 Task: Play online Dominion games in medium mode.
Action: Mouse moved to (520, 310)
Screenshot: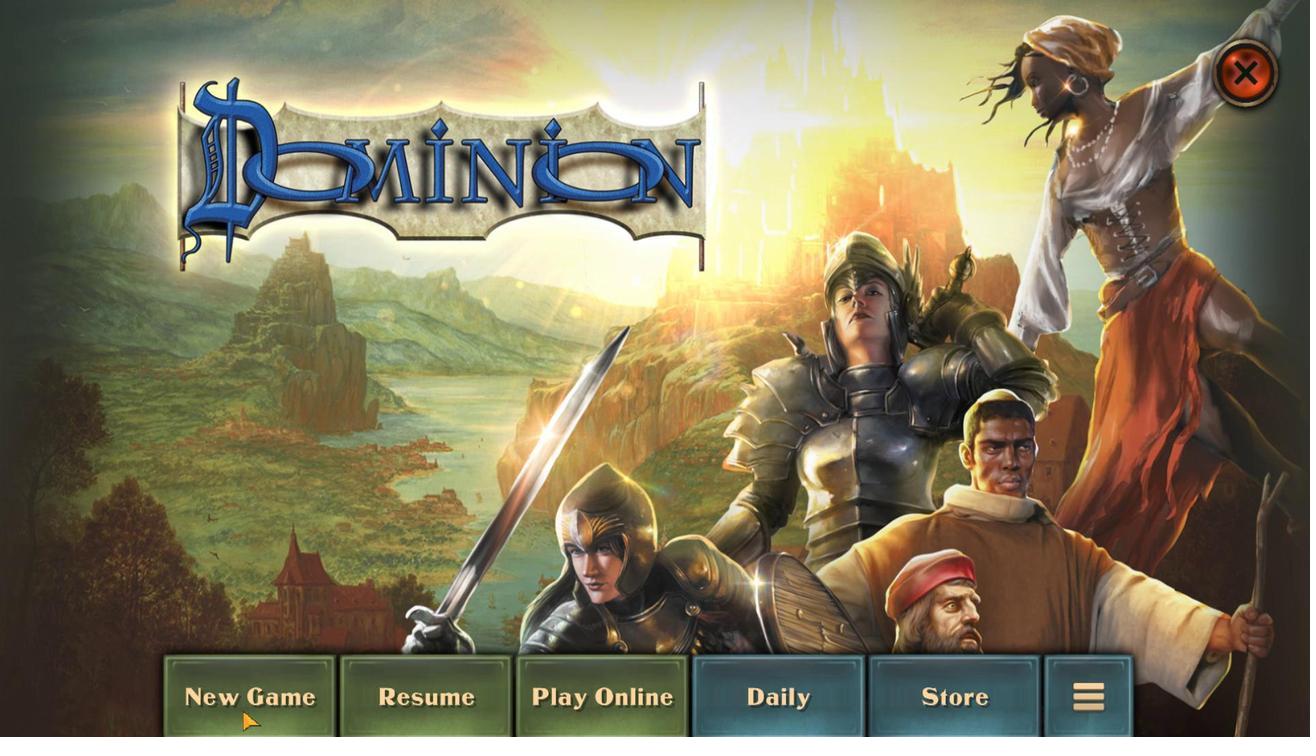 
Action: Mouse pressed left at (520, 310)
Screenshot: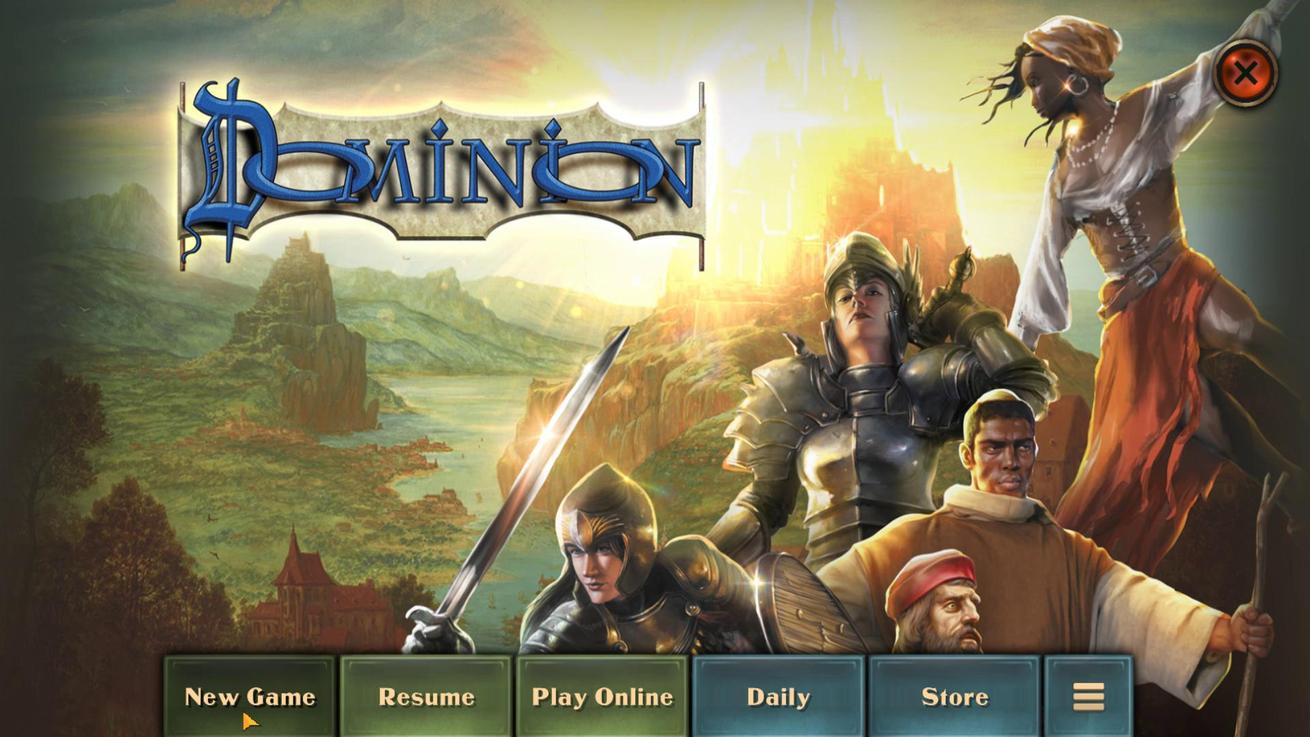 
Action: Mouse moved to (641, 518)
Screenshot: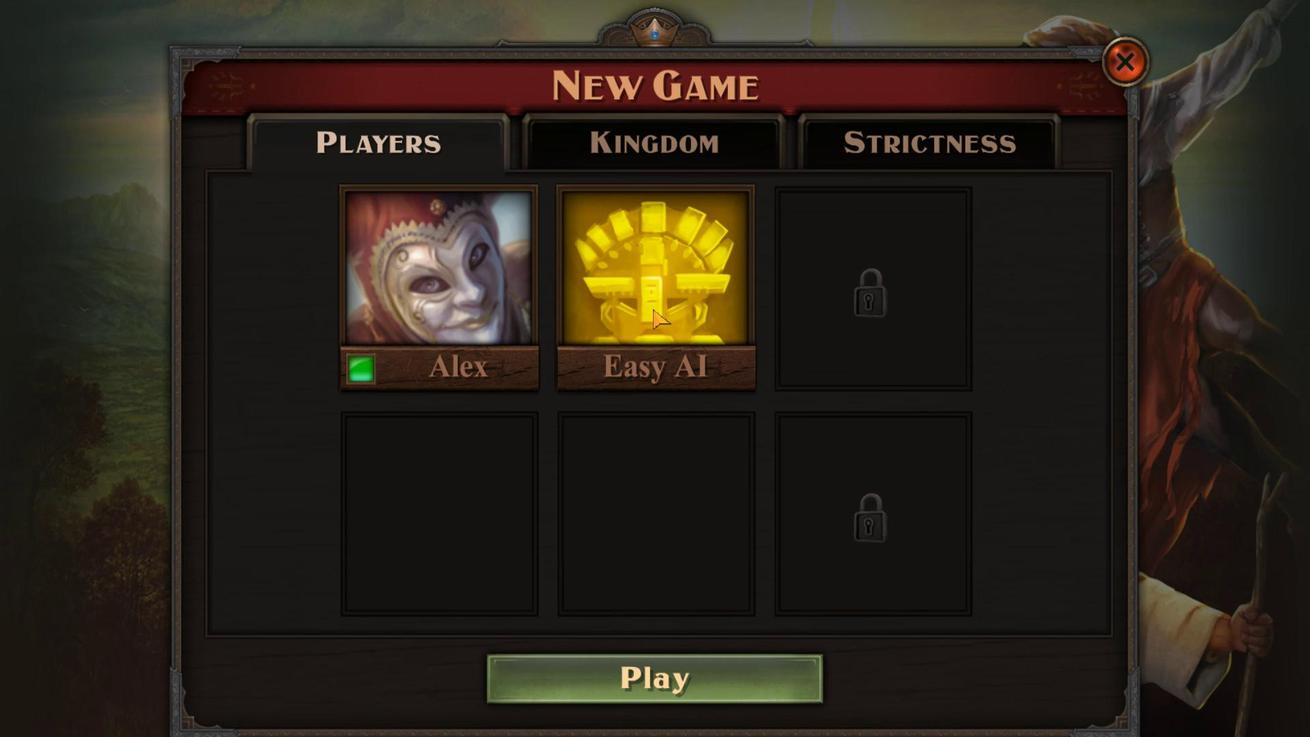 
Action: Mouse pressed left at (641, 518)
Screenshot: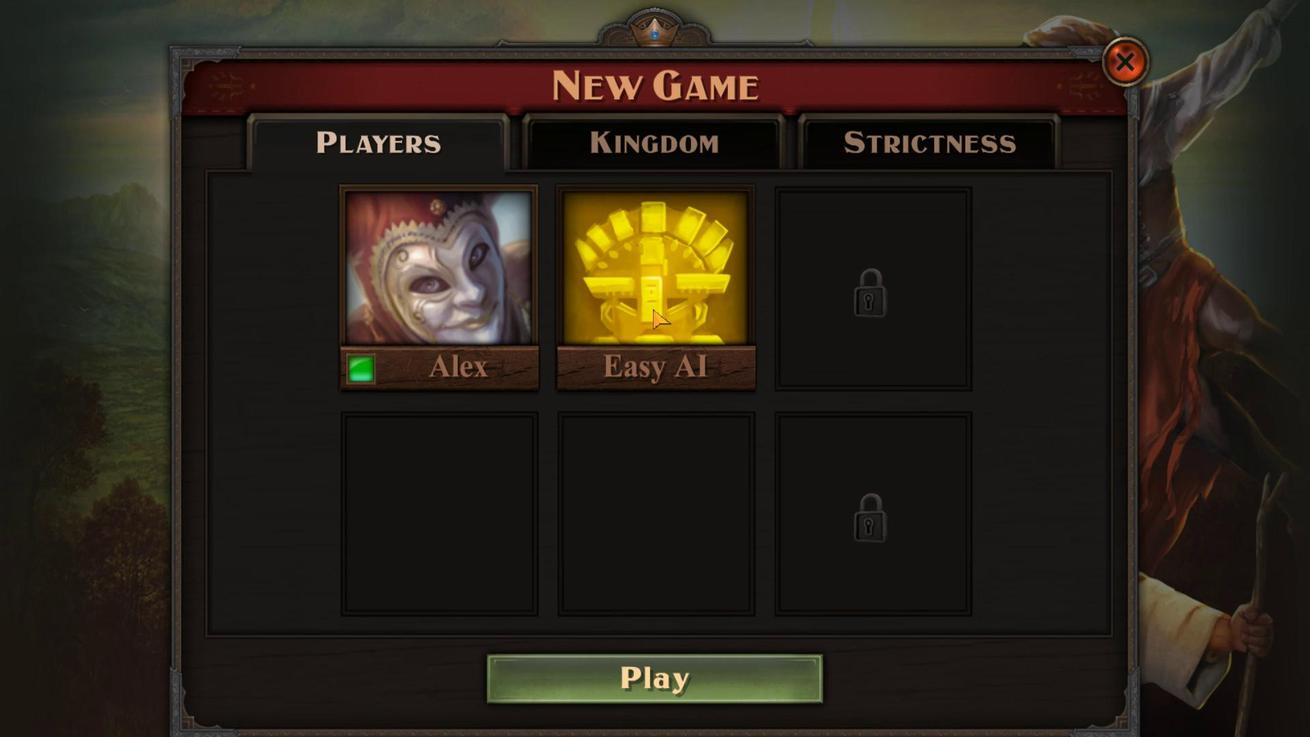 
Action: Mouse moved to (538, 415)
Screenshot: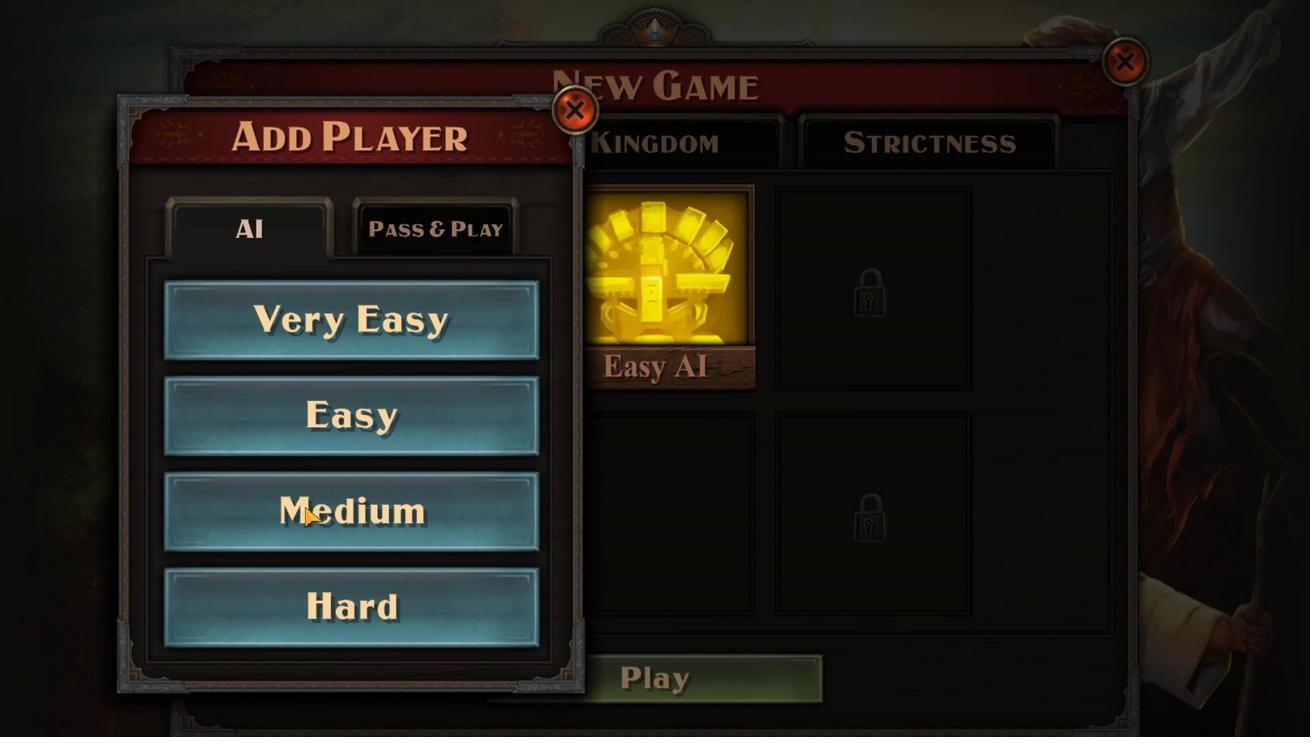 
Action: Mouse pressed left at (538, 415)
Screenshot: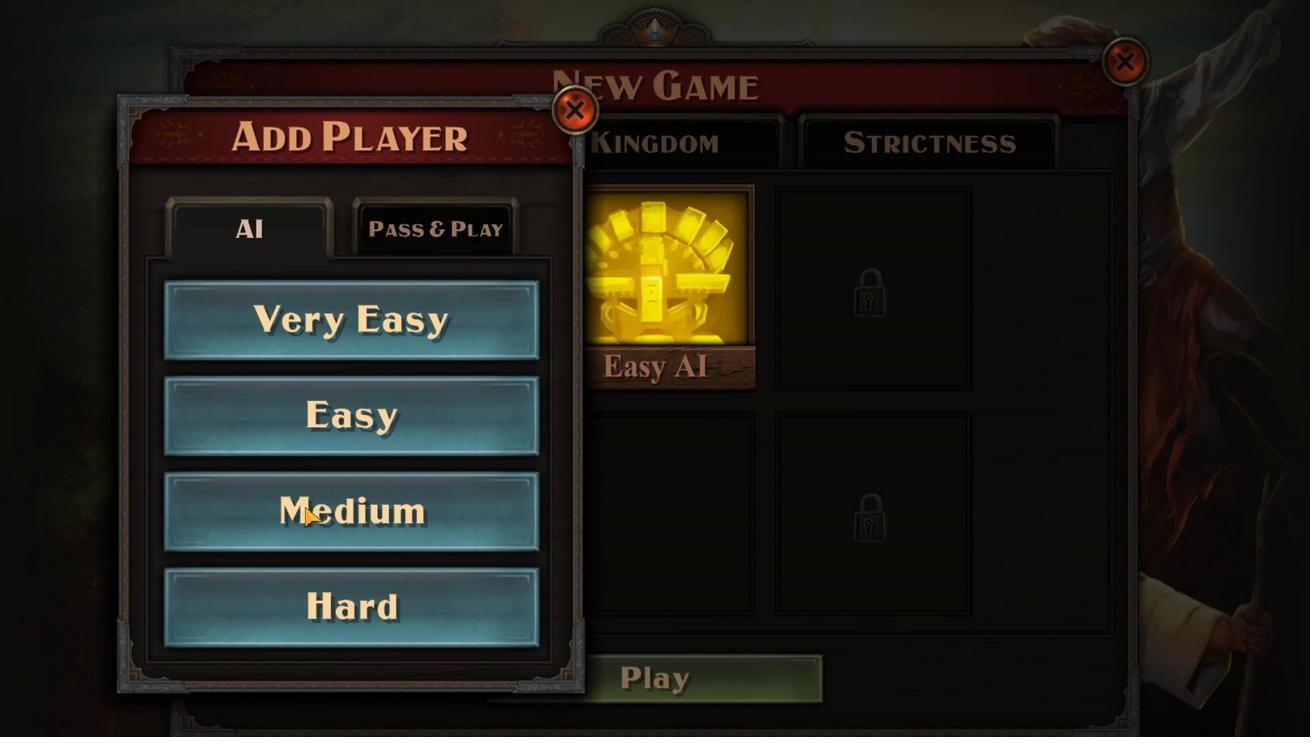
Action: Mouse moved to (631, 325)
Screenshot: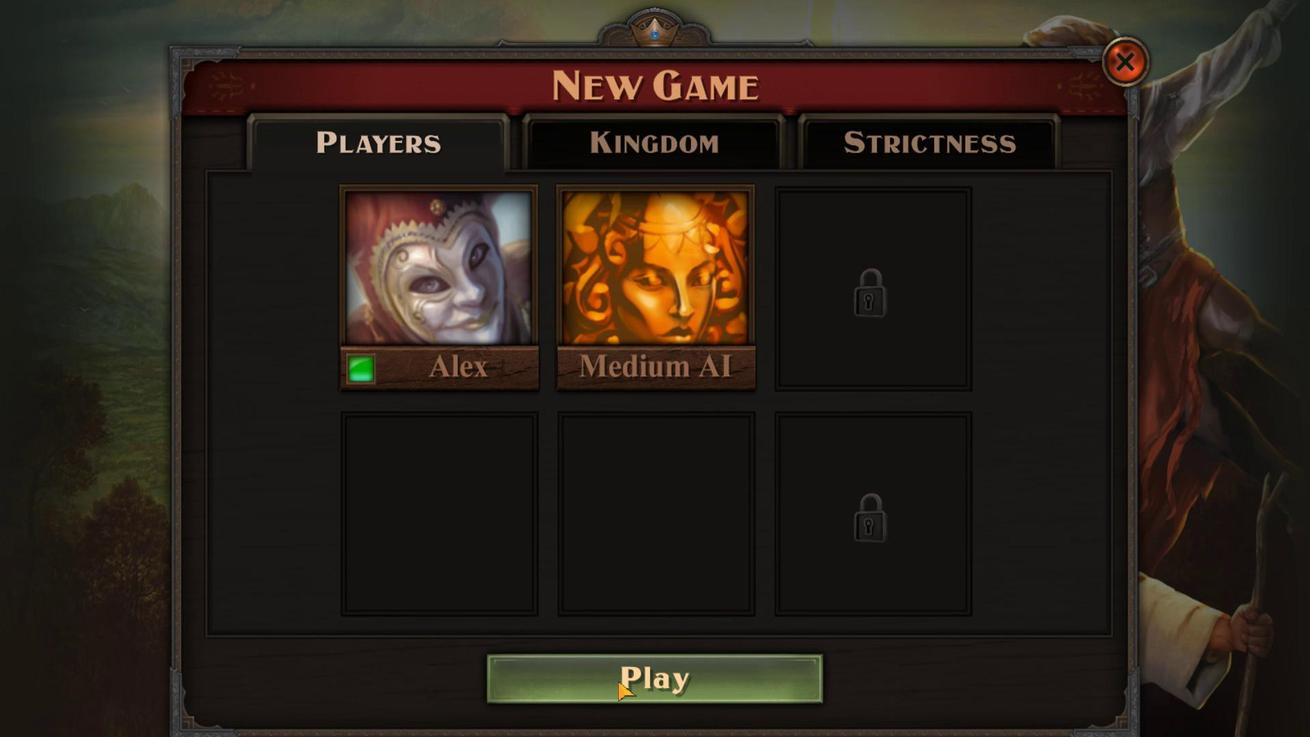 
Action: Mouse pressed left at (631, 325)
Screenshot: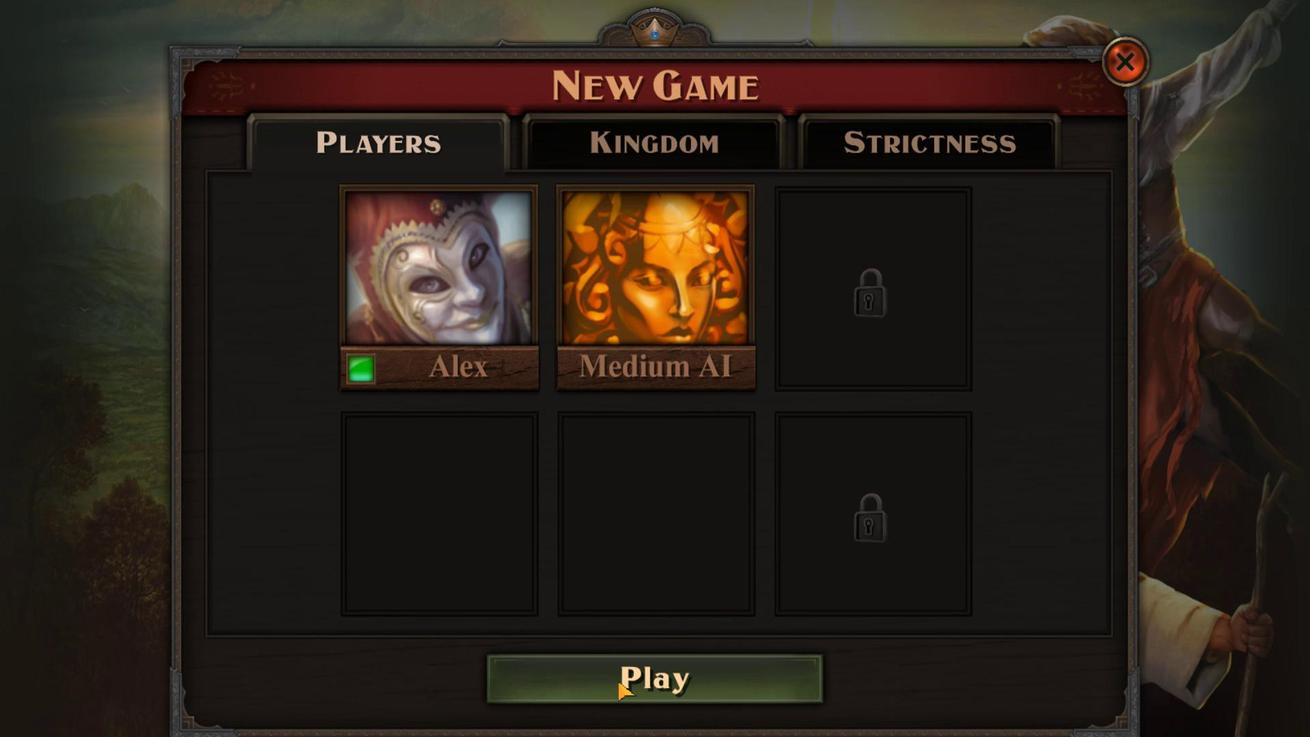 
Action: Mouse moved to (597, 336)
Screenshot: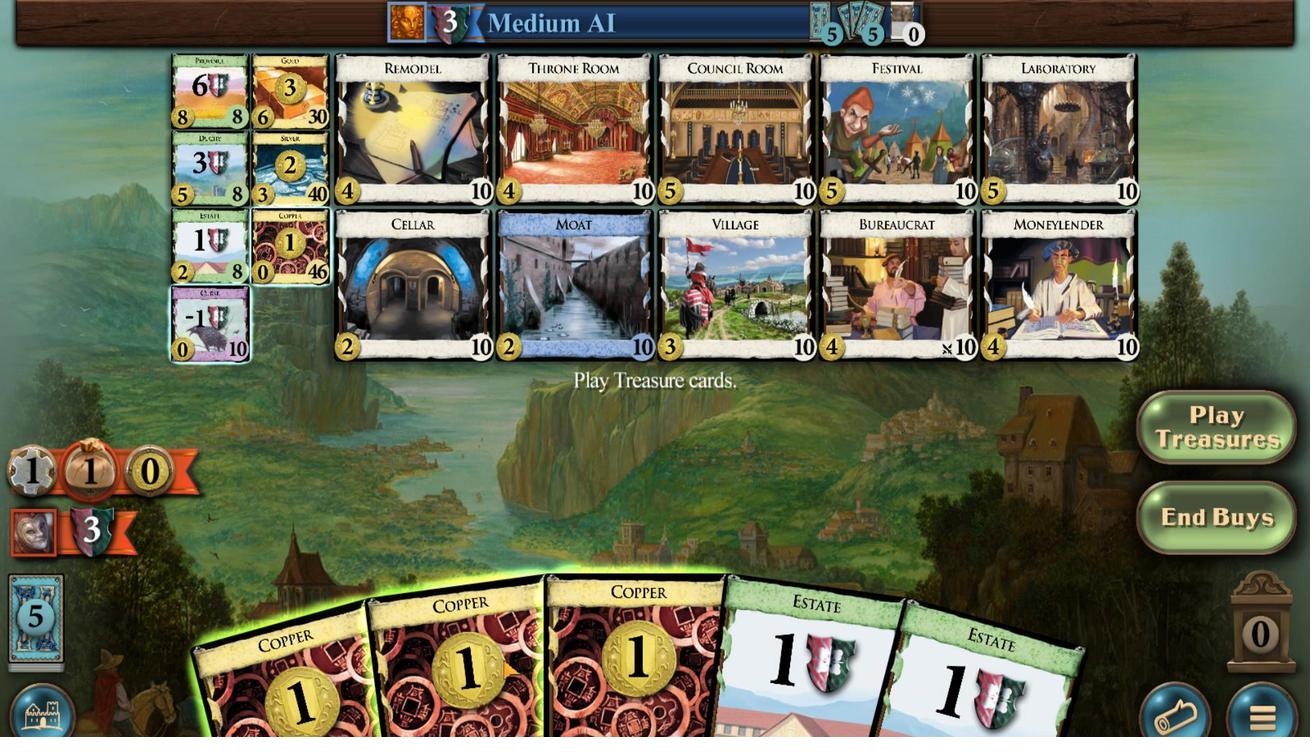 
Action: Mouse scrolled (597, 337) with delta (0, 0)
Screenshot: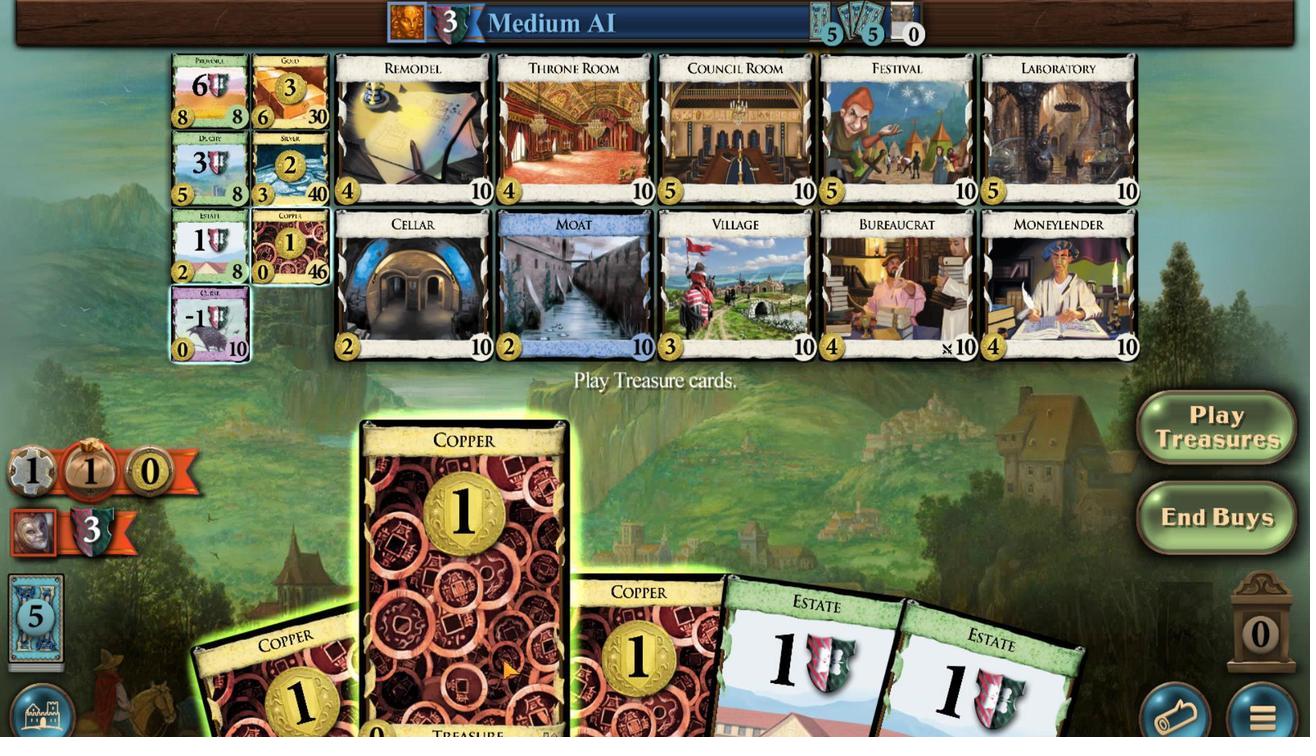 
Action: Mouse scrolled (597, 337) with delta (0, 0)
Screenshot: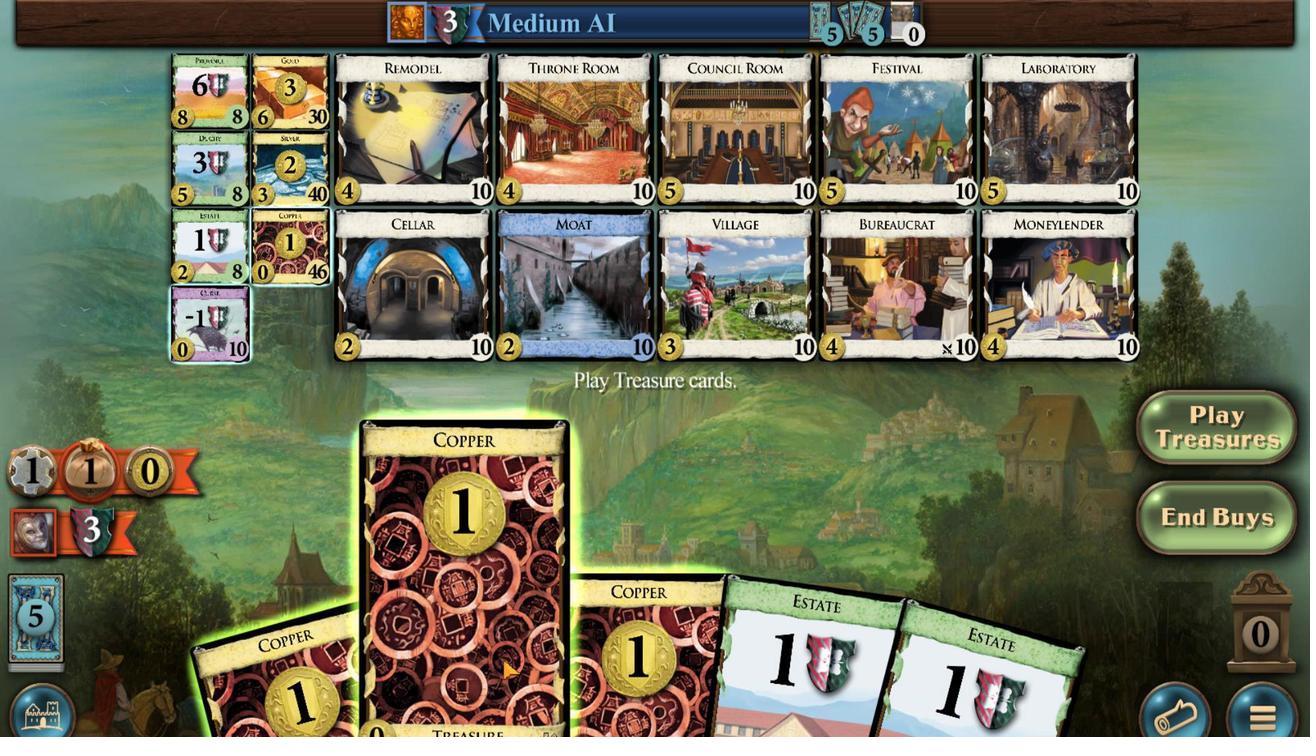 
Action: Mouse scrolled (597, 337) with delta (0, 0)
Screenshot: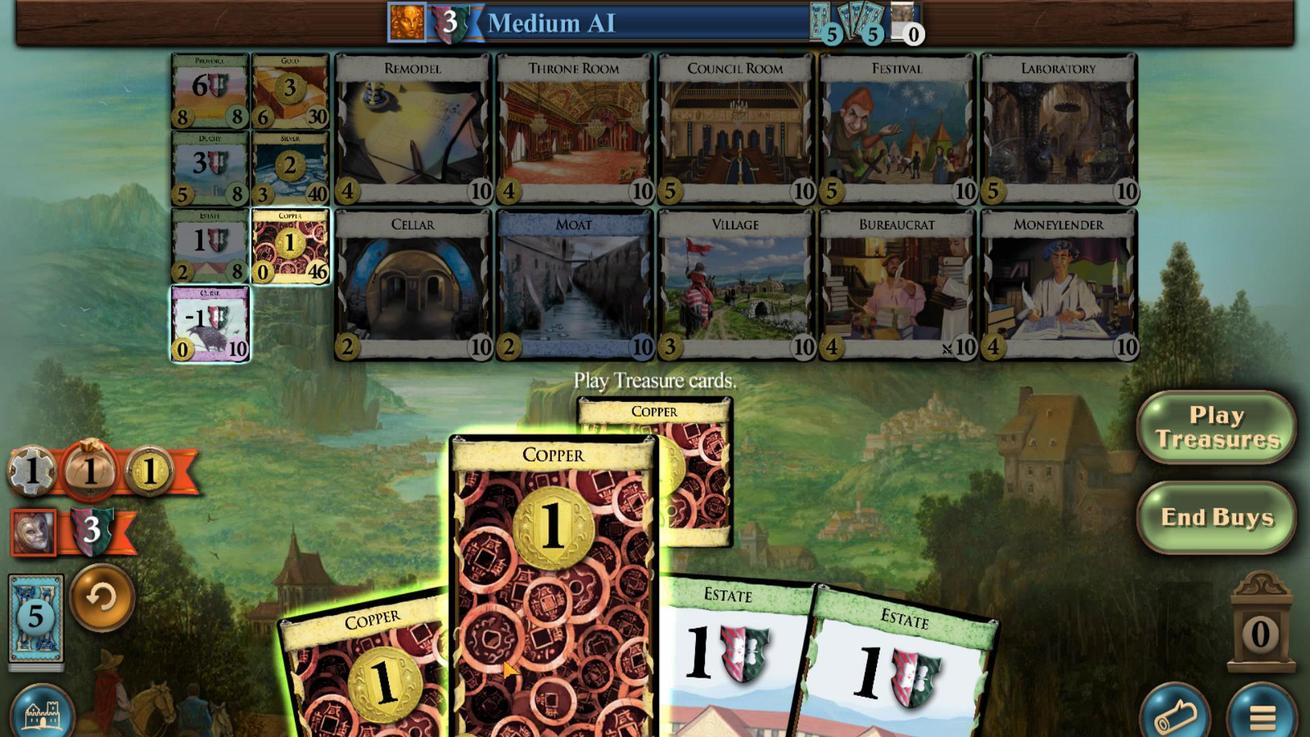 
Action: Mouse scrolled (597, 337) with delta (0, 0)
Screenshot: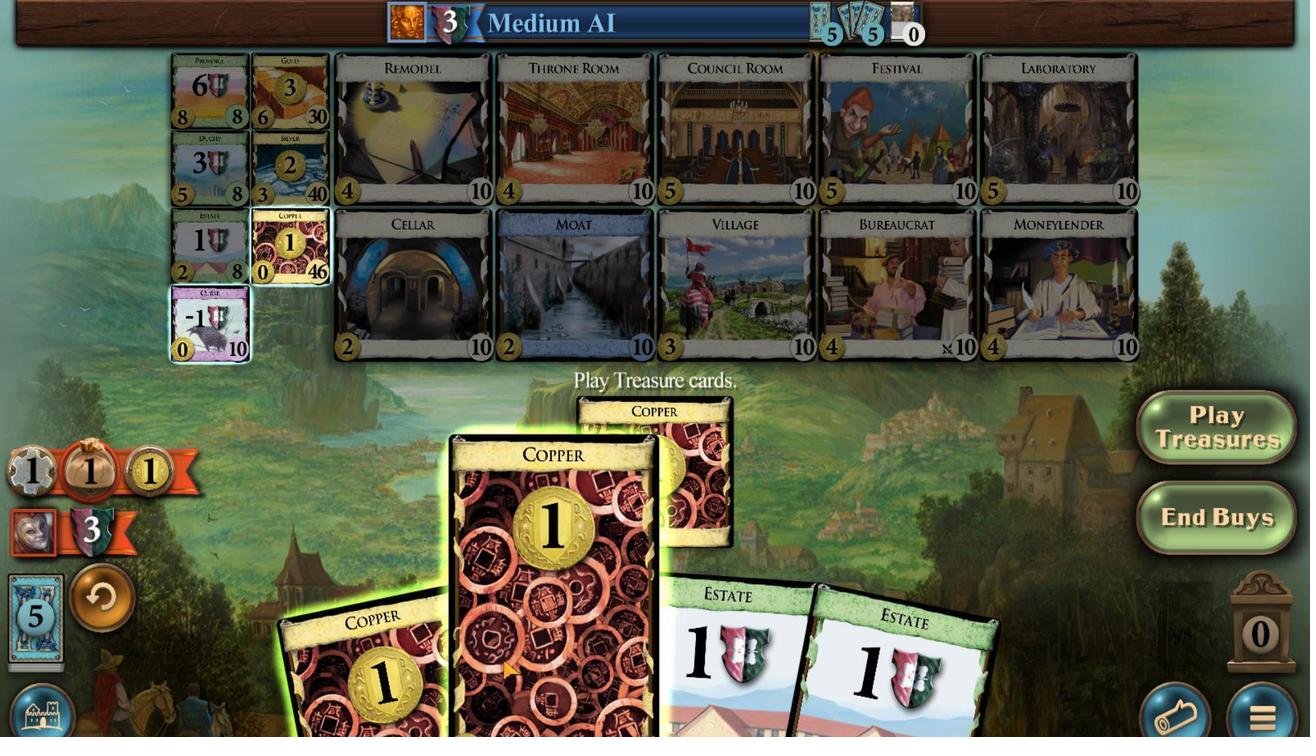 
Action: Mouse moved to (581, 342)
Screenshot: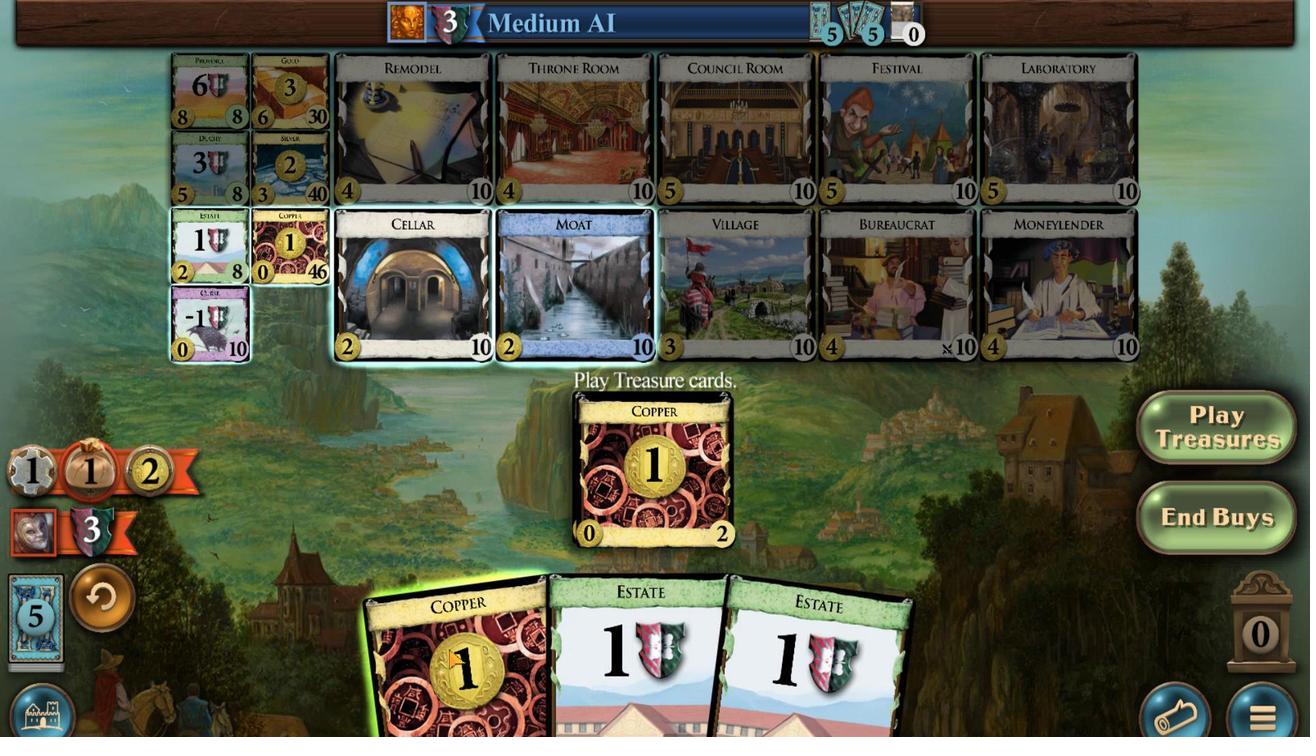 
Action: Mouse scrolled (581, 342) with delta (0, 0)
Screenshot: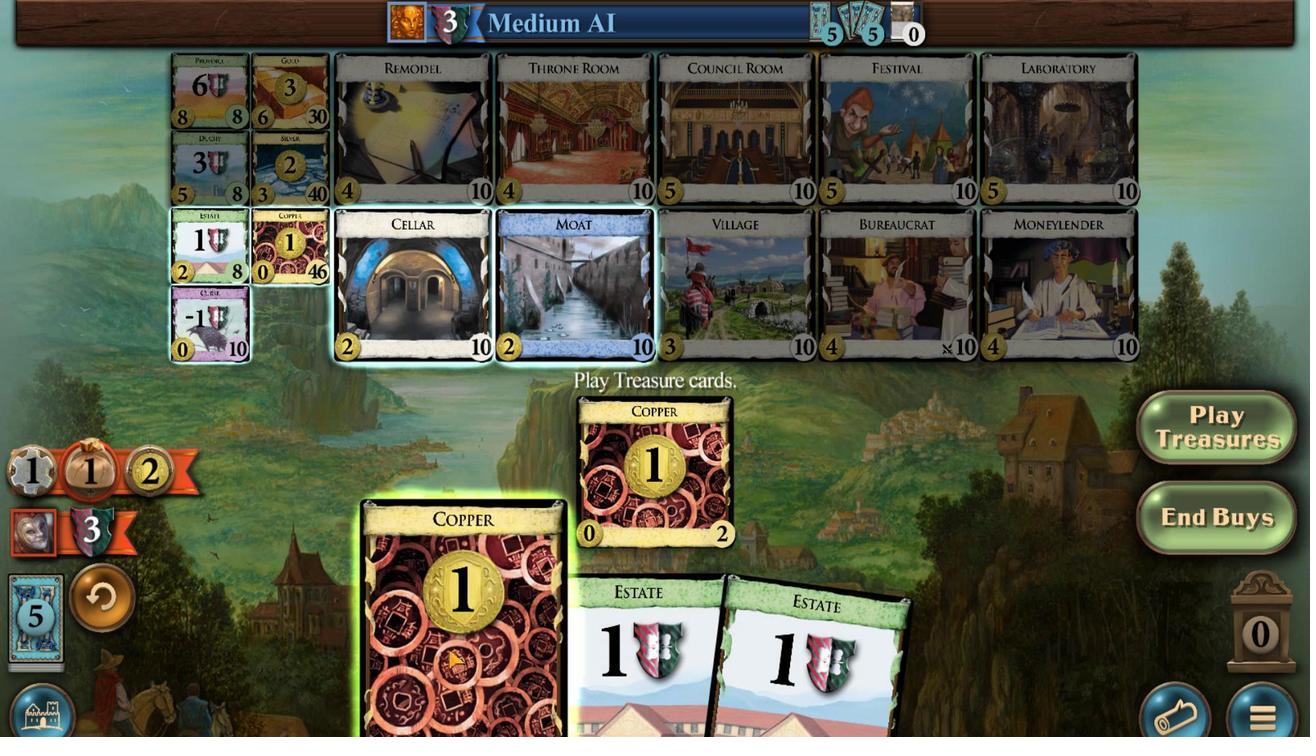 
Action: Mouse scrolled (581, 342) with delta (0, 0)
Screenshot: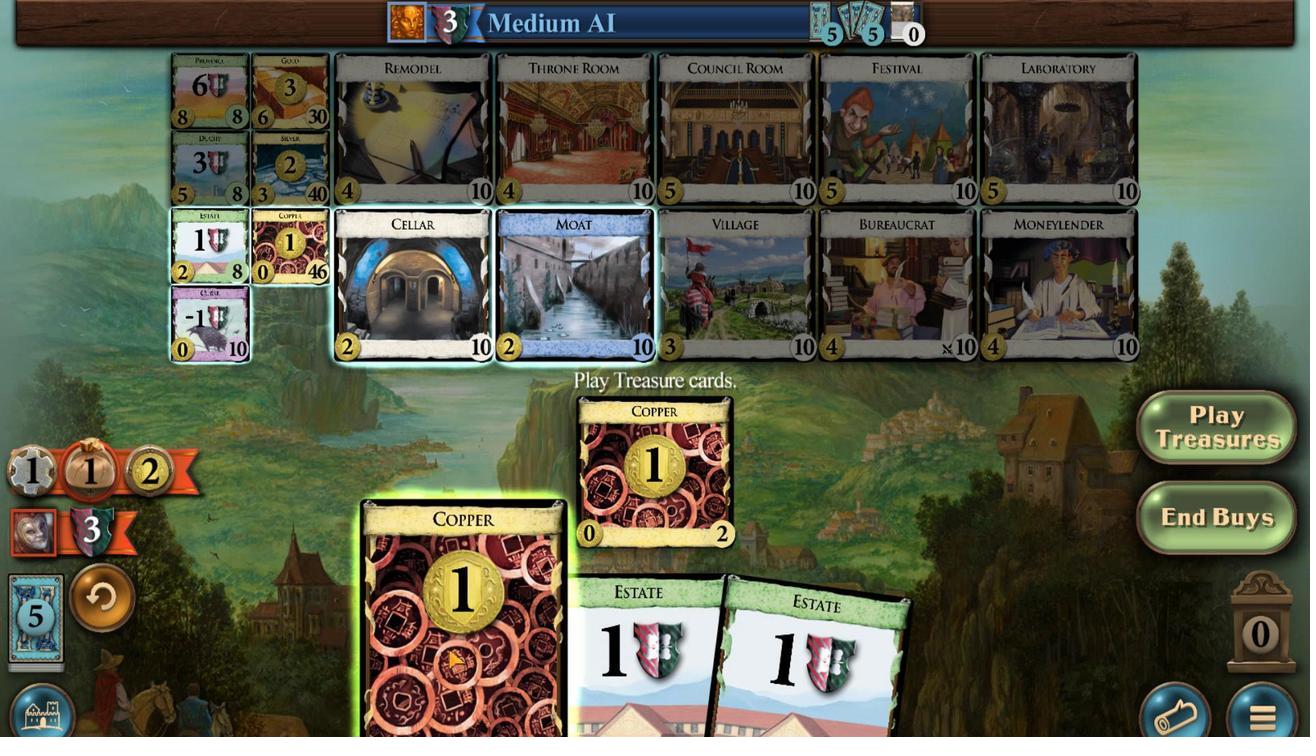 
Action: Mouse scrolled (581, 342) with delta (0, 0)
Screenshot: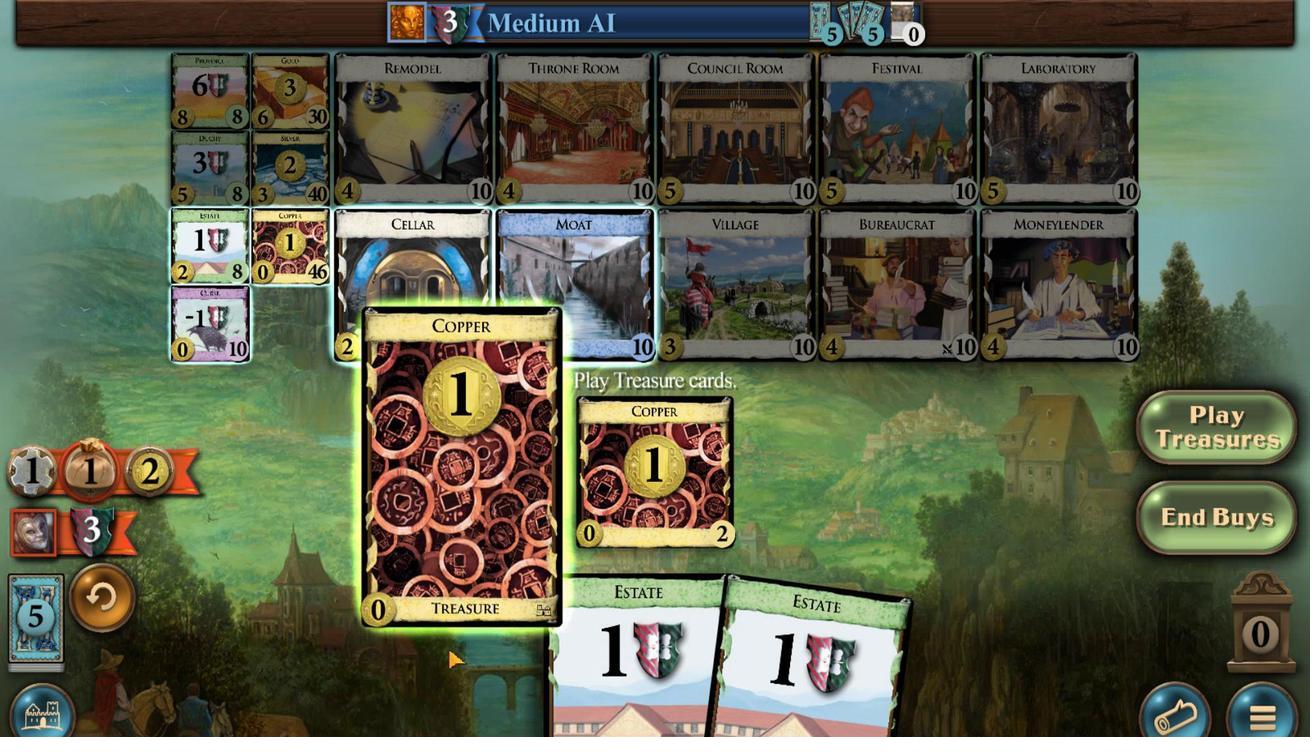 
Action: Mouse moved to (529, 601)
Screenshot: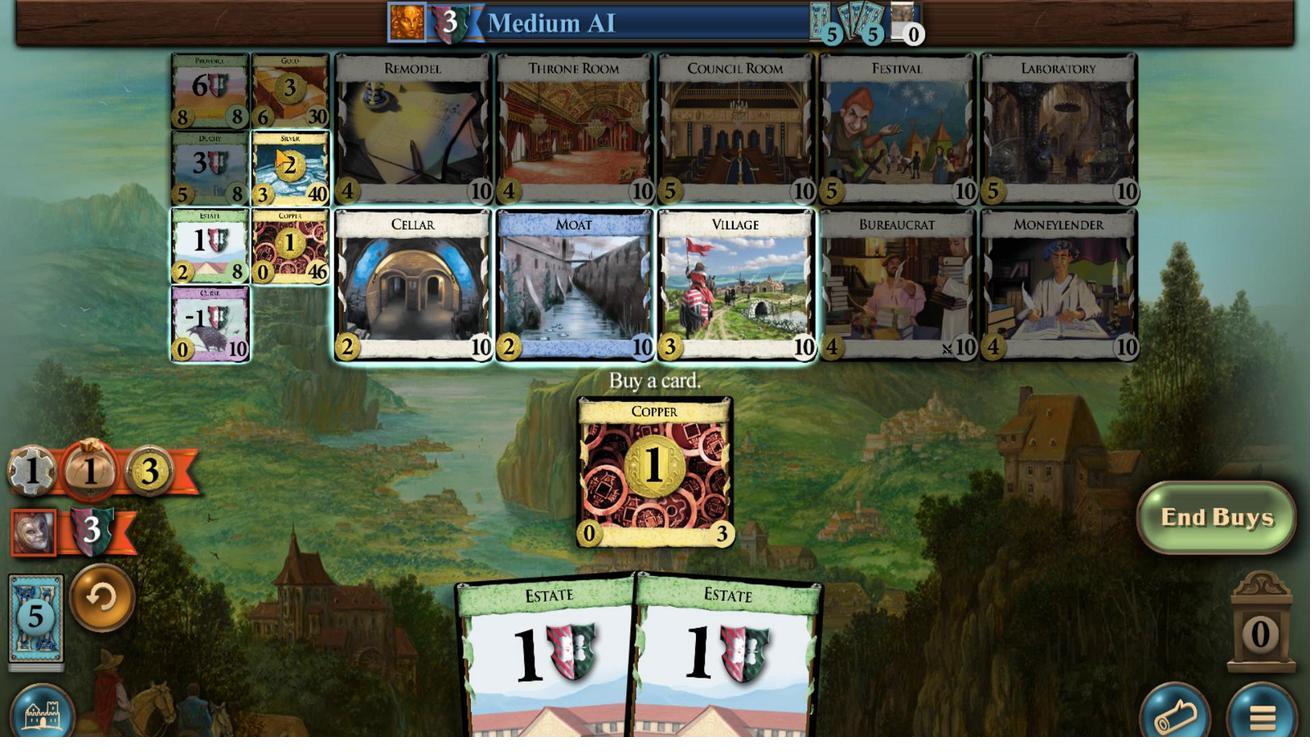 
Action: Mouse pressed left at (529, 601)
Screenshot: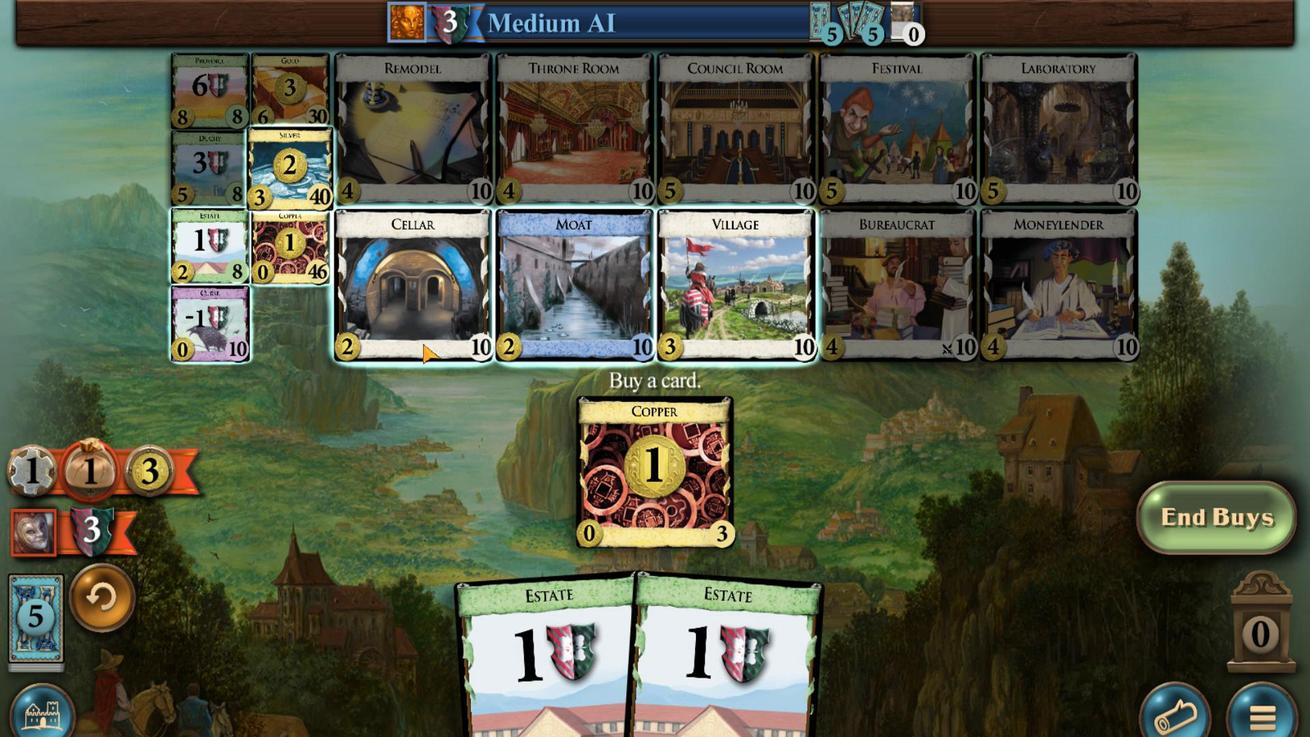 
Action: Mouse moved to (631, 343)
Screenshot: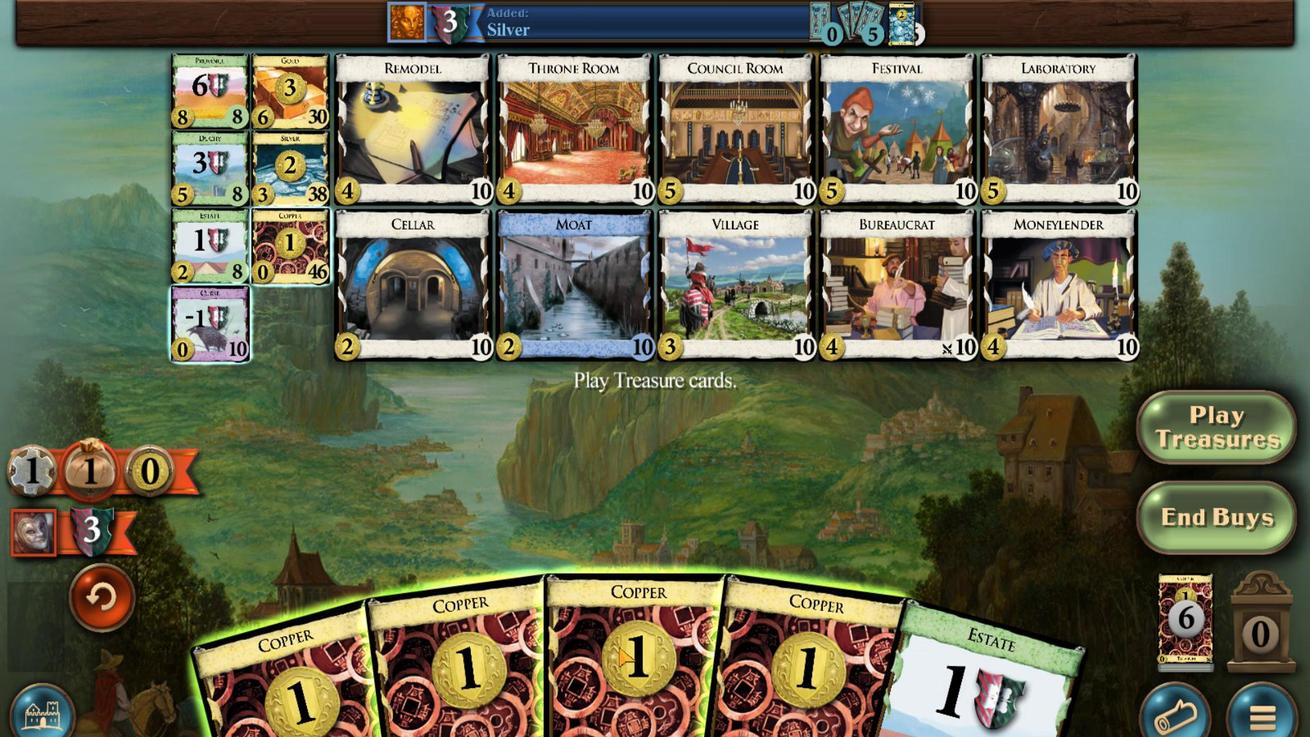 
Action: Mouse scrolled (631, 343) with delta (0, 0)
Screenshot: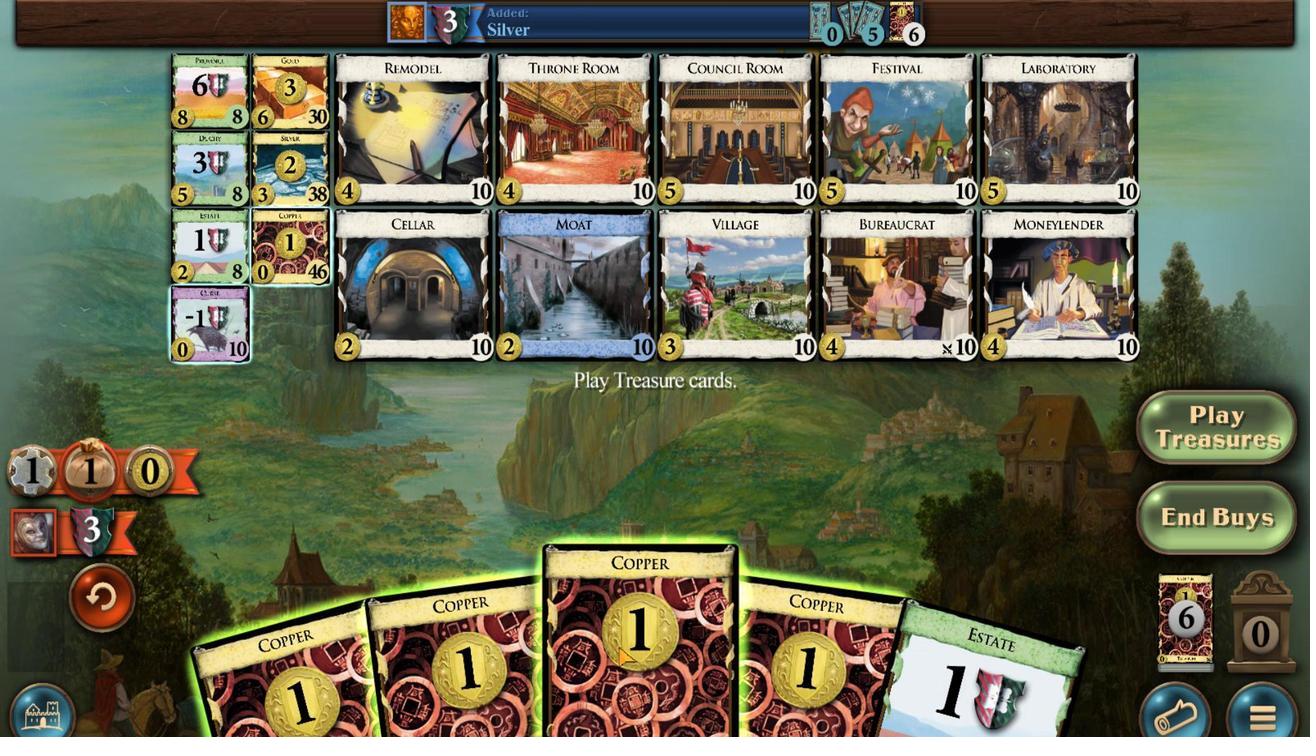 
Action: Mouse moved to (601, 346)
Screenshot: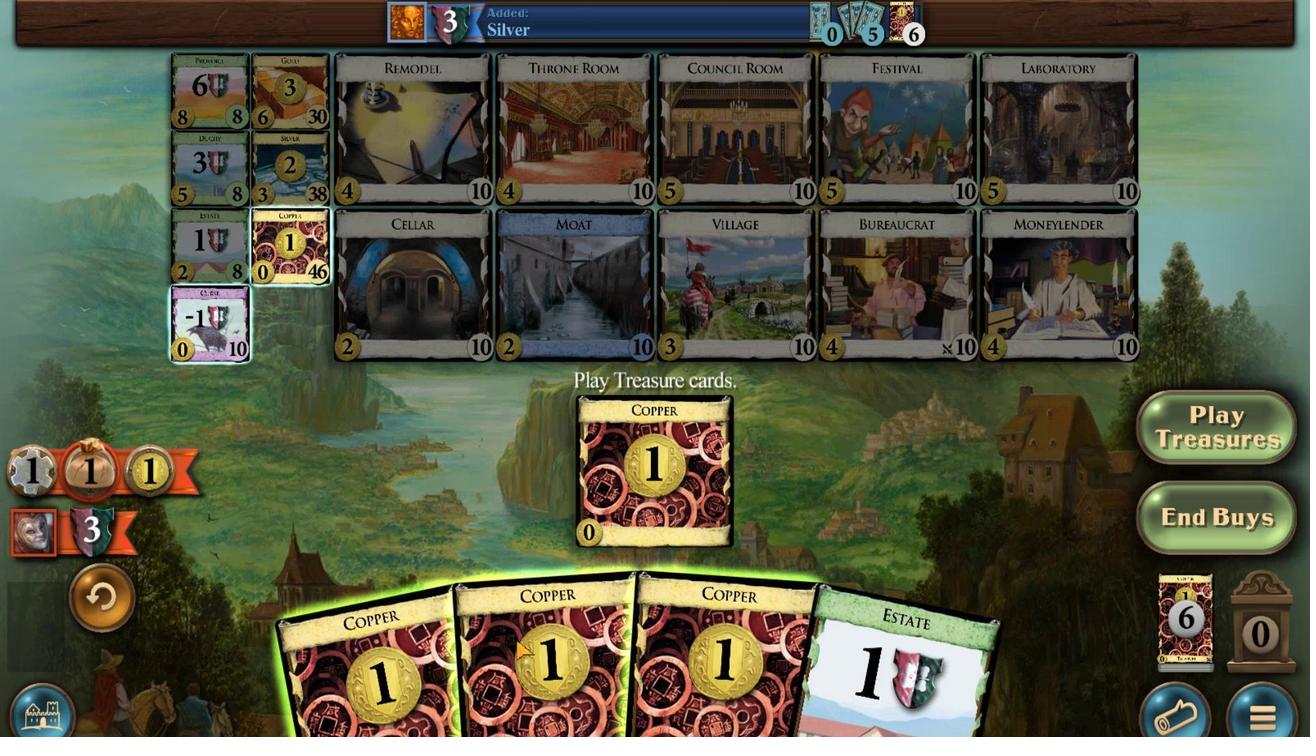 
Action: Mouse scrolled (601, 347) with delta (0, 0)
Screenshot: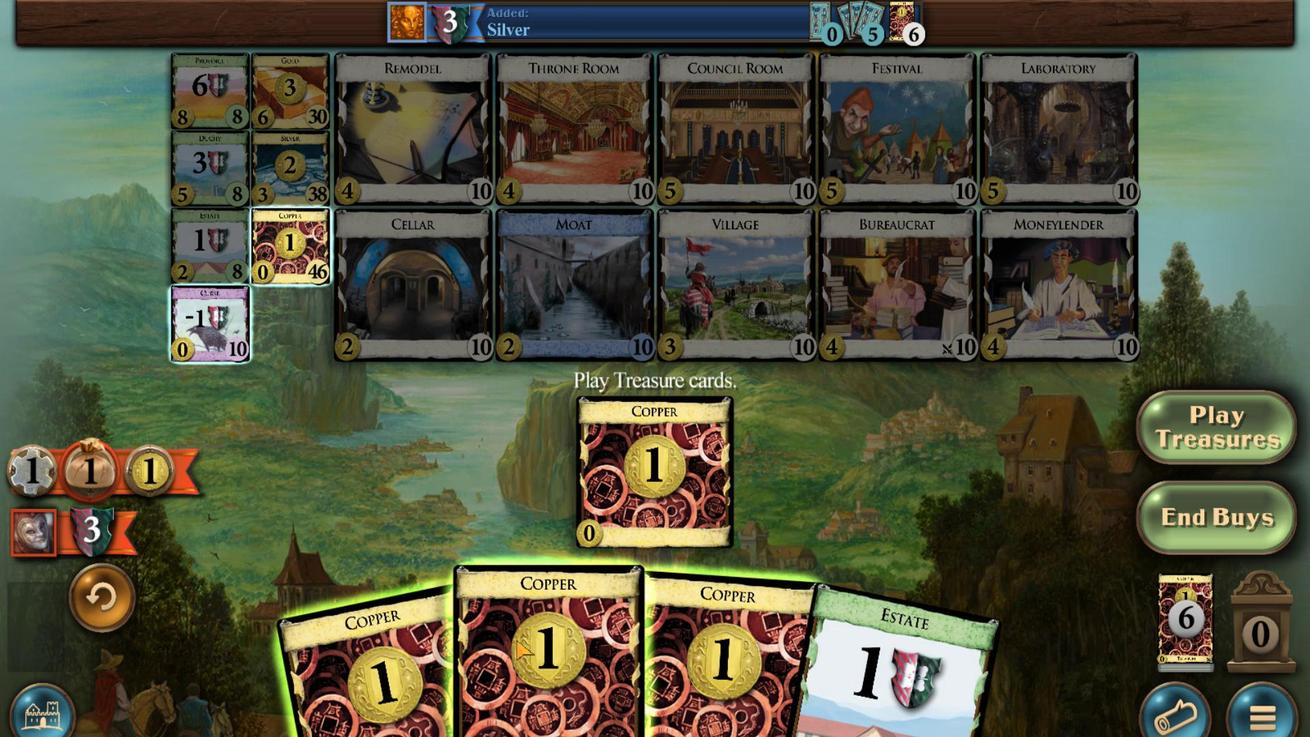 
Action: Mouse scrolled (601, 347) with delta (0, 0)
Screenshot: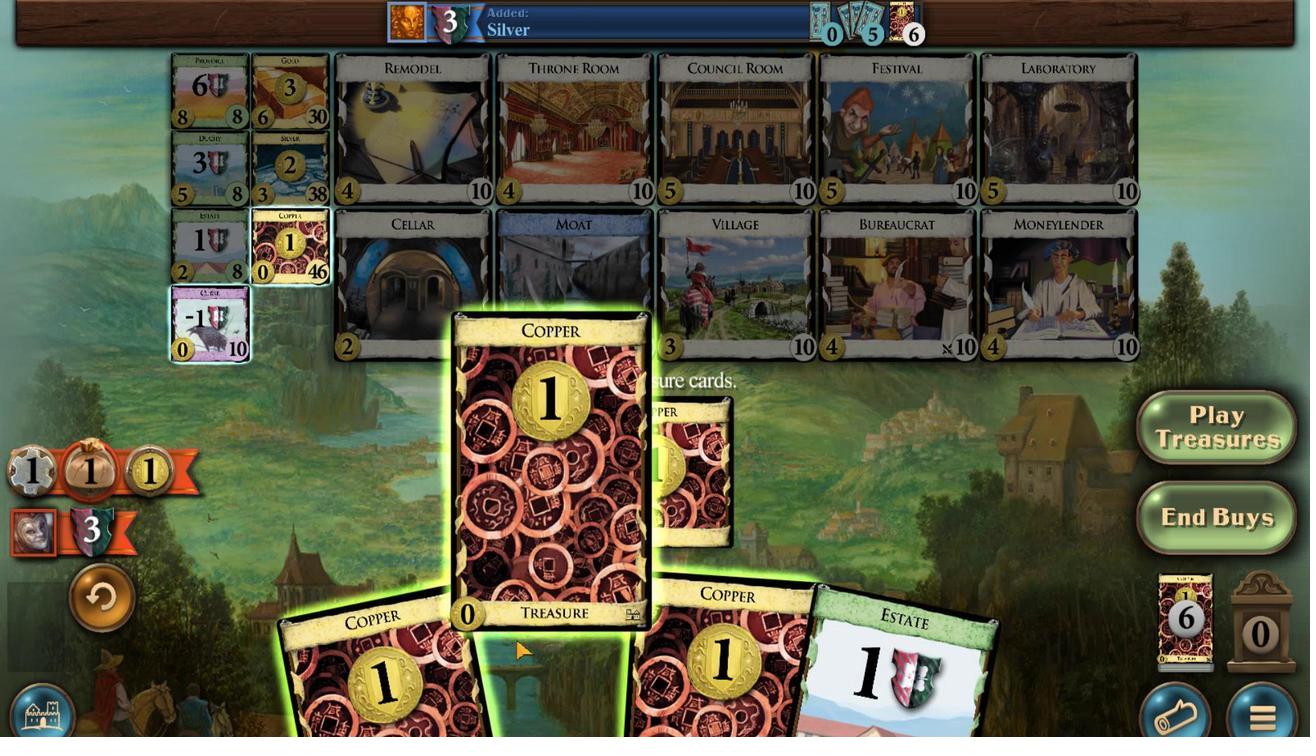 
Action: Mouse scrolled (601, 347) with delta (0, 0)
Screenshot: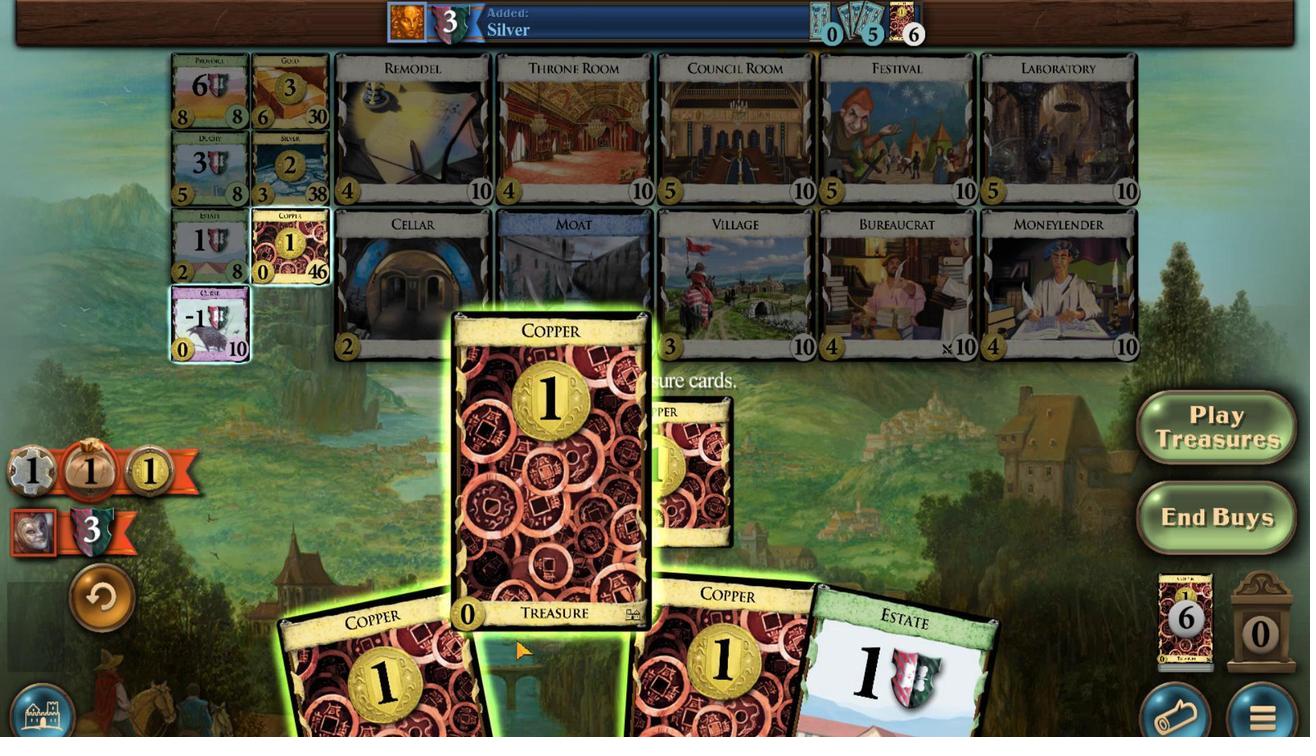 
Action: Mouse moved to (584, 346)
Screenshot: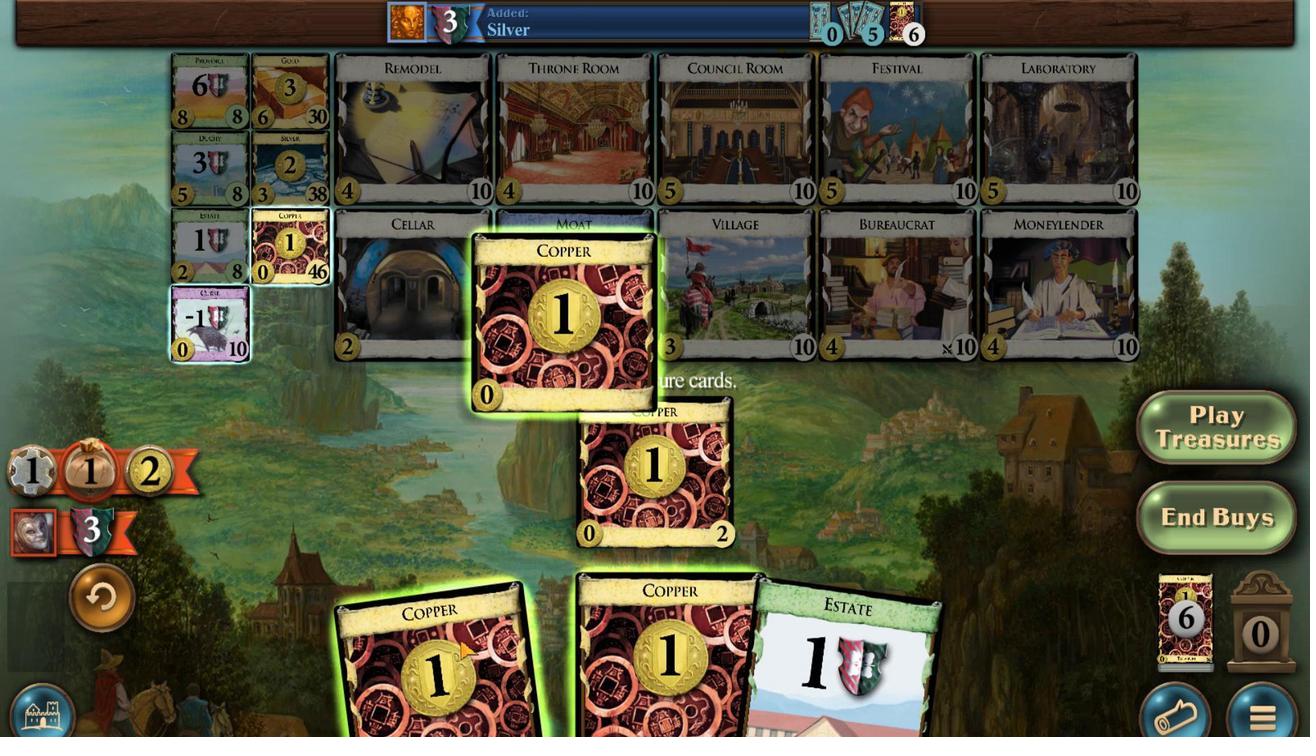 
Action: Mouse scrolled (584, 347) with delta (0, 0)
Screenshot: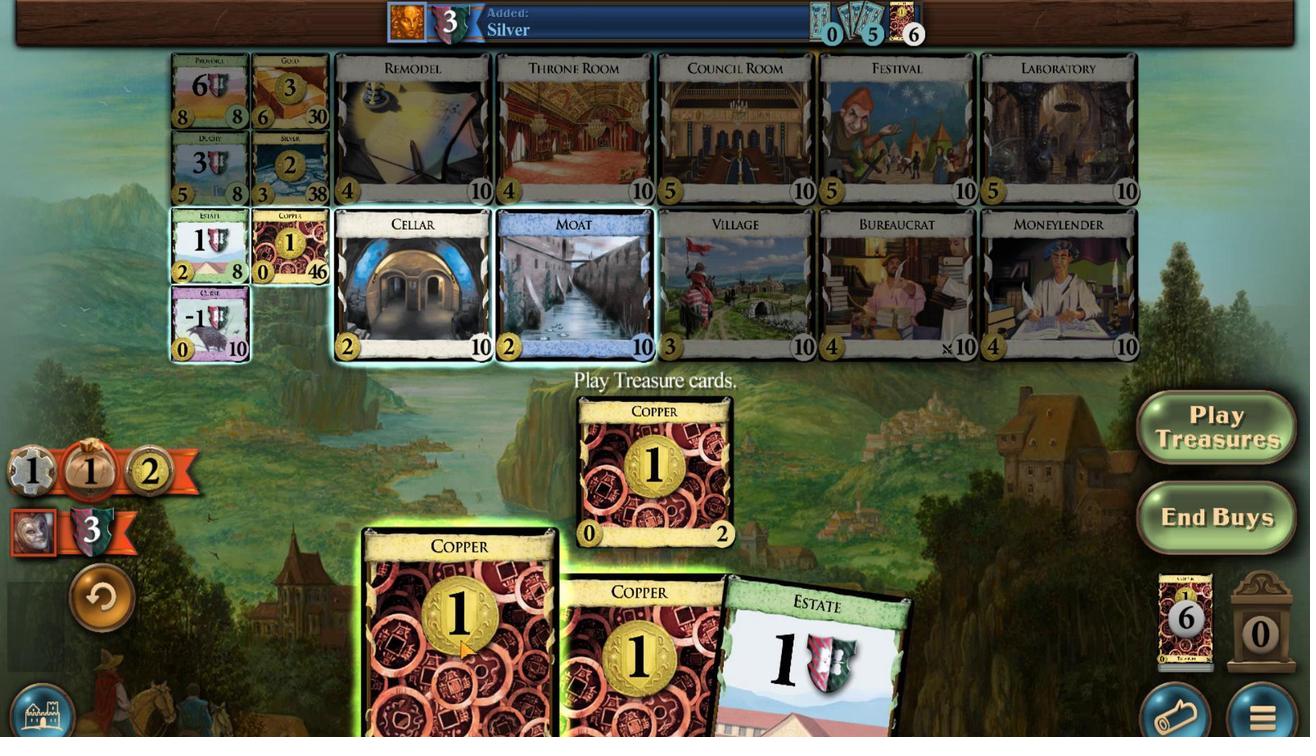 
Action: Mouse scrolled (584, 347) with delta (0, 0)
Screenshot: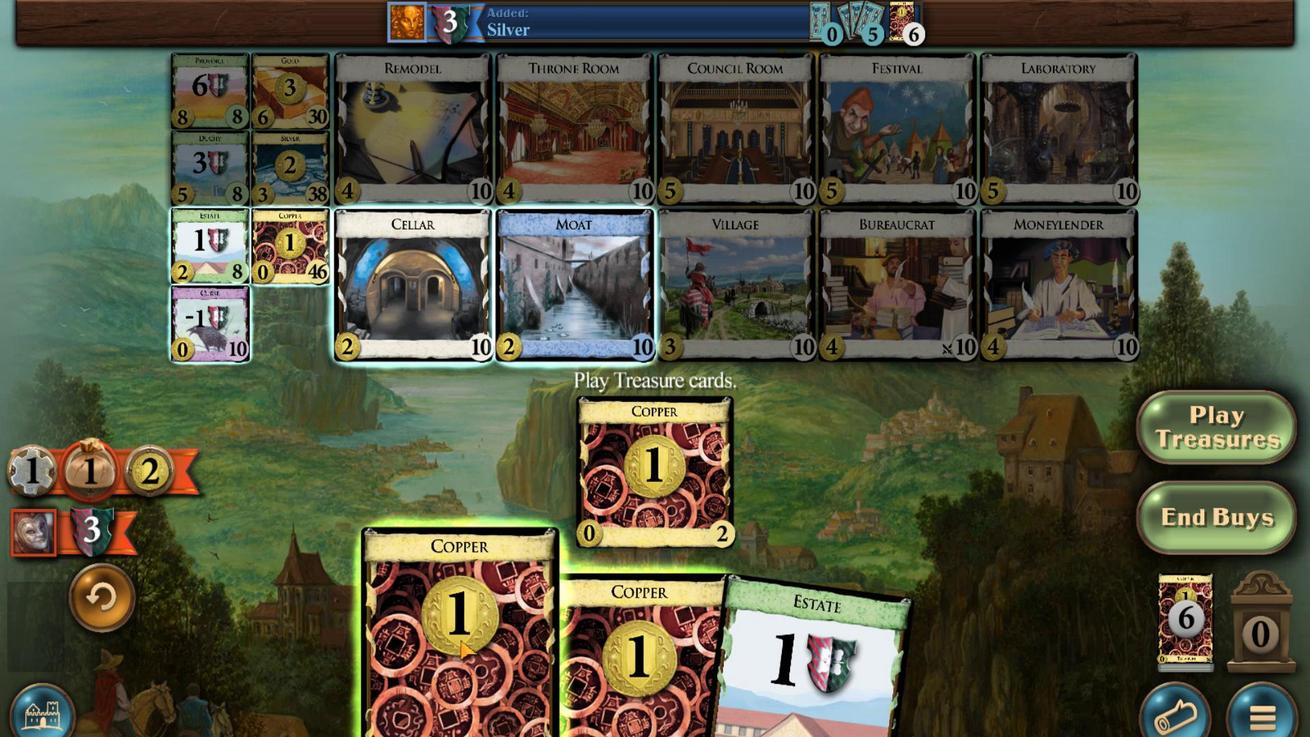 
Action: Mouse scrolled (584, 347) with delta (0, 0)
Screenshot: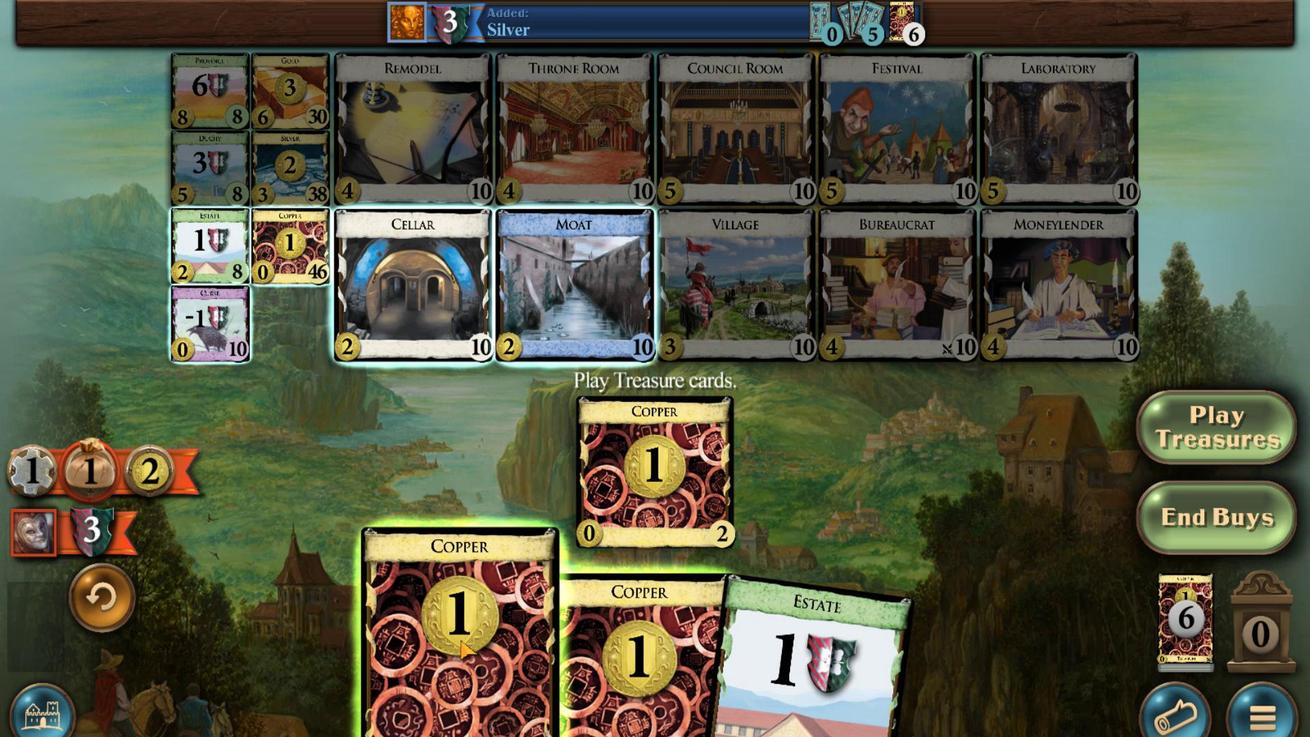 
Action: Mouse moved to (624, 349)
Screenshot: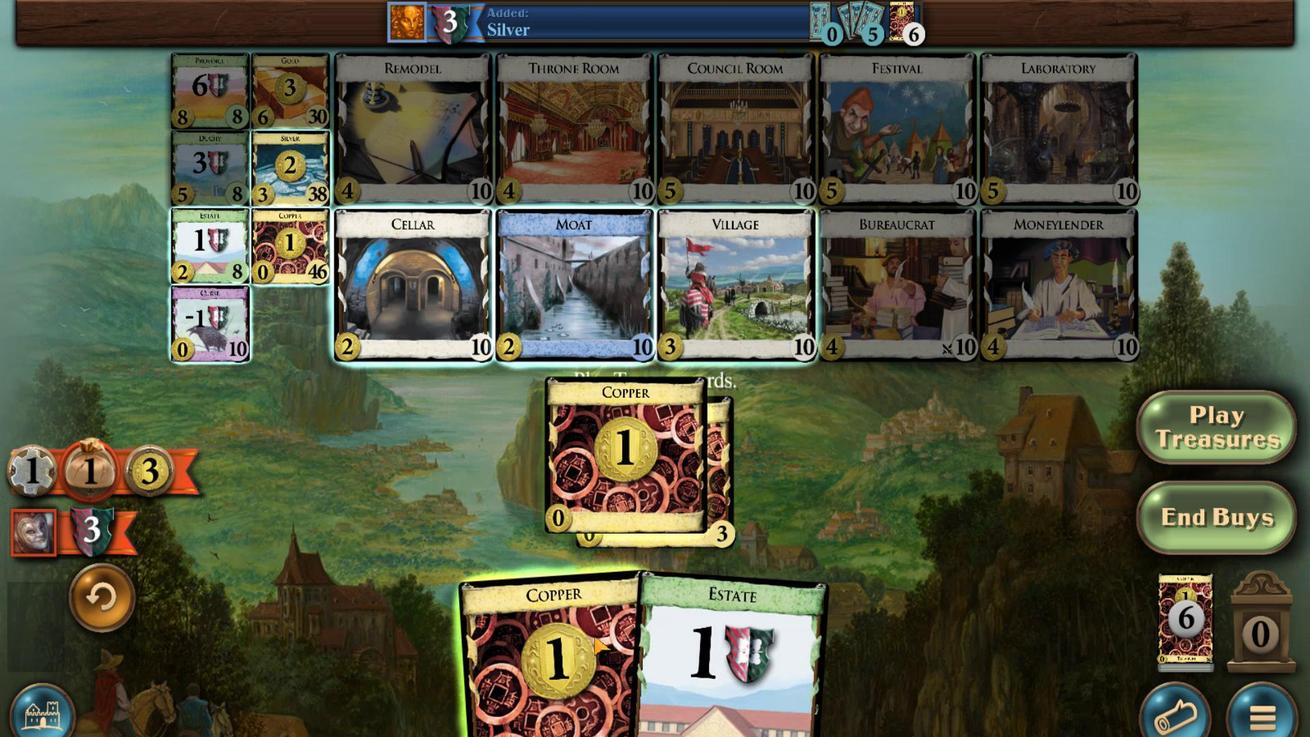 
Action: Mouse scrolled (624, 349) with delta (0, 0)
Screenshot: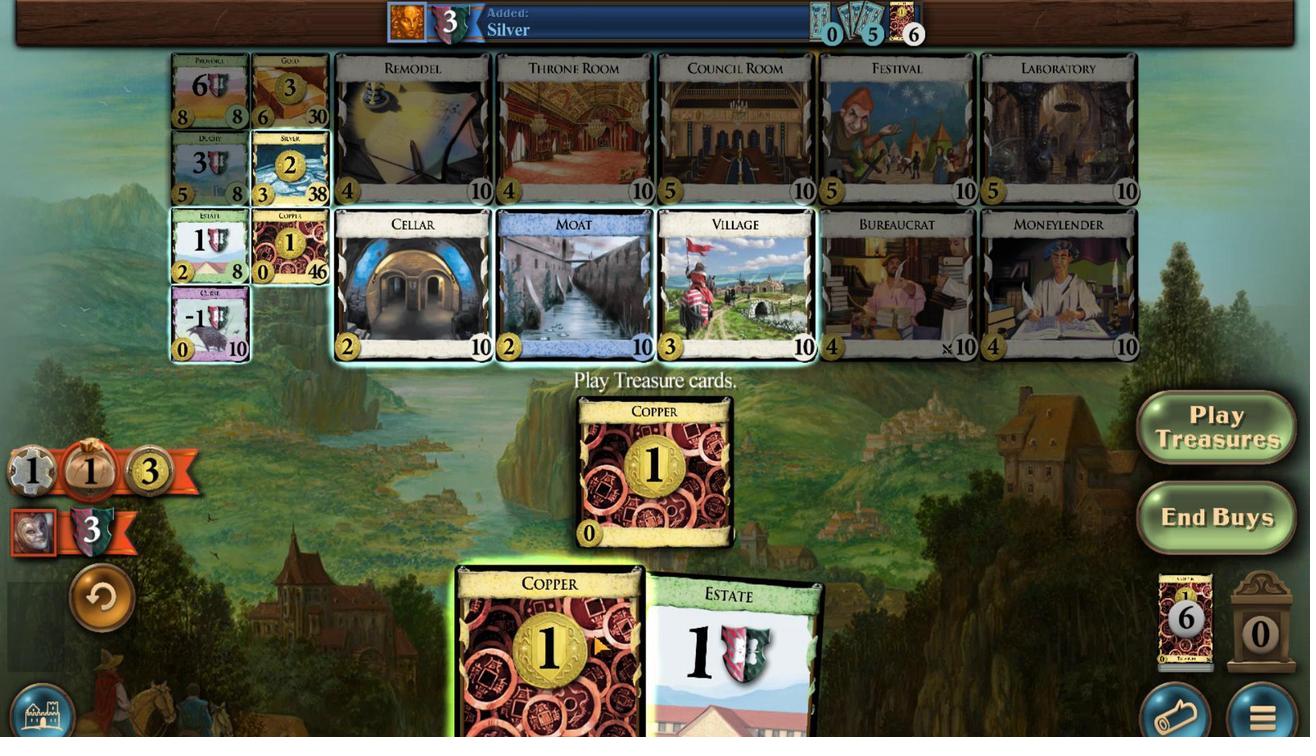 
Action: Mouse scrolled (624, 349) with delta (0, 0)
Screenshot: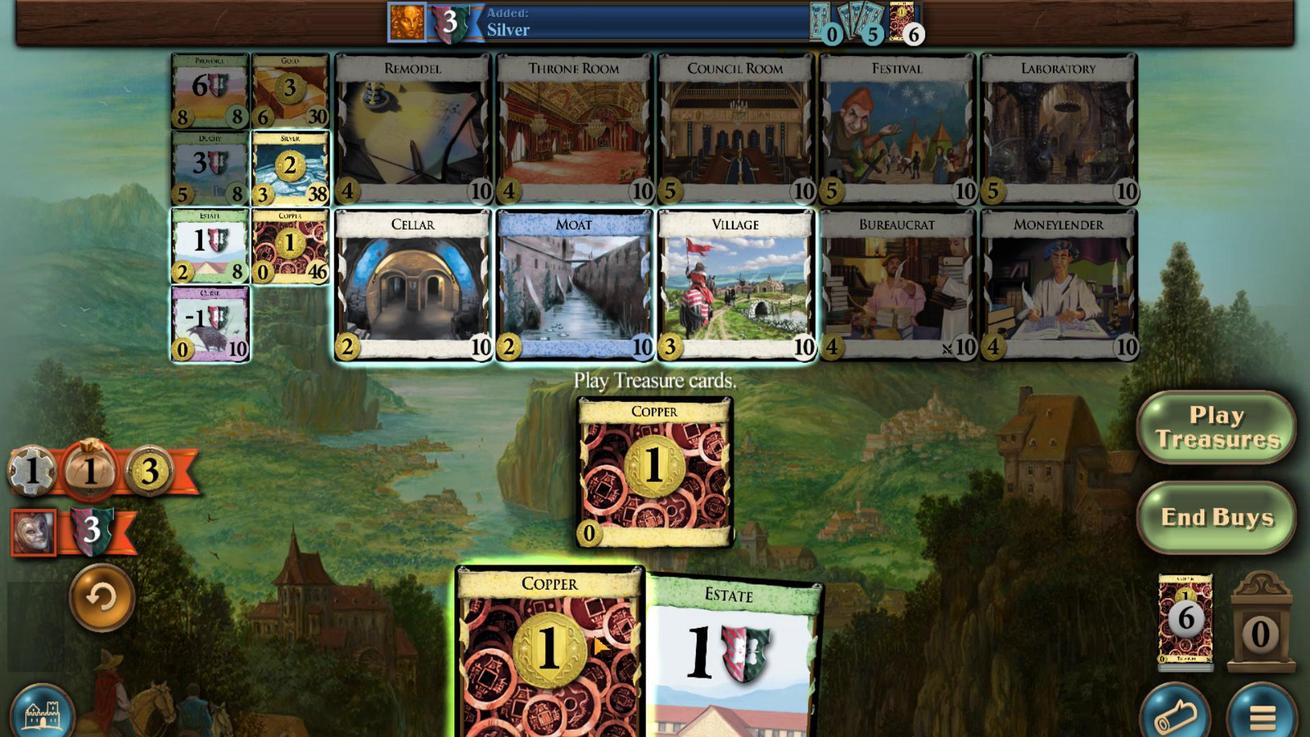 
Action: Mouse scrolled (624, 349) with delta (0, 0)
Screenshot: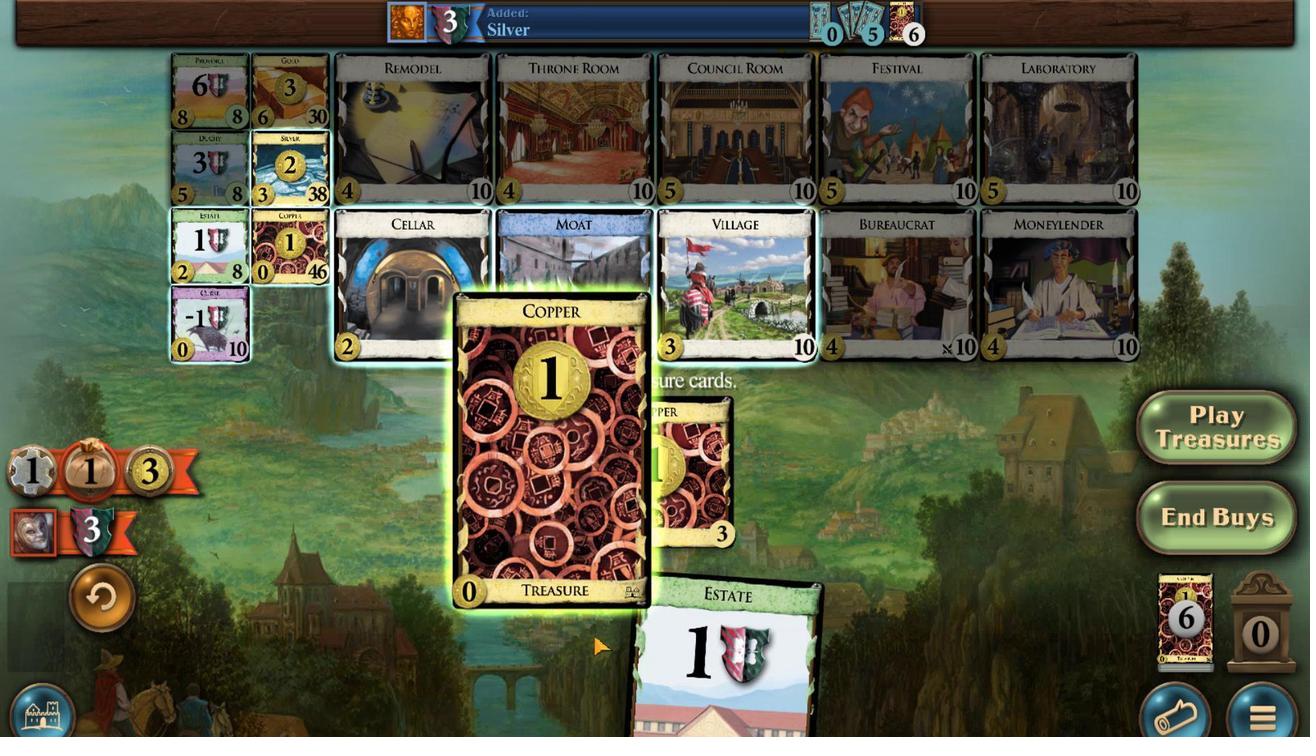 
Action: Mouse moved to (527, 556)
Screenshot: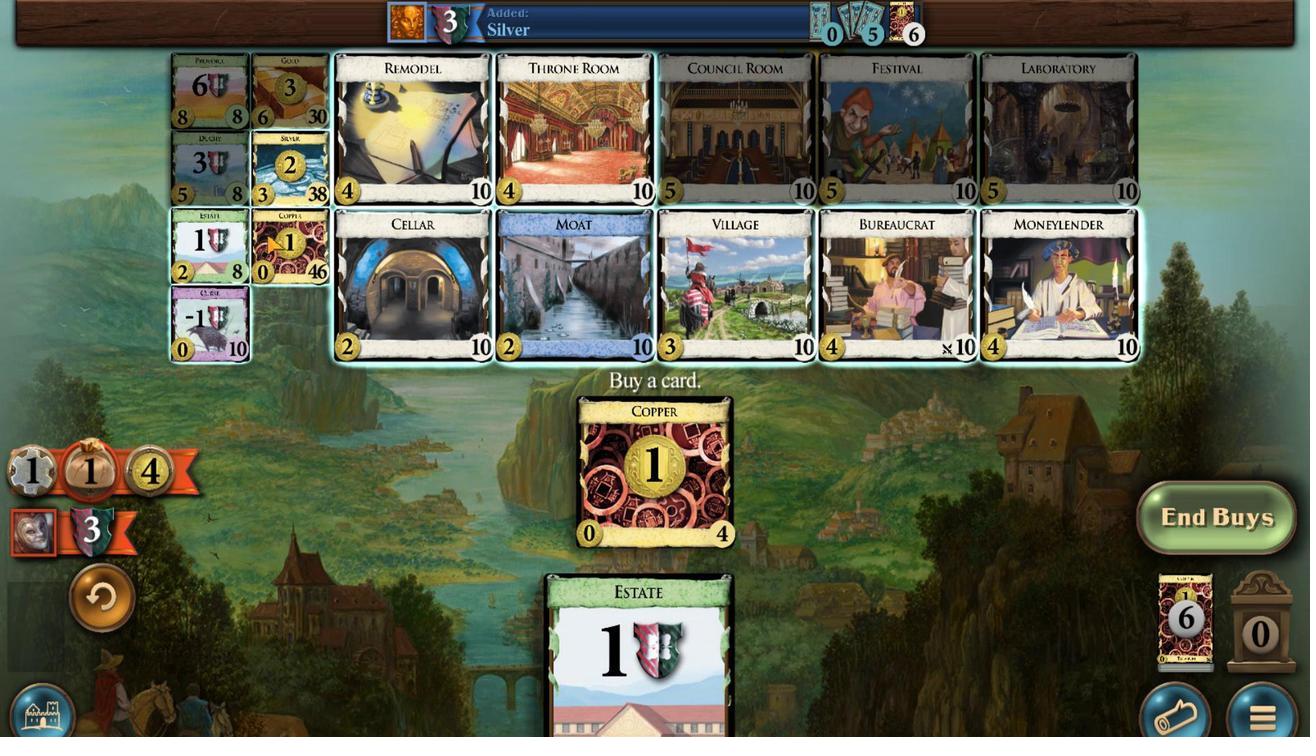 
Action: Mouse pressed left at (527, 556)
Screenshot: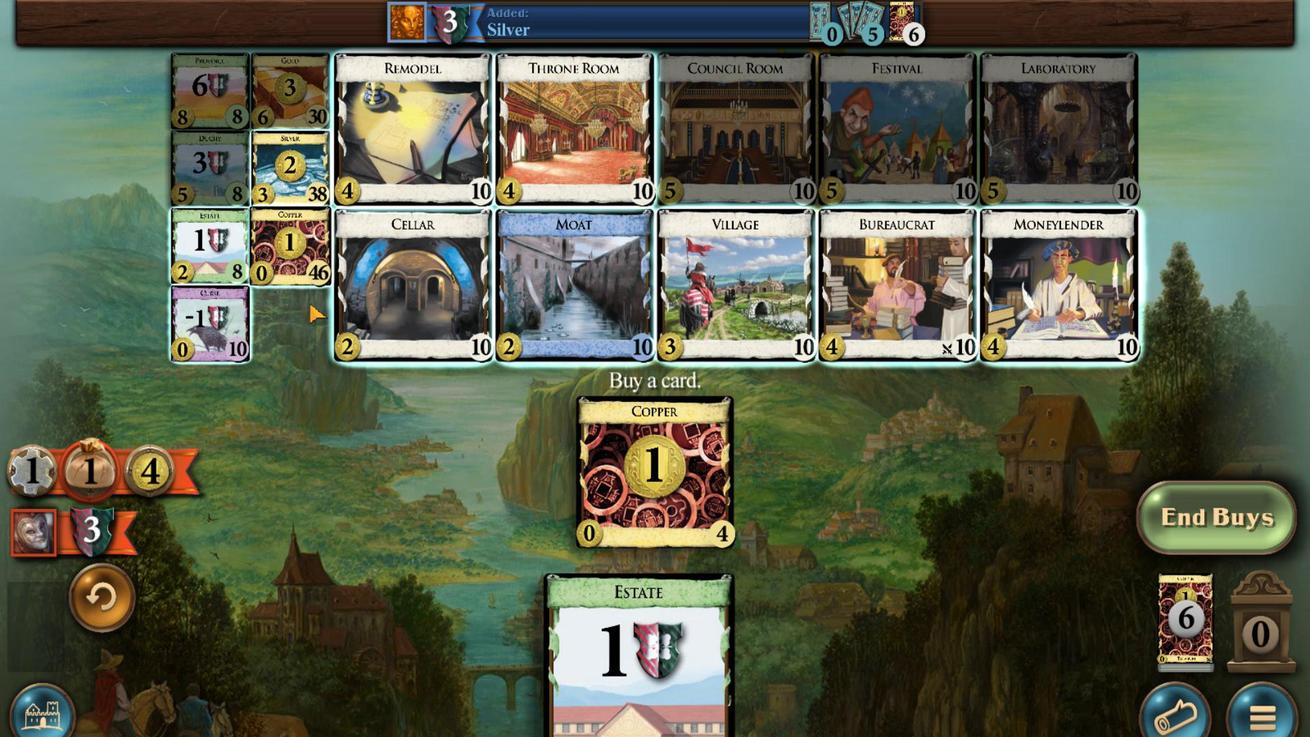 
Action: Mouse moved to (583, 352)
Screenshot: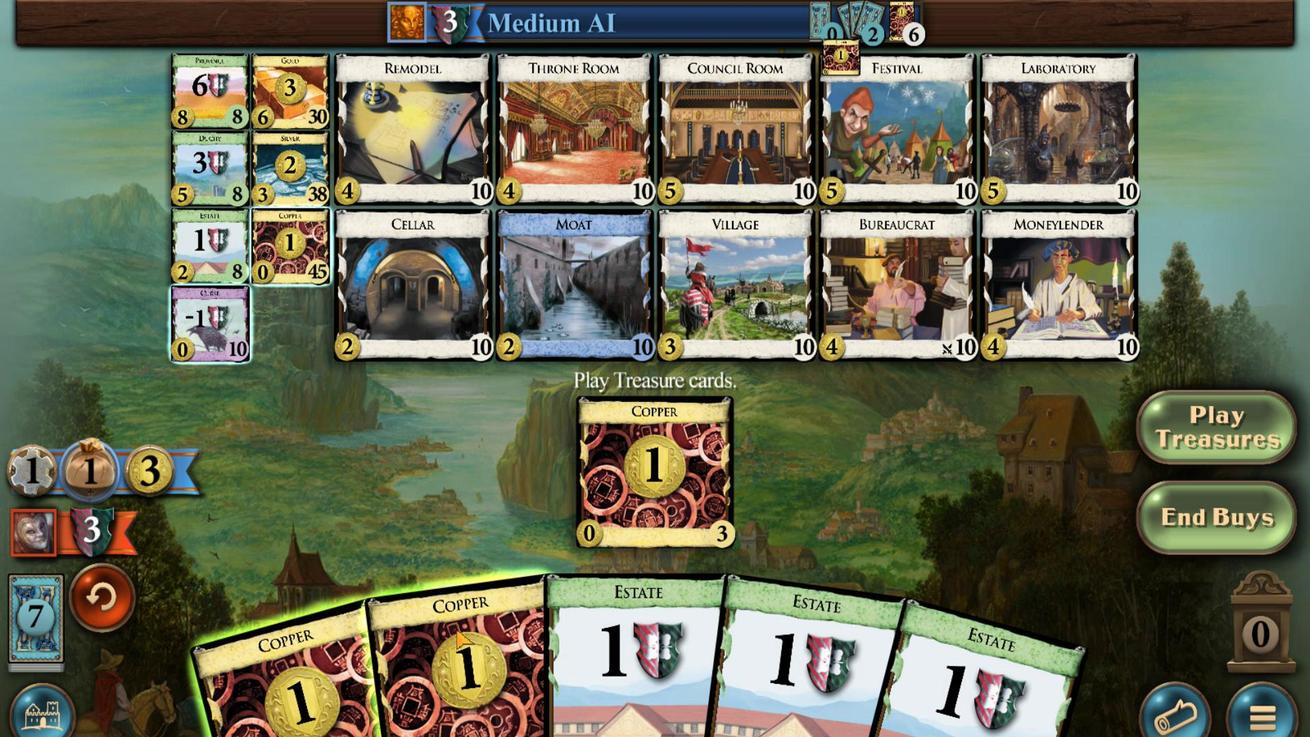 
Action: Mouse scrolled (583, 353) with delta (0, 0)
Screenshot: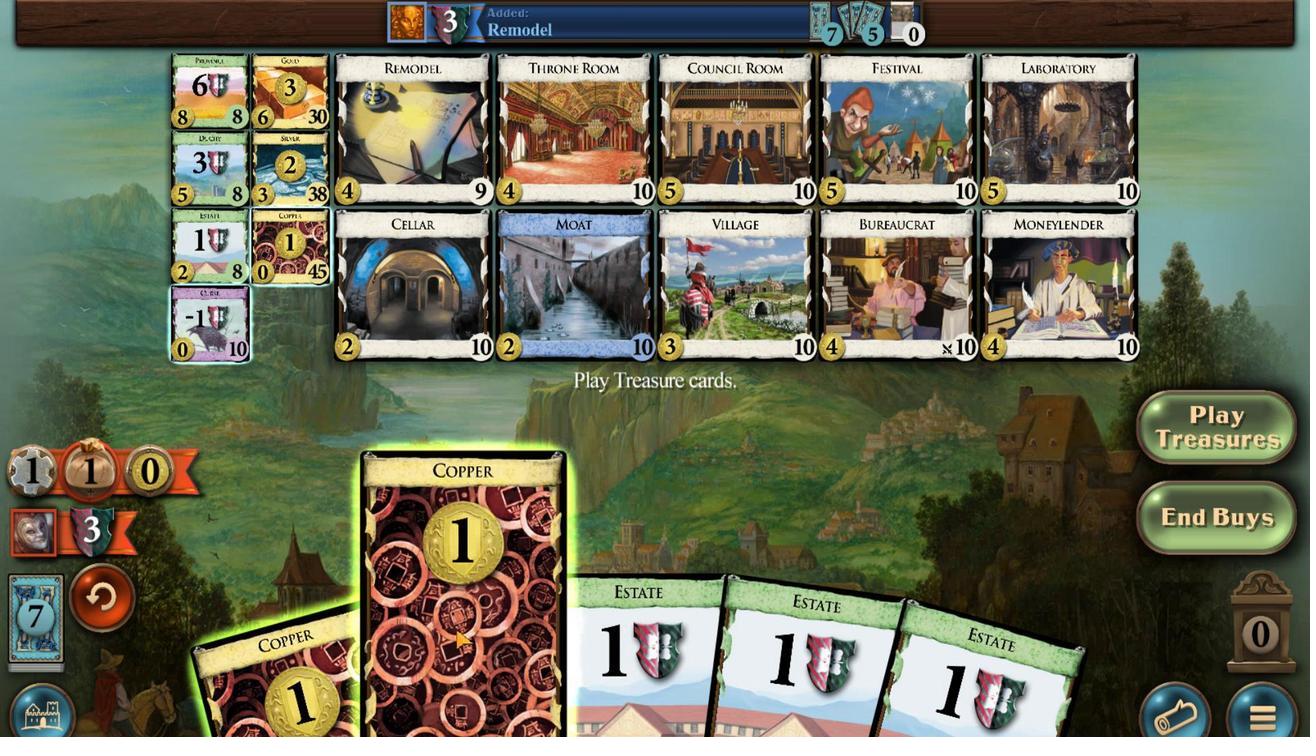 
Action: Mouse scrolled (583, 353) with delta (0, 0)
Screenshot: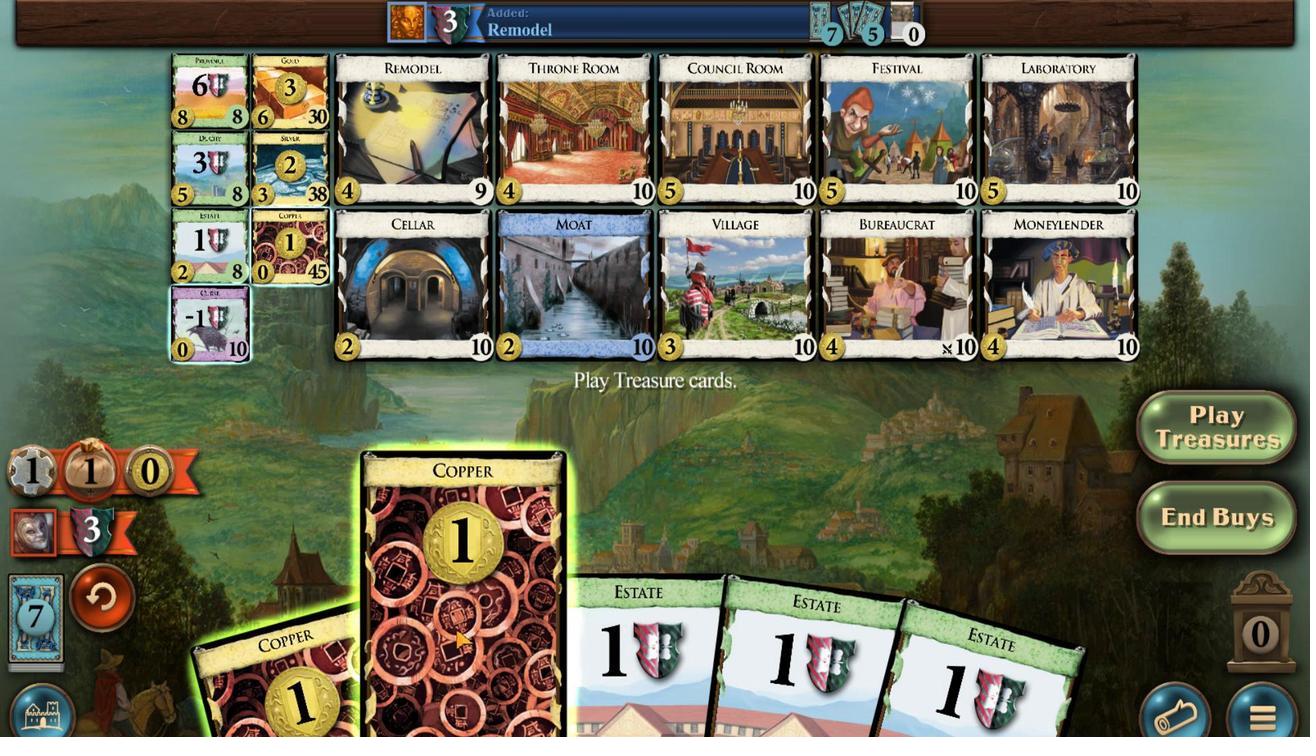 
Action: Mouse moved to (563, 359)
Screenshot: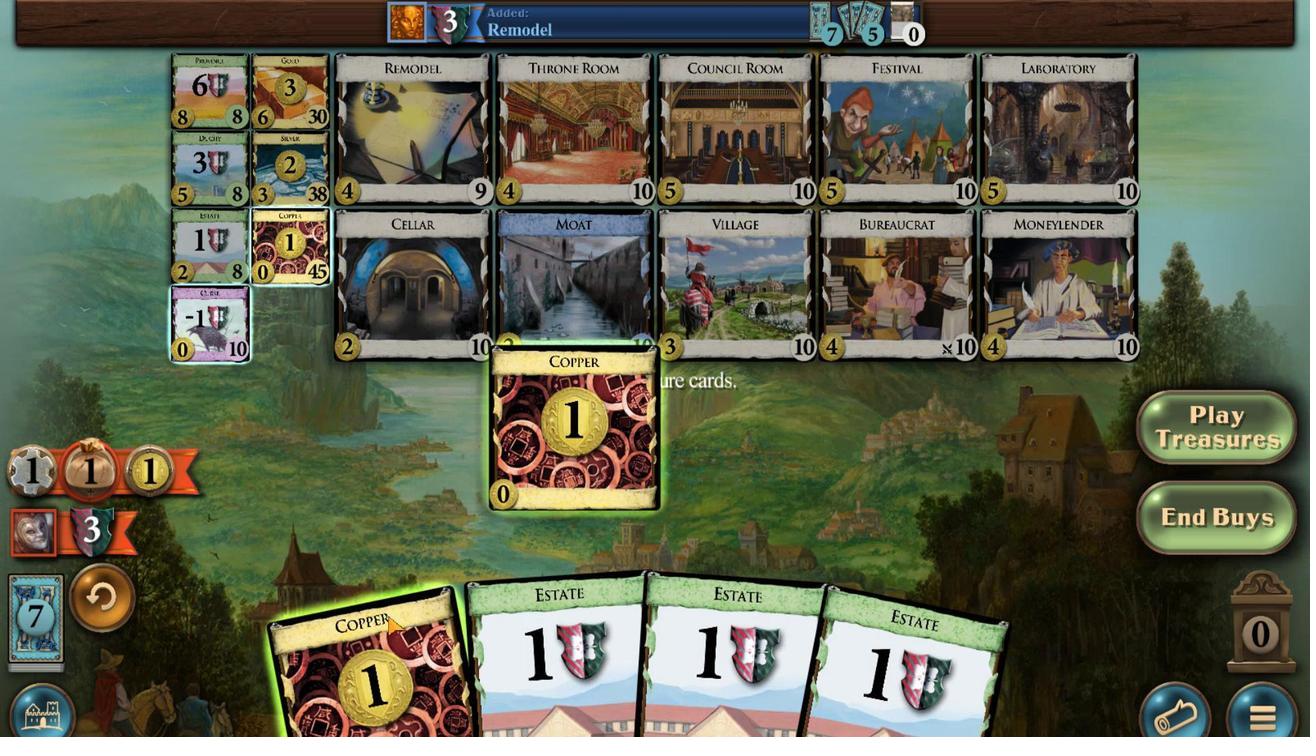 
Action: Mouse scrolled (563, 359) with delta (0, 0)
Screenshot: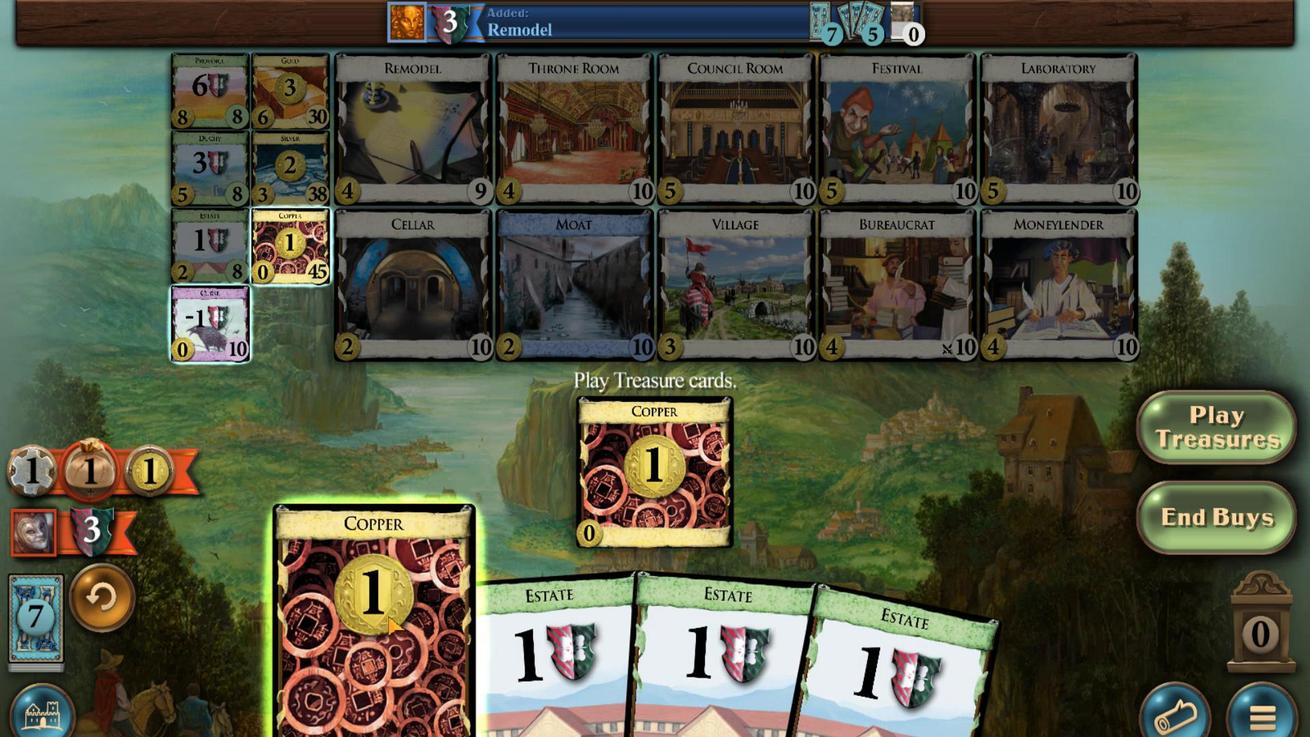 
Action: Mouse scrolled (563, 359) with delta (0, 0)
Screenshot: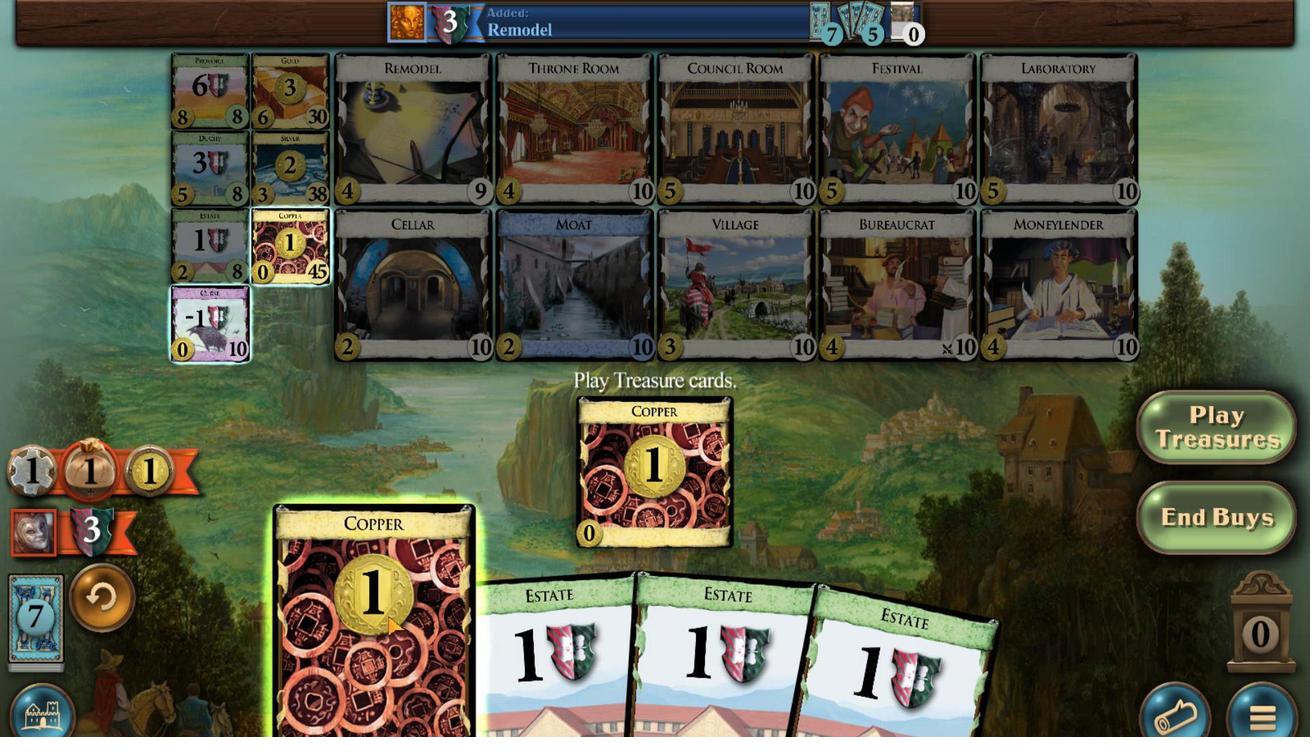 
Action: Mouse scrolled (563, 359) with delta (0, 0)
Screenshot: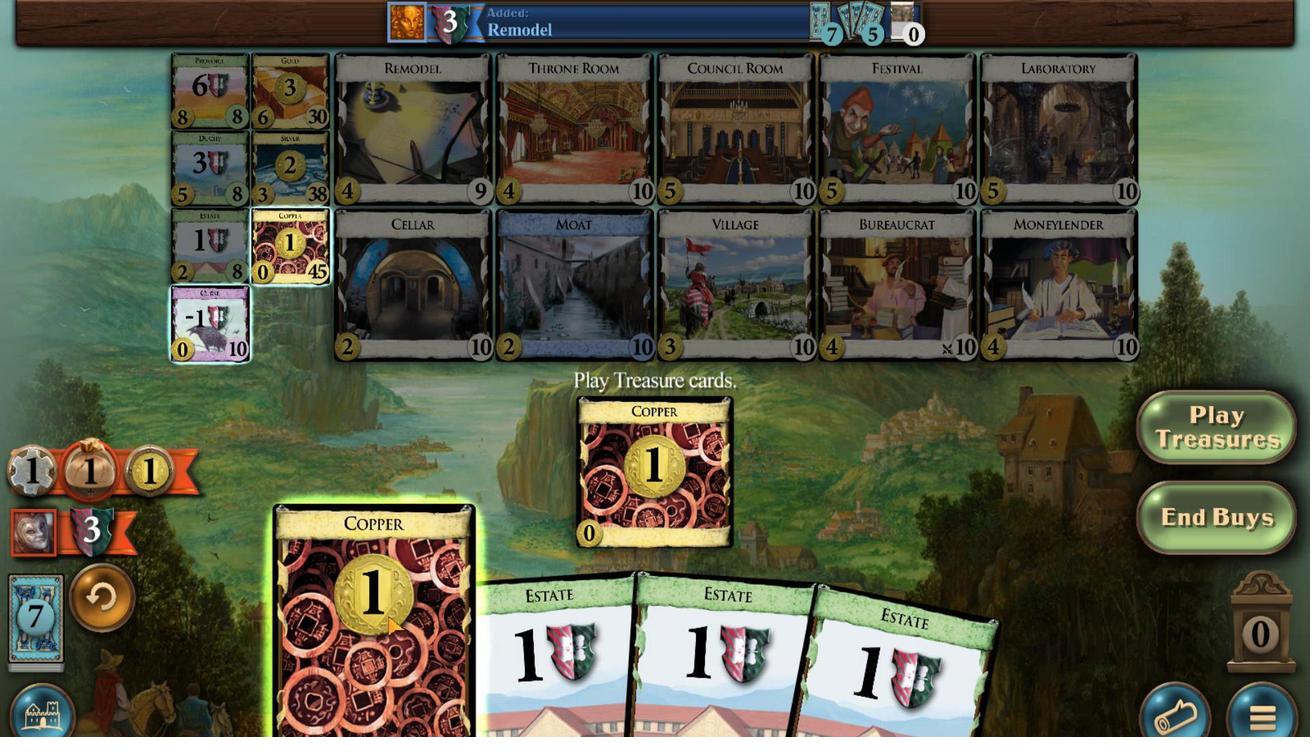 
Action: Mouse moved to (534, 555)
Screenshot: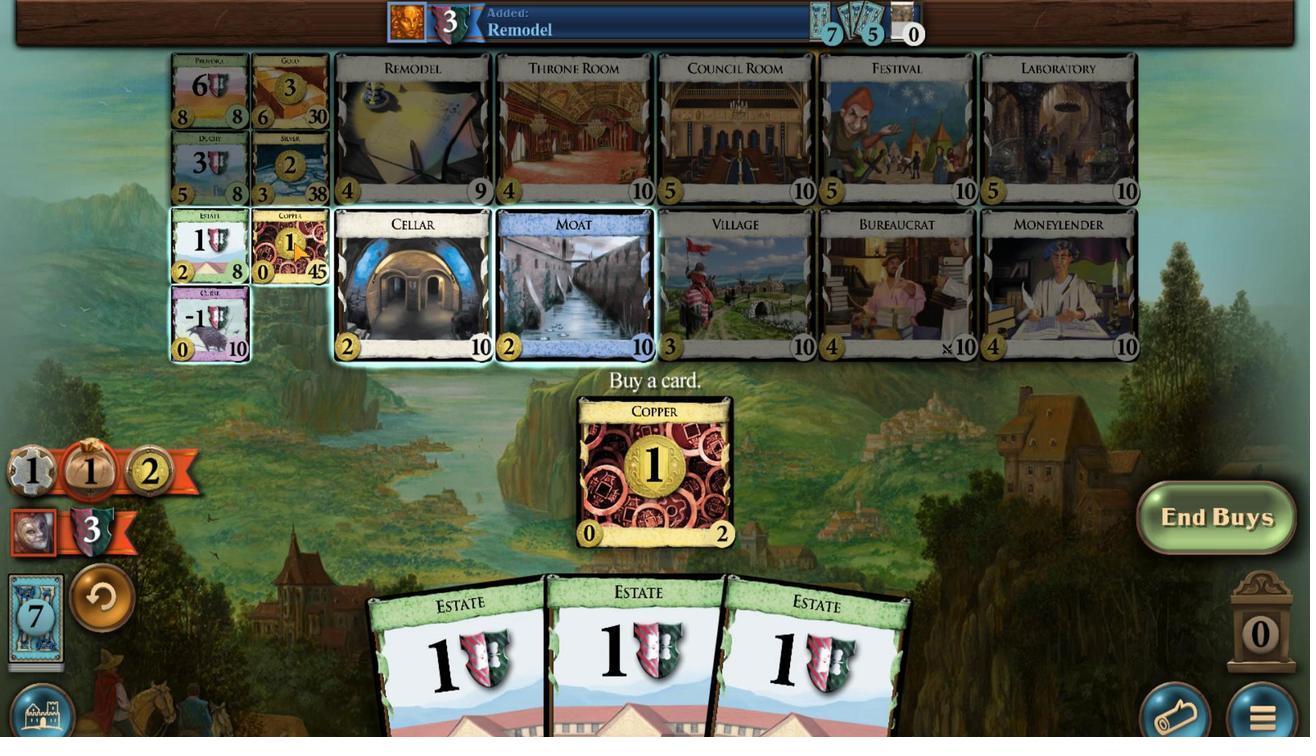 
Action: Mouse pressed left at (534, 555)
Screenshot: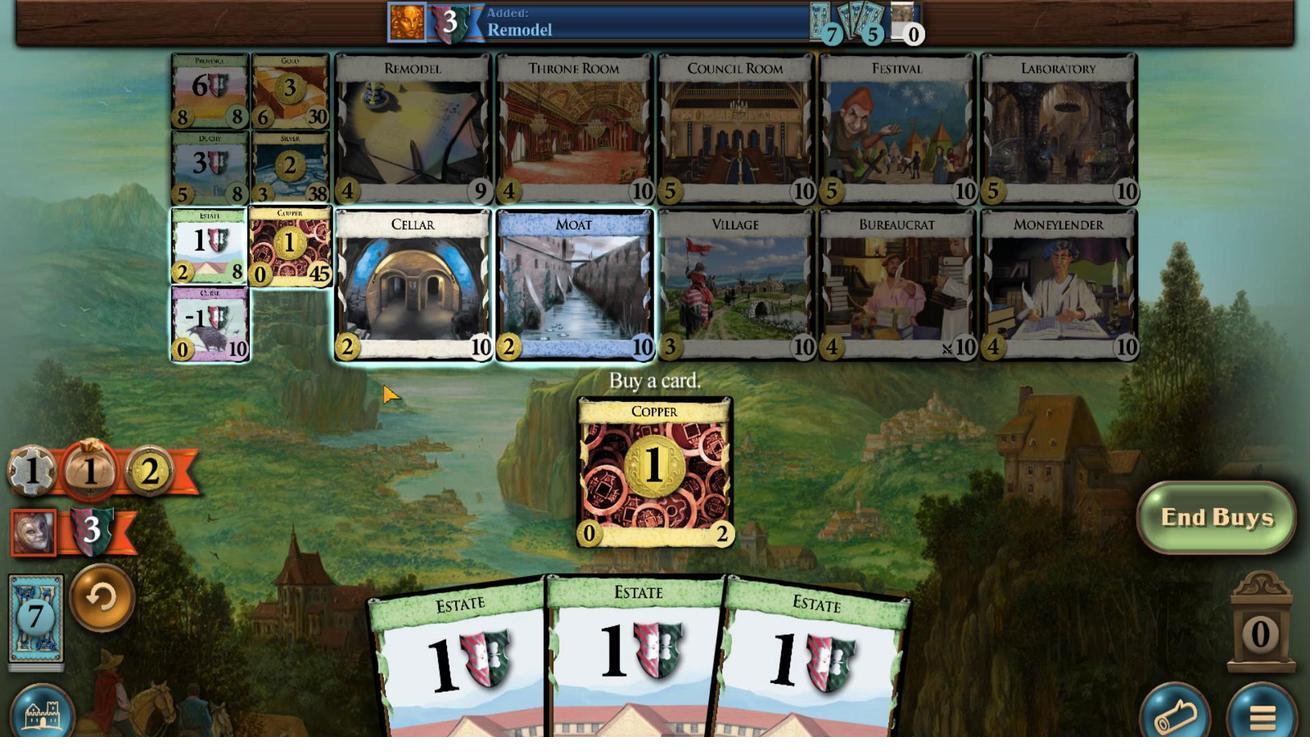 
Action: Mouse moved to (535, 321)
Screenshot: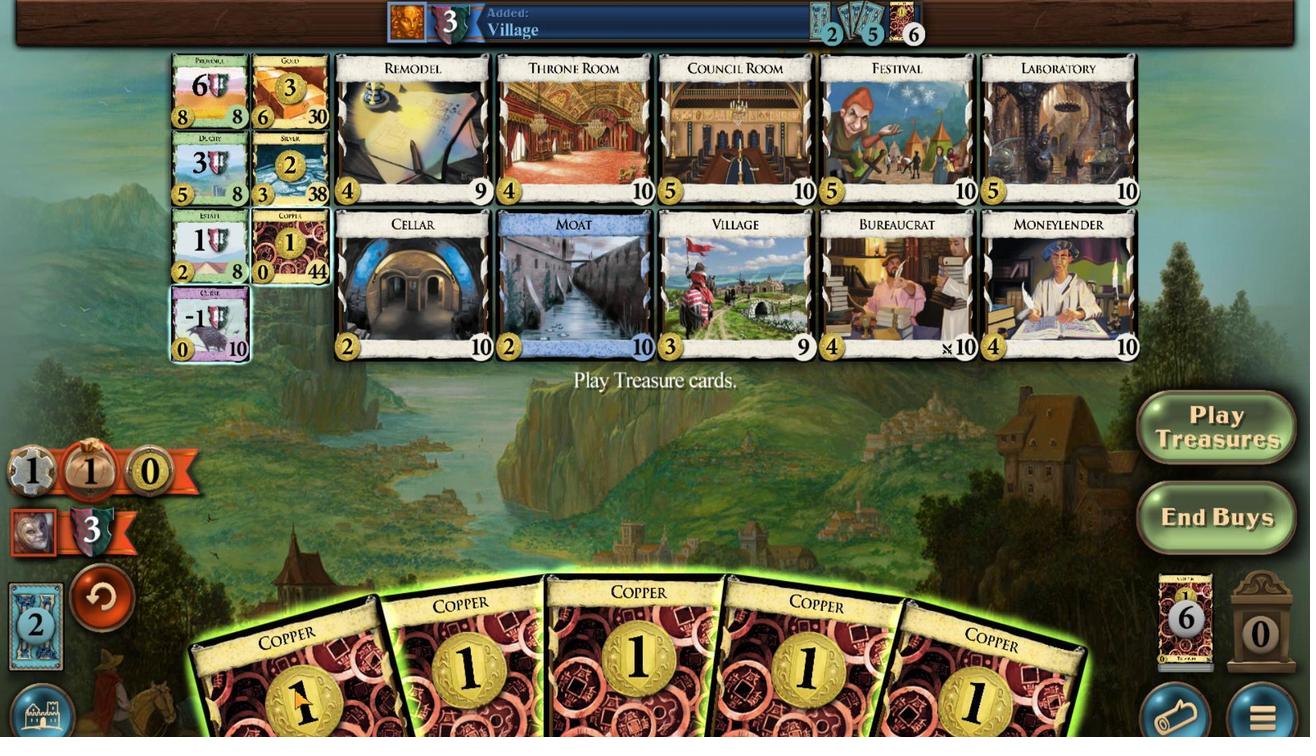 
Action: Mouse scrolled (535, 321) with delta (0, 0)
Screenshot: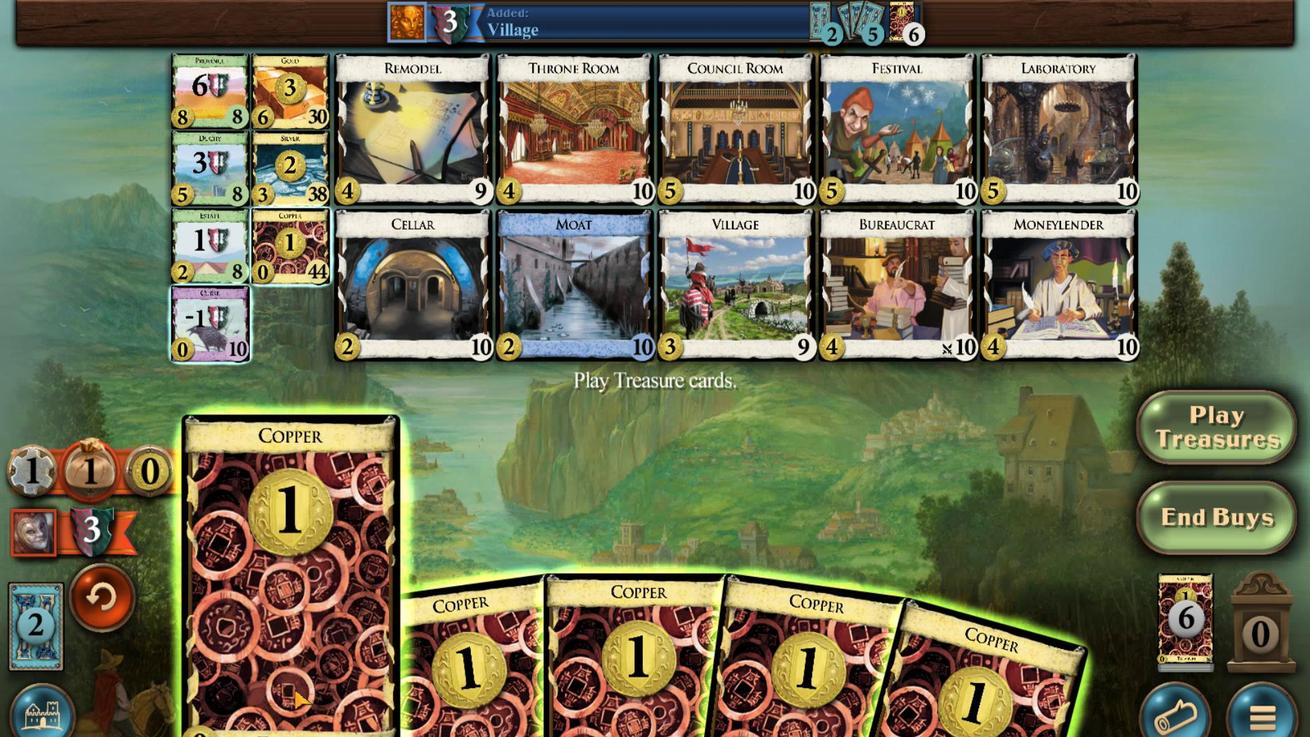 
Action: Mouse scrolled (535, 321) with delta (0, 0)
Screenshot: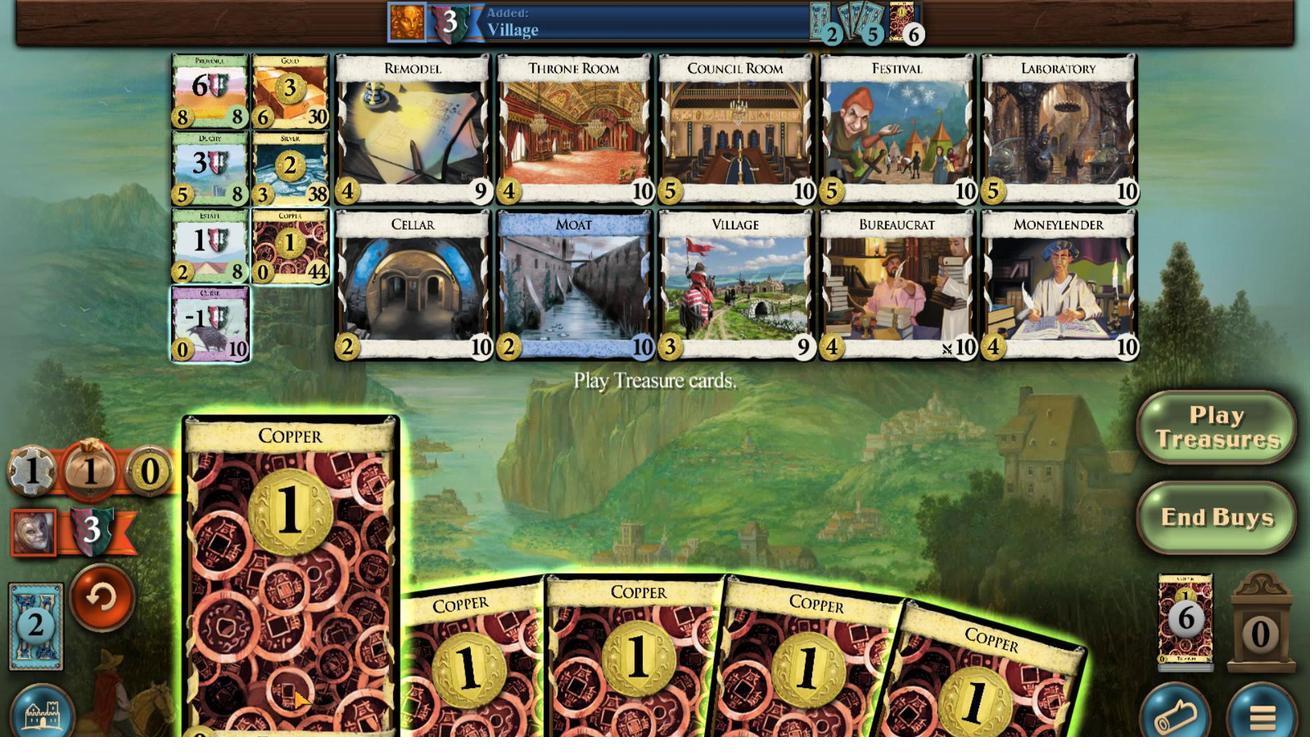 
Action: Mouse scrolled (535, 321) with delta (0, 0)
Screenshot: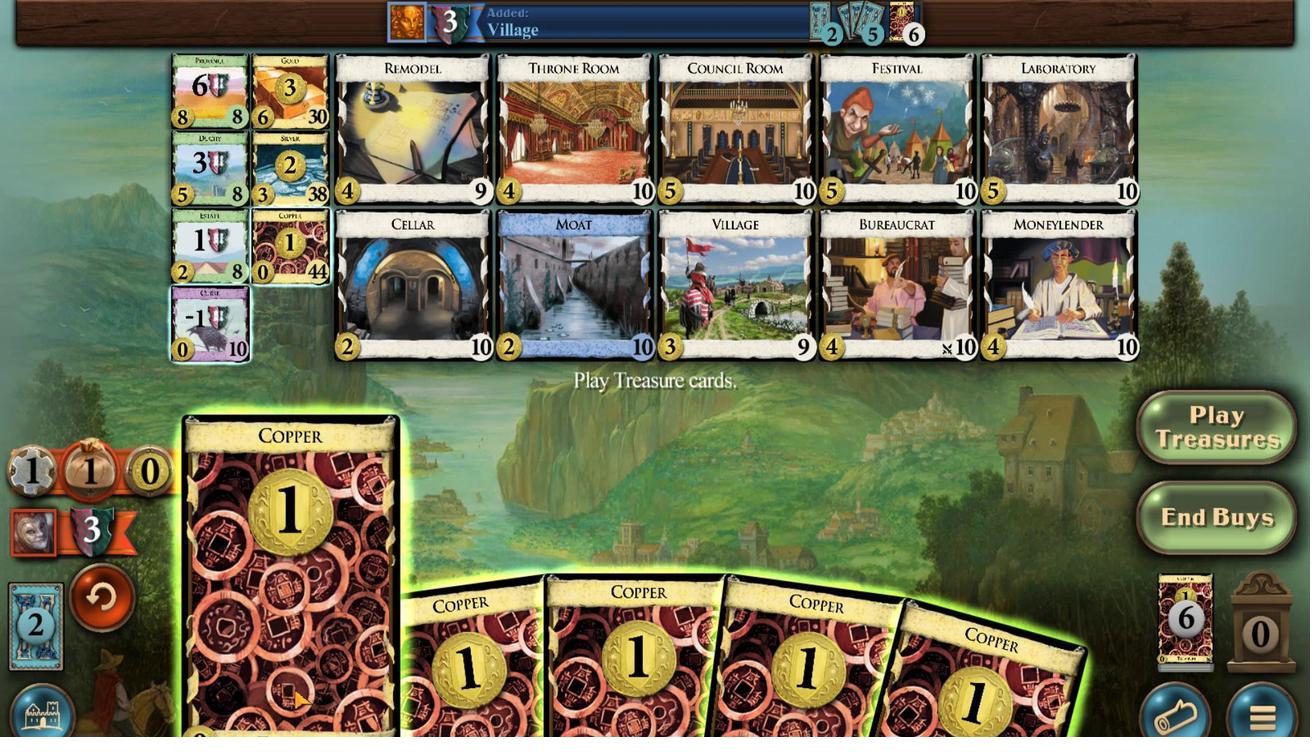 
Action: Mouse moved to (554, 333)
Screenshot: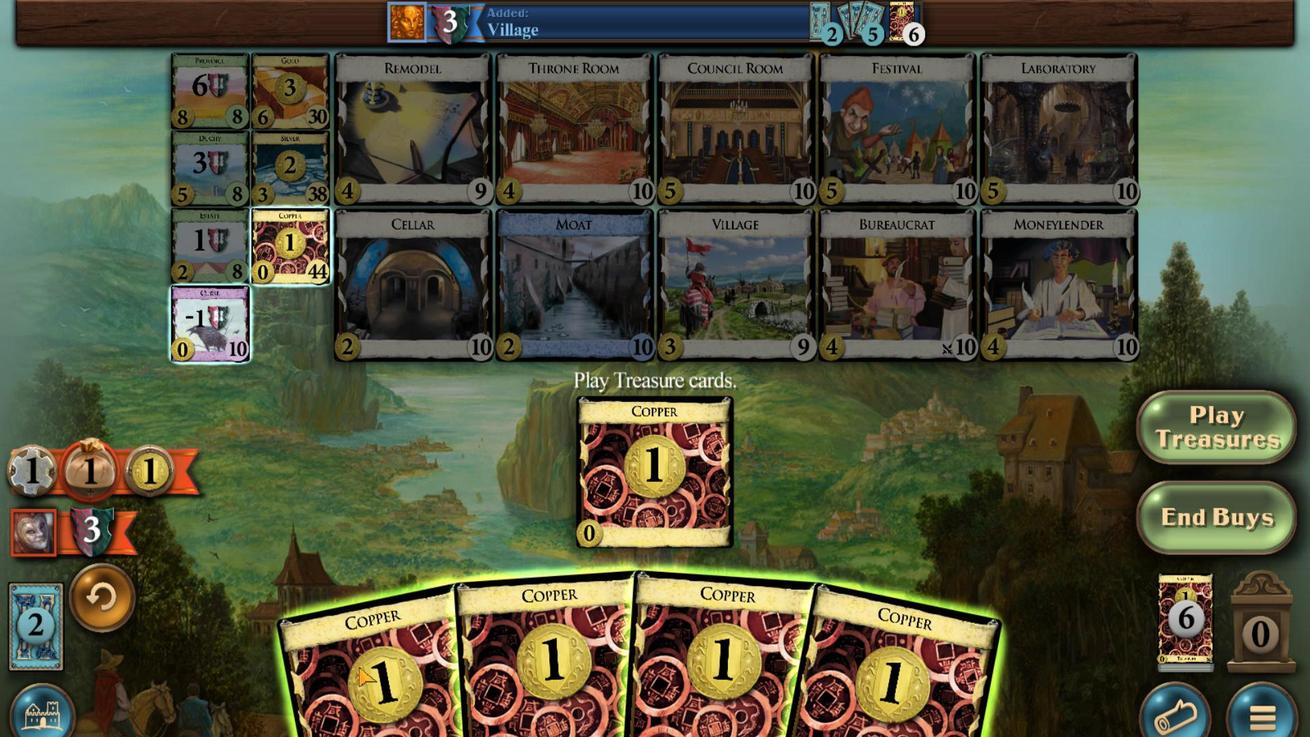 
Action: Mouse scrolled (554, 333) with delta (0, 0)
Screenshot: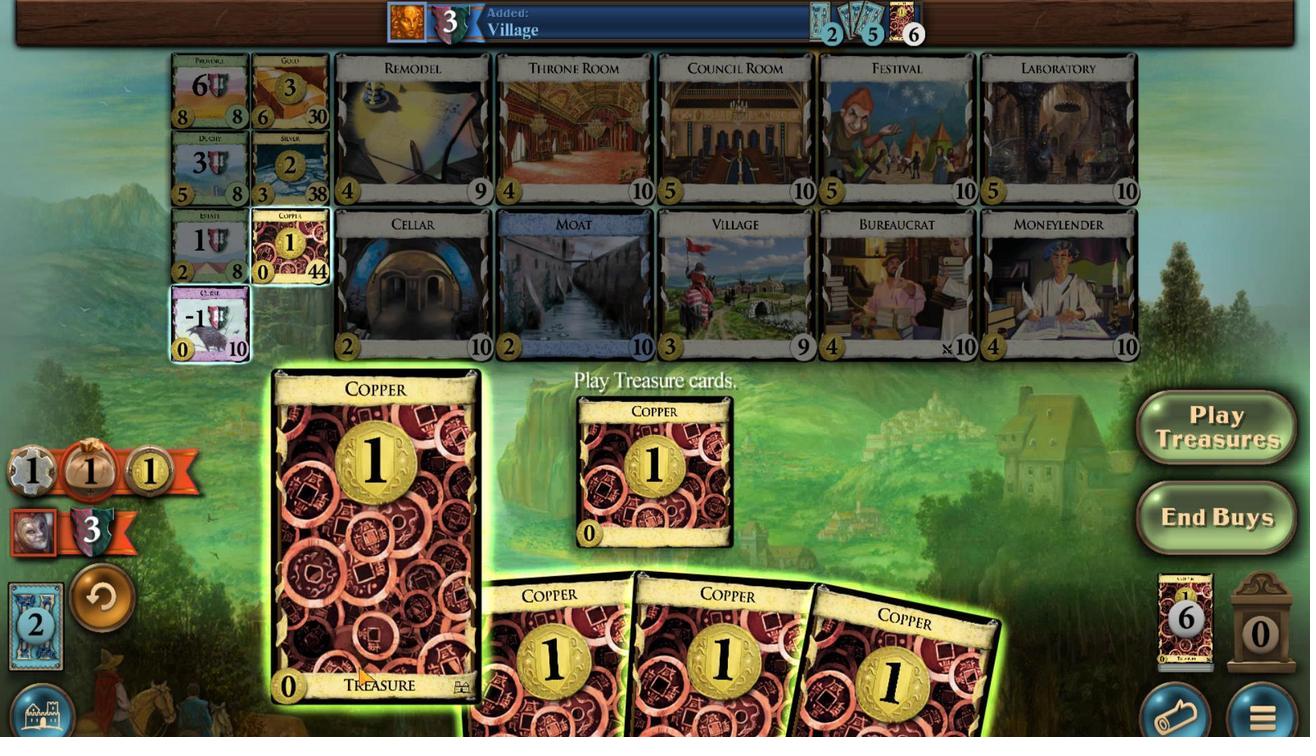 
Action: Mouse scrolled (554, 333) with delta (0, 0)
Screenshot: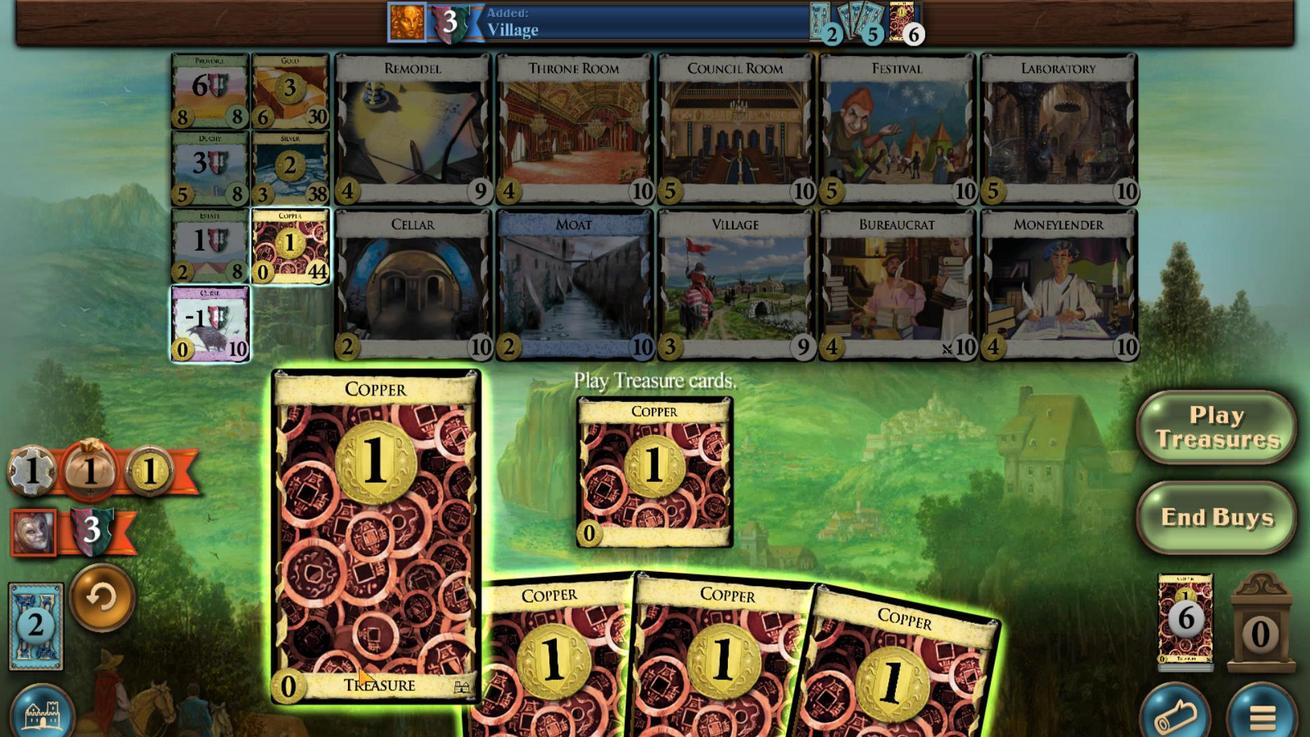 
Action: Mouse scrolled (554, 333) with delta (0, 0)
Screenshot: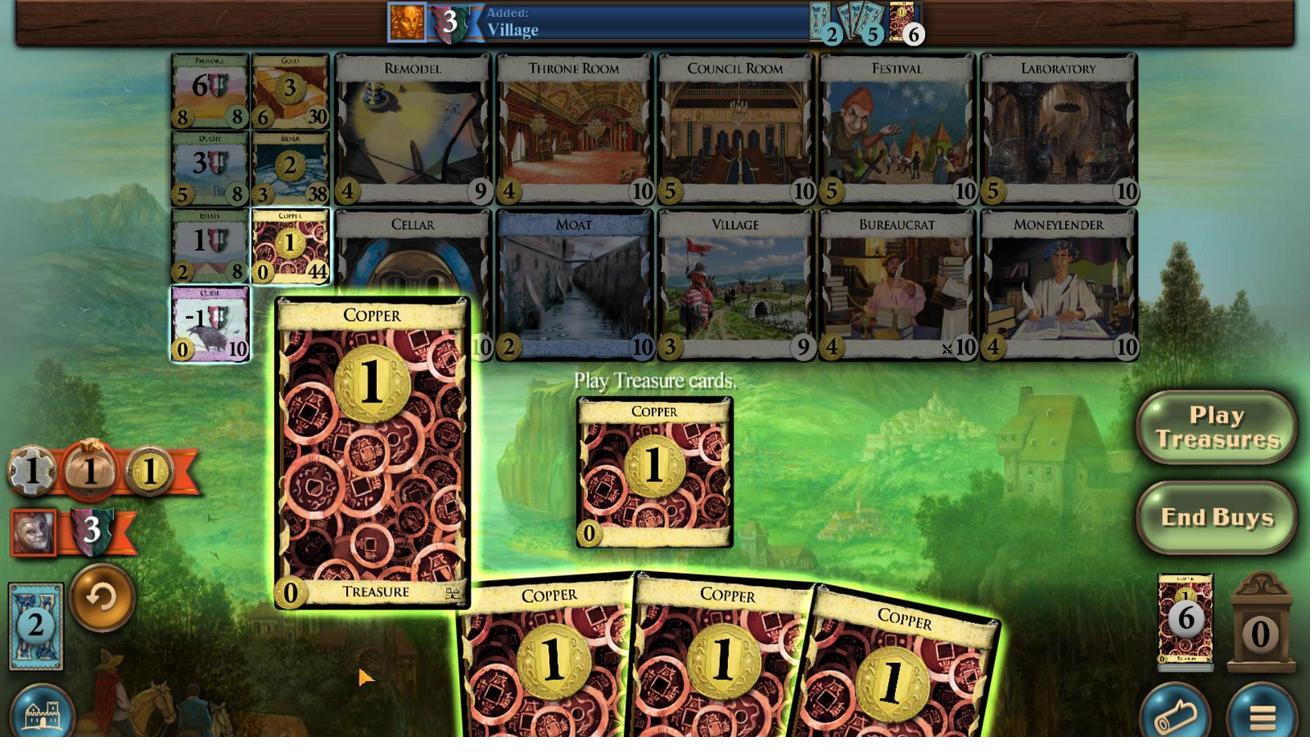 
Action: Mouse moved to (569, 340)
Screenshot: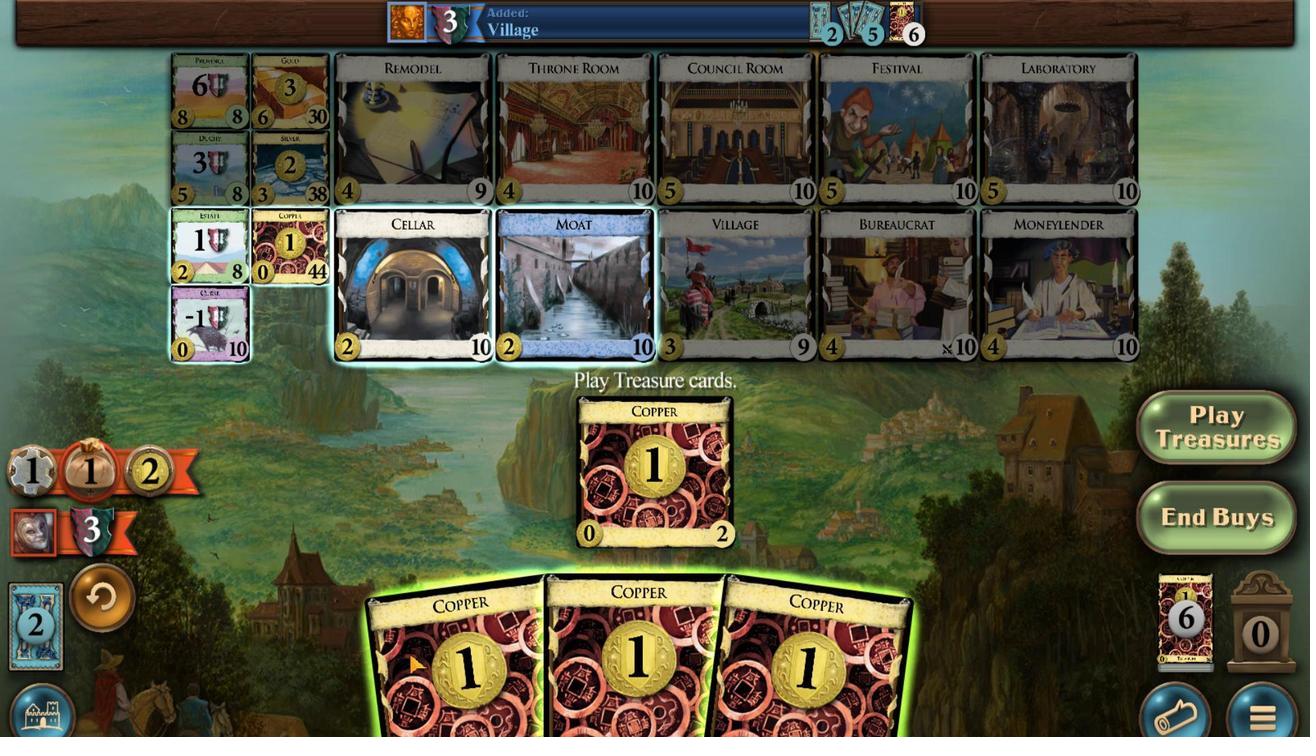 
Action: Mouse scrolled (569, 340) with delta (0, 0)
Screenshot: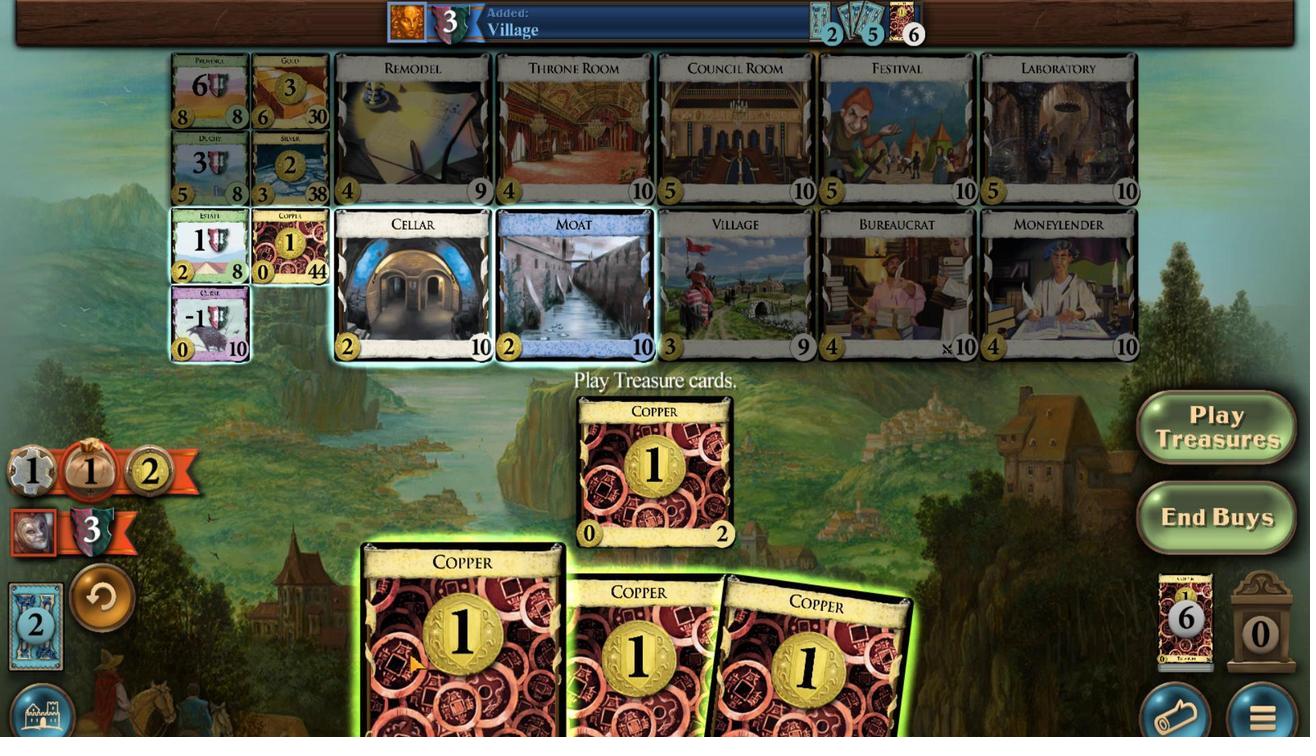 
Action: Mouse scrolled (569, 340) with delta (0, 0)
Screenshot: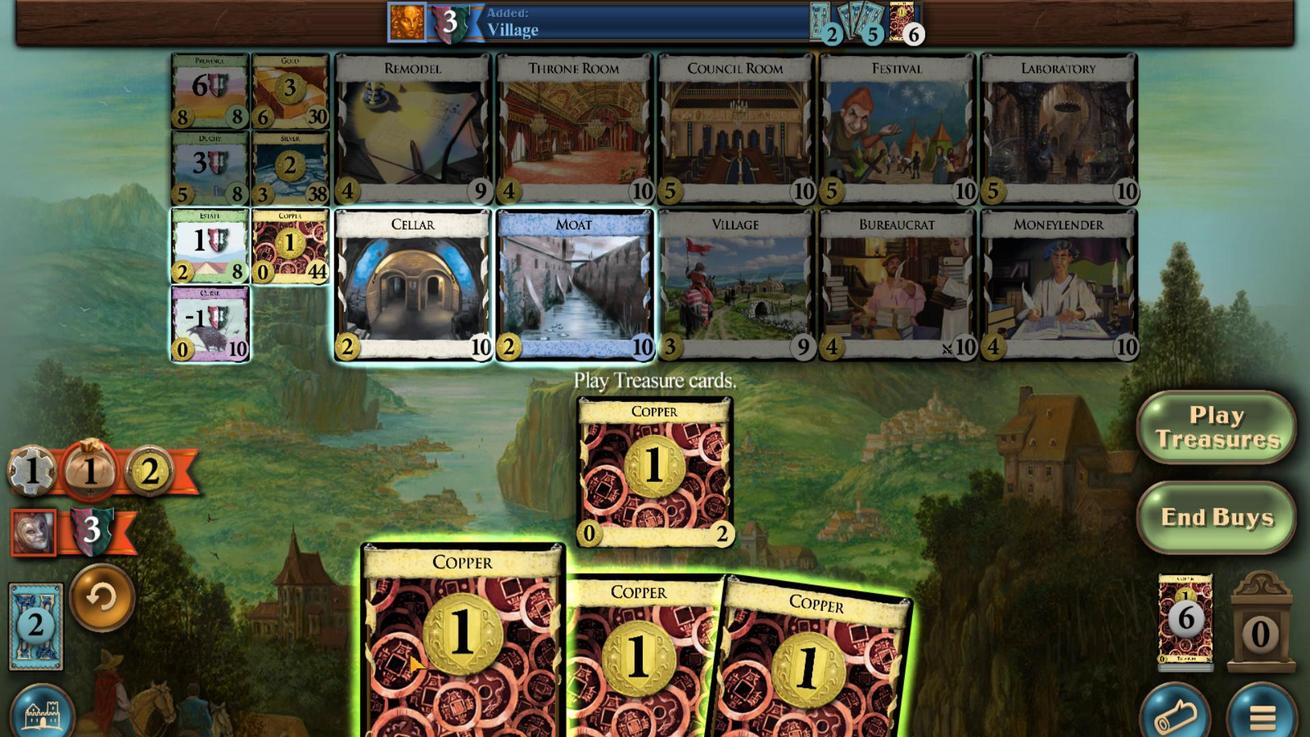 
Action: Mouse moved to (611, 337)
Screenshot: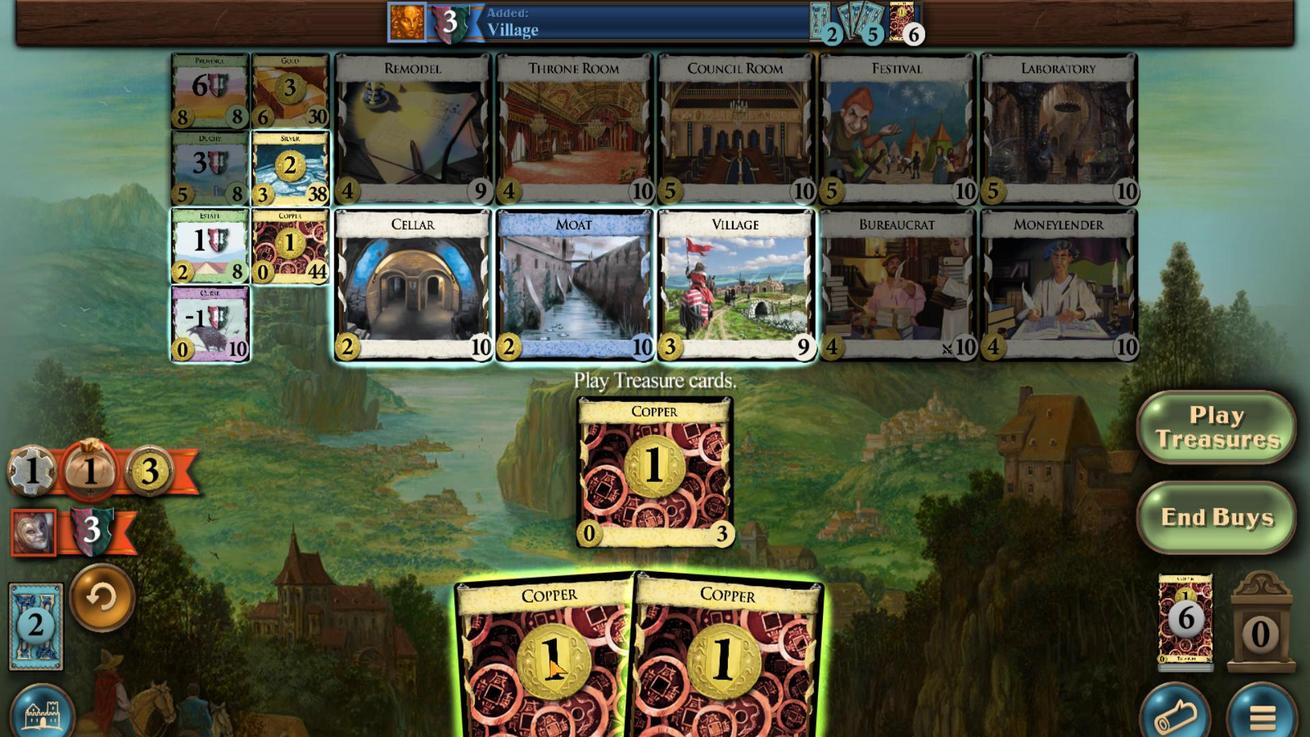
Action: Mouse scrolled (611, 337) with delta (0, 0)
Screenshot: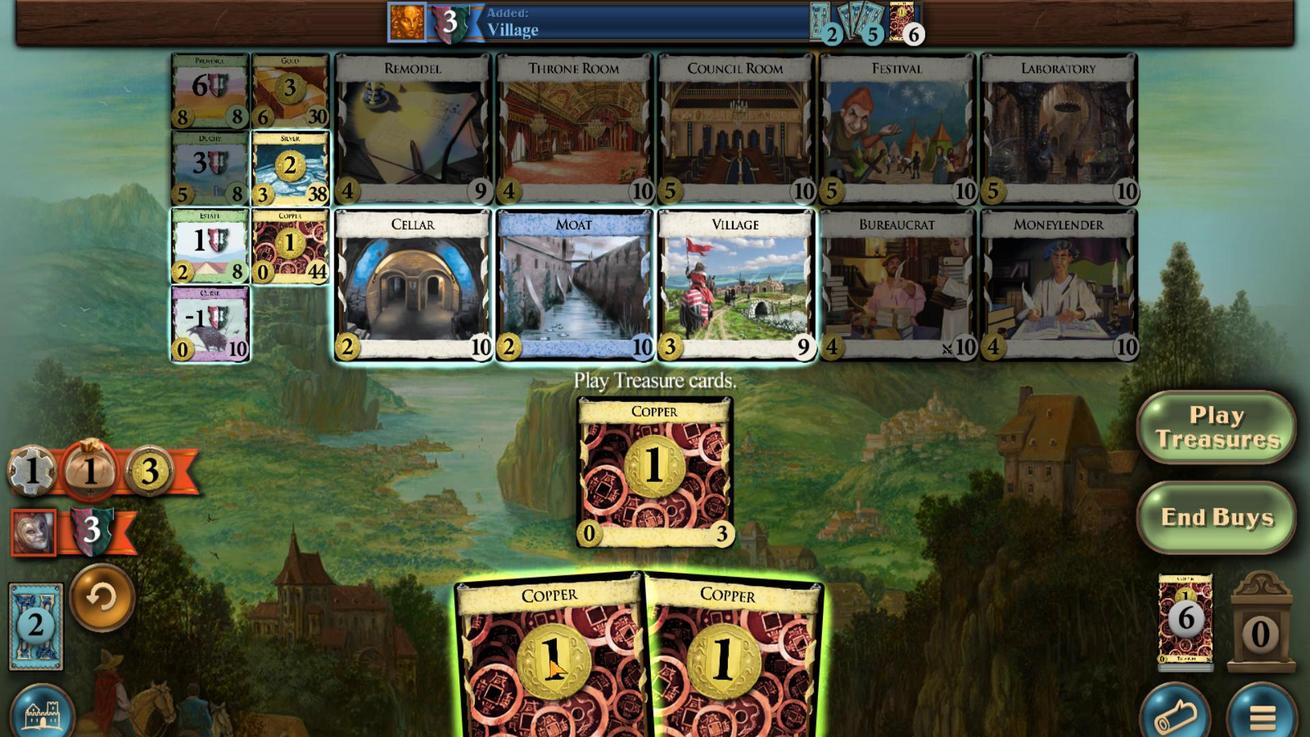 
Action: Mouse scrolled (611, 337) with delta (0, 0)
Screenshot: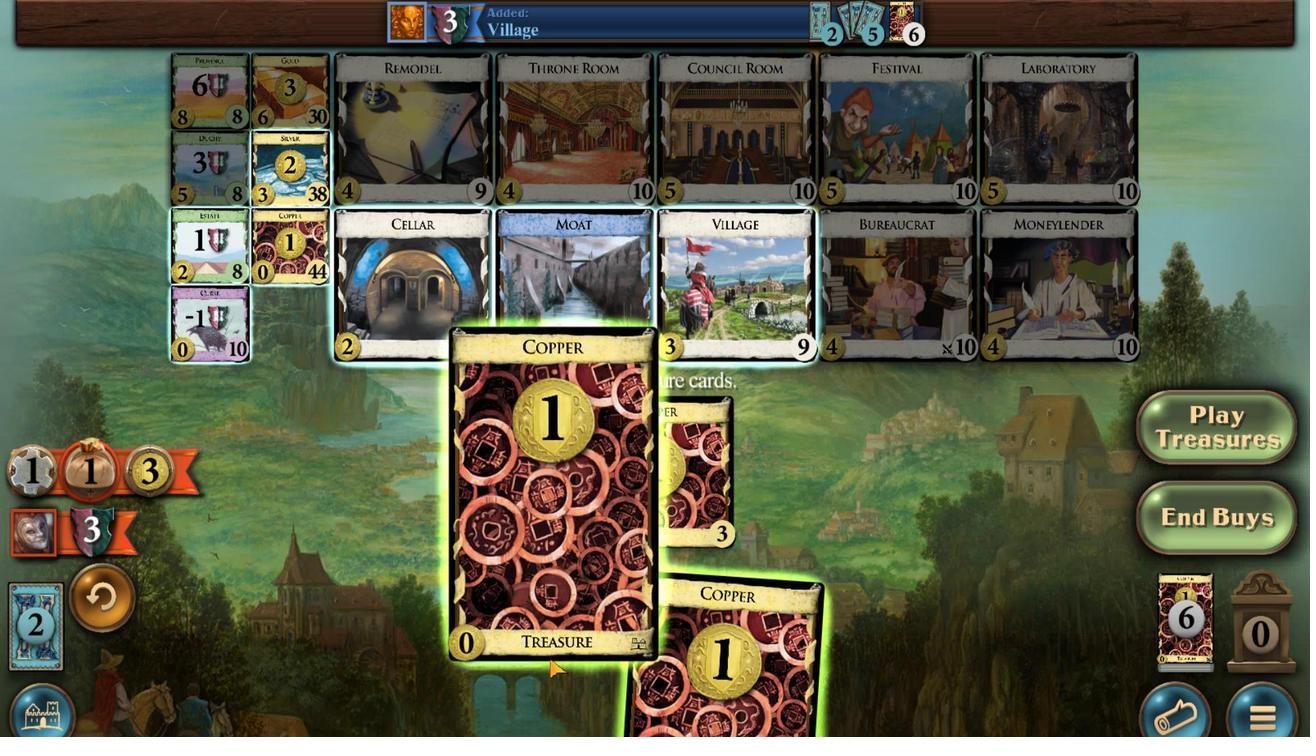 
Action: Mouse moved to (637, 340)
Screenshot: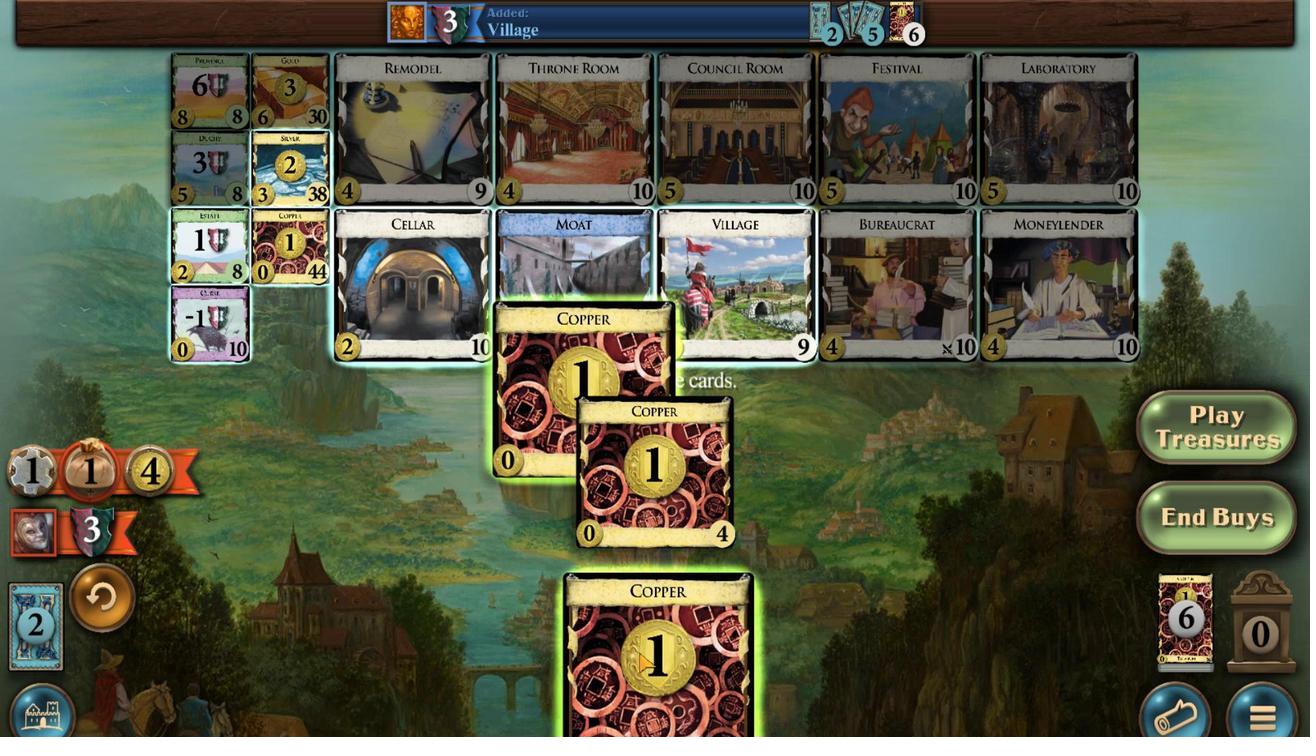 
Action: Mouse scrolled (637, 340) with delta (0, 0)
Screenshot: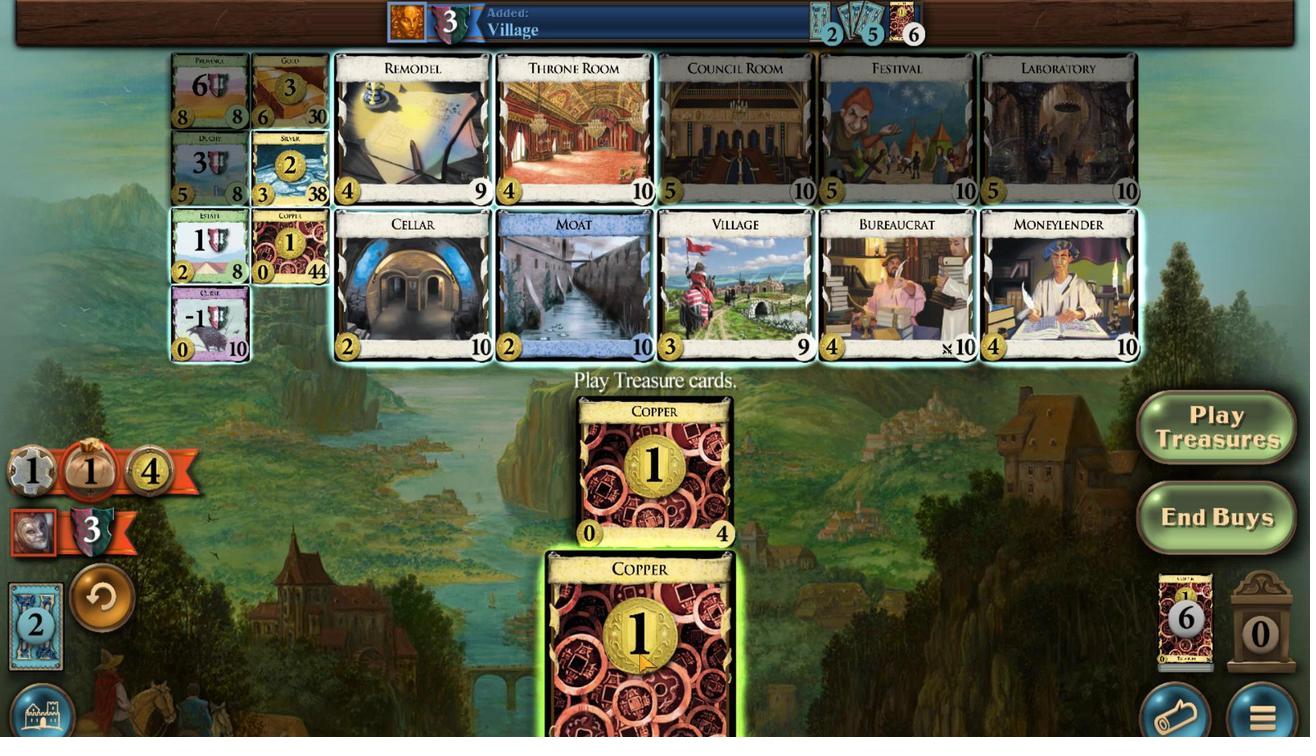 
Action: Mouse scrolled (637, 340) with delta (0, 0)
Screenshot: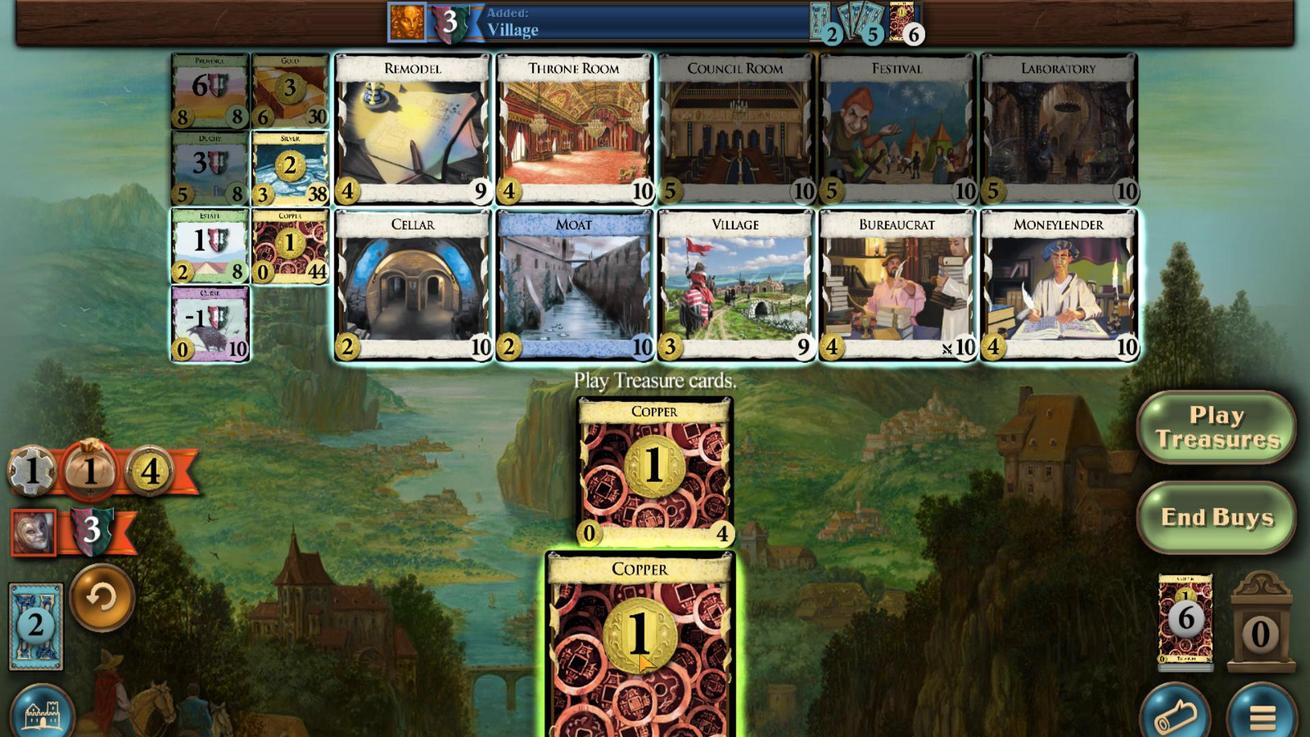 
Action: Mouse scrolled (637, 340) with delta (0, 0)
Screenshot: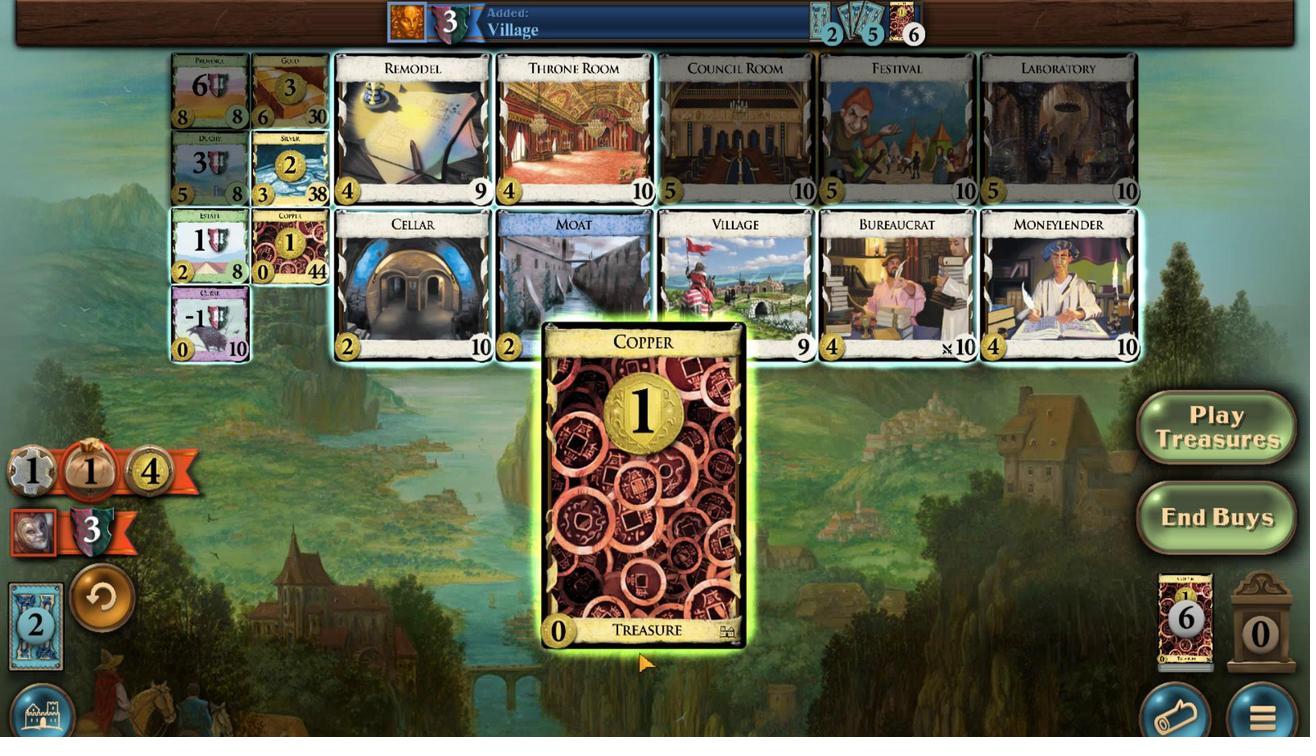 
Action: Mouse moved to (531, 593)
Screenshot: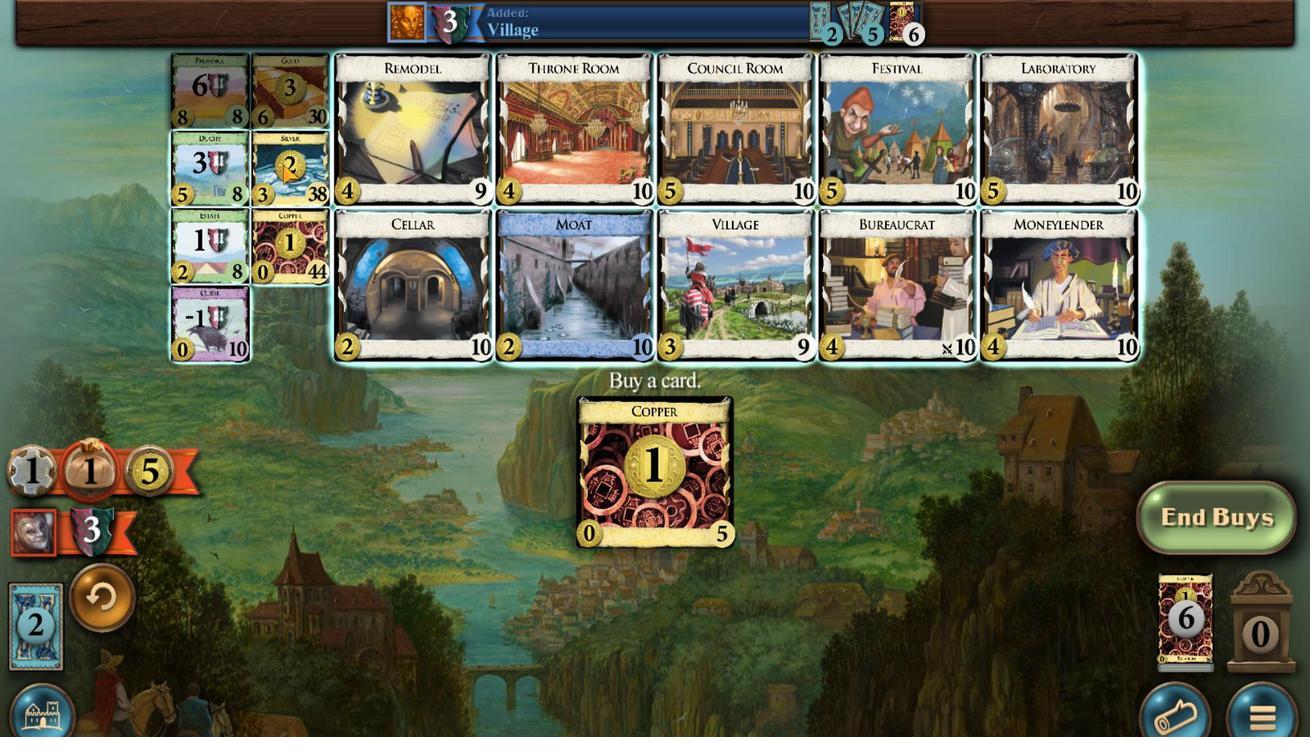 
Action: Mouse pressed left at (531, 593)
Screenshot: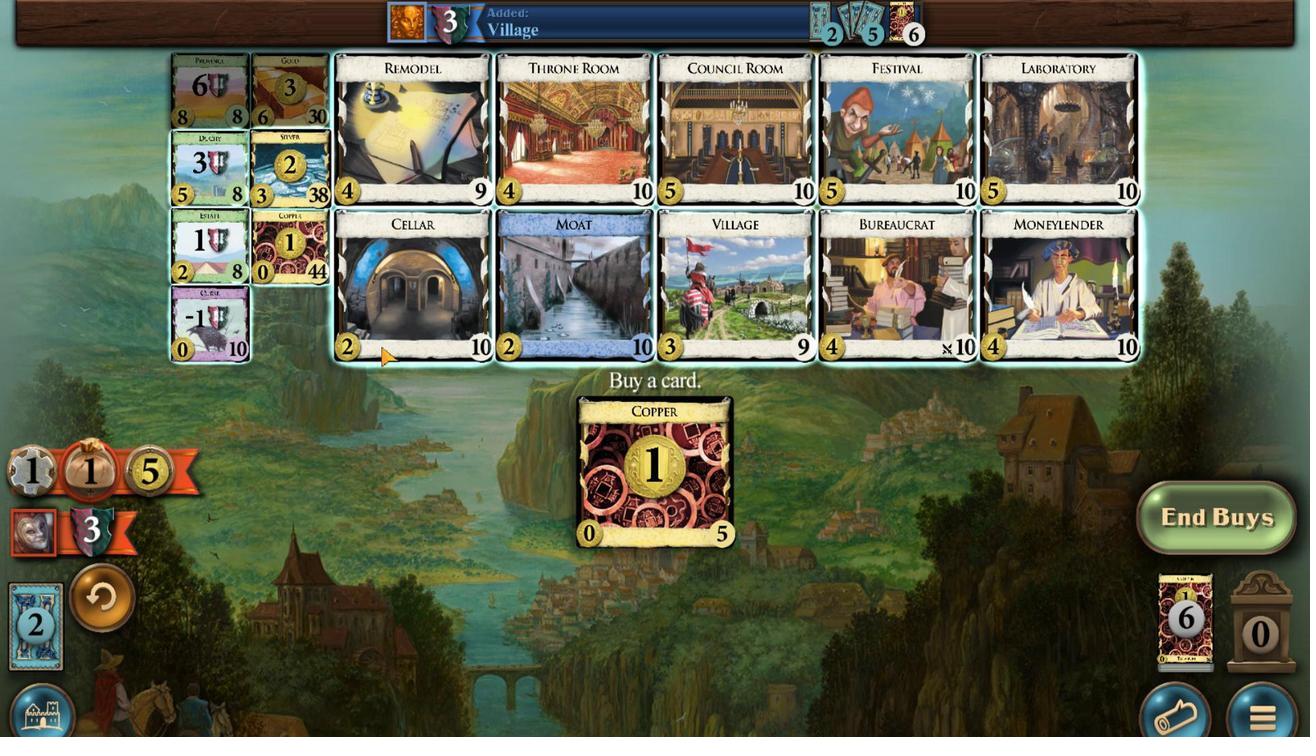 
Action: Mouse moved to (551, 342)
Screenshot: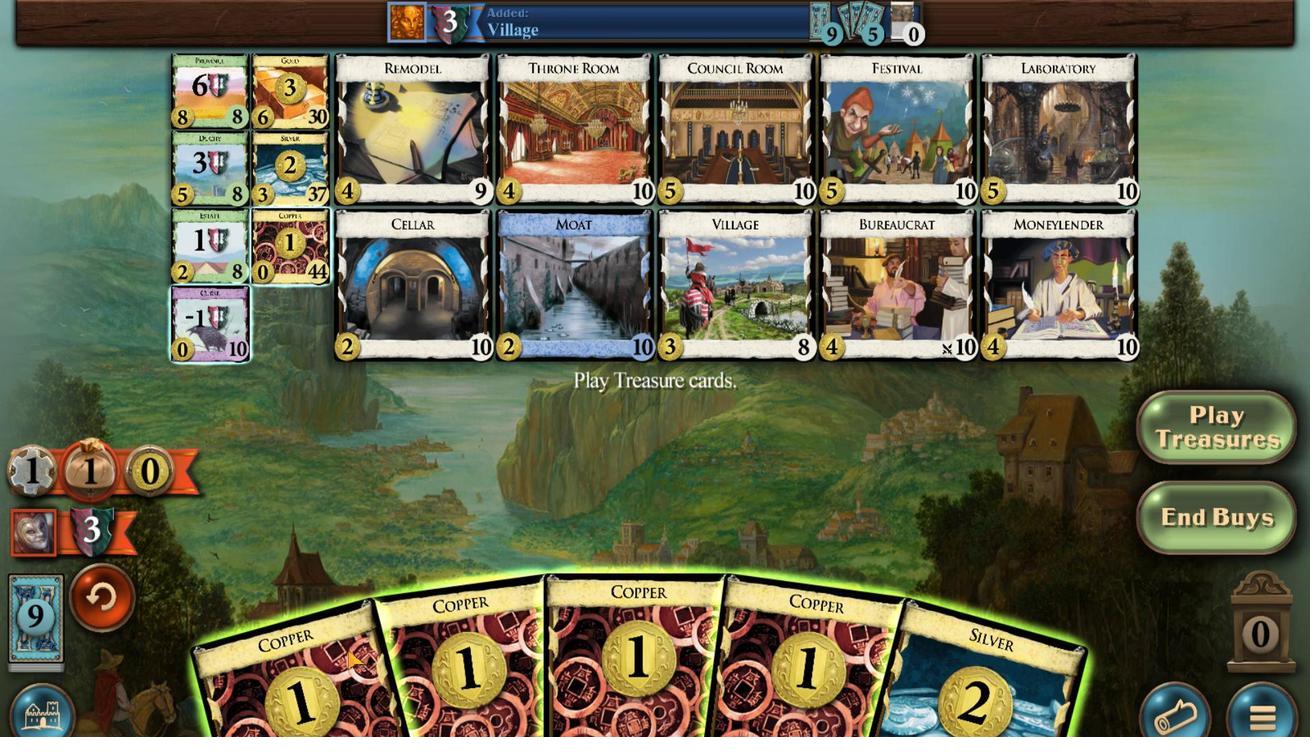 
Action: Mouse scrolled (551, 342) with delta (0, 0)
Screenshot: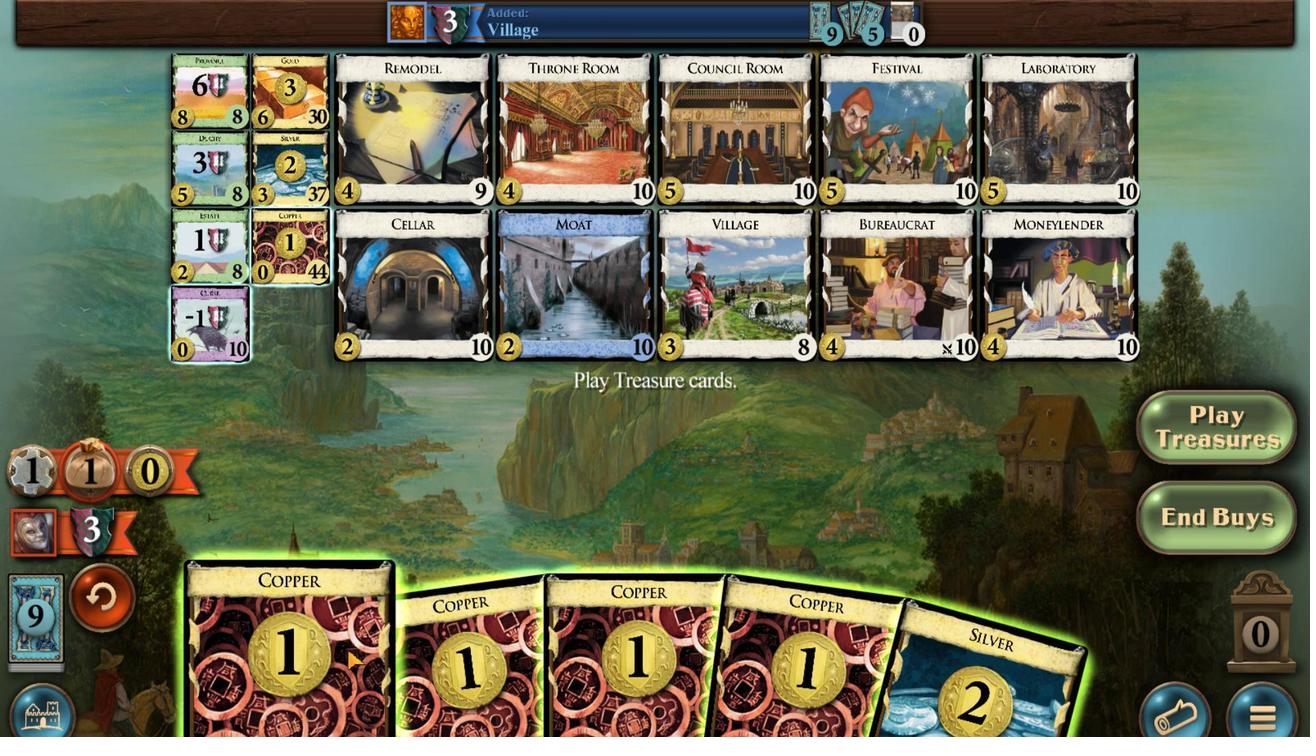 
Action: Mouse scrolled (551, 342) with delta (0, 0)
Screenshot: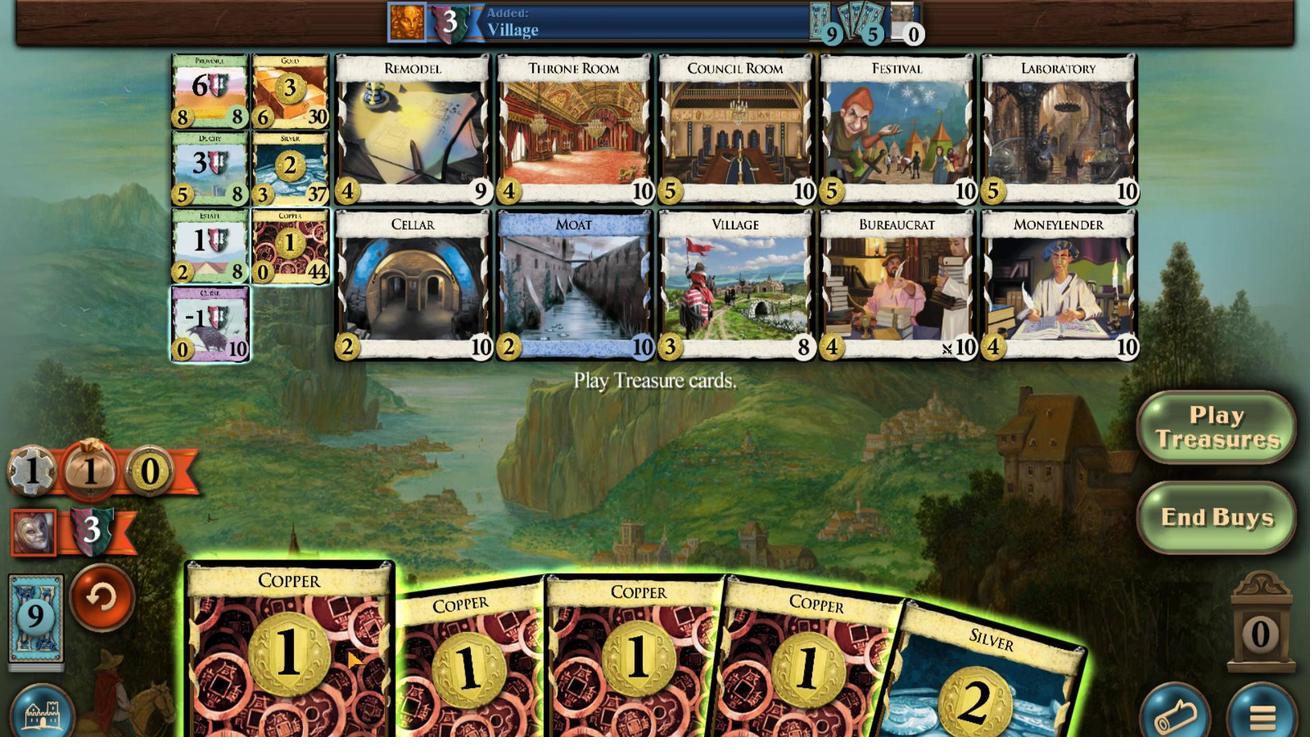
Action: Mouse scrolled (551, 342) with delta (0, 0)
Screenshot: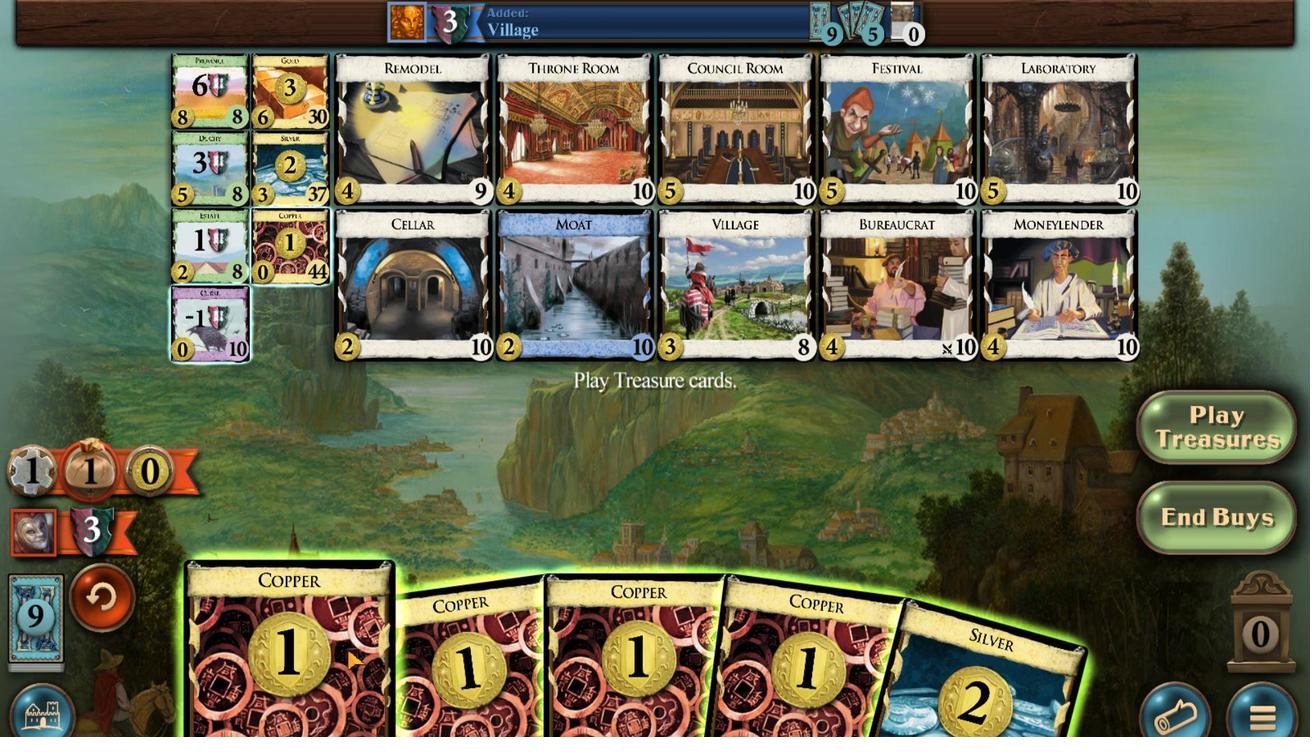 
Action: Mouse moved to (570, 341)
Screenshot: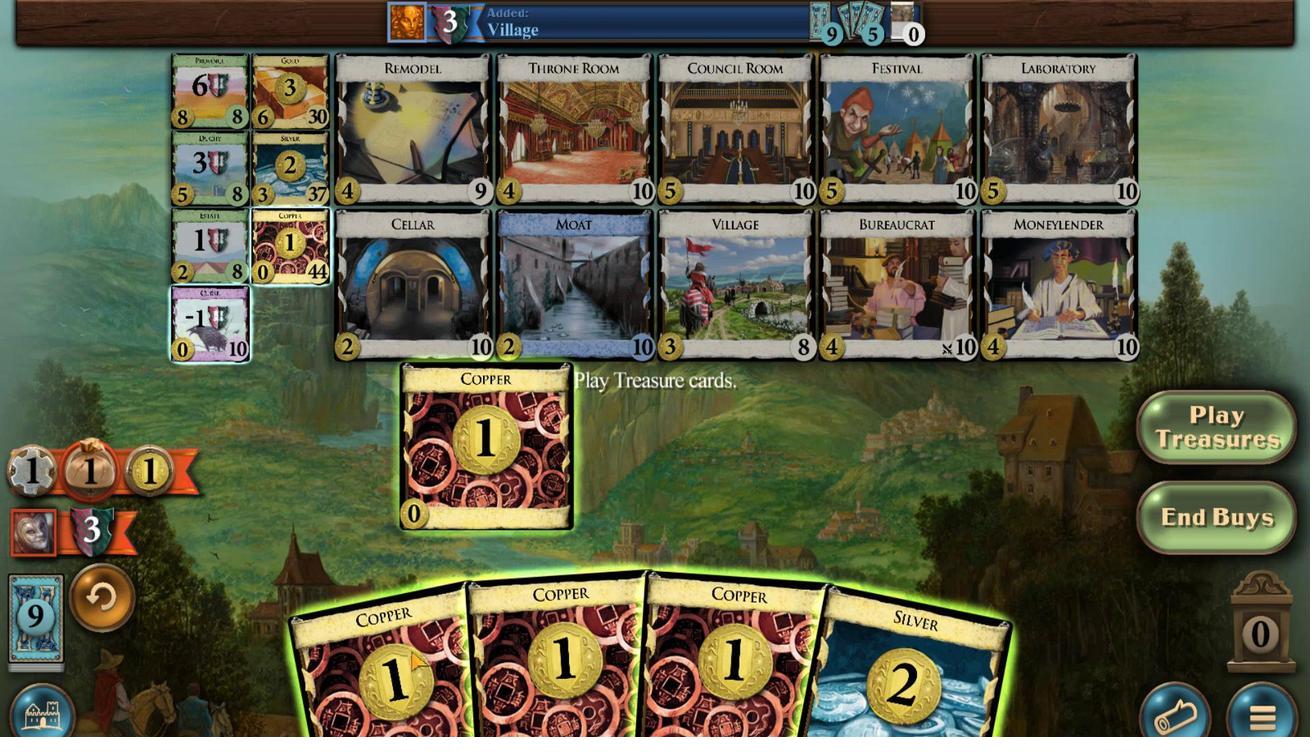 
Action: Mouse scrolled (570, 341) with delta (0, 0)
Screenshot: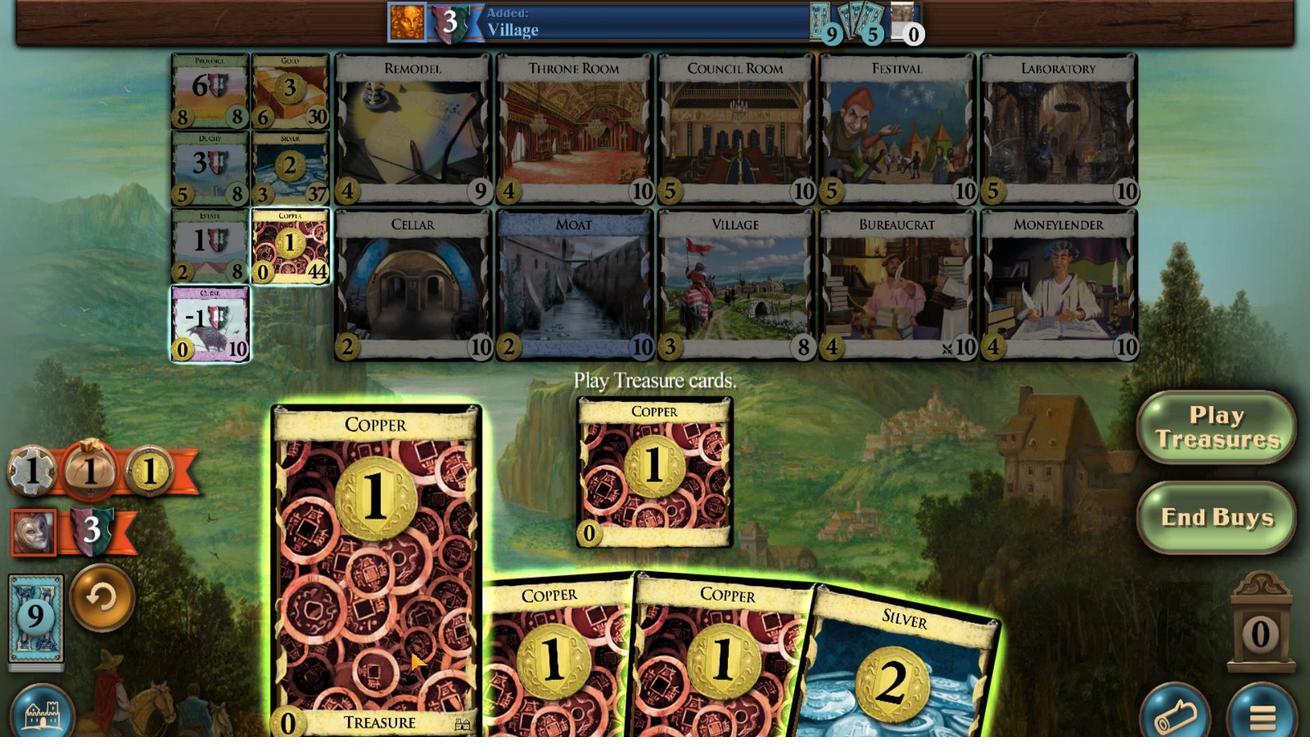 
Action: Mouse scrolled (570, 341) with delta (0, 0)
Screenshot: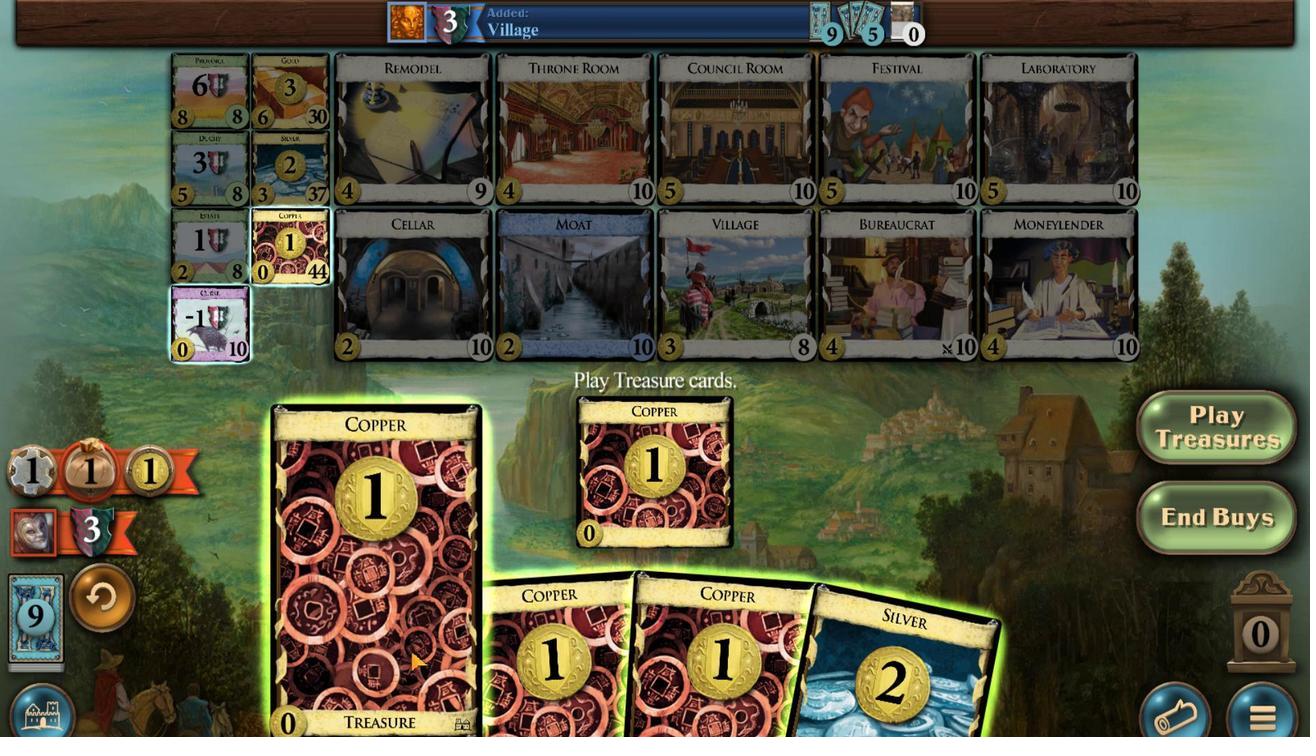 
Action: Mouse moved to (581, 340)
Screenshot: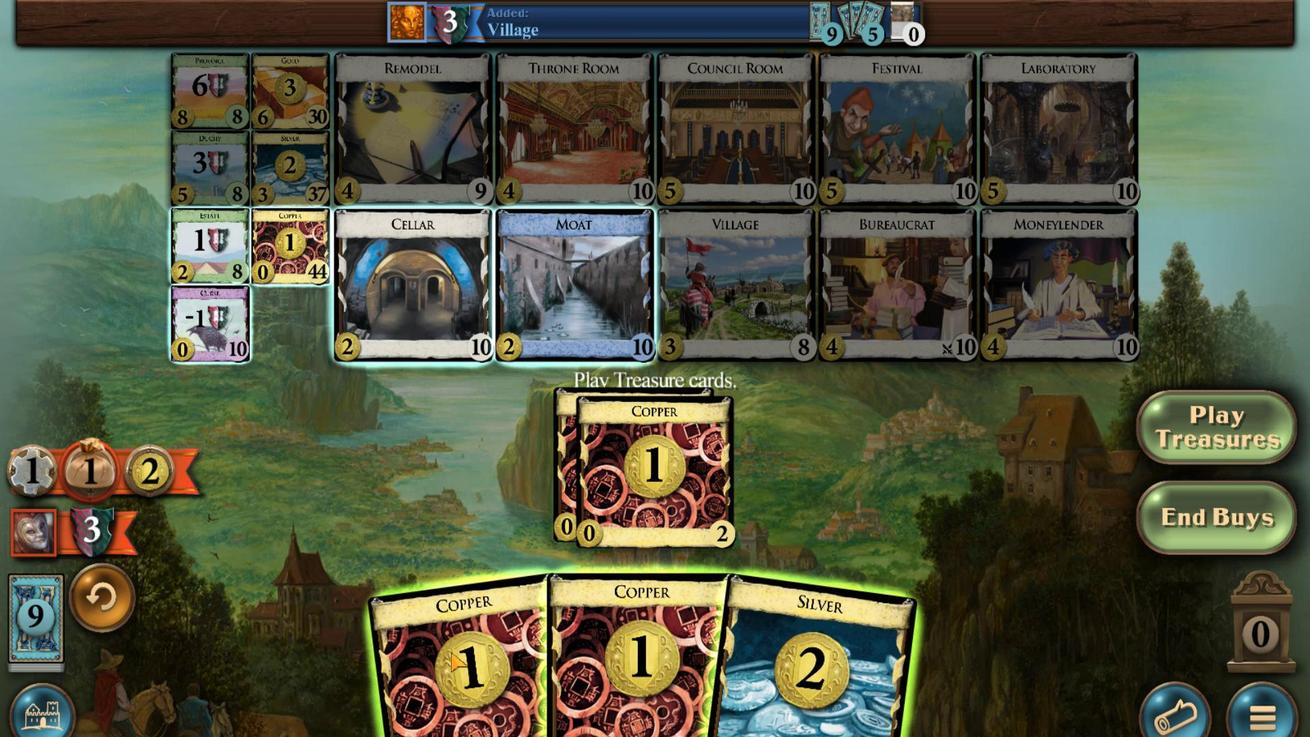 
Action: Mouse scrolled (581, 341) with delta (0, 0)
Screenshot: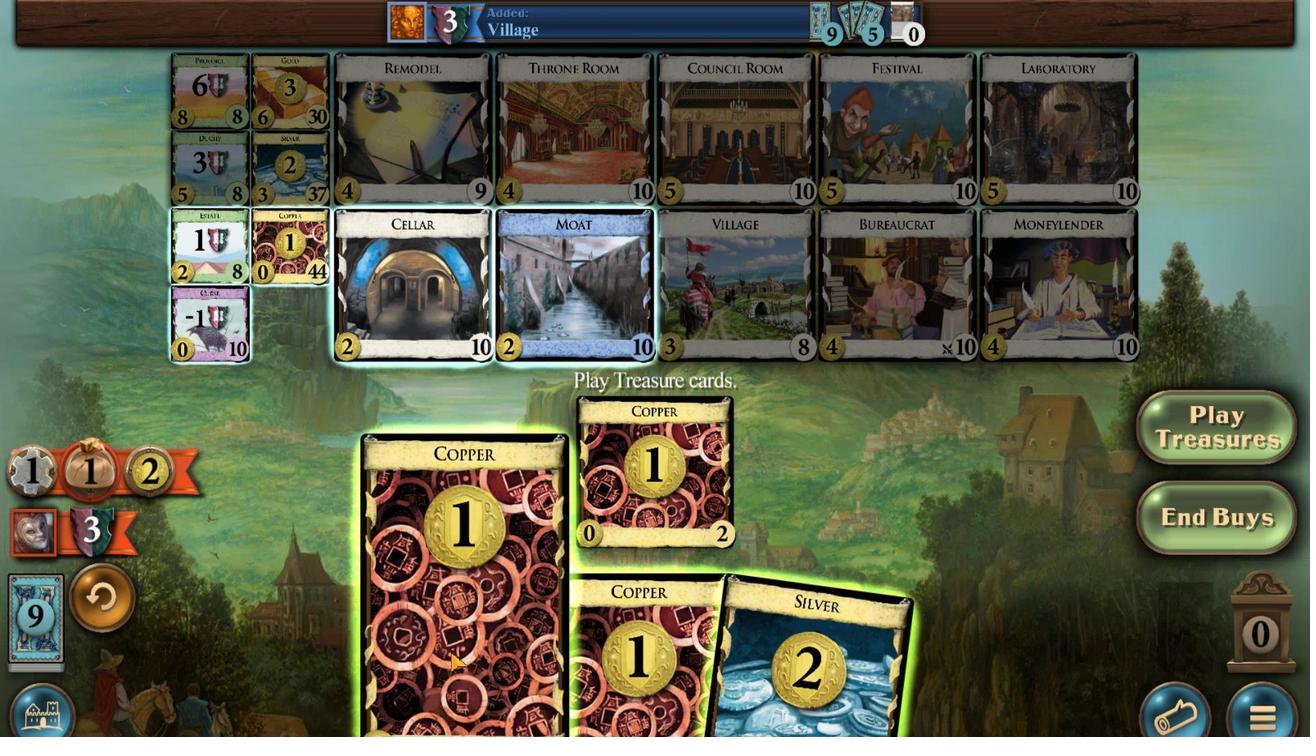 
Action: Mouse scrolled (581, 341) with delta (0, 0)
Screenshot: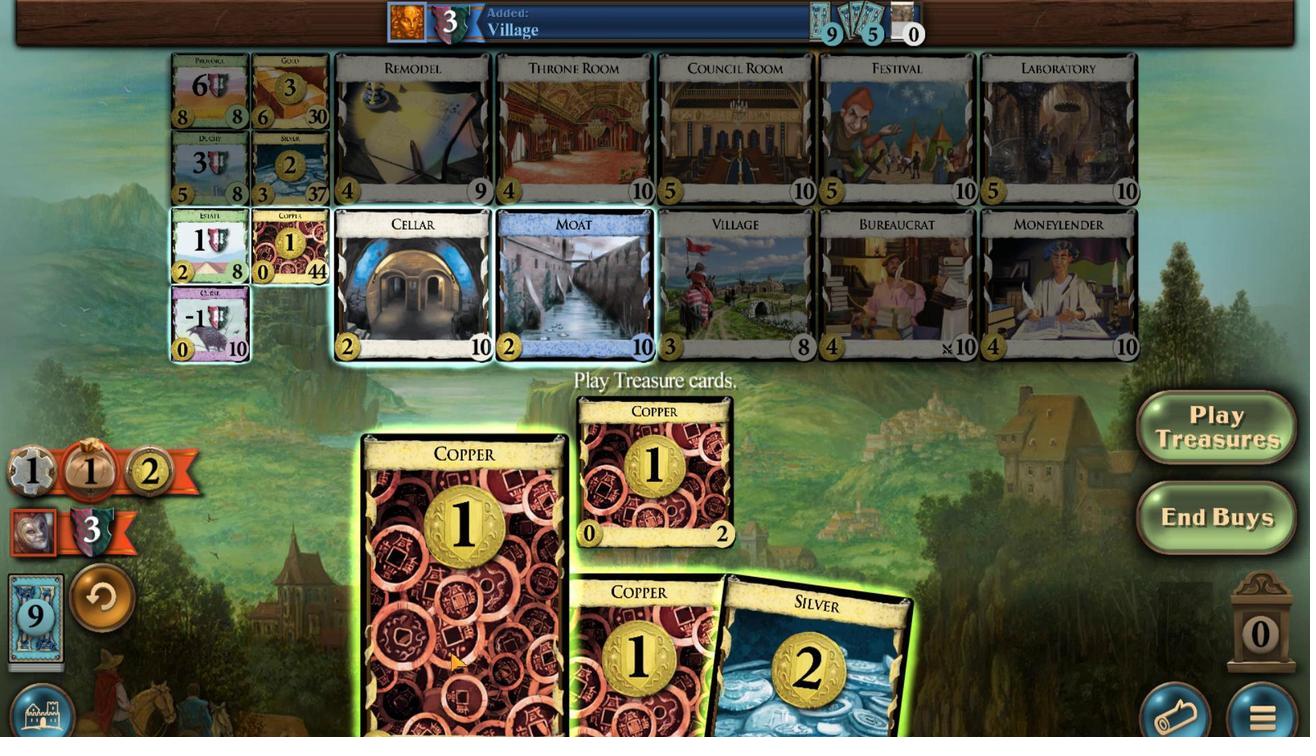 
Action: Mouse moved to (604, 342)
Screenshot: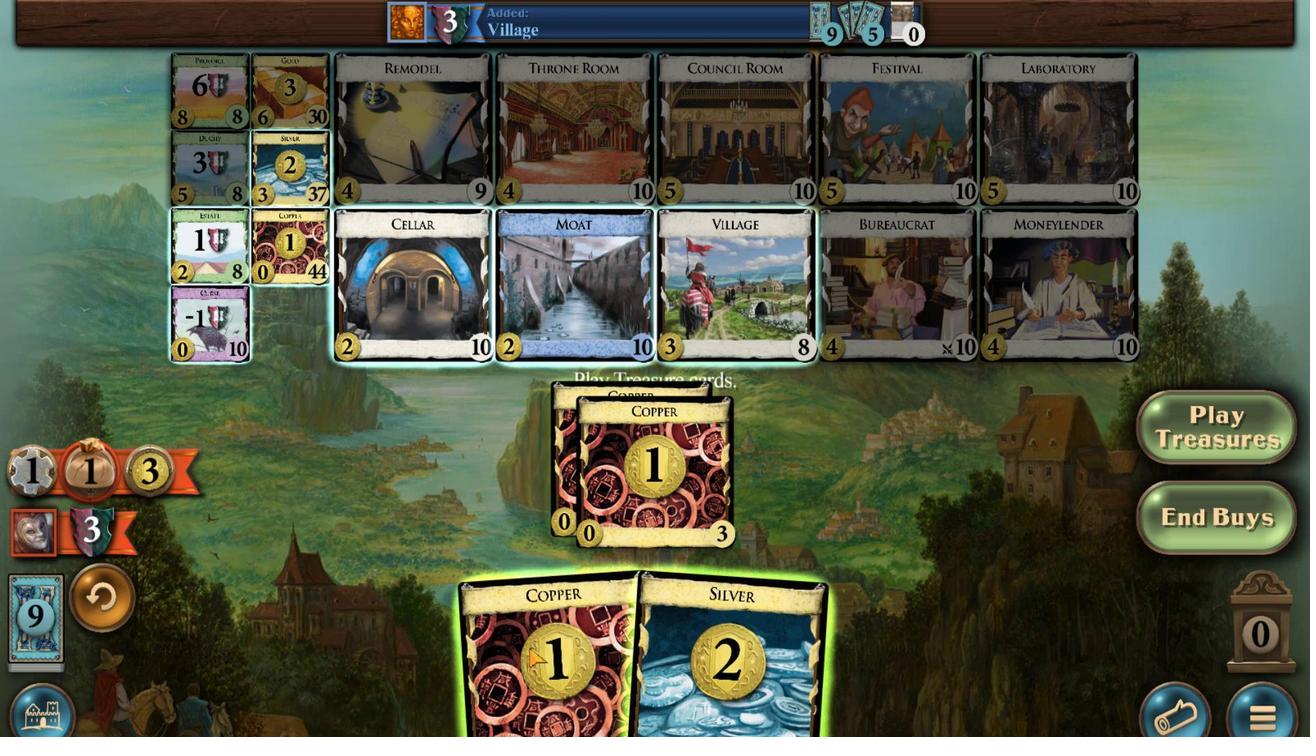 
Action: Mouse scrolled (604, 343) with delta (0, 0)
Screenshot: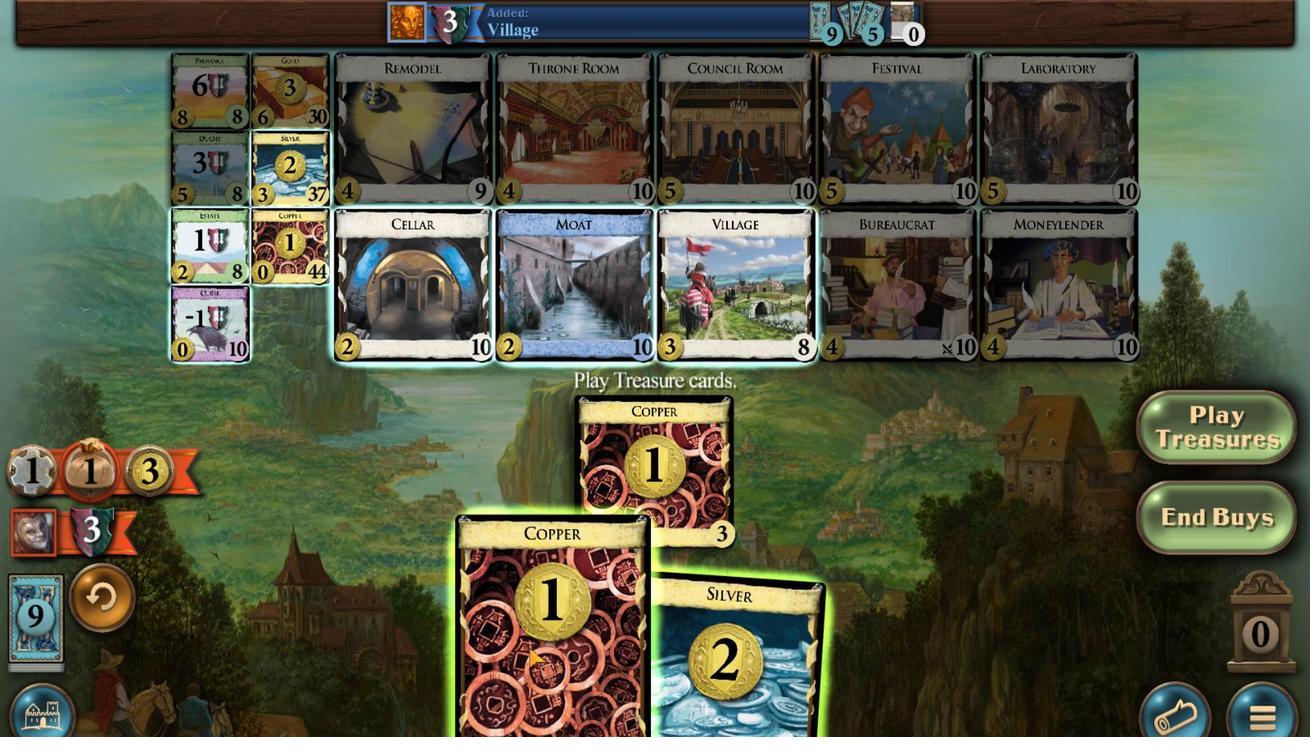 
Action: Mouse scrolled (604, 343) with delta (0, 0)
Screenshot: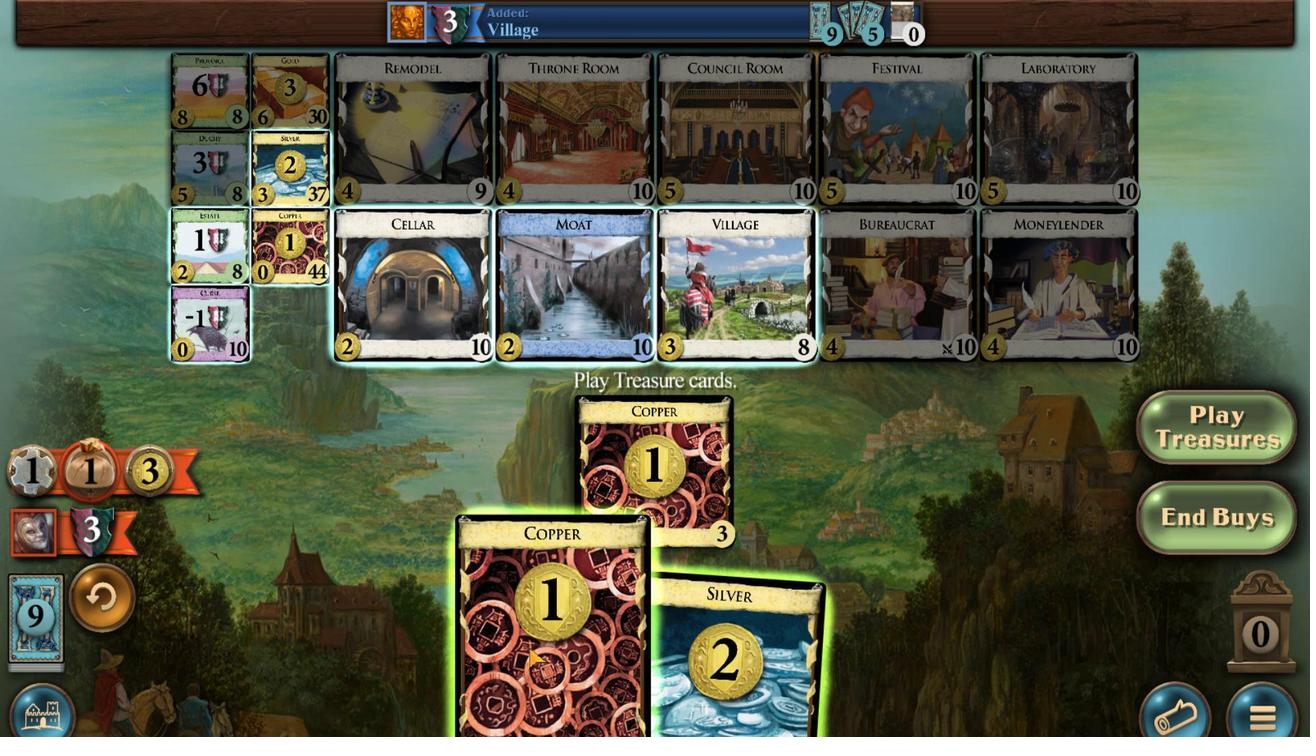 
Action: Mouse moved to (634, 348)
Screenshot: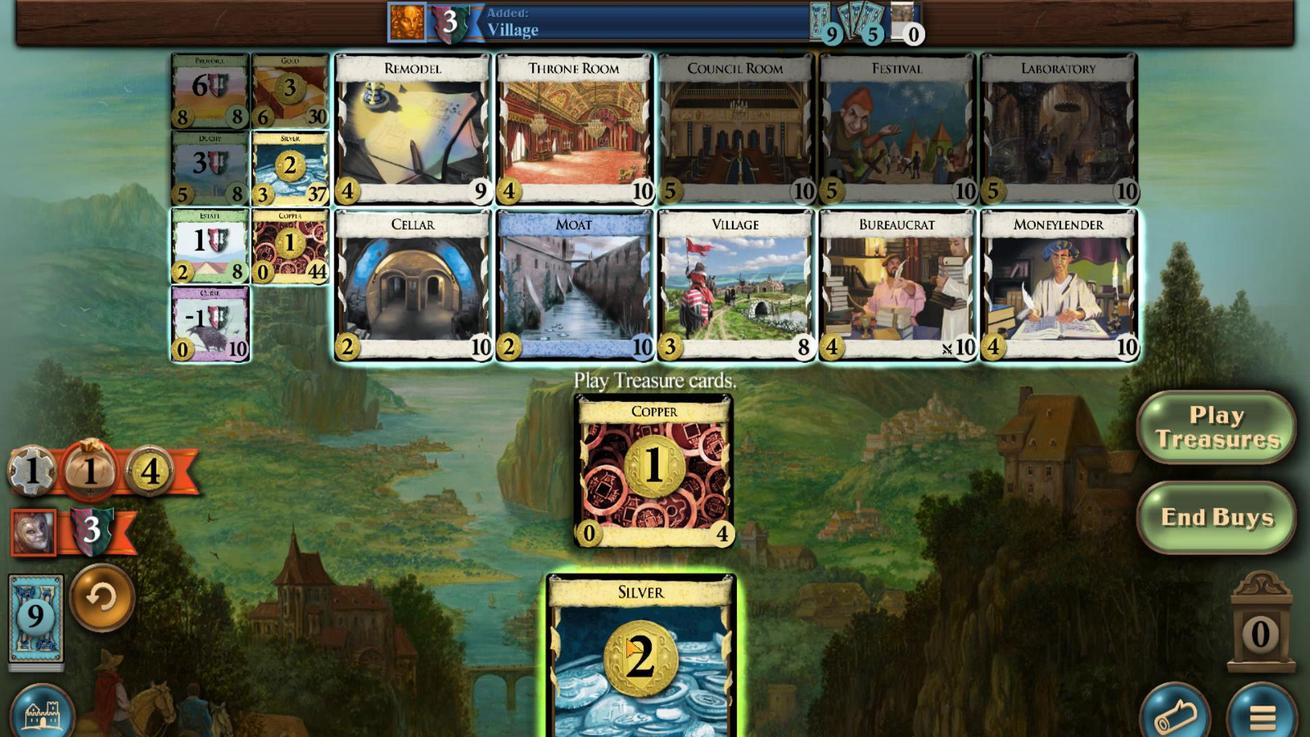 
Action: Mouse scrolled (634, 348) with delta (0, 0)
Screenshot: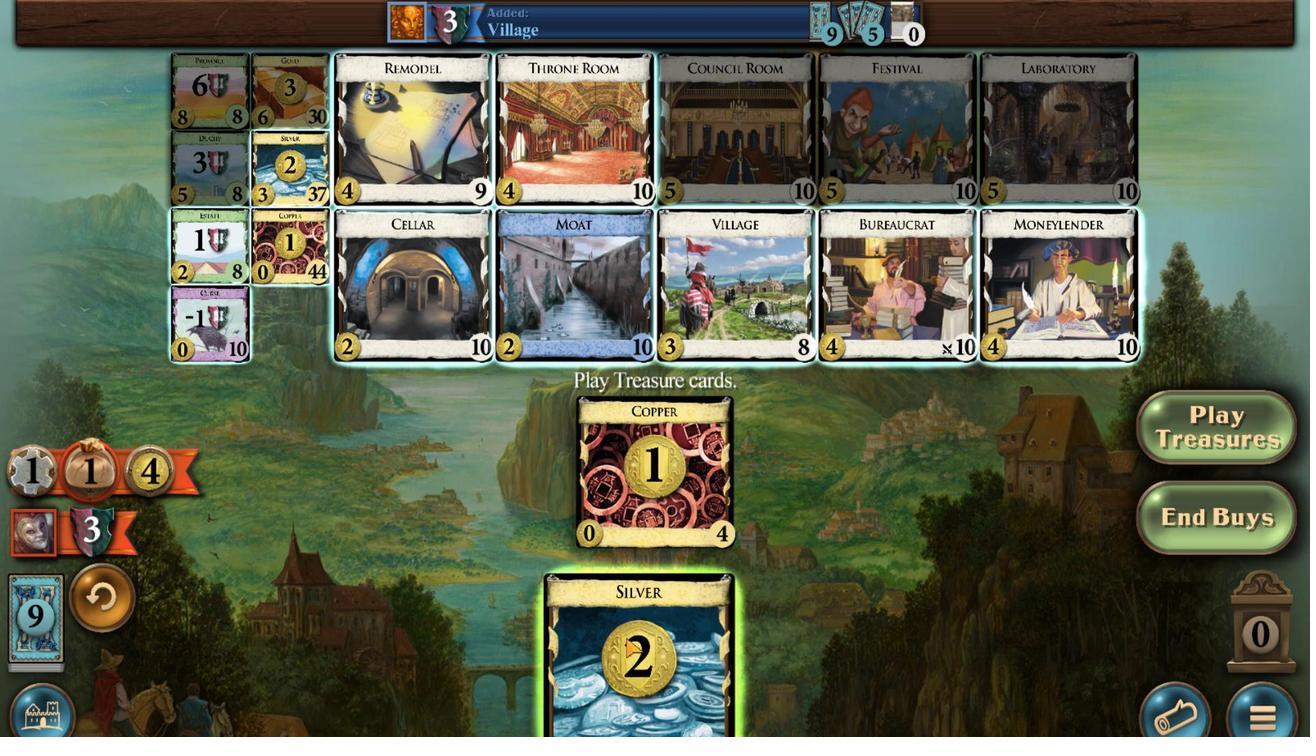 
Action: Mouse scrolled (634, 348) with delta (0, 0)
Screenshot: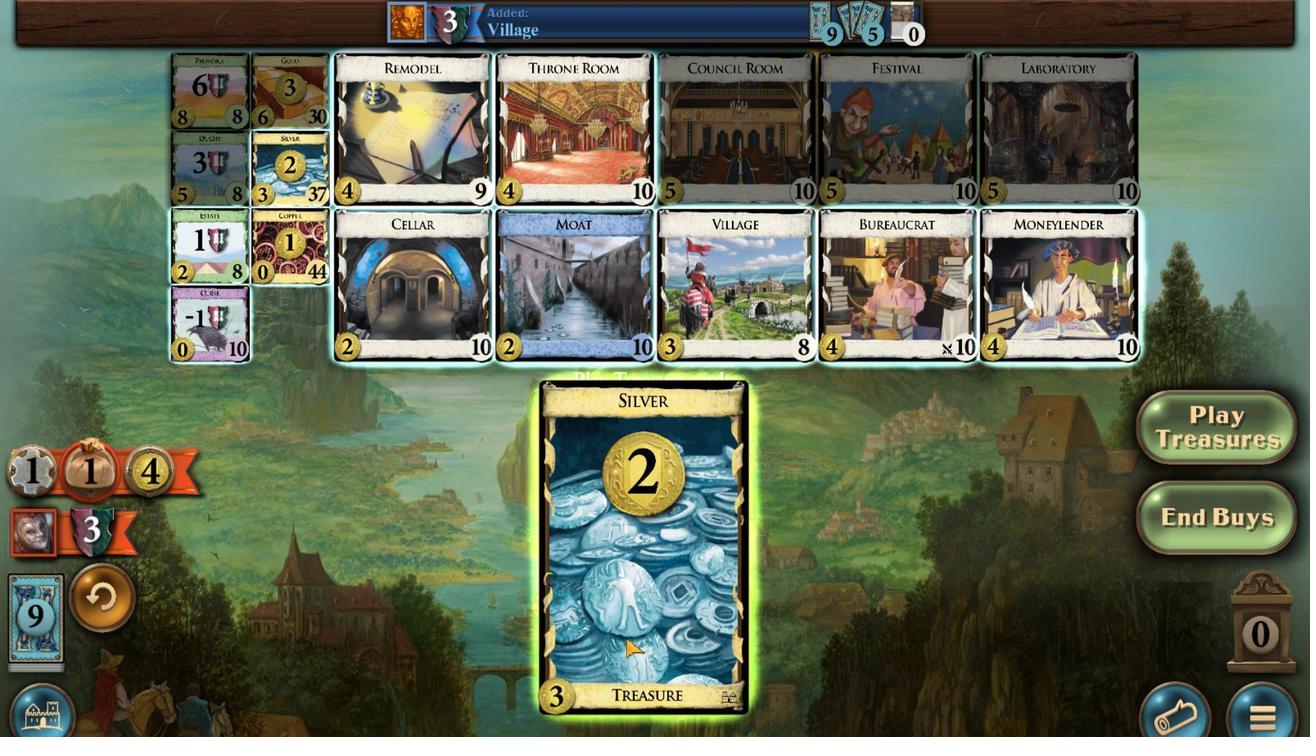
Action: Mouse moved to (533, 591)
Screenshot: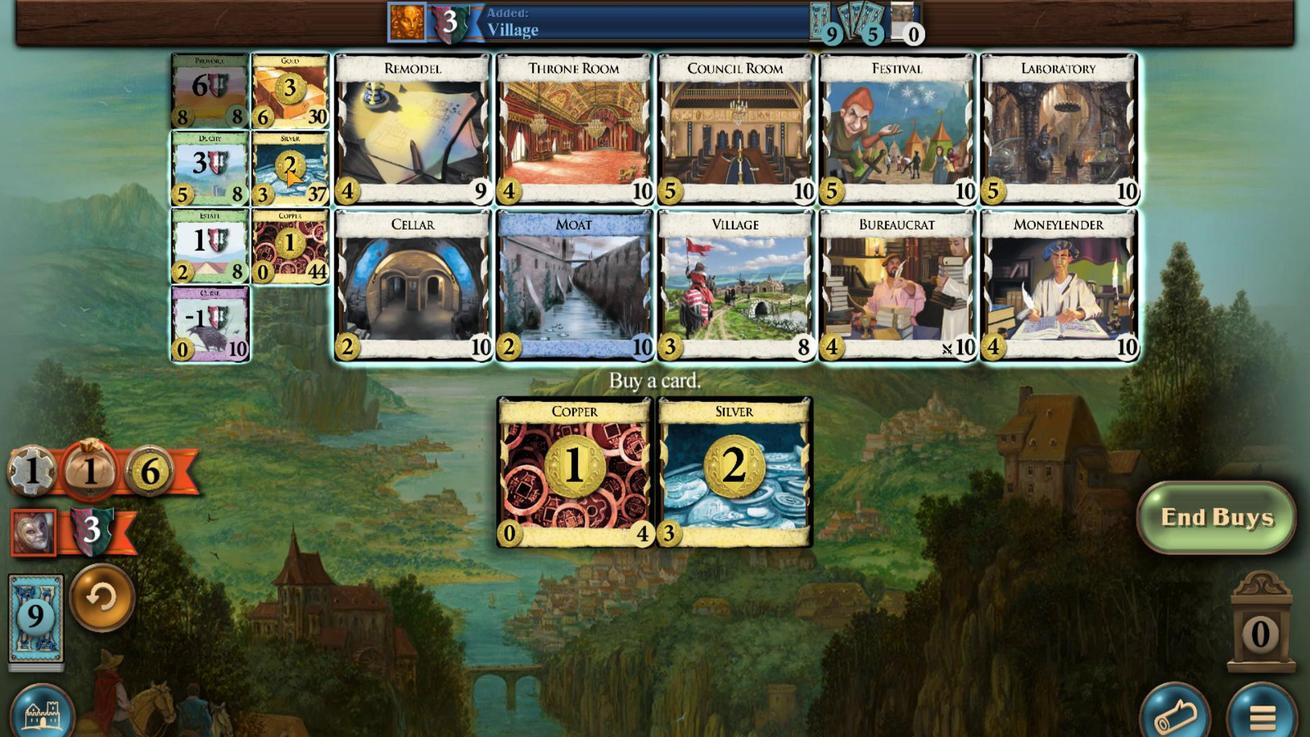 
Action: Mouse pressed left at (533, 591)
Screenshot: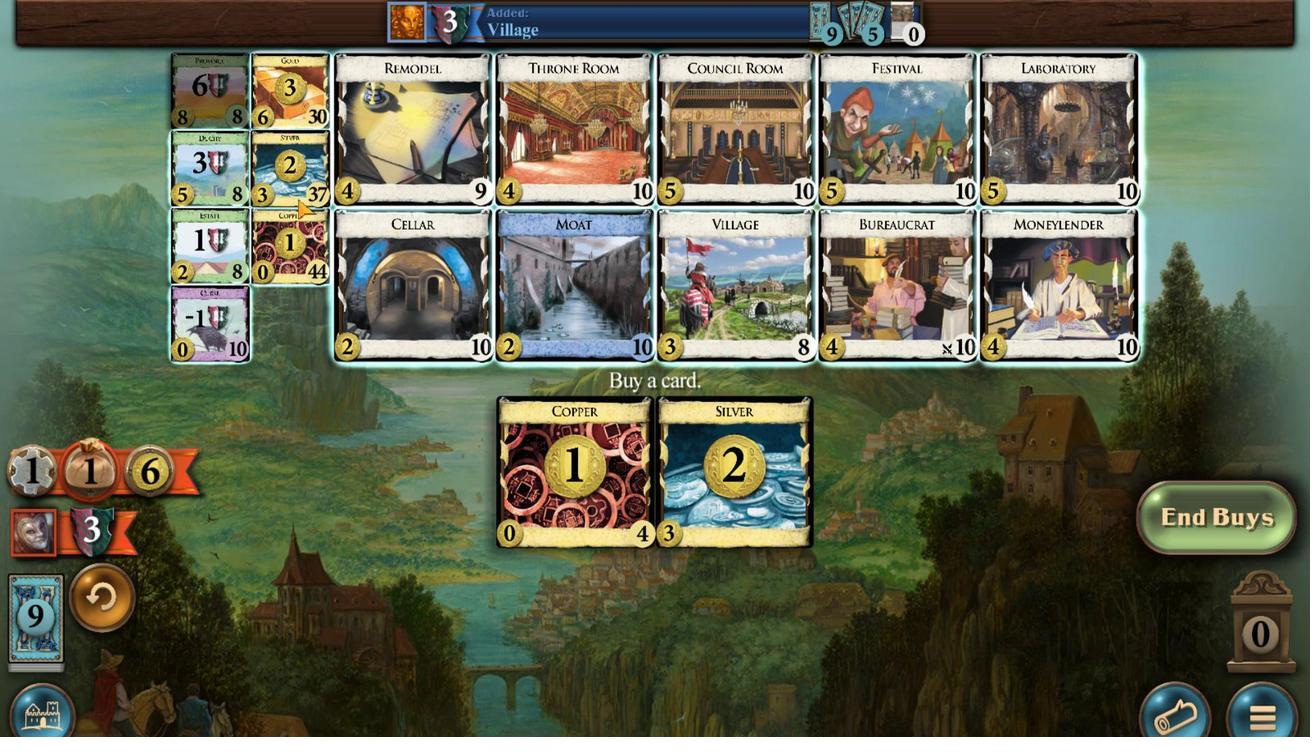 
Action: Mouse moved to (584, 316)
Screenshot: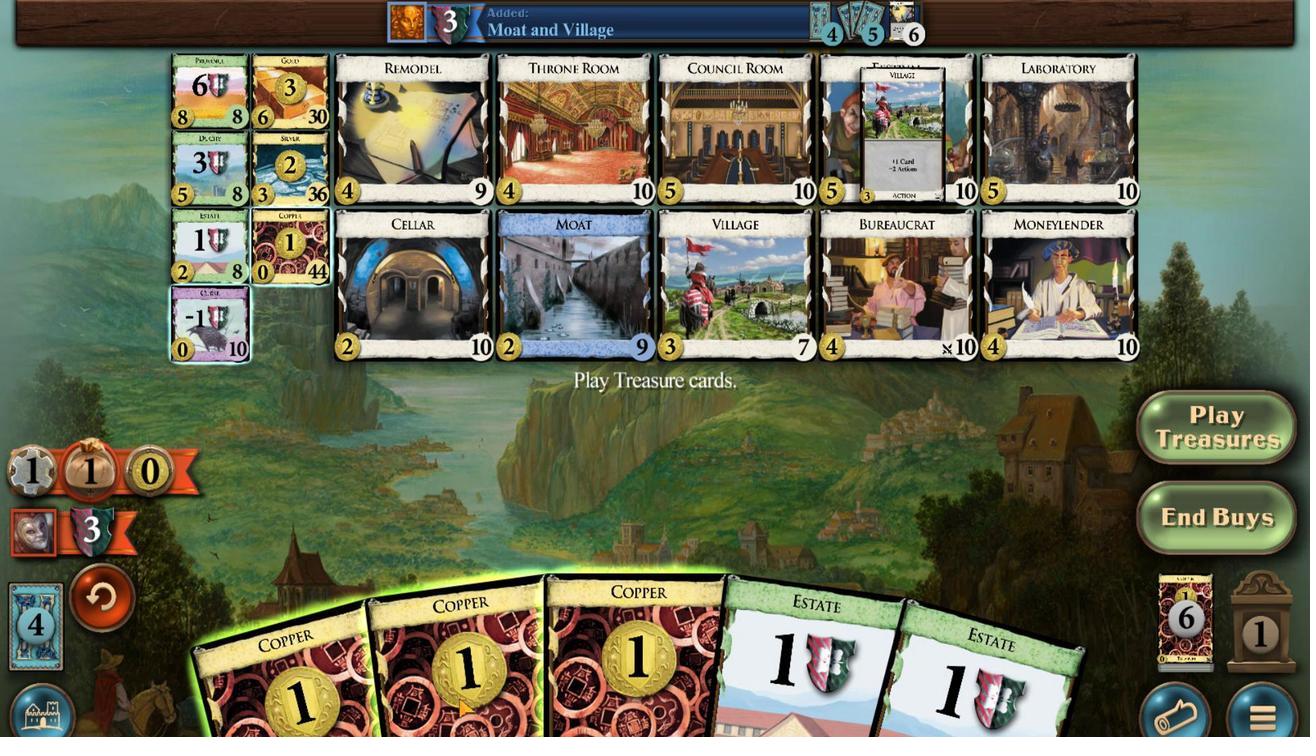 
Action: Mouse scrolled (584, 317) with delta (0, 0)
Screenshot: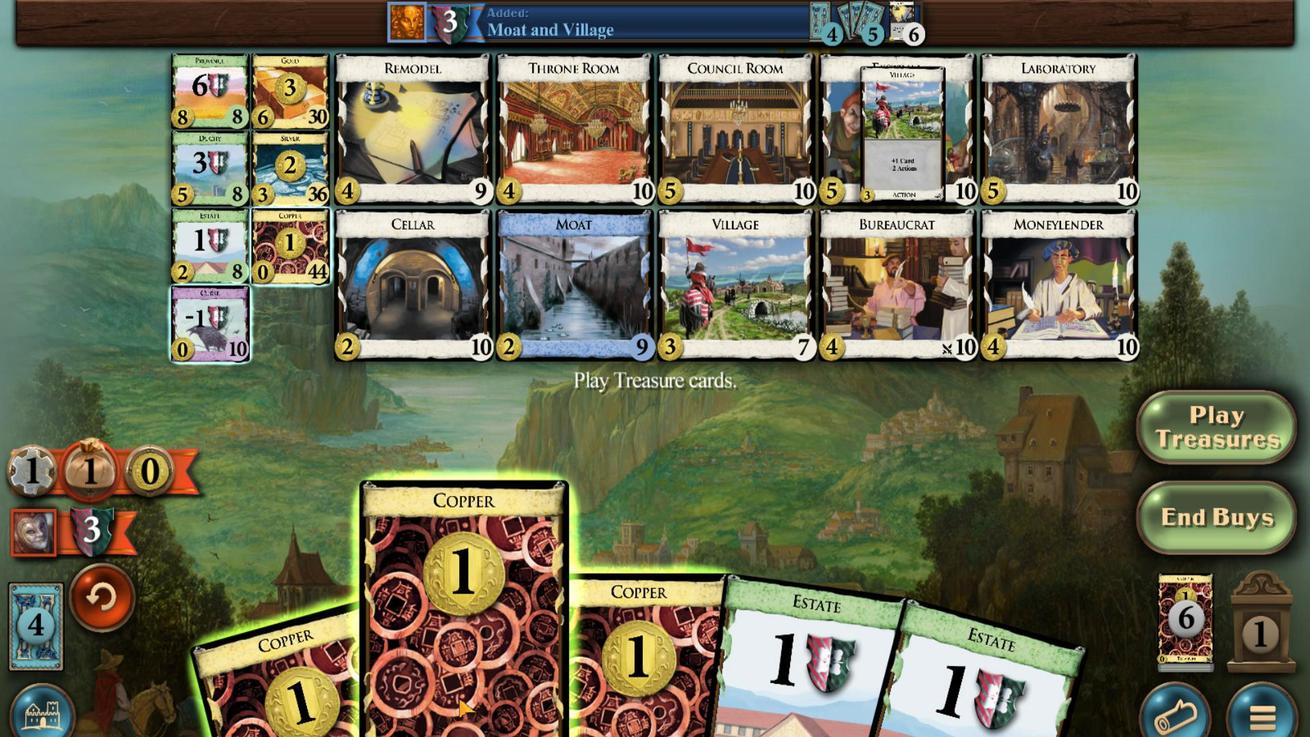 
Action: Mouse scrolled (584, 317) with delta (0, 0)
Screenshot: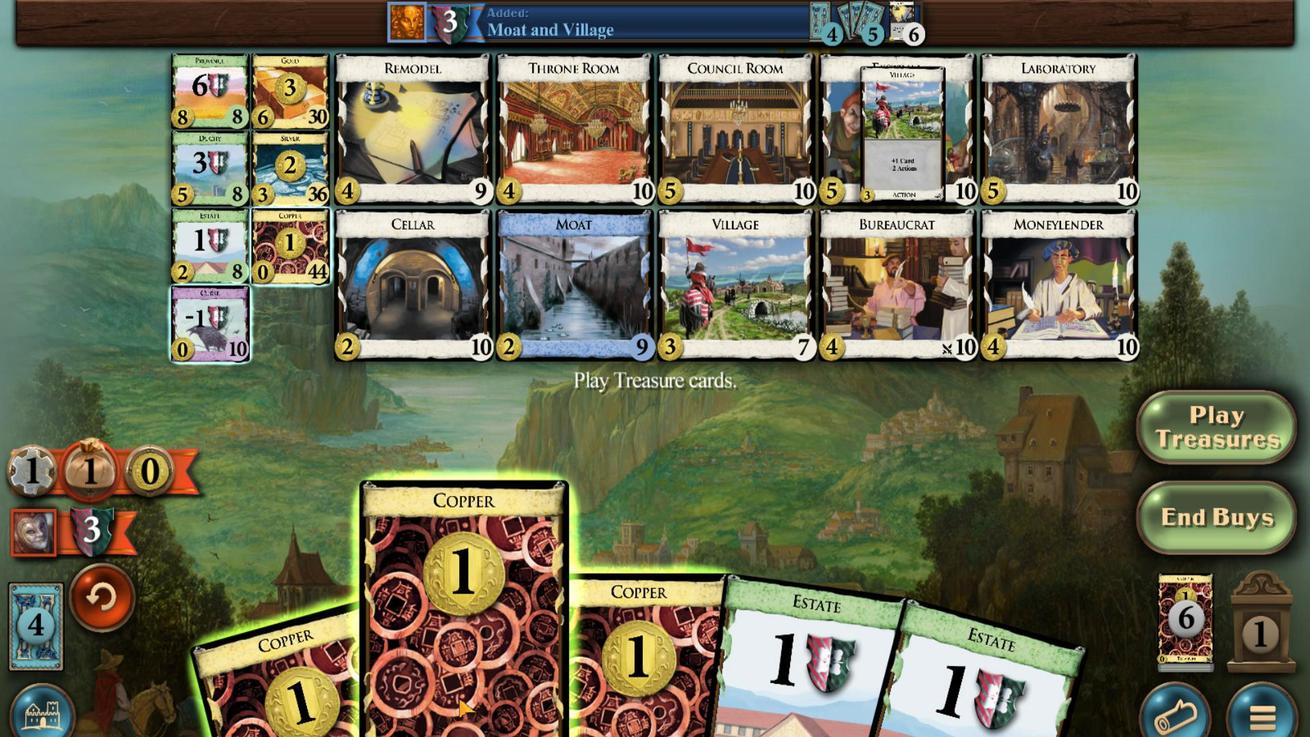 
Action: Mouse scrolled (584, 317) with delta (0, 0)
Screenshot: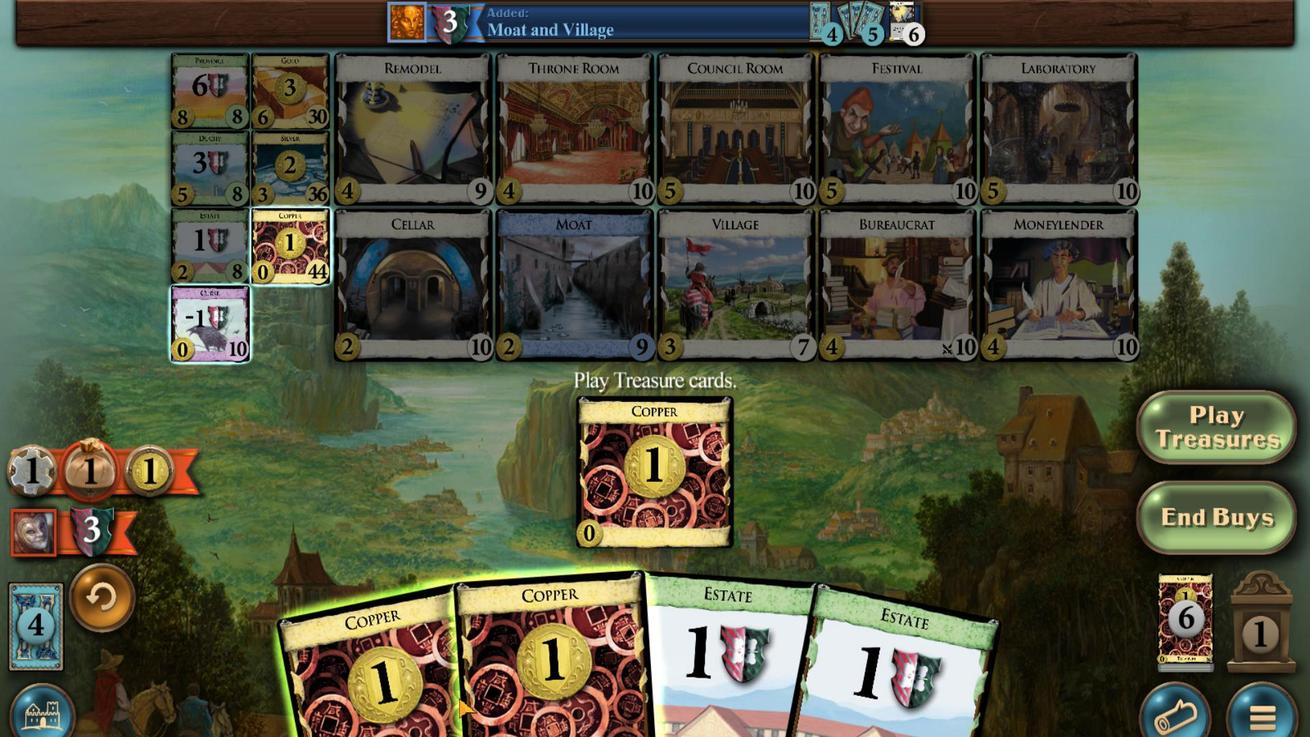 
Action: Mouse scrolled (584, 317) with delta (0, 0)
Screenshot: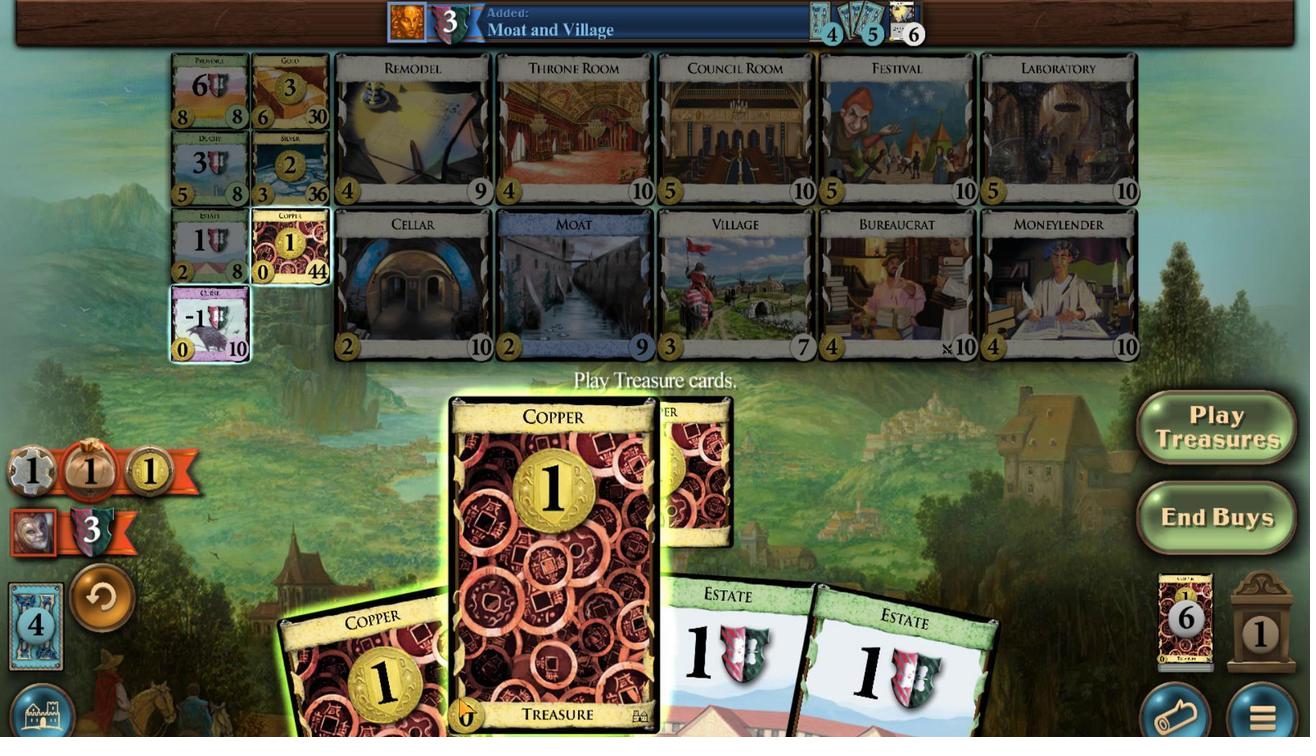 
Action: Mouse moved to (576, 316)
Screenshot: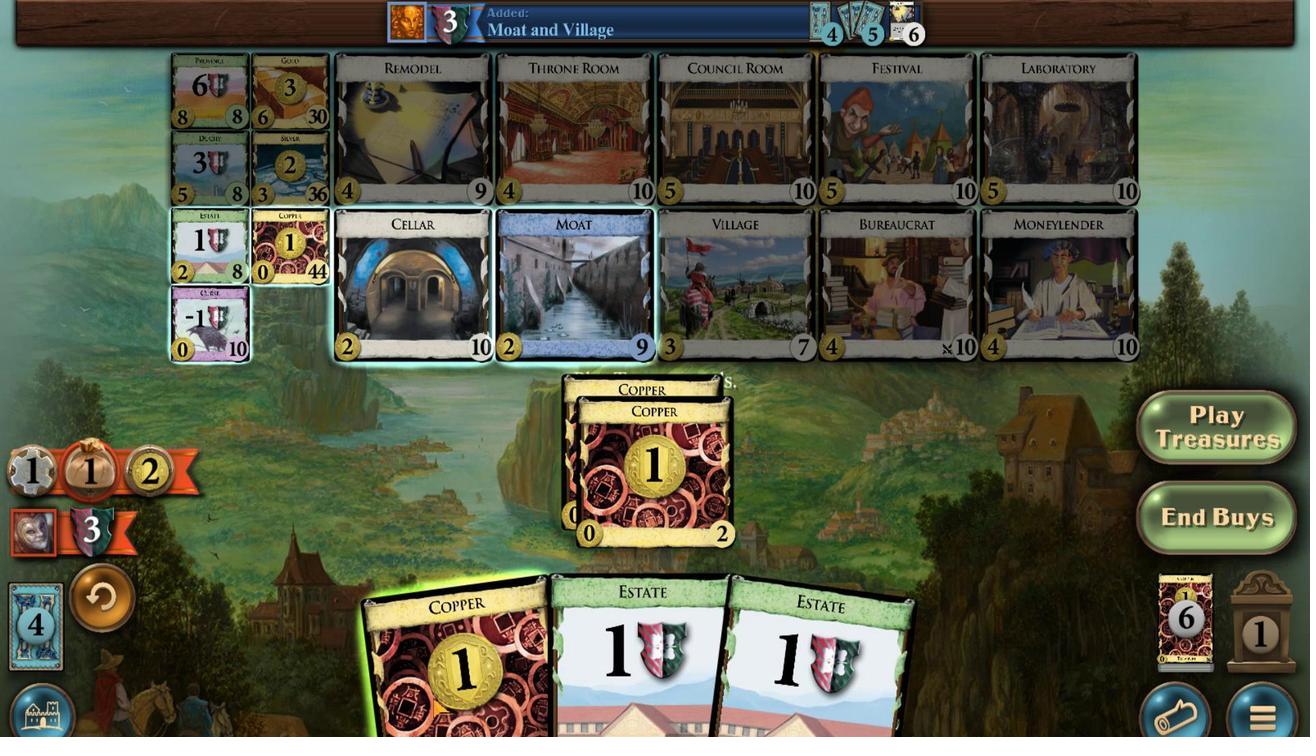 
Action: Mouse scrolled (576, 317) with delta (0, 0)
Screenshot: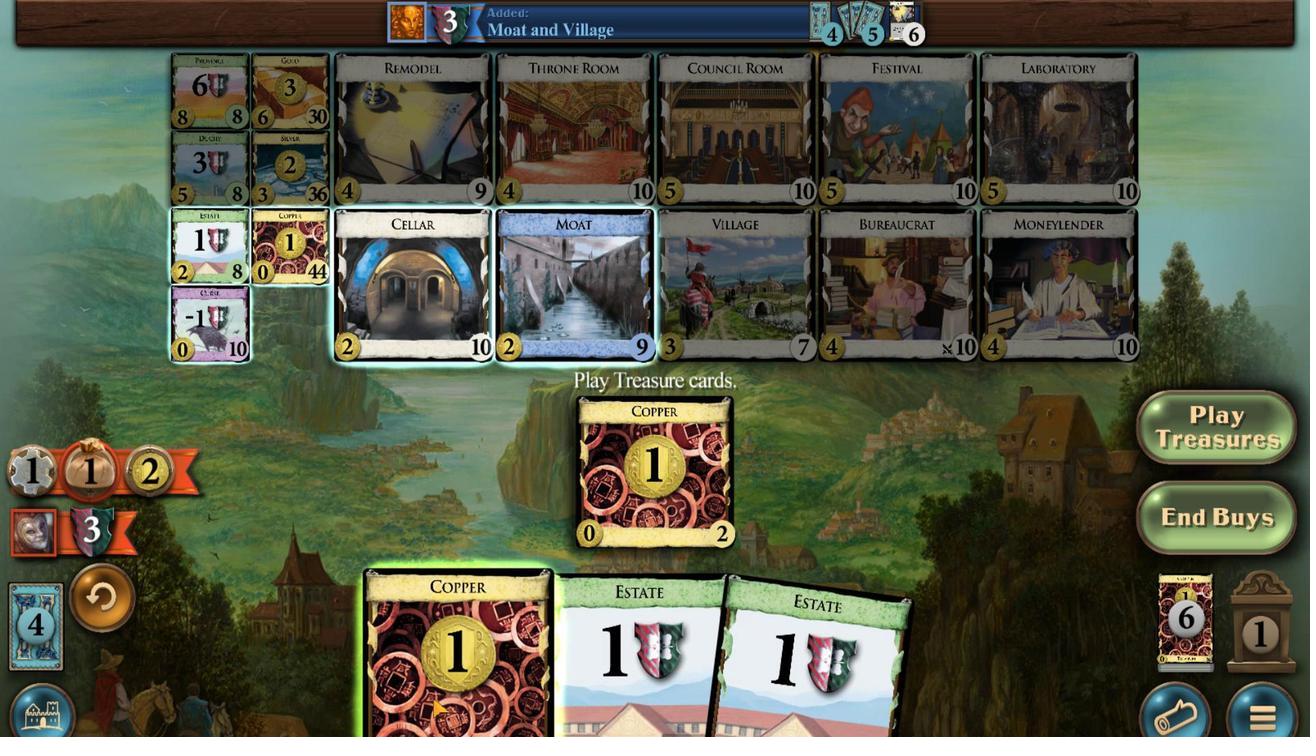 
Action: Mouse scrolled (576, 317) with delta (0, 0)
Screenshot: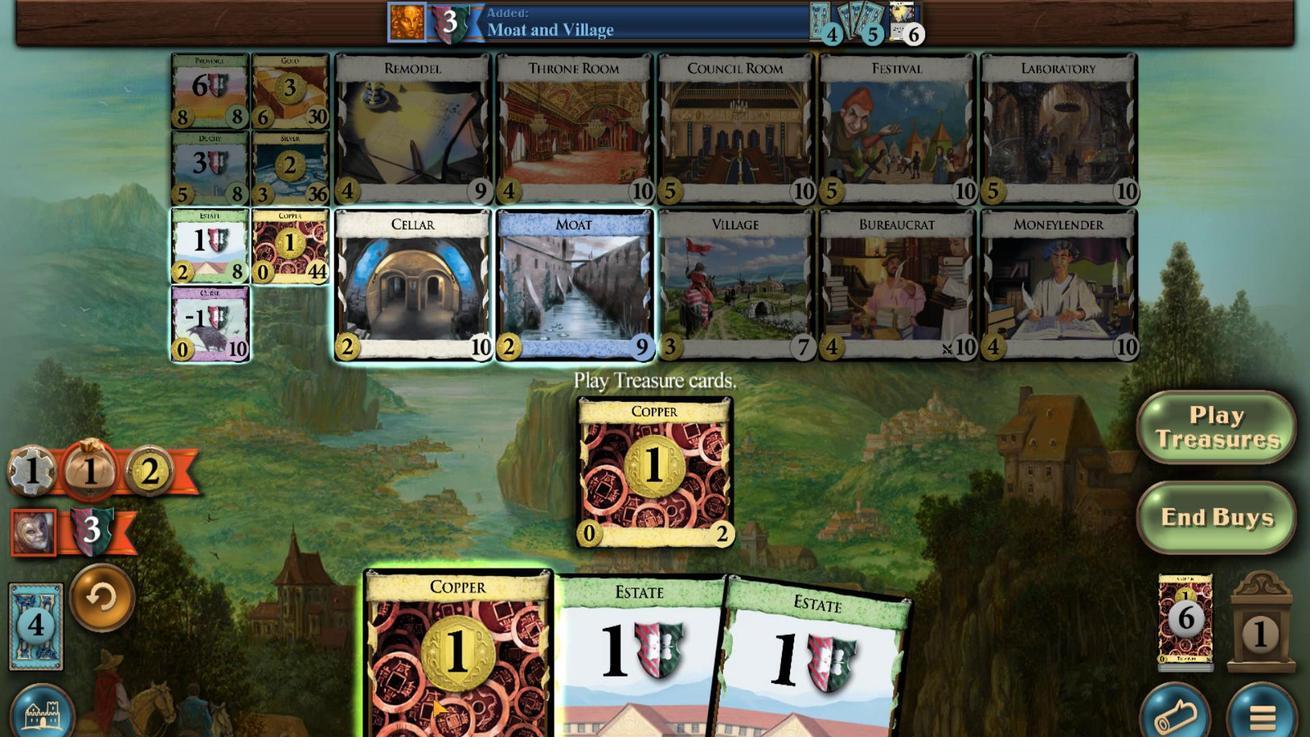 
Action: Mouse scrolled (576, 317) with delta (0, 0)
Screenshot: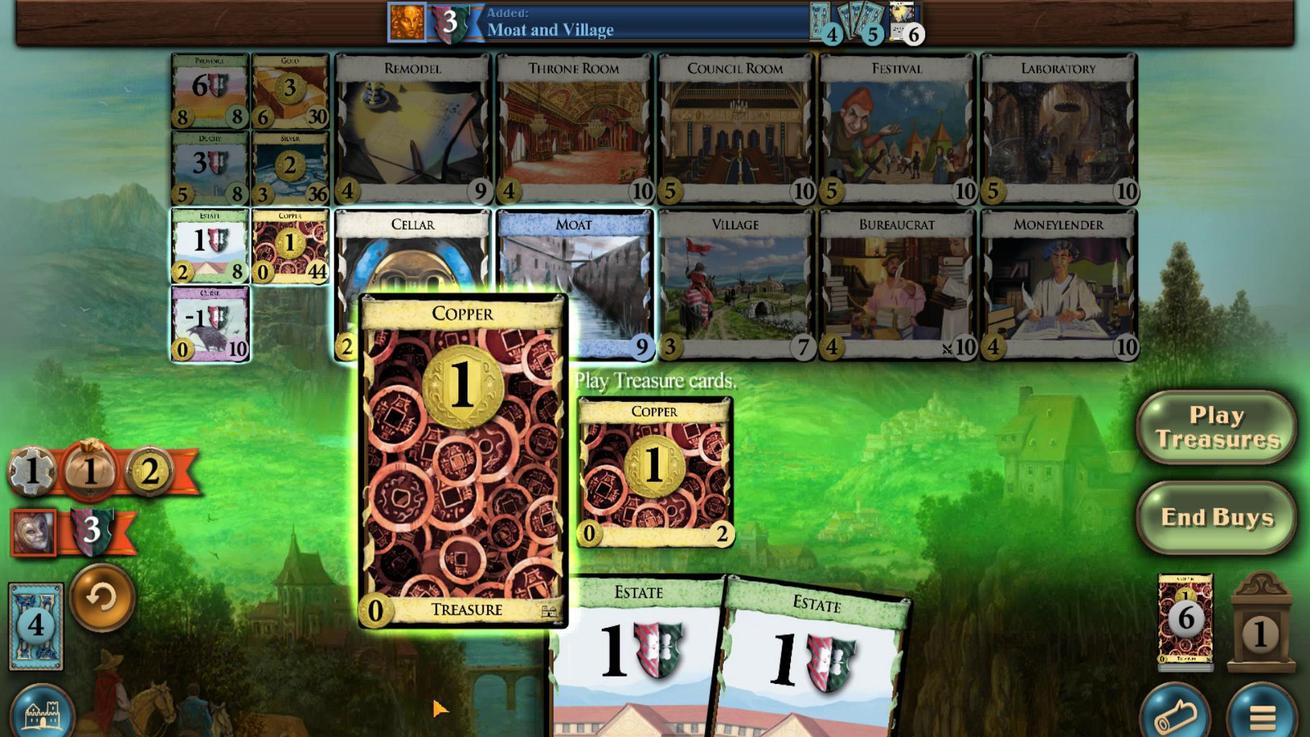 
Action: Mouse moved to (533, 594)
Screenshot: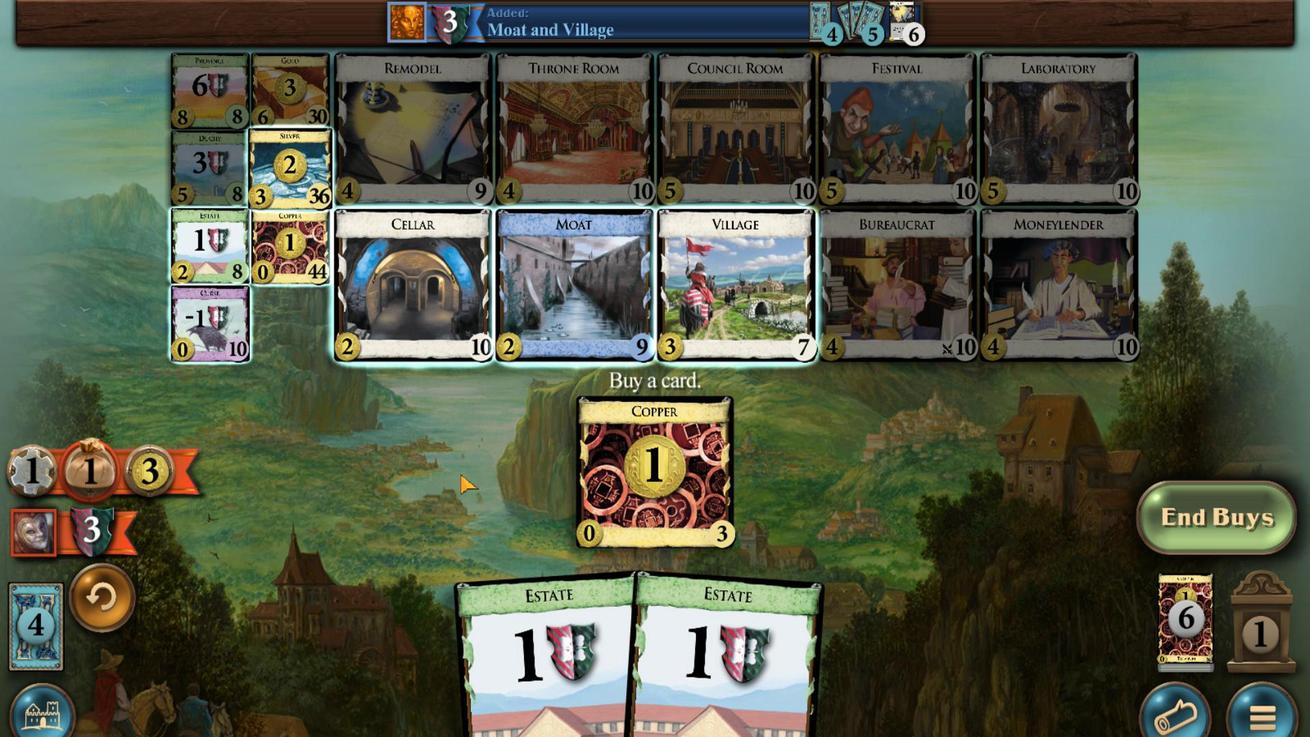 
Action: Mouse pressed left at (533, 594)
Screenshot: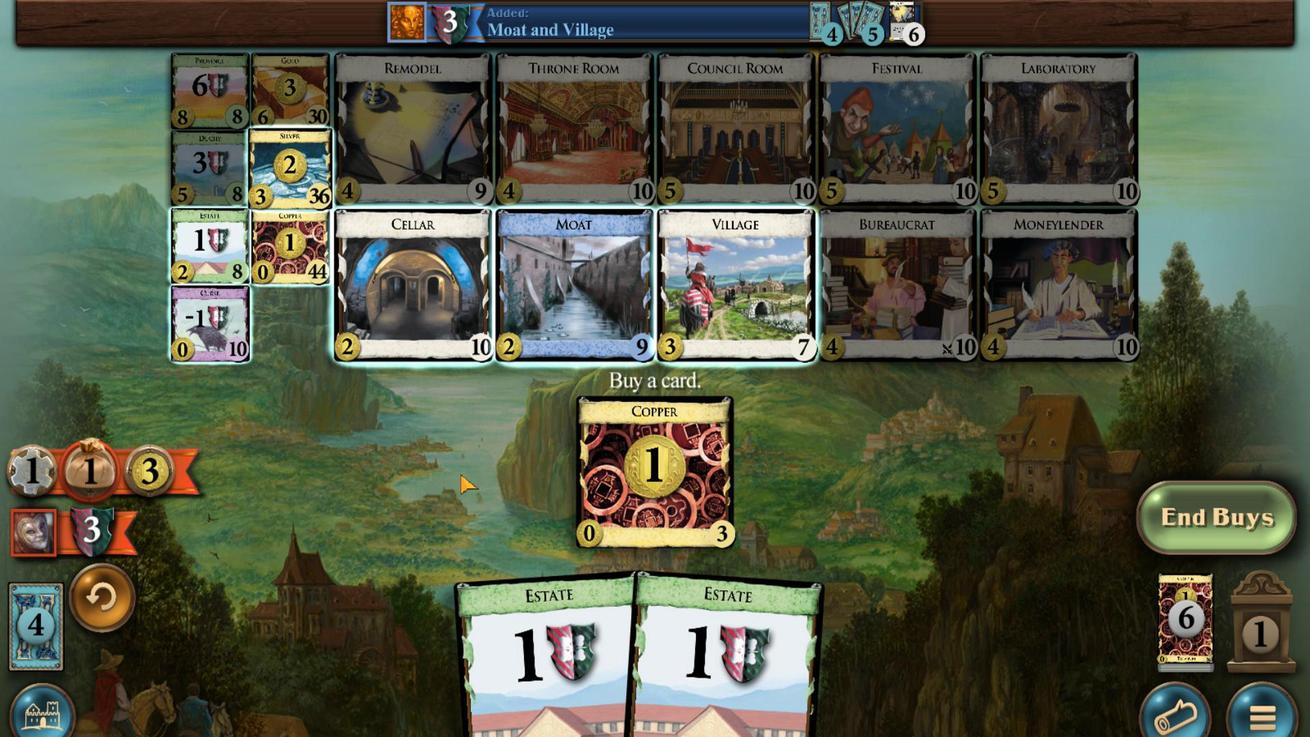 
Action: Mouse moved to (611, 345)
Screenshot: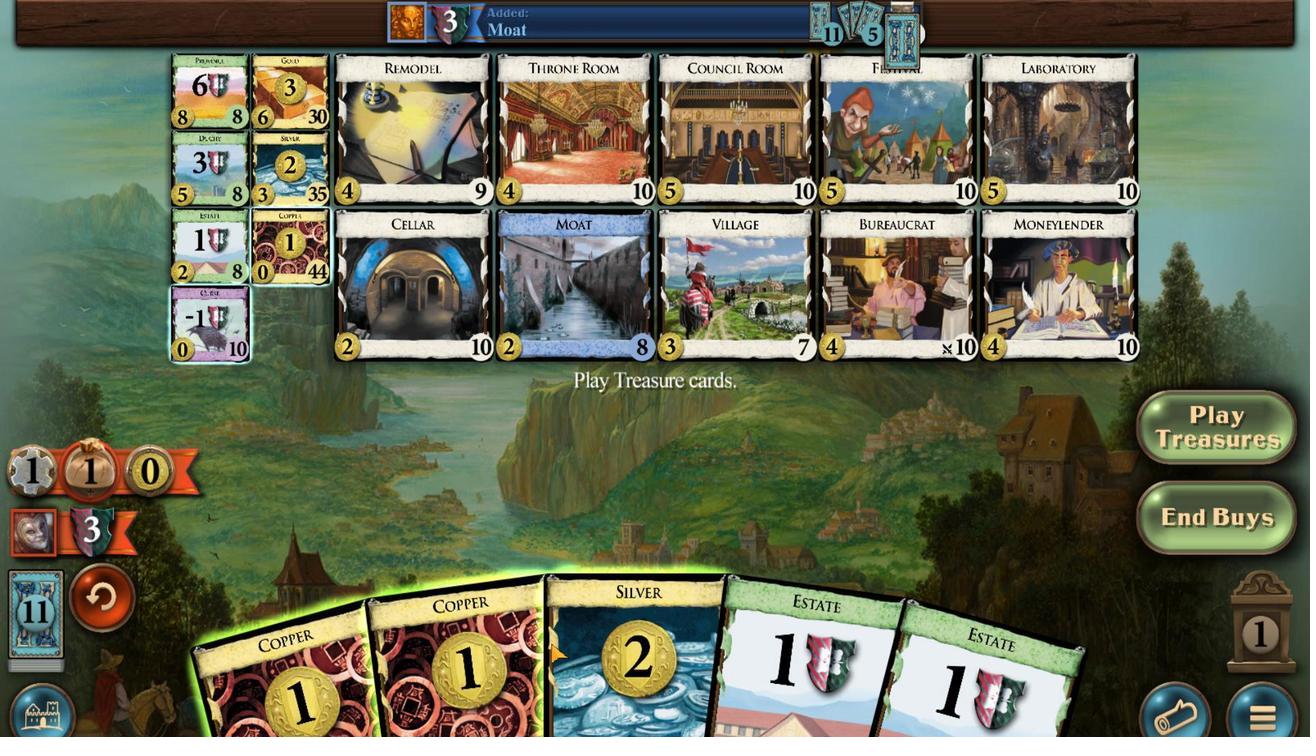 
Action: Mouse scrolled (611, 345) with delta (0, 0)
Screenshot: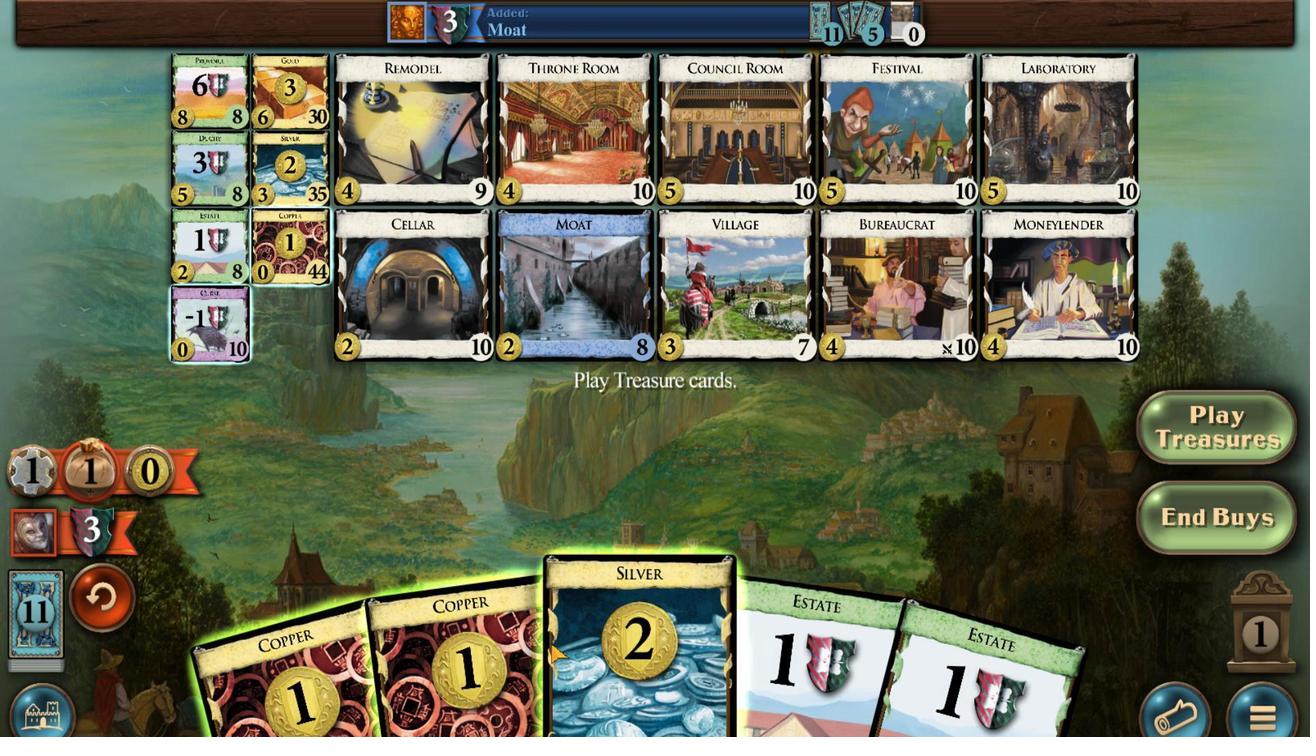 
Action: Mouse moved to (606, 342)
Screenshot: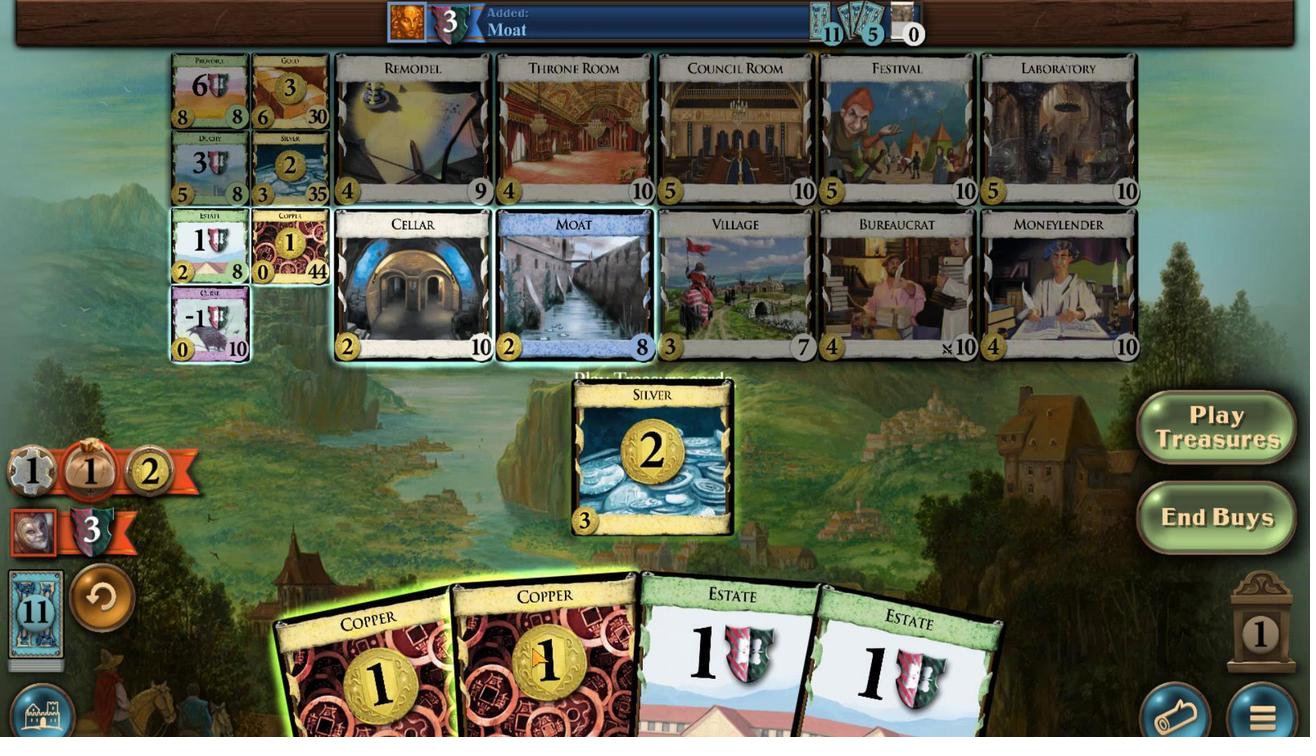
Action: Mouse scrolled (606, 343) with delta (0, 0)
Screenshot: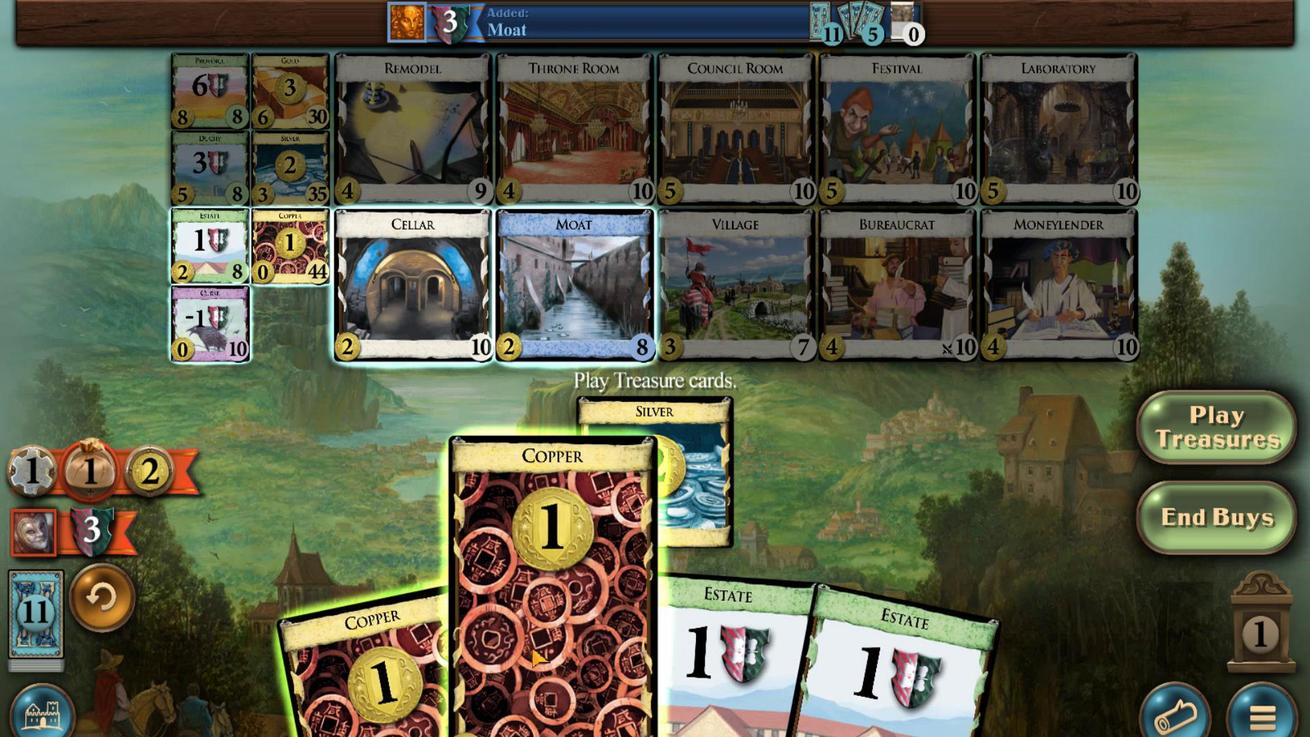 
Action: Mouse scrolled (606, 343) with delta (0, 0)
Screenshot: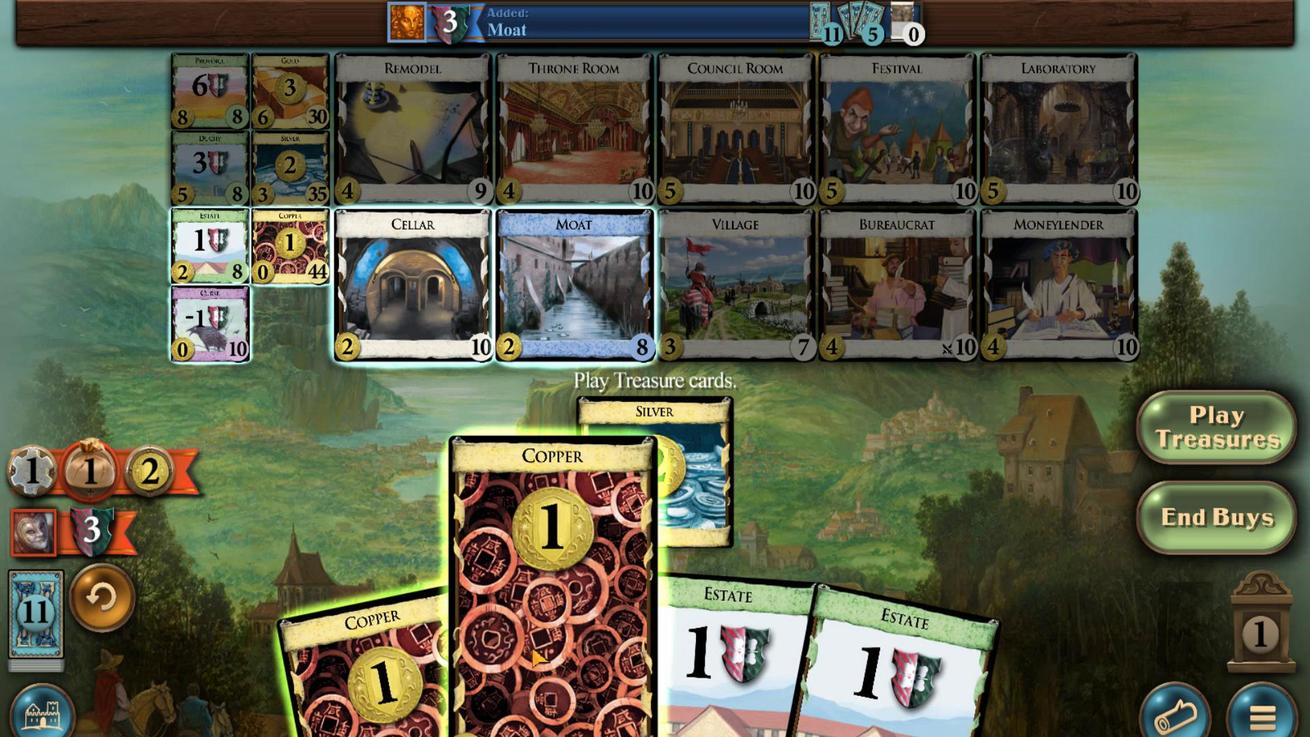 
Action: Mouse moved to (583, 342)
Screenshot: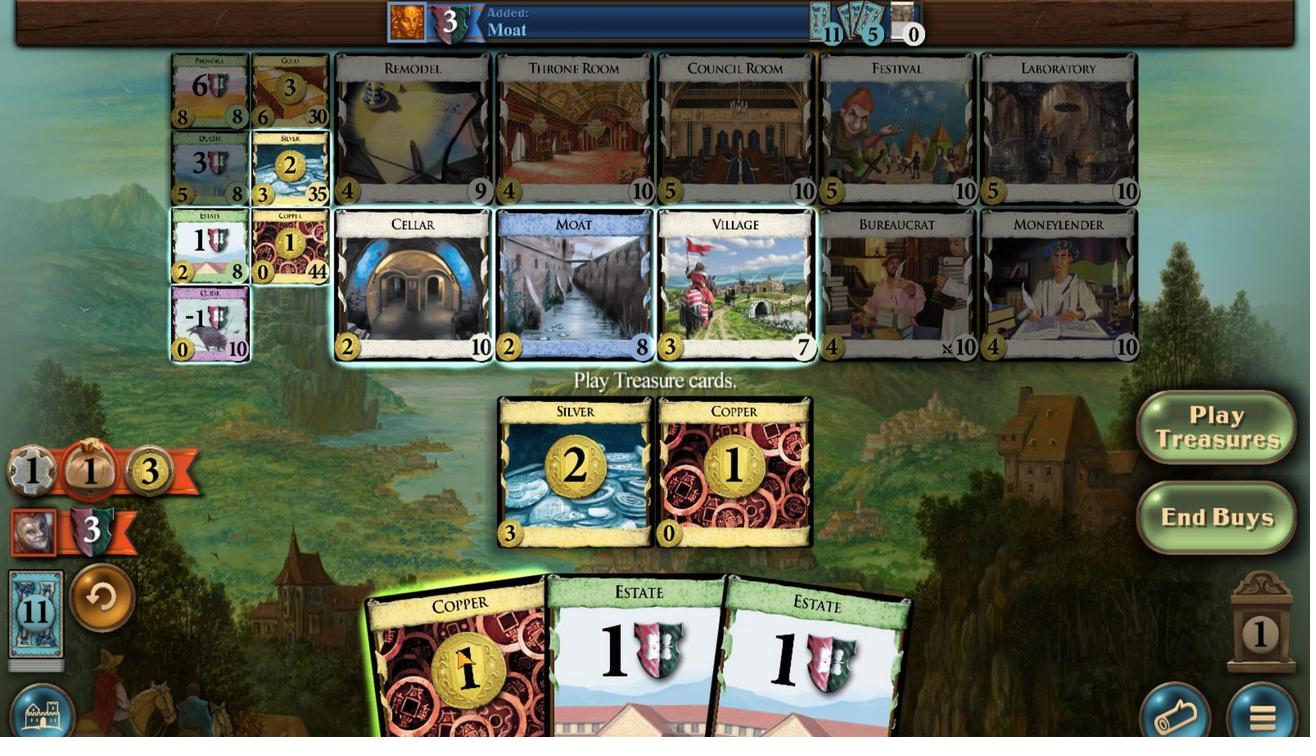 
Action: Mouse scrolled (583, 342) with delta (0, 0)
Screenshot: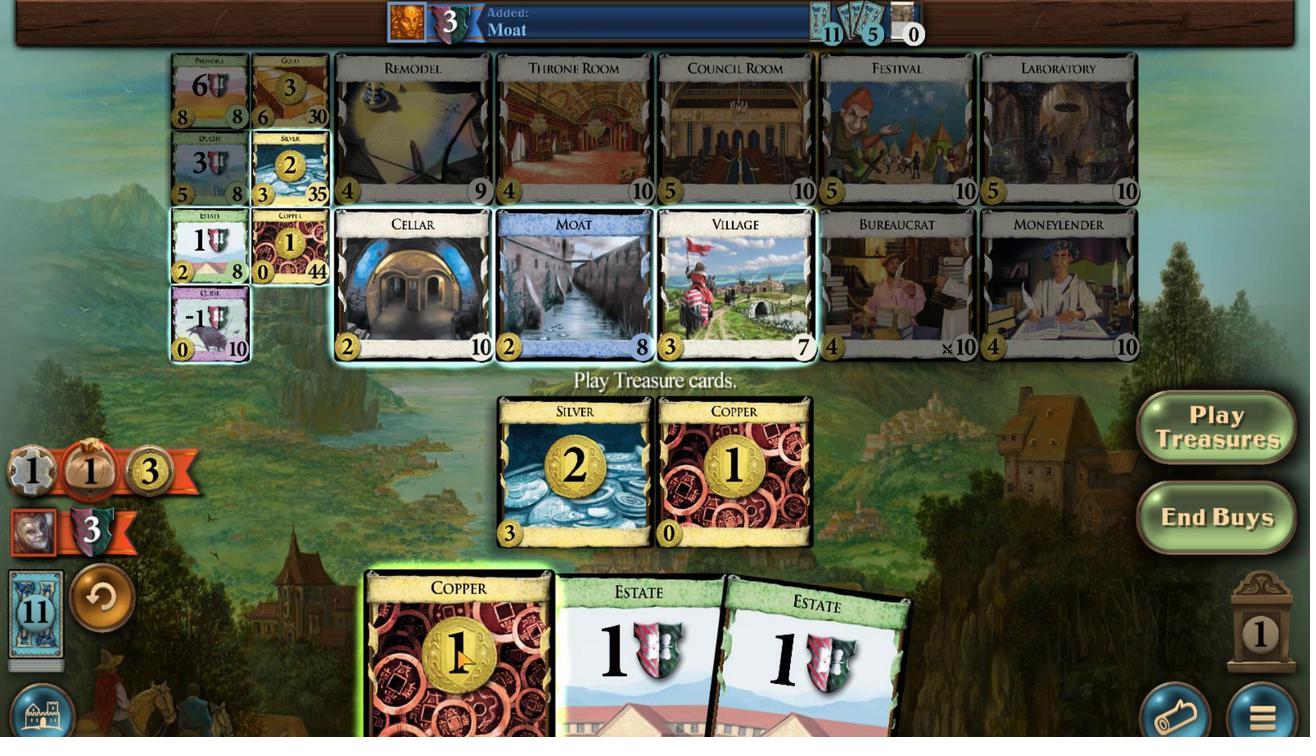 
Action: Mouse scrolled (583, 342) with delta (0, 0)
Screenshot: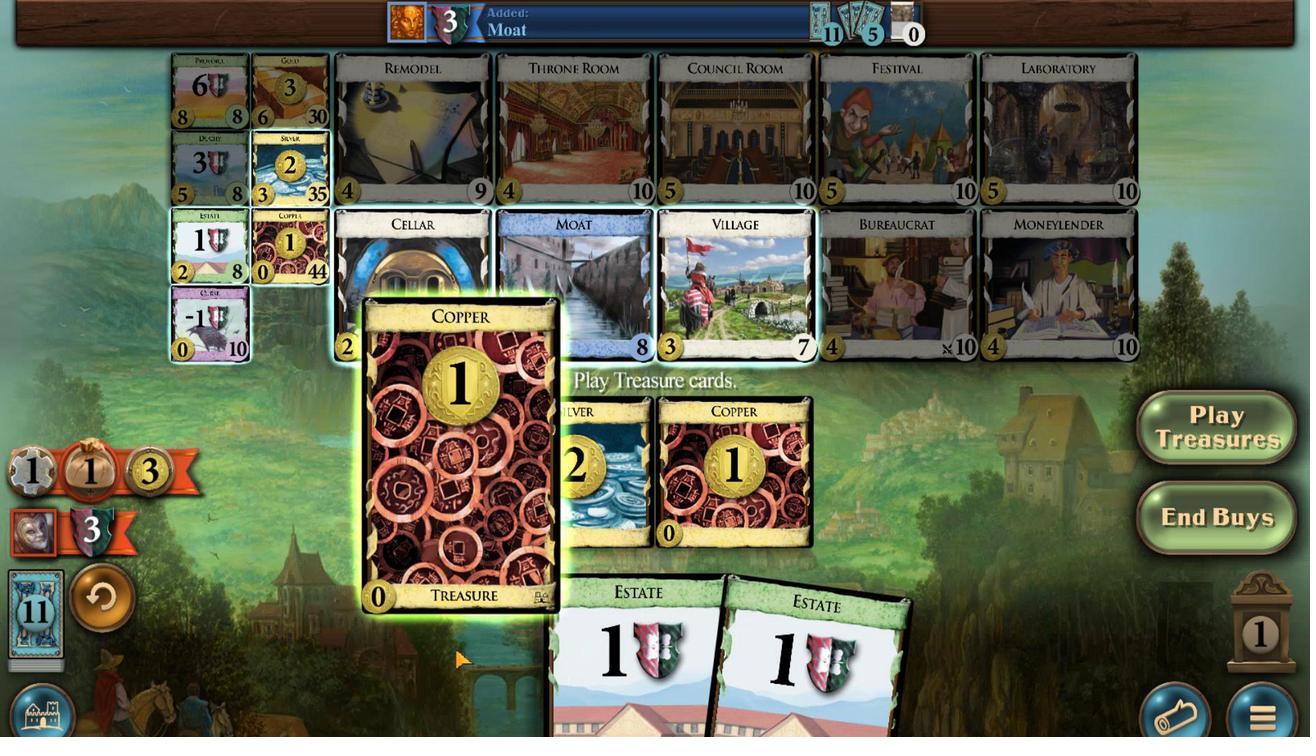 
Action: Mouse moved to (534, 594)
Screenshot: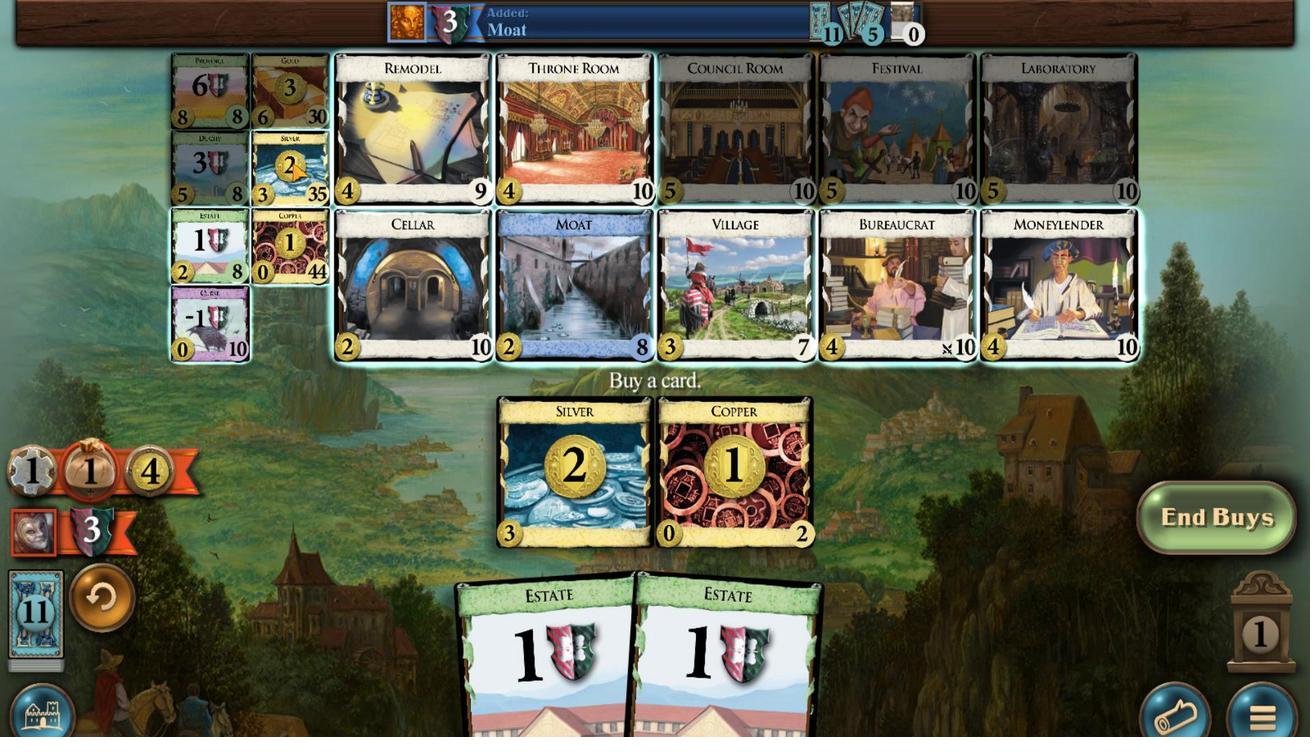 
Action: Mouse pressed left at (534, 594)
Screenshot: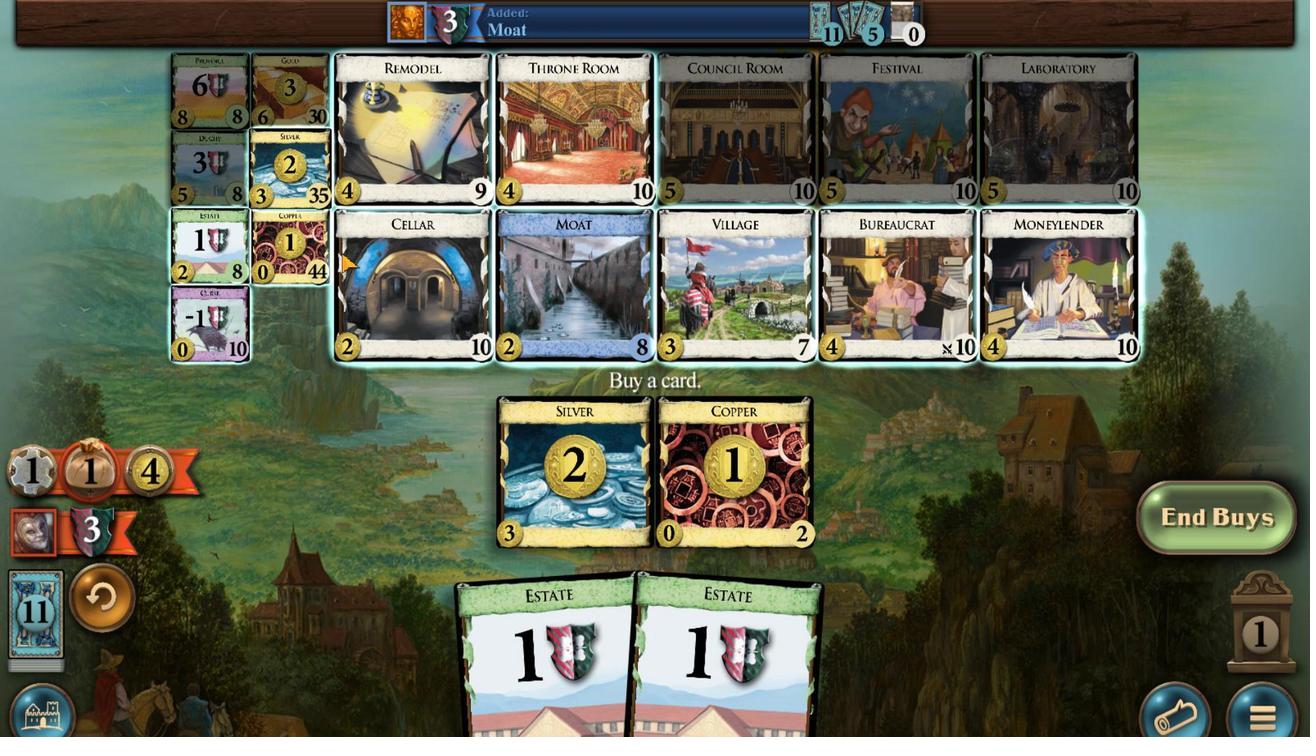 
Action: Mouse moved to (727, 297)
Screenshot: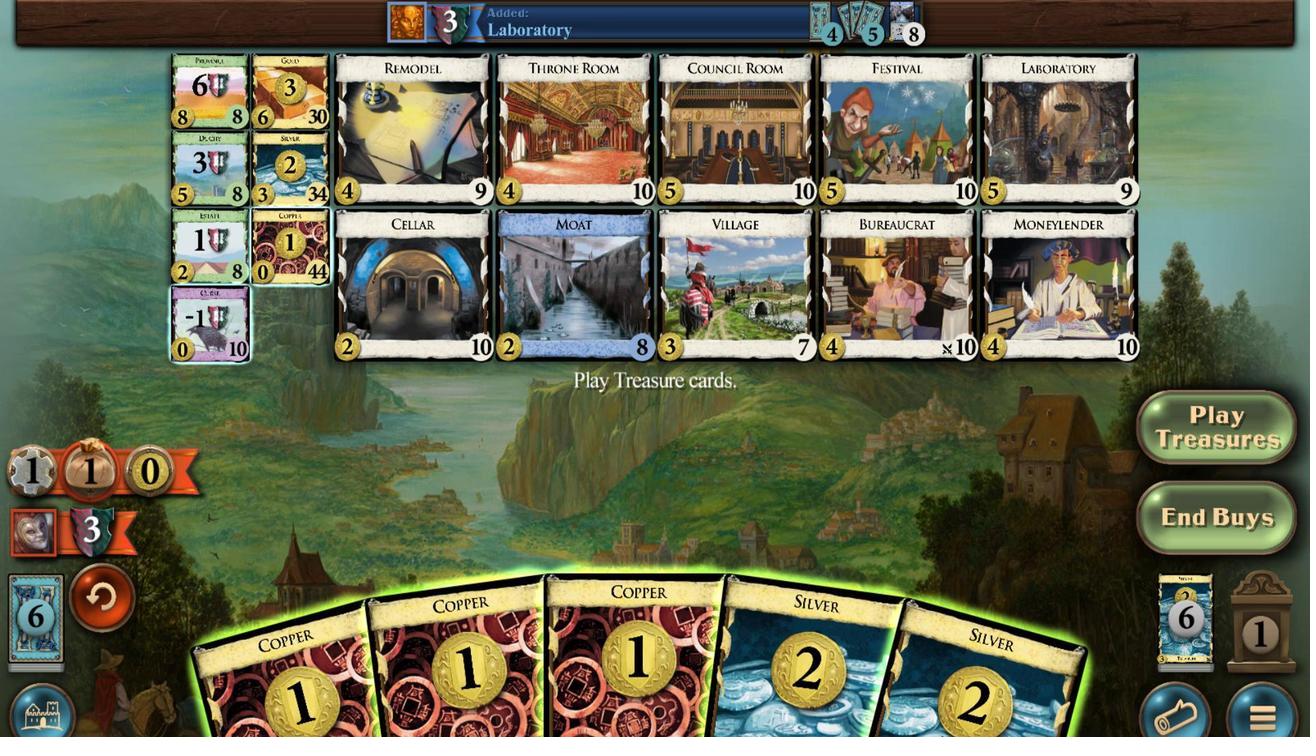
Action: Mouse scrolled (727, 297) with delta (0, 0)
Screenshot: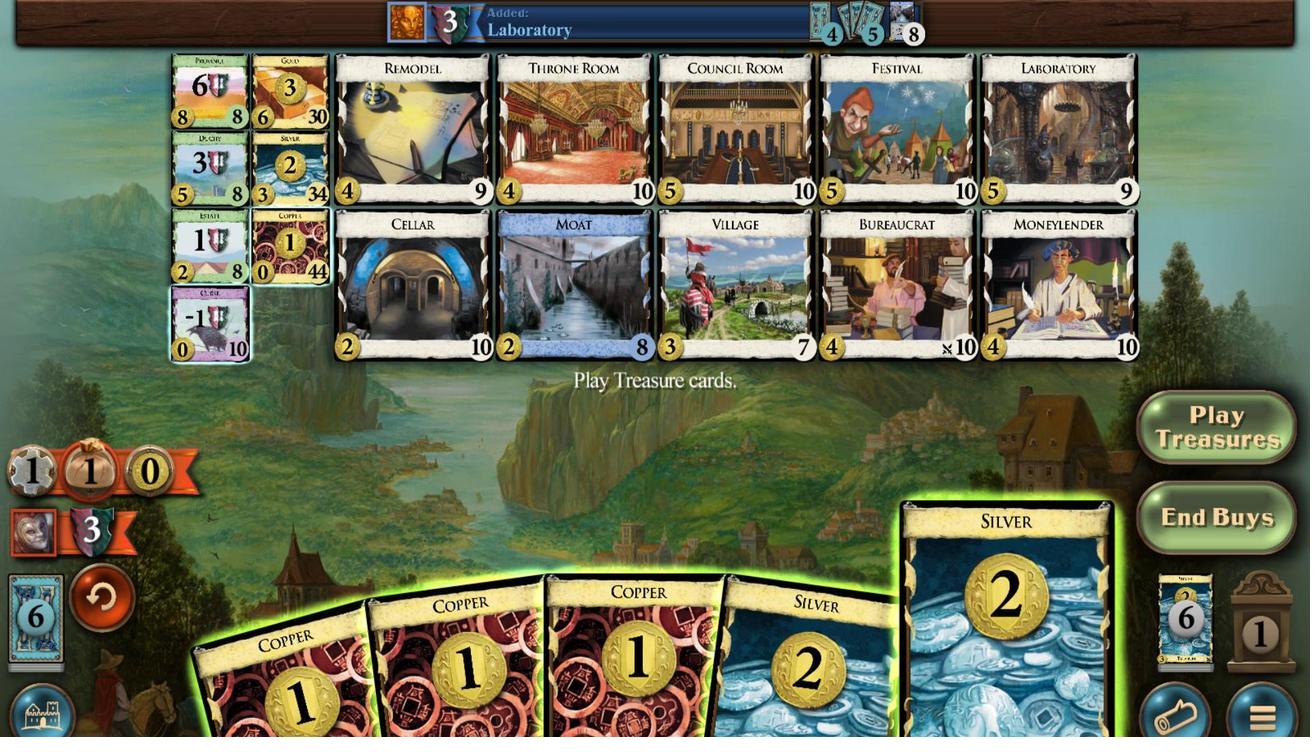 
Action: Mouse scrolled (727, 297) with delta (0, 0)
Screenshot: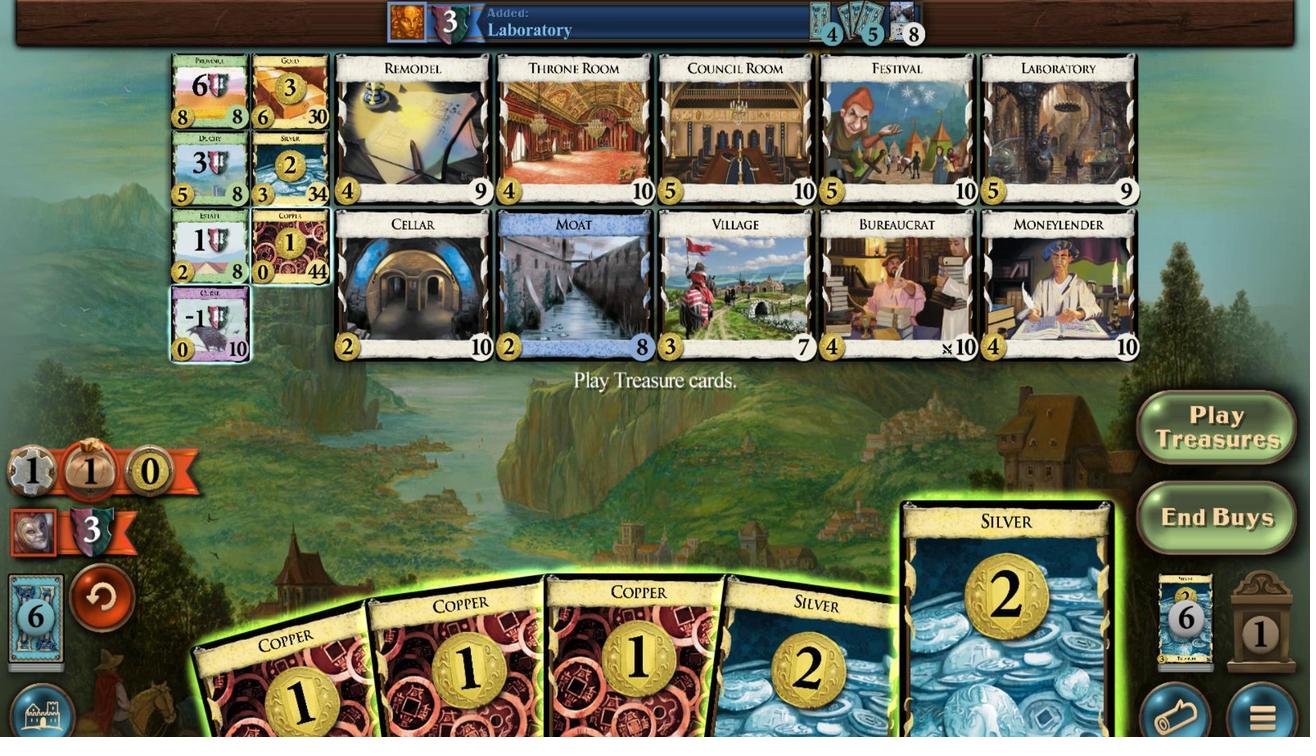 
Action: Mouse moved to (705, 304)
Screenshot: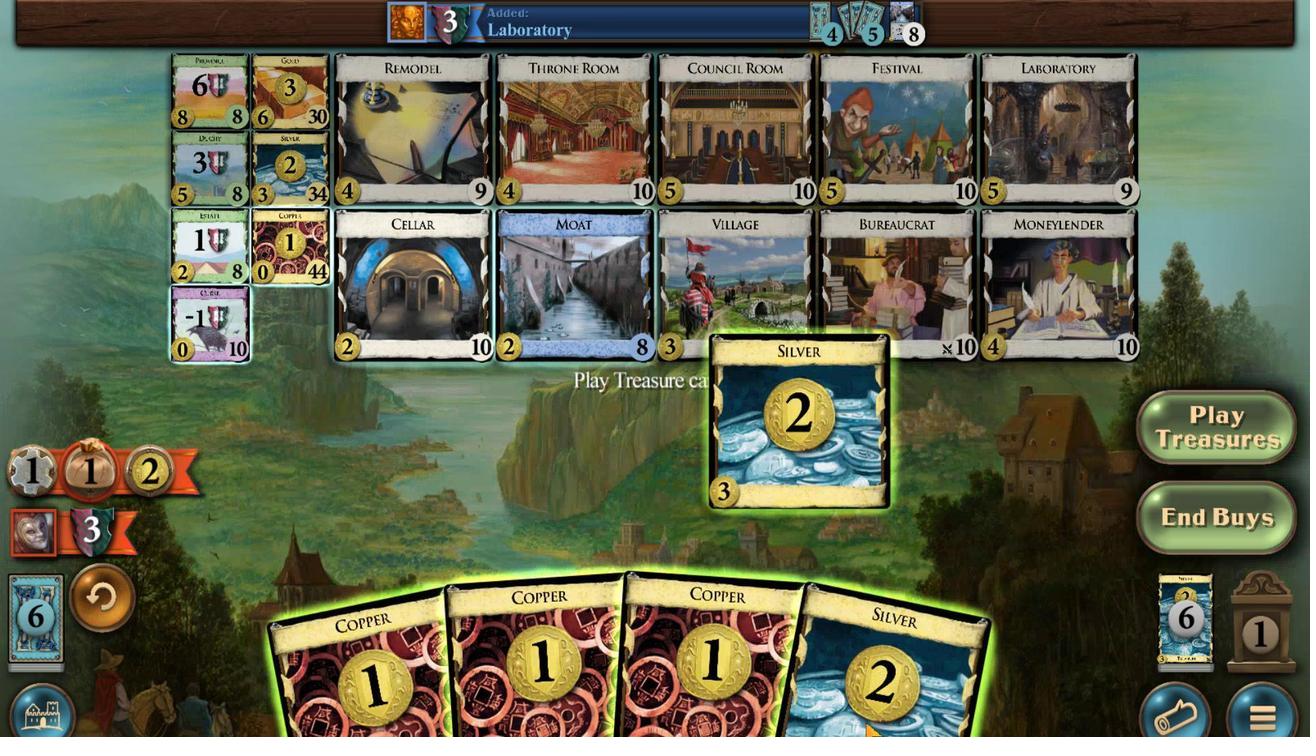 
Action: Mouse scrolled (705, 305) with delta (0, 0)
Screenshot: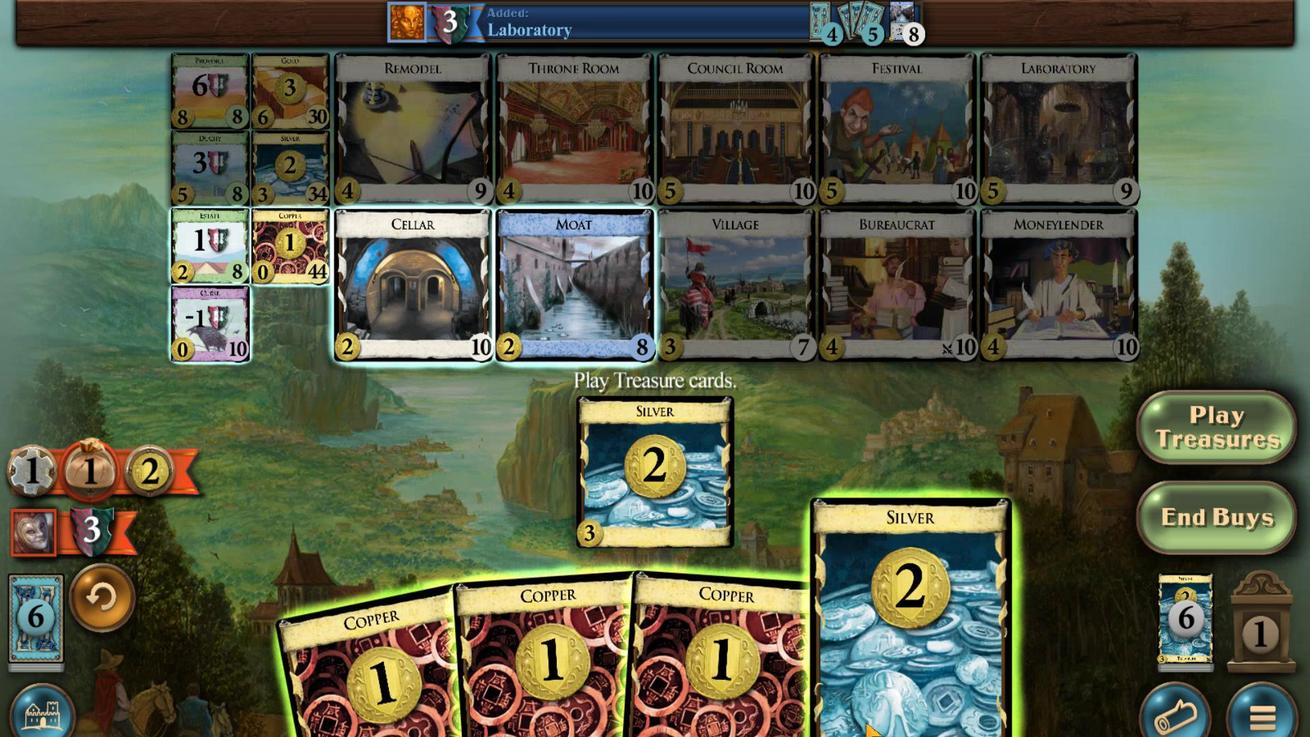 
Action: Mouse scrolled (705, 305) with delta (0, 0)
Screenshot: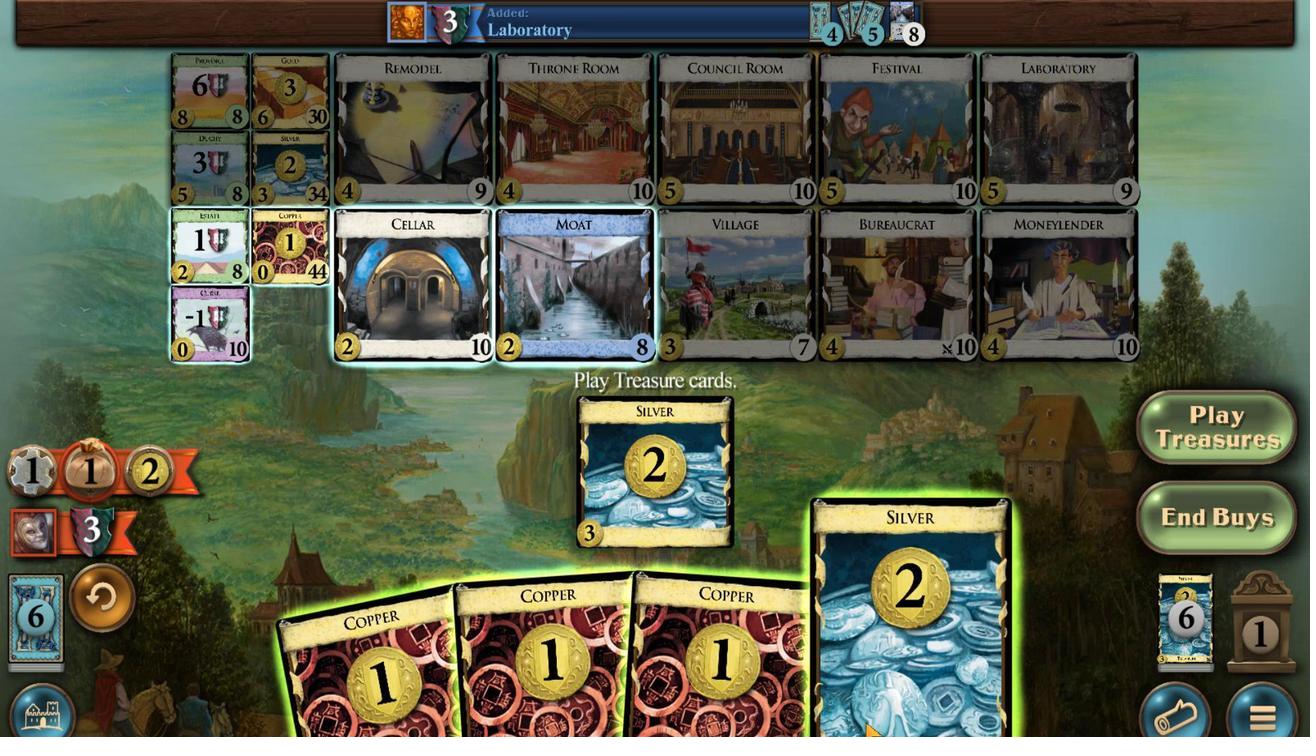 
Action: Mouse moved to (675, 305)
Screenshot: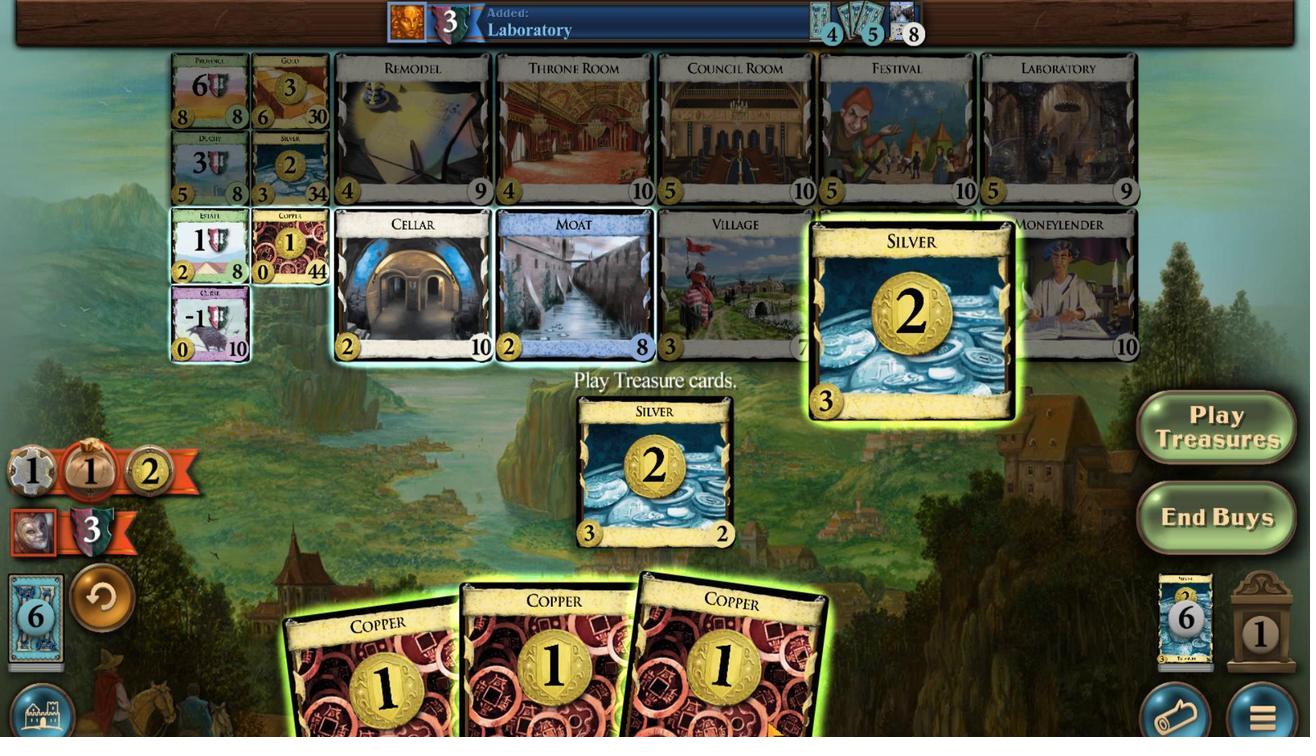 
Action: Mouse scrolled (675, 305) with delta (0, 0)
Screenshot: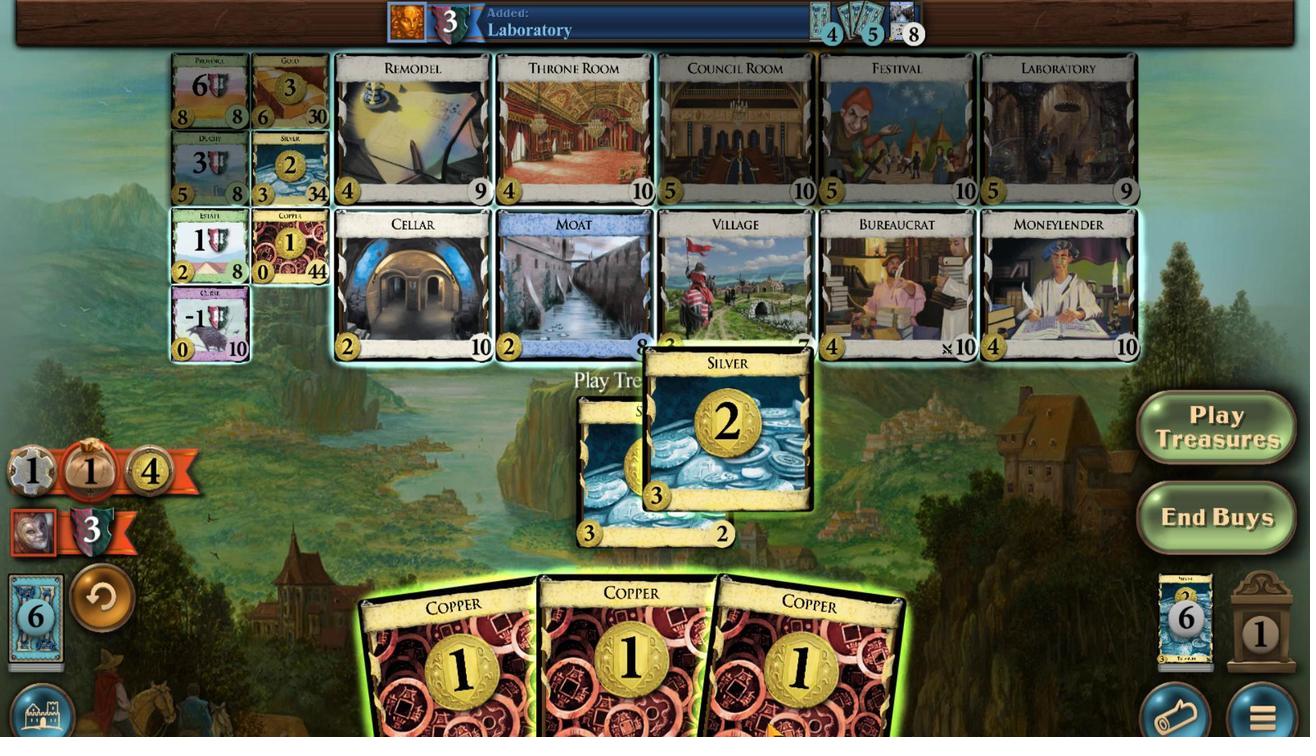 
Action: Mouse scrolled (675, 305) with delta (0, 0)
Screenshot: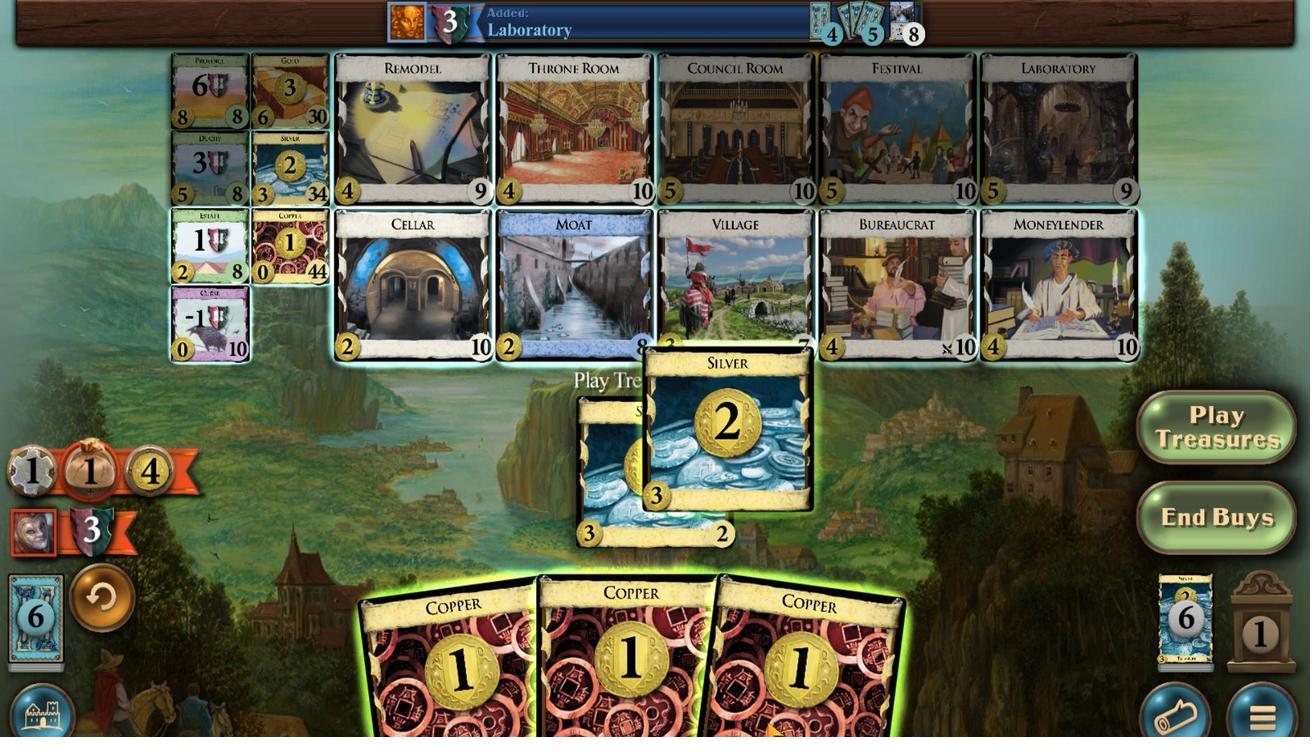 
Action: Mouse scrolled (675, 305) with delta (0, 0)
Screenshot: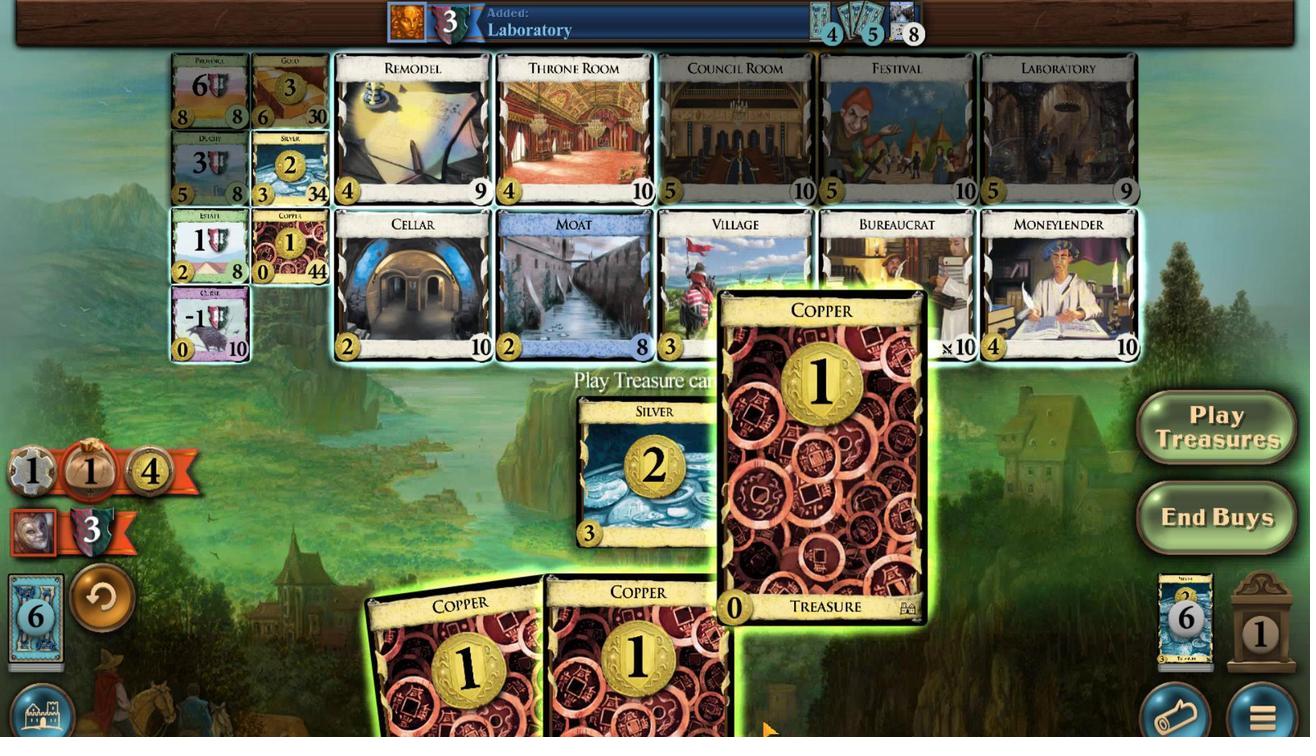 
Action: Mouse moved to (660, 310)
Screenshot: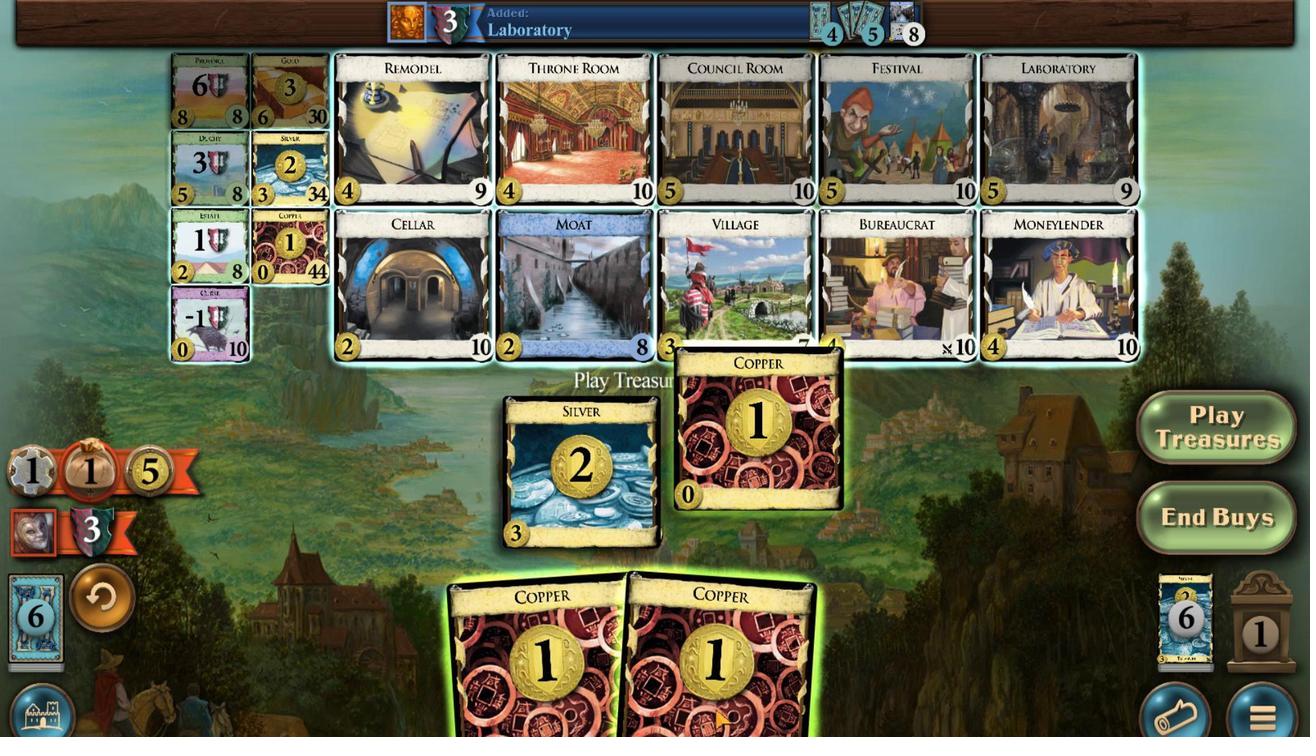 
Action: Mouse scrolled (660, 311) with delta (0, 0)
Screenshot: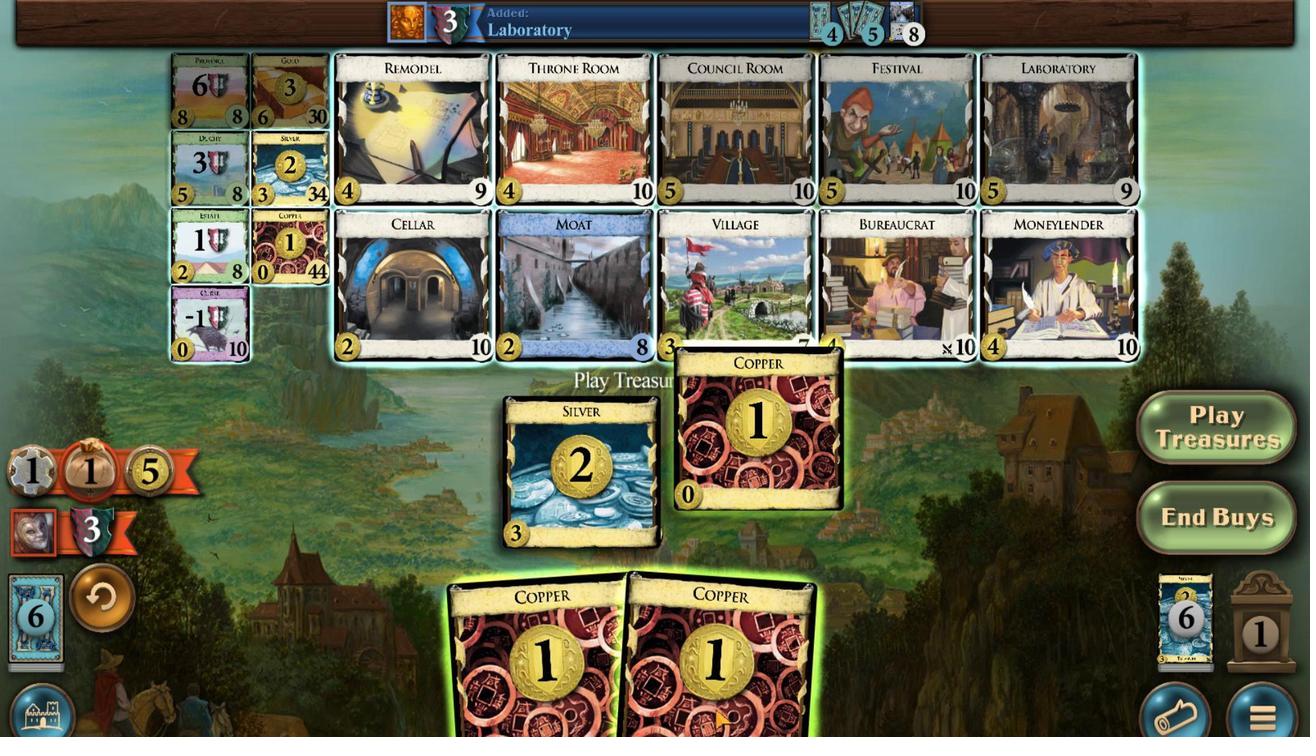 
Action: Mouse moved to (660, 310)
Screenshot: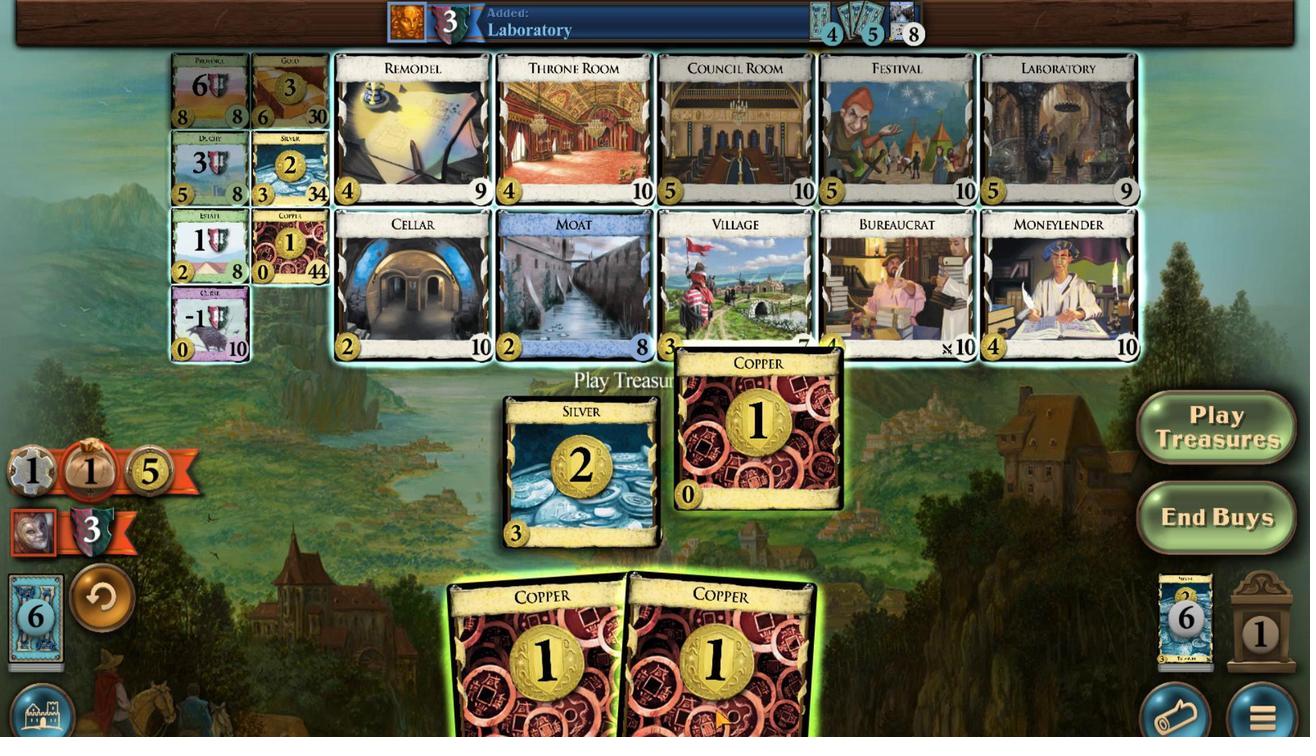 
Action: Mouse scrolled (660, 311) with delta (0, 0)
Screenshot: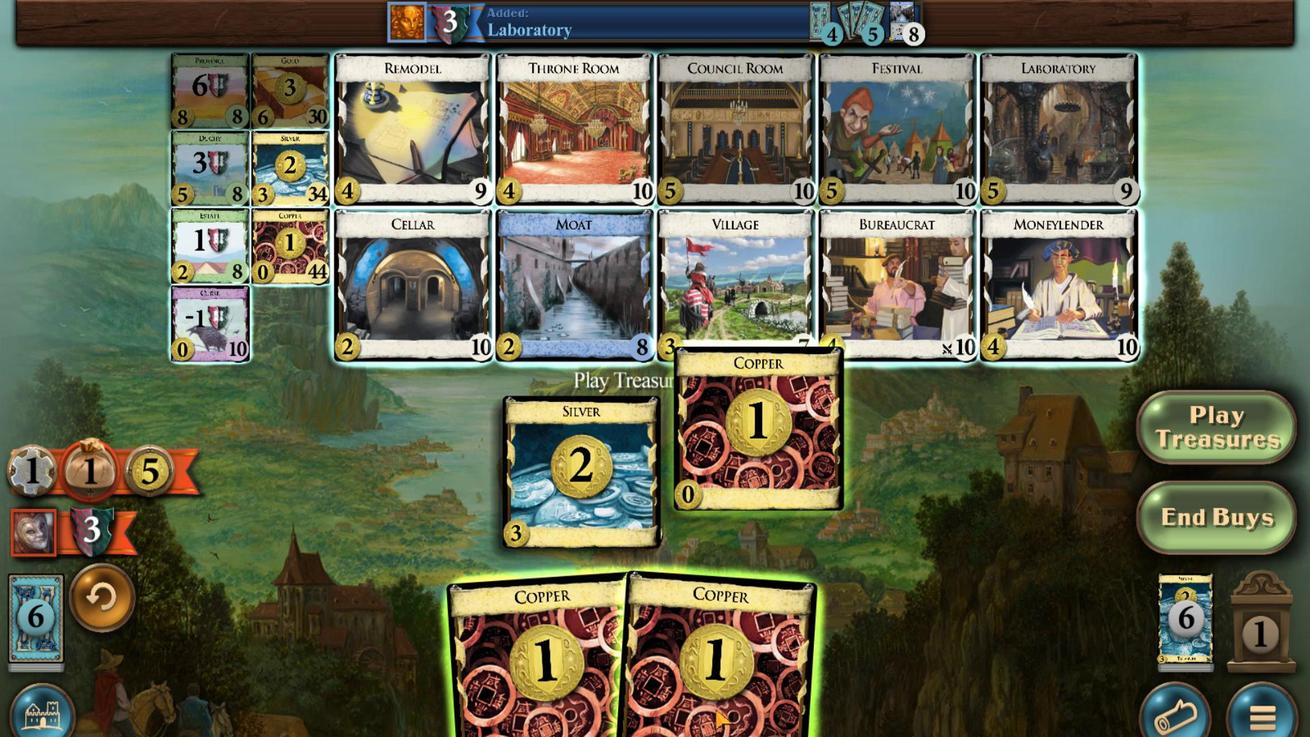 
Action: Mouse moved to (639, 314)
Screenshot: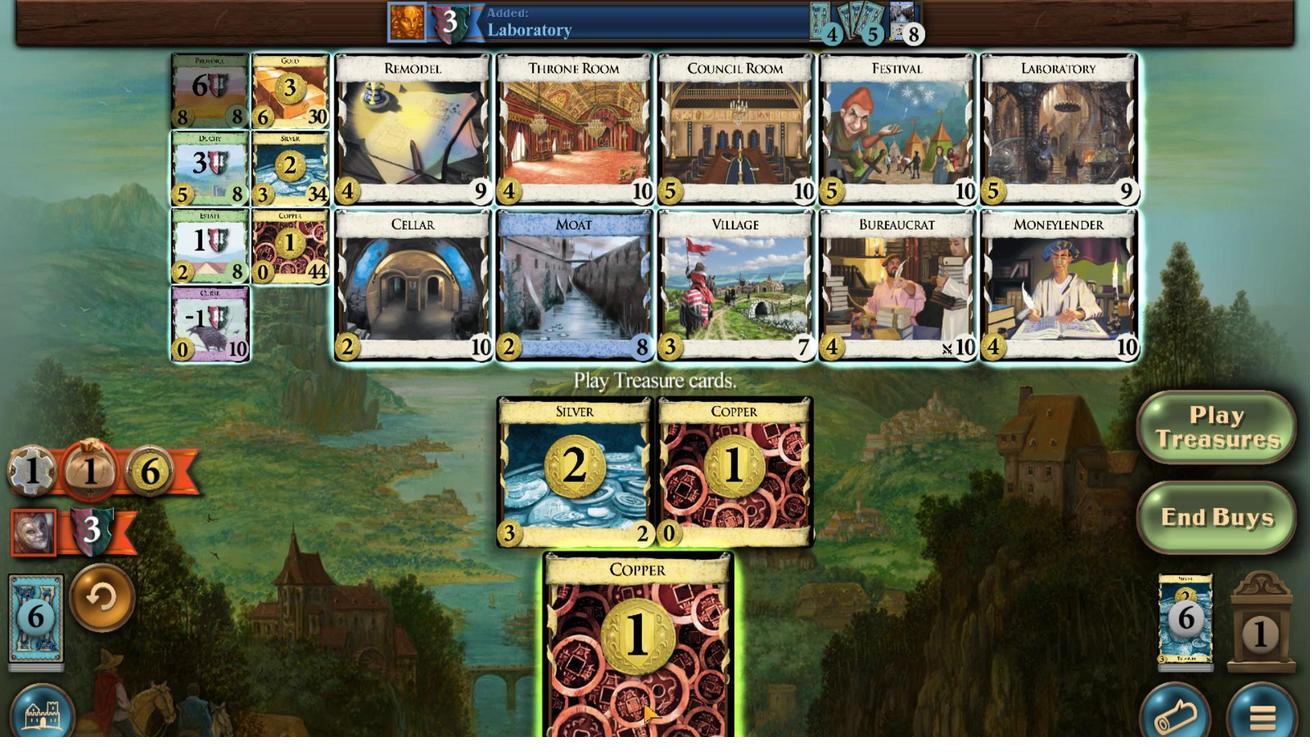 
Action: Mouse scrolled (639, 314) with delta (0, 0)
Screenshot: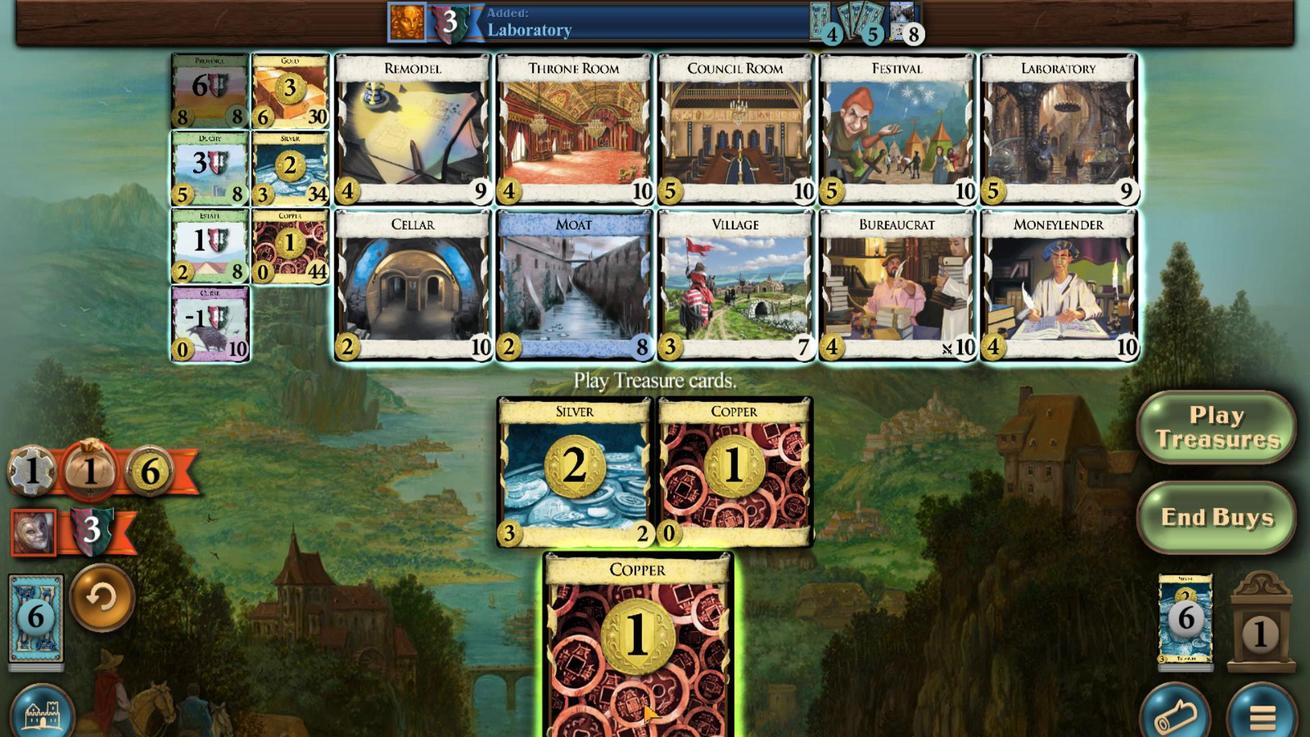 
Action: Mouse scrolled (639, 314) with delta (0, 0)
Screenshot: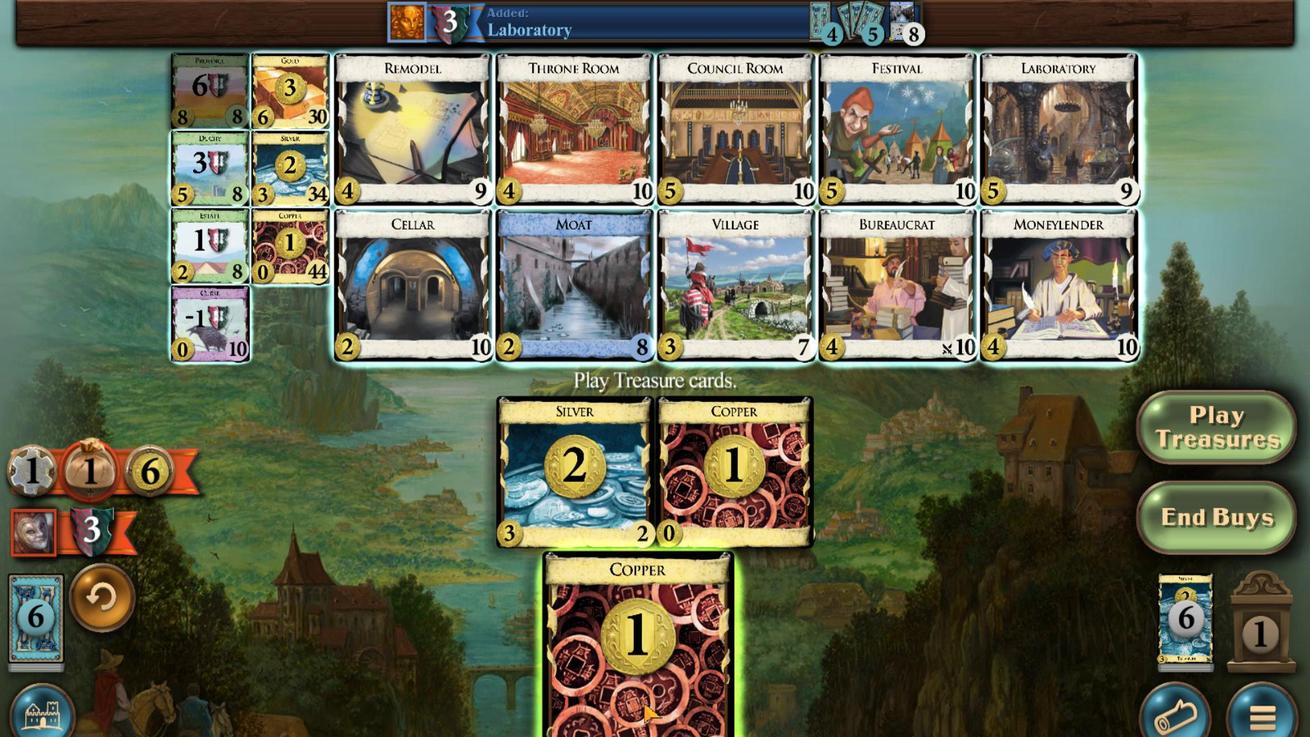 
Action: Mouse moved to (535, 632)
Screenshot: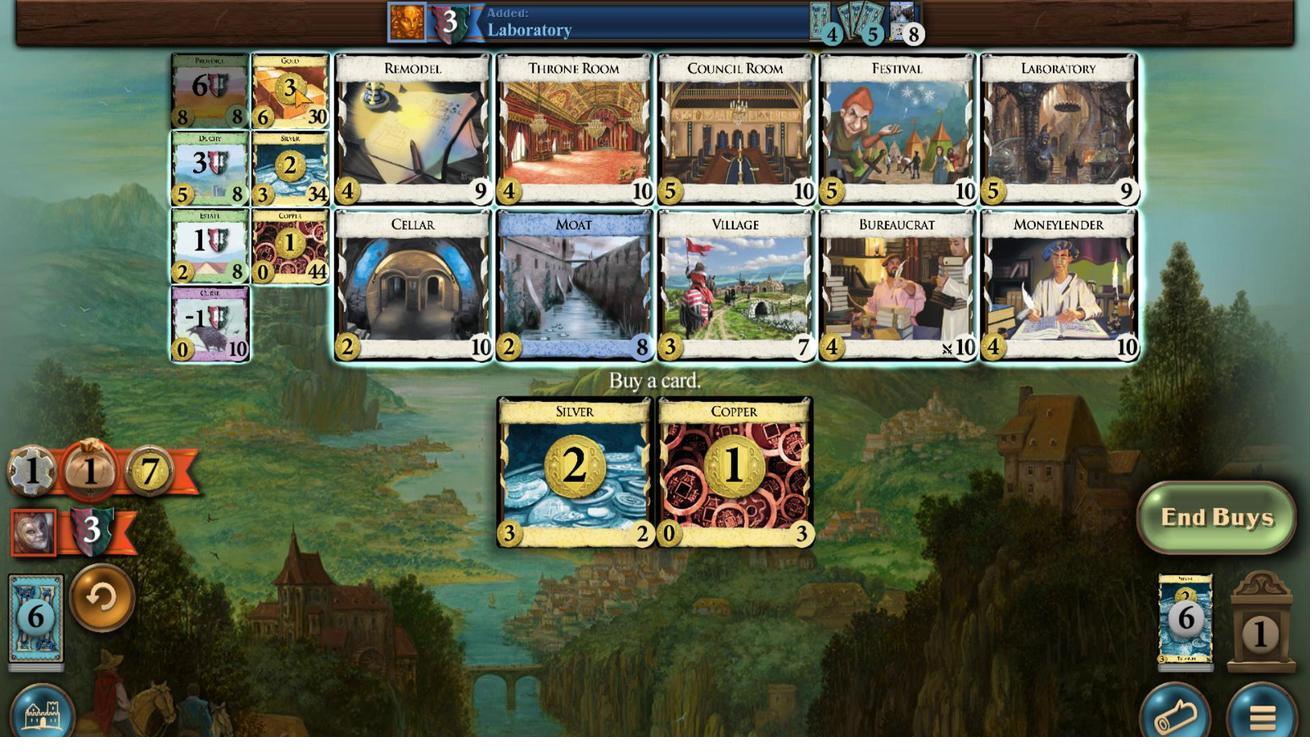 
Action: Mouse pressed left at (535, 632)
Screenshot: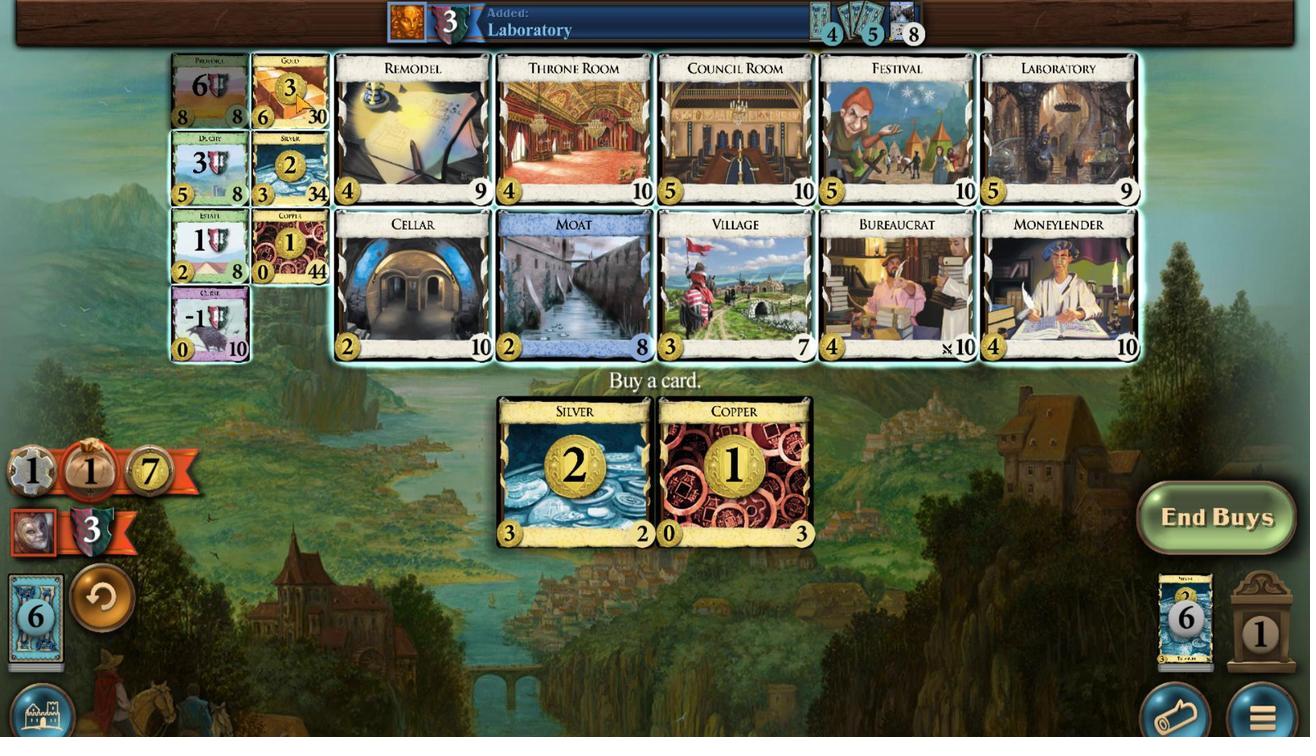 
Action: Mouse moved to (544, 322)
Screenshot: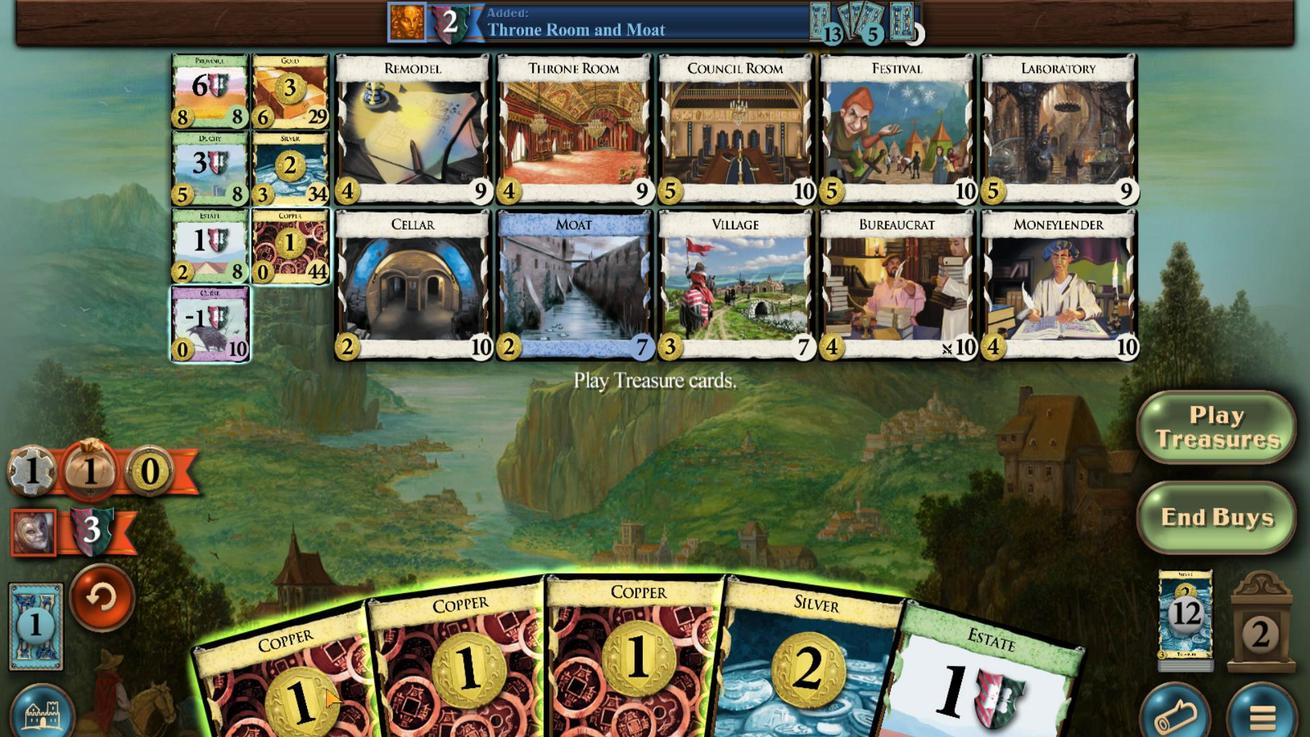
Action: Mouse scrolled (544, 322) with delta (0, 0)
Screenshot: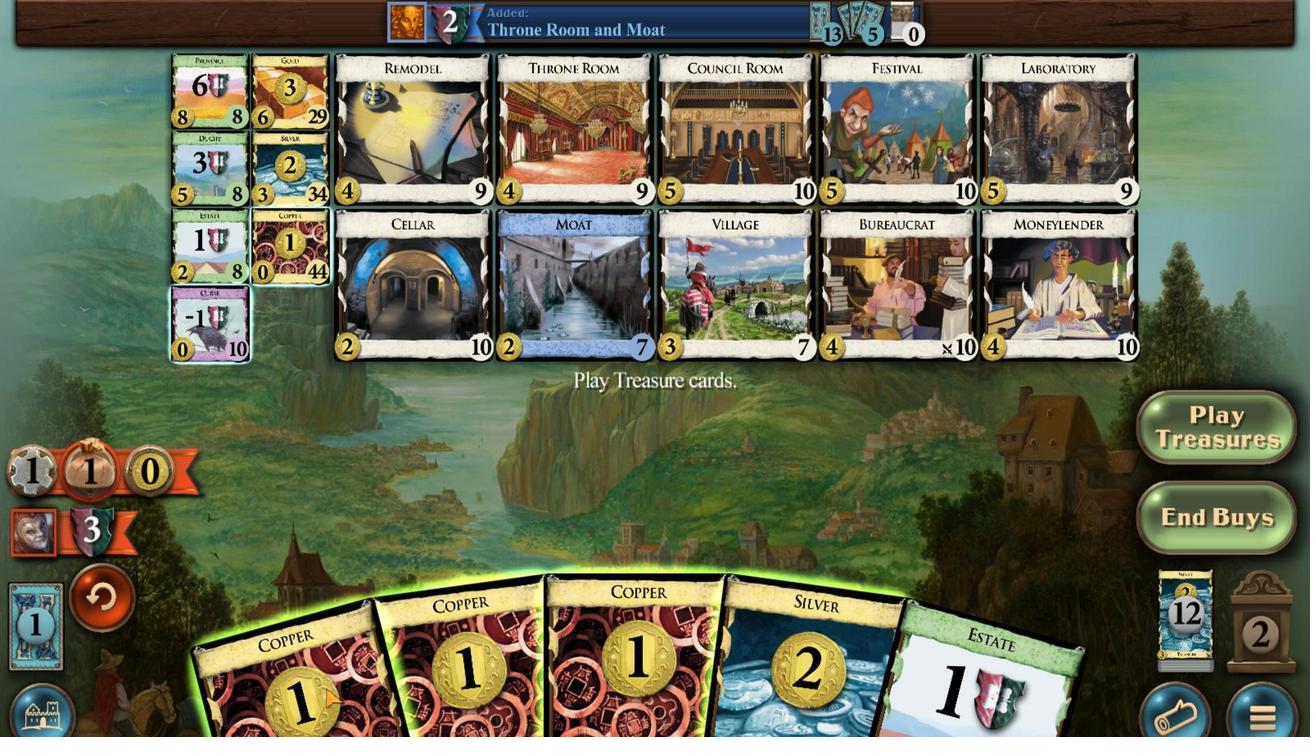 
Action: Mouse scrolled (544, 322) with delta (0, 0)
Screenshot: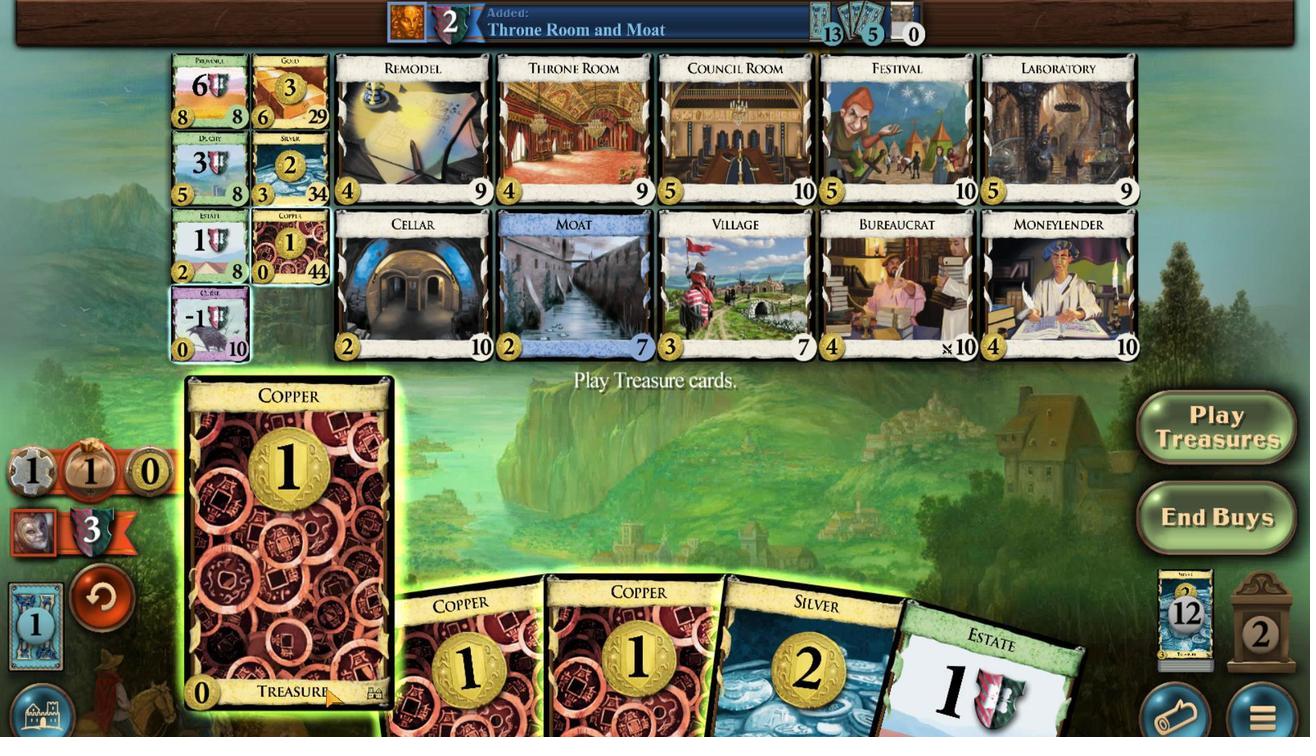 
Action: Mouse scrolled (544, 322) with delta (0, 0)
Screenshot: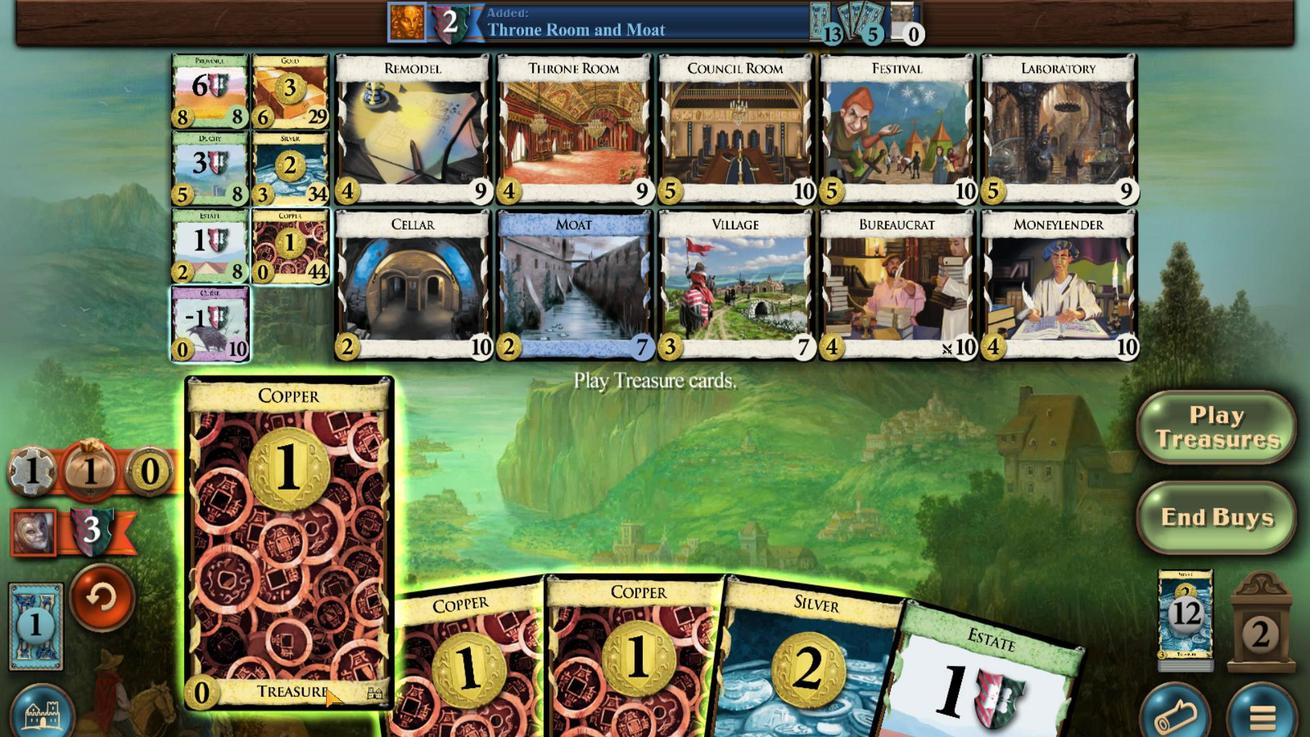 
Action: Mouse moved to (554, 328)
Screenshot: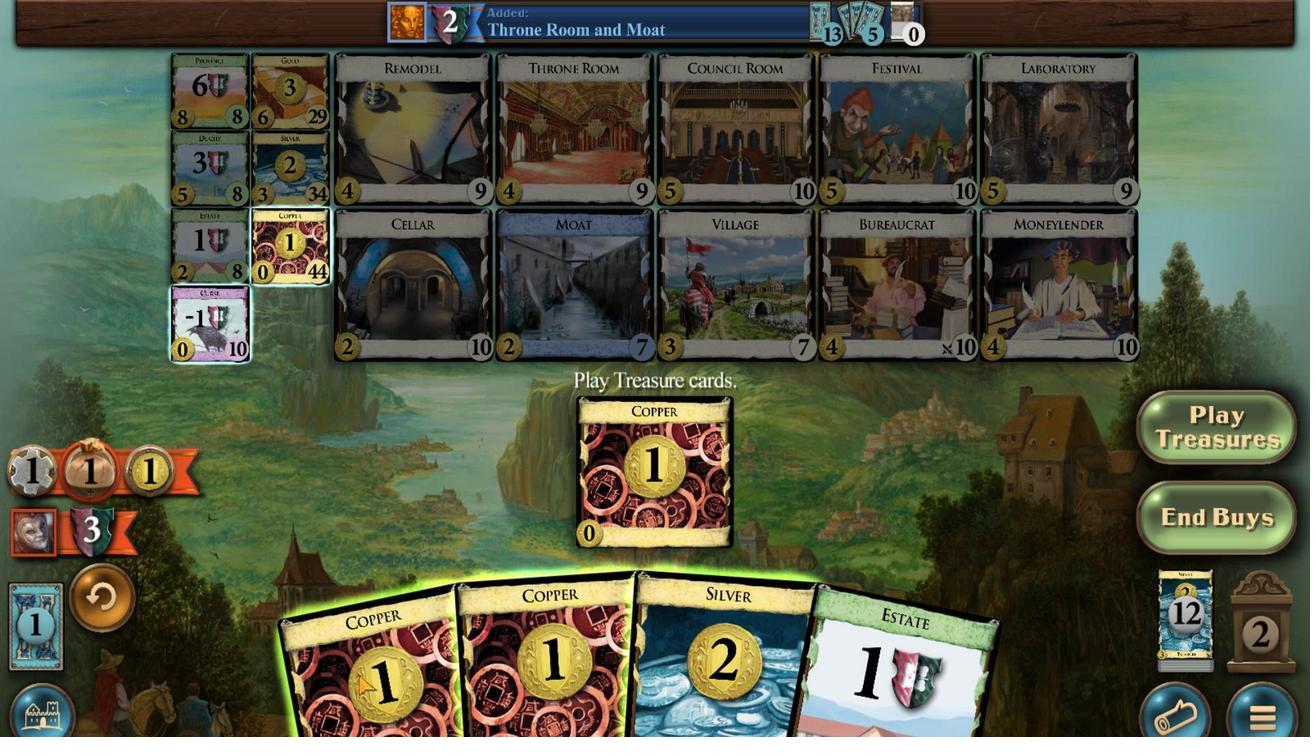 
Action: Mouse scrolled (554, 329) with delta (0, 0)
Screenshot: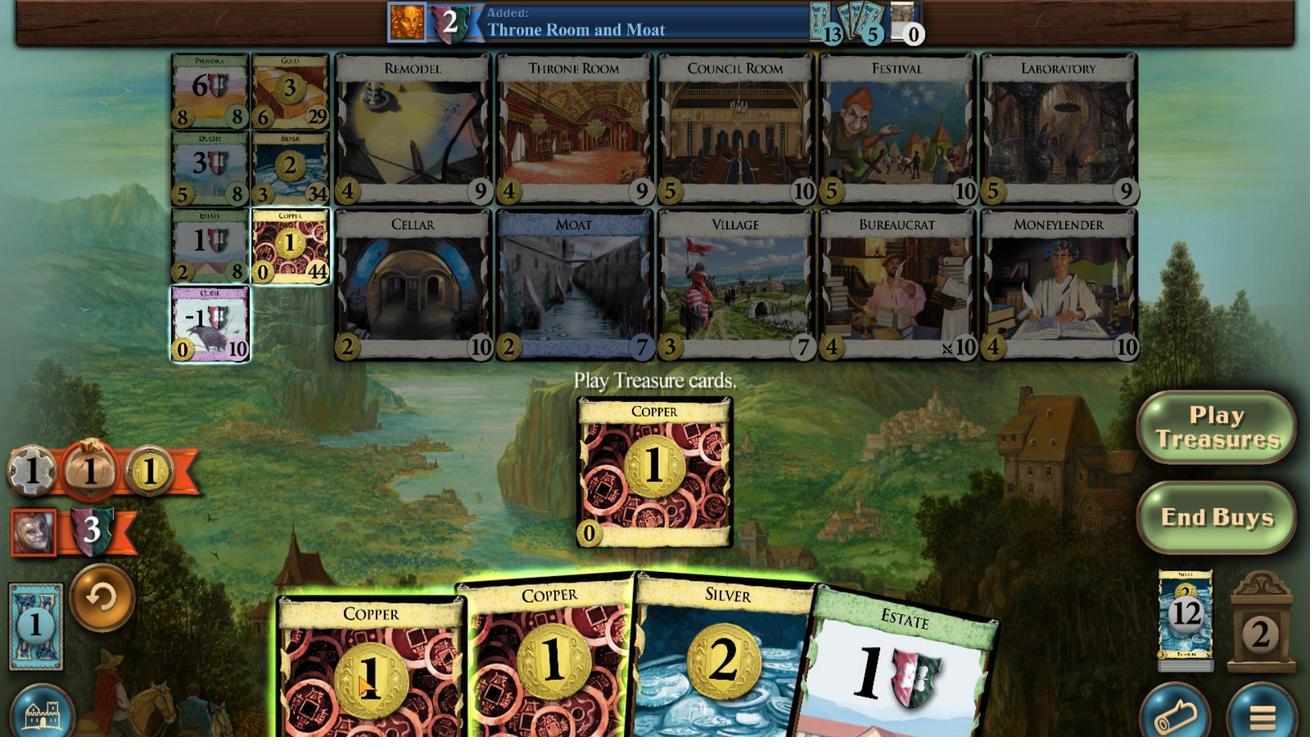 
Action: Mouse moved to (554, 328)
Screenshot: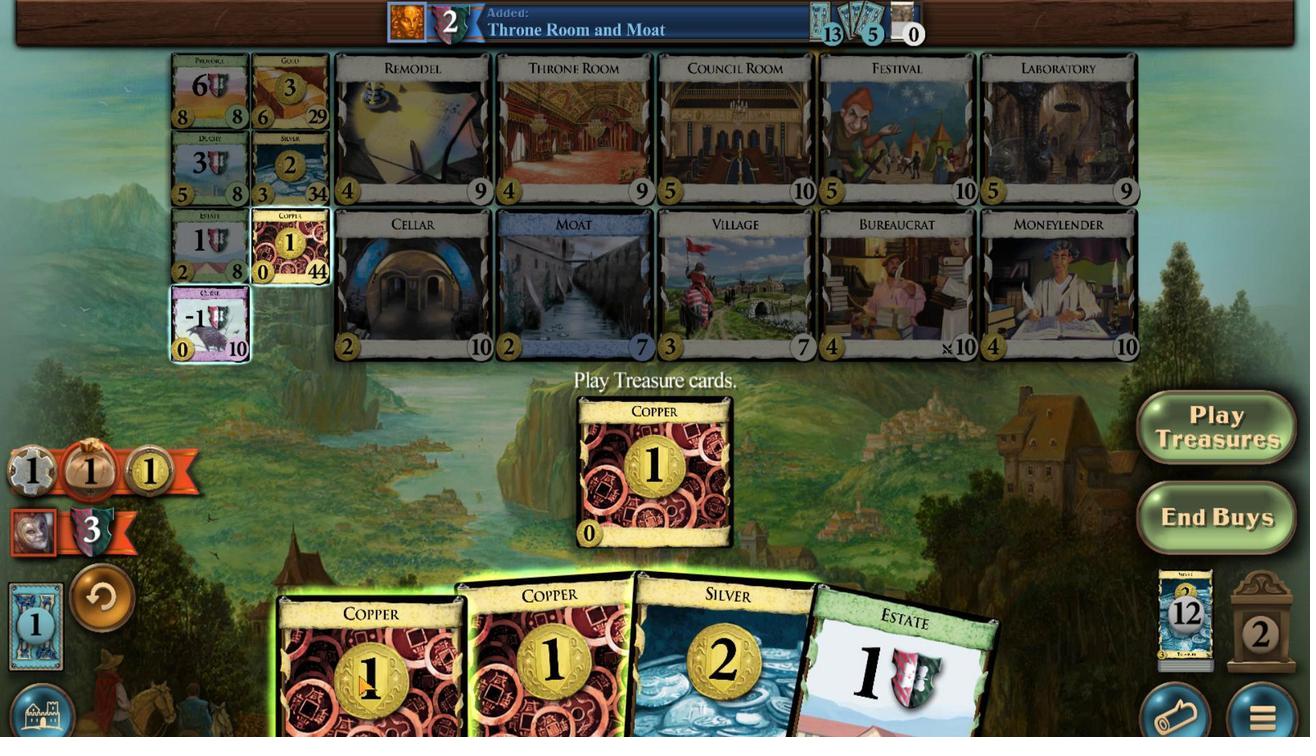 
Action: Mouse scrolled (554, 329) with delta (0, 0)
Screenshot: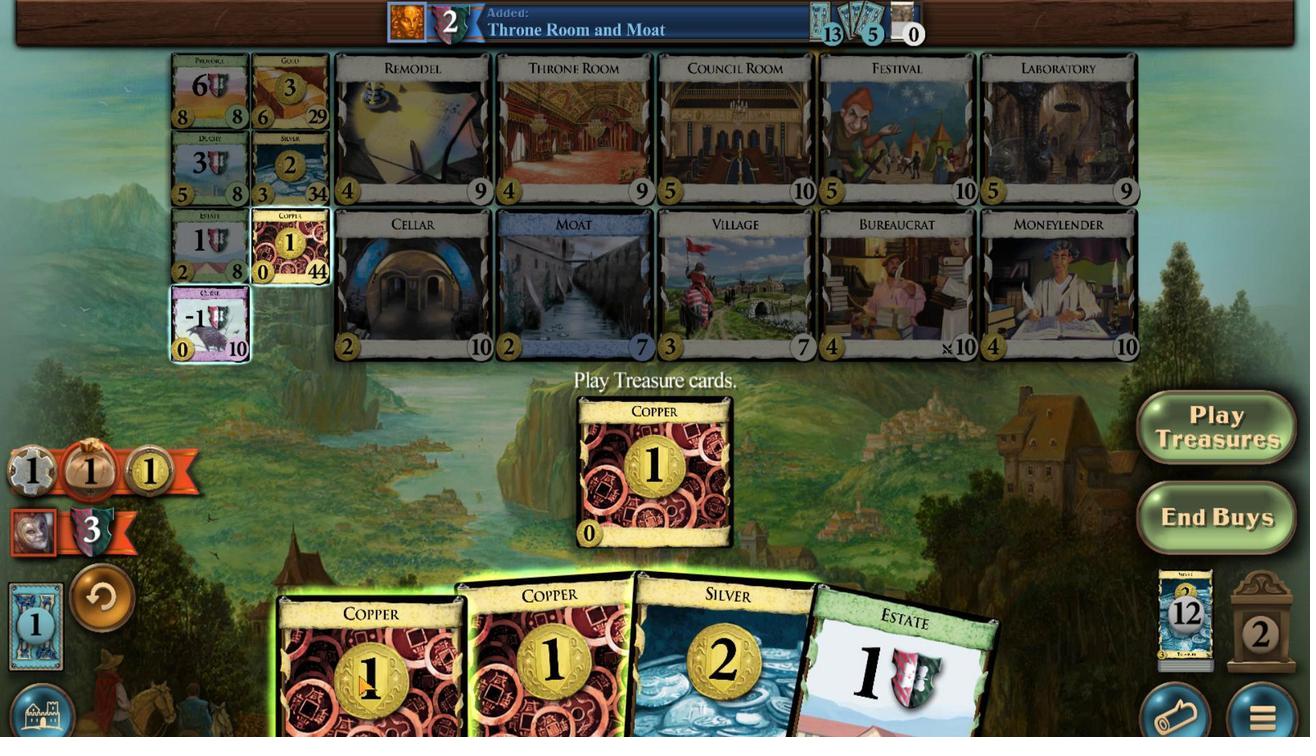 
Action: Mouse moved to (581, 342)
Screenshot: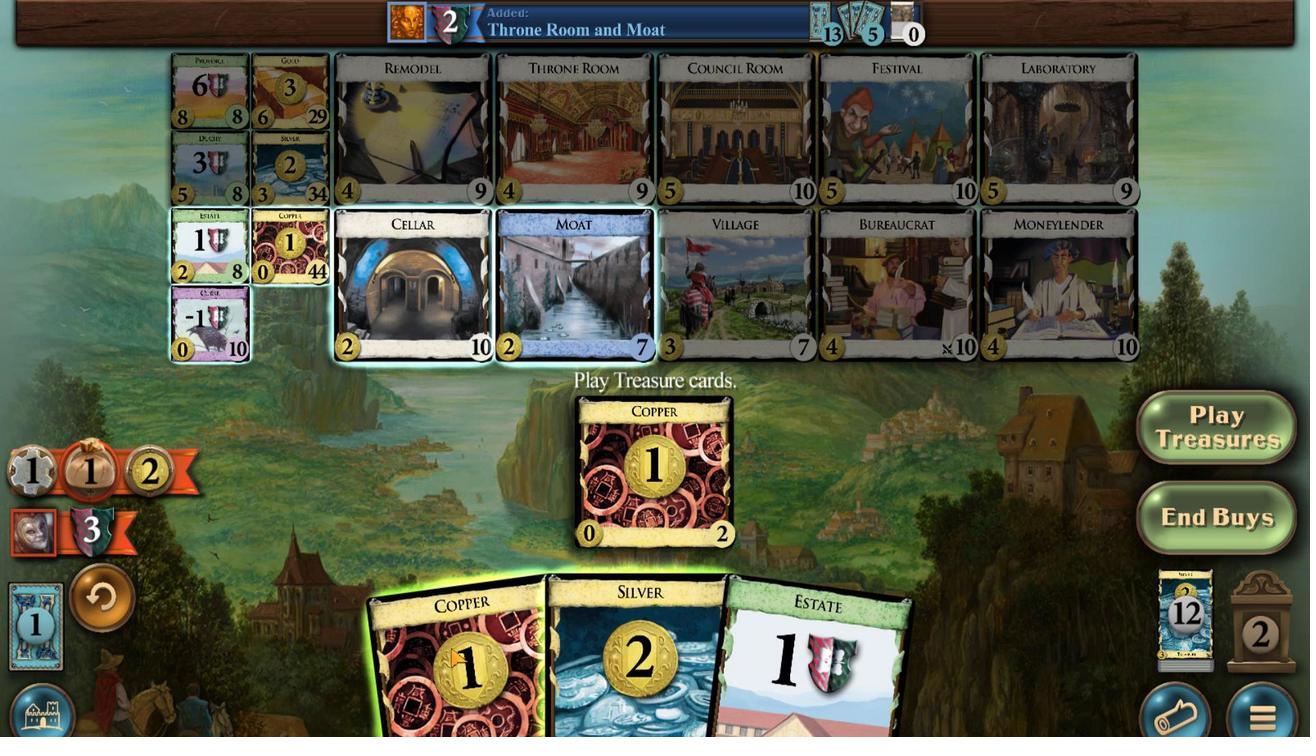 
Action: Mouse scrolled (581, 343) with delta (0, 0)
Screenshot: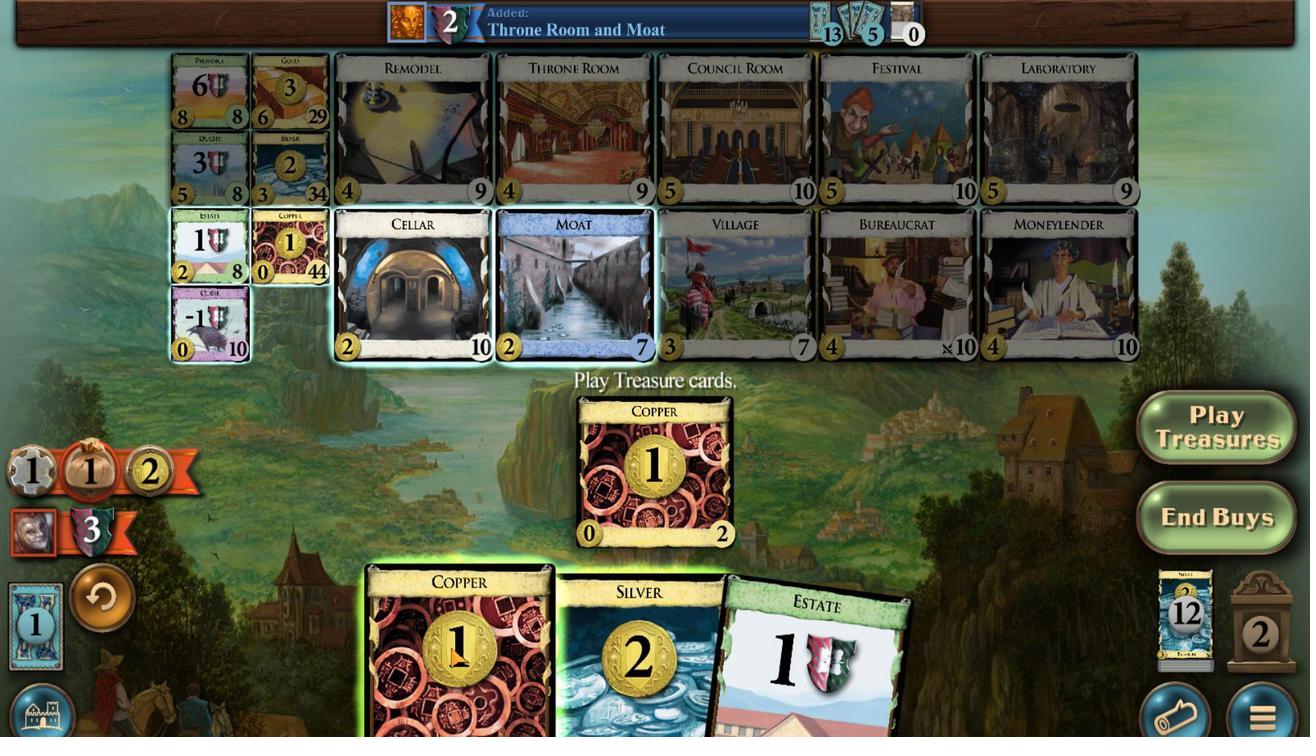 
Action: Mouse scrolled (581, 343) with delta (0, 0)
Screenshot: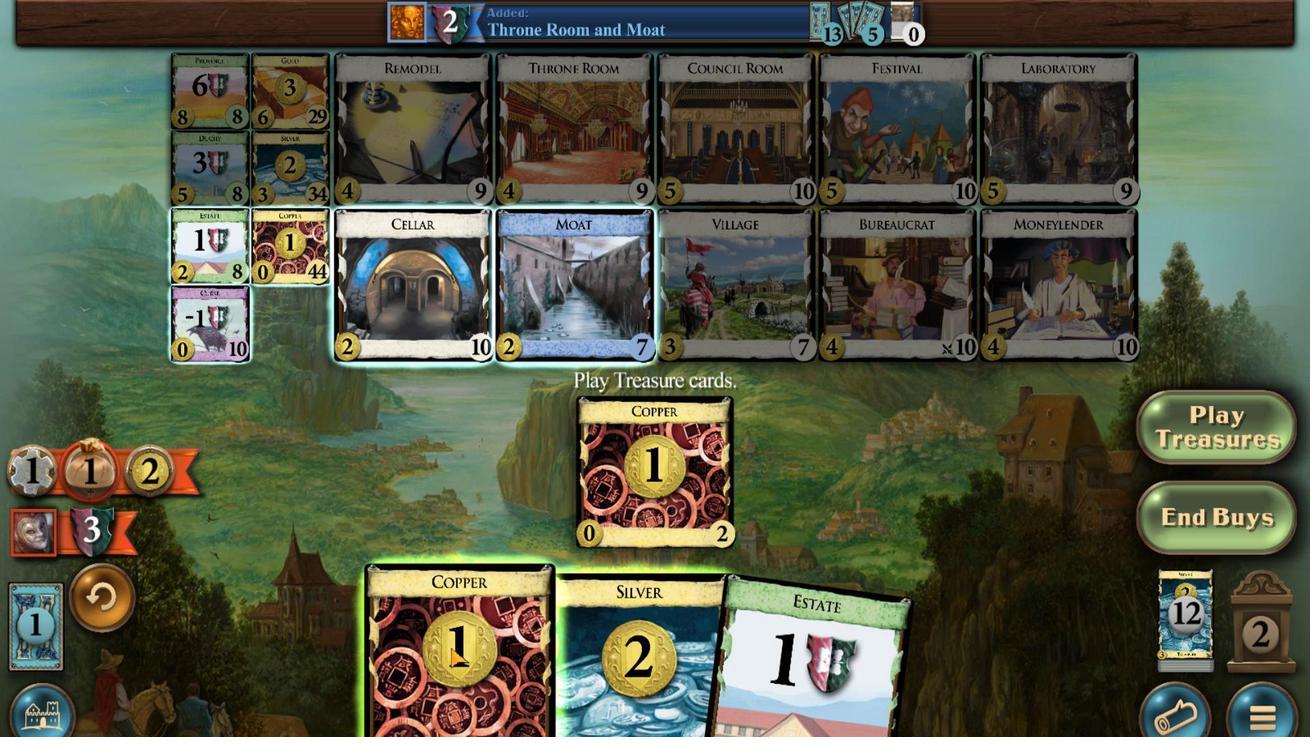 
Action: Mouse moved to (610, 351)
Screenshot: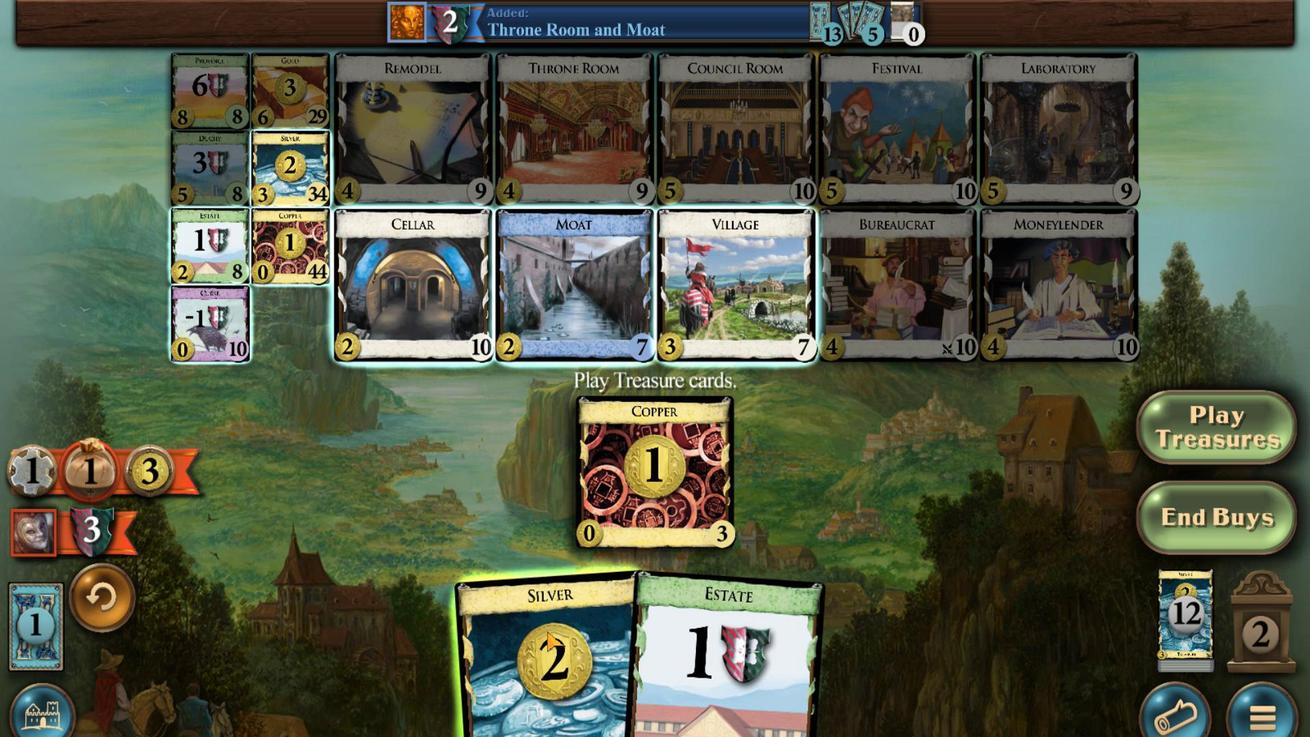 
Action: Mouse scrolled (610, 351) with delta (0, 0)
Screenshot: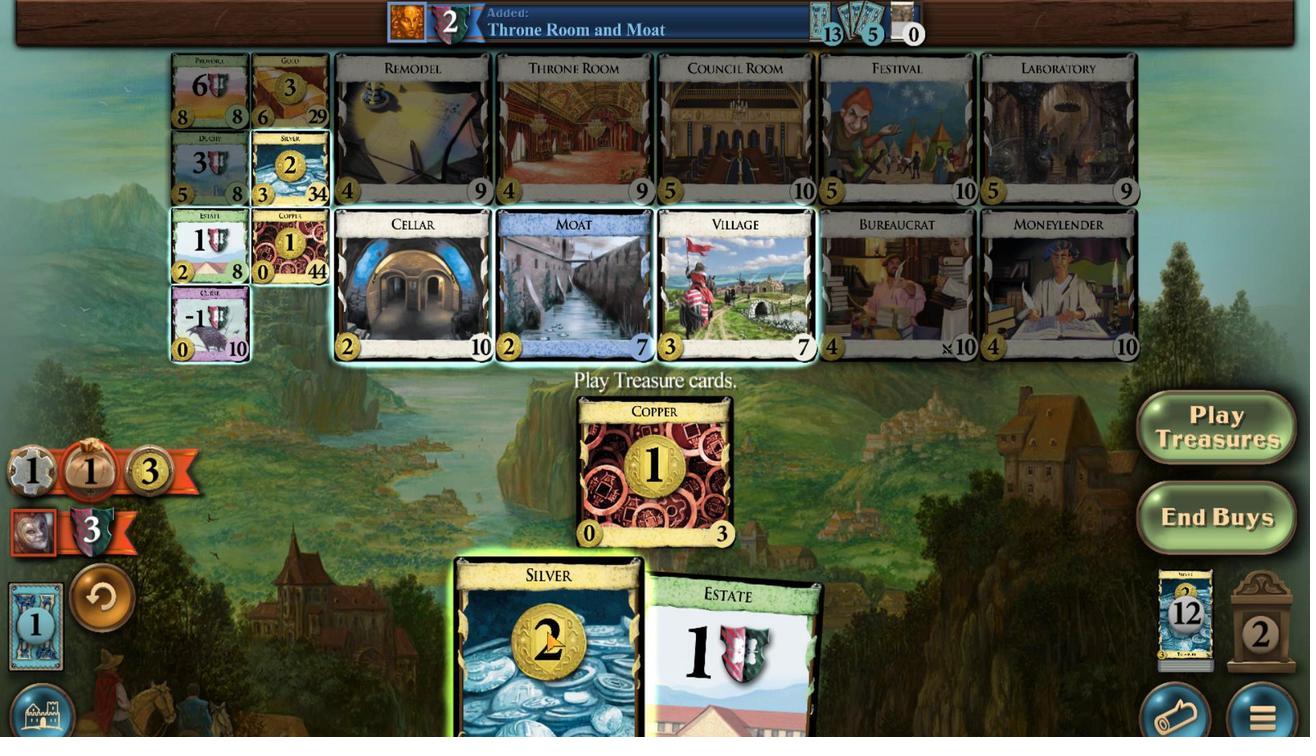 
Action: Mouse scrolled (610, 351) with delta (0, 0)
Screenshot: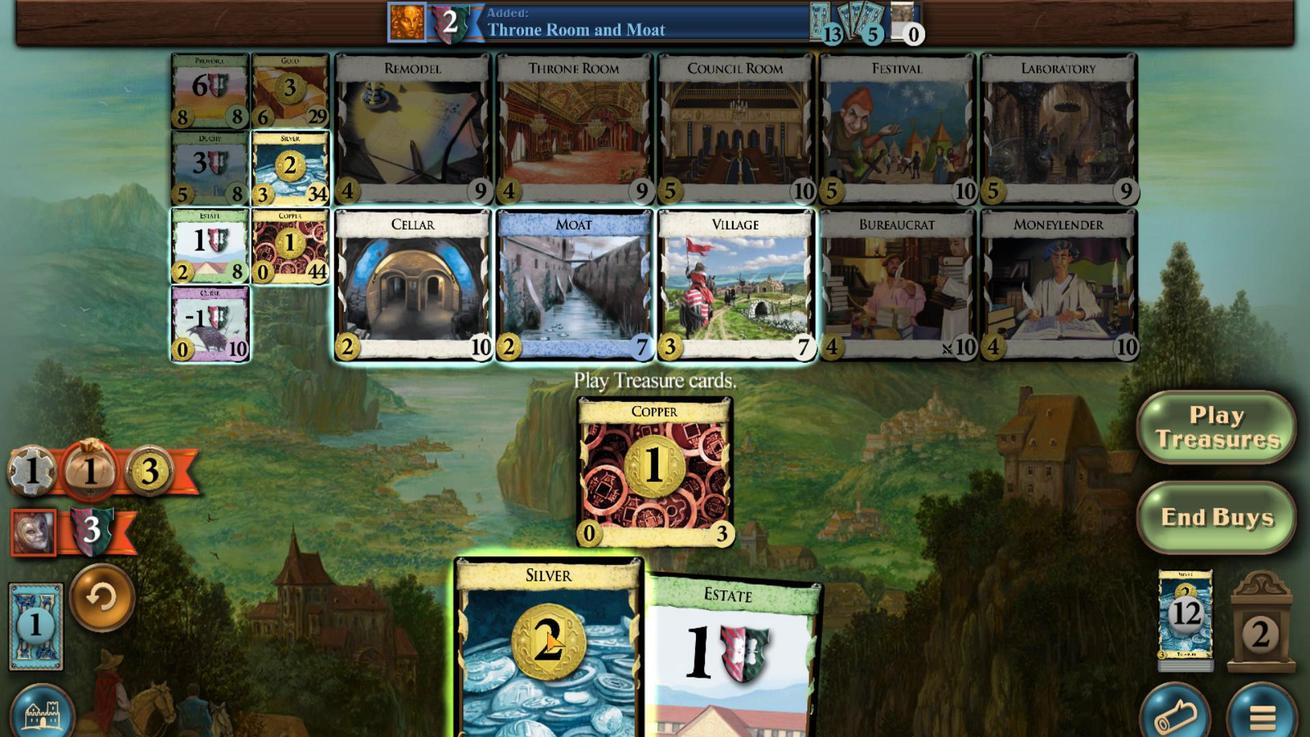 
Action: Mouse scrolled (610, 351) with delta (0, 0)
Screenshot: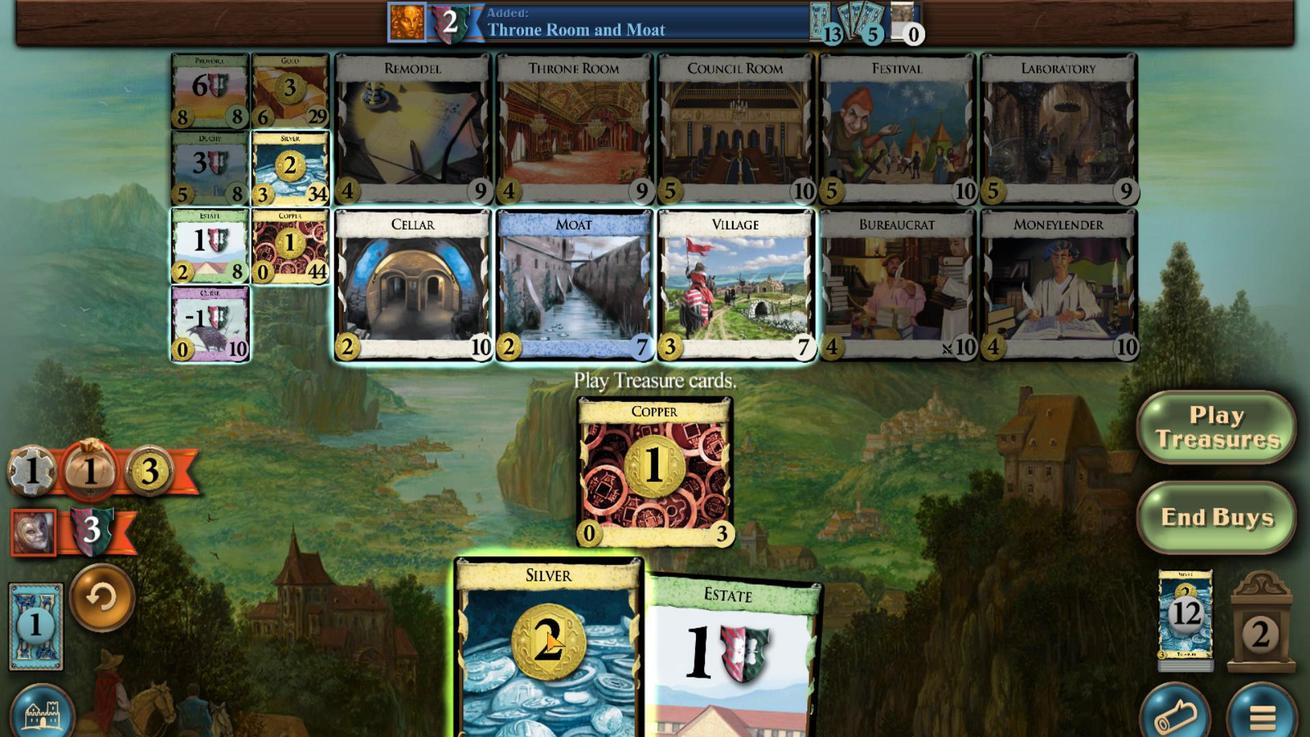 
Action: Mouse moved to (535, 595)
Screenshot: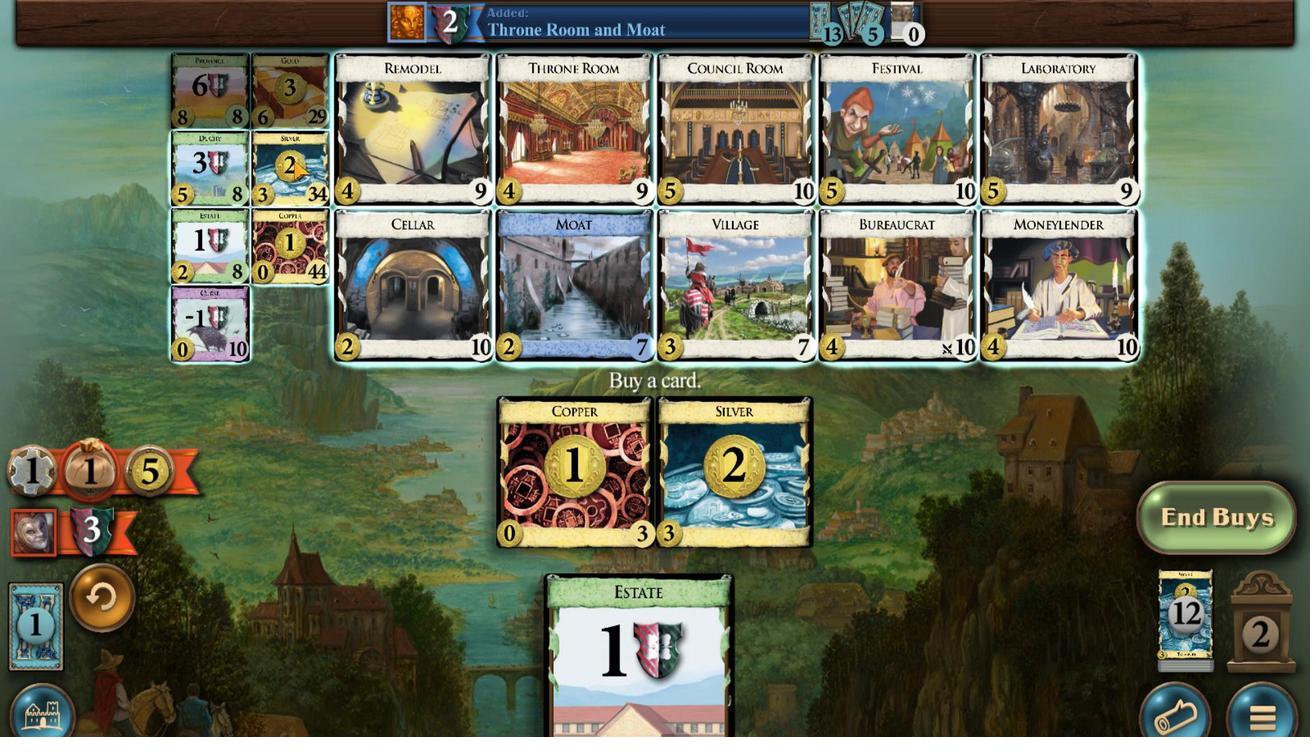 
Action: Mouse pressed left at (535, 595)
Screenshot: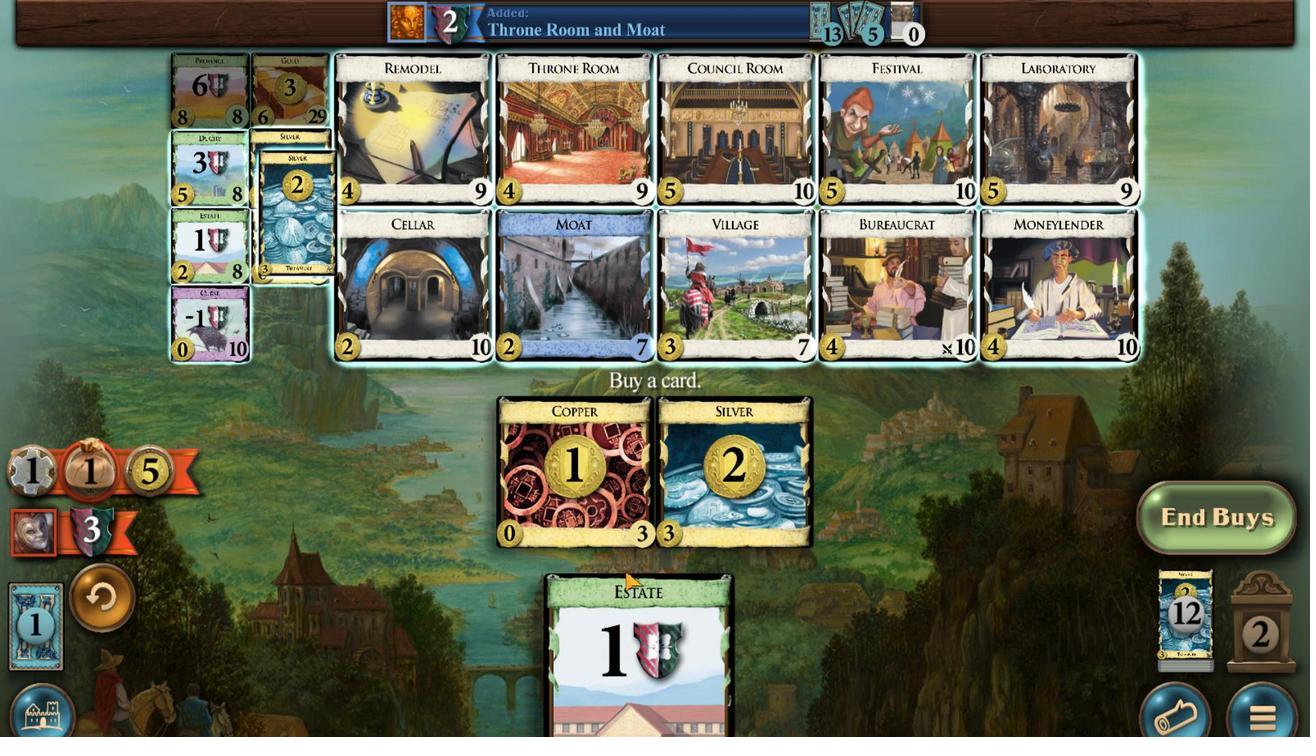 
Action: Mouse moved to (545, 343)
Screenshot: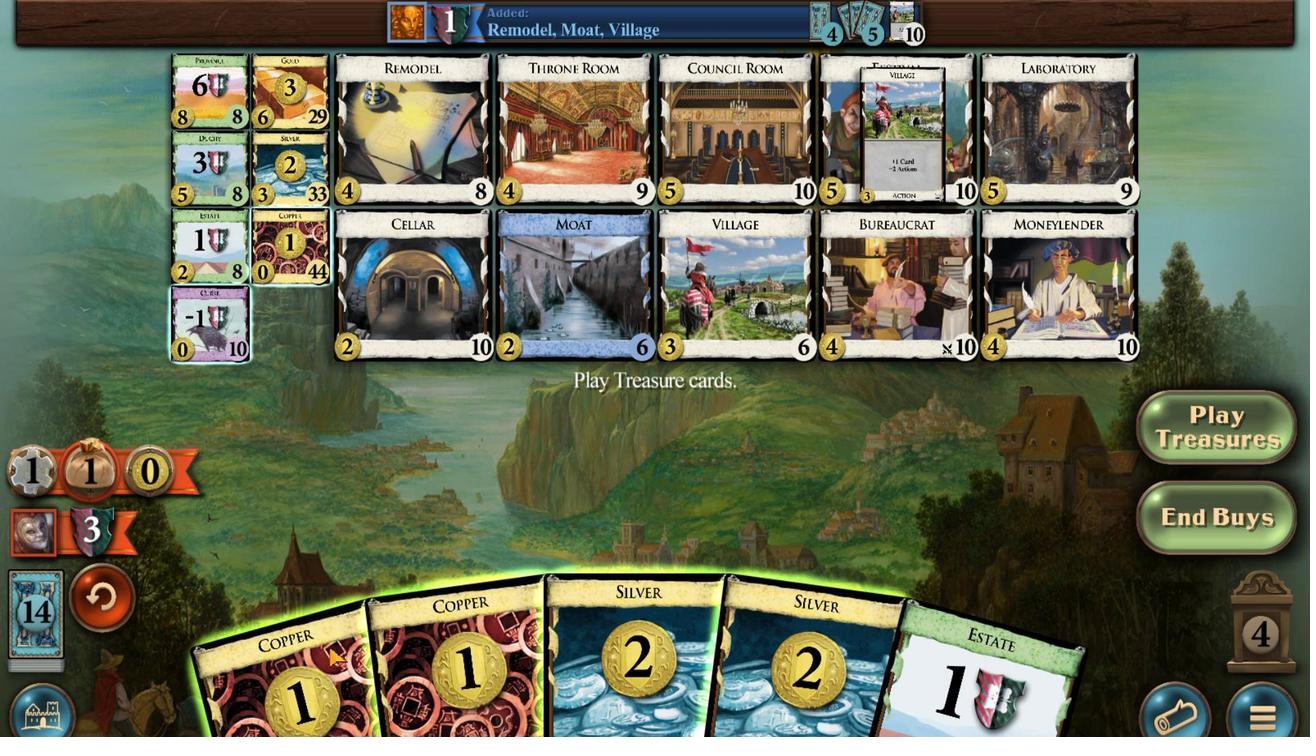 
Action: Mouse scrolled (545, 343) with delta (0, 0)
Screenshot: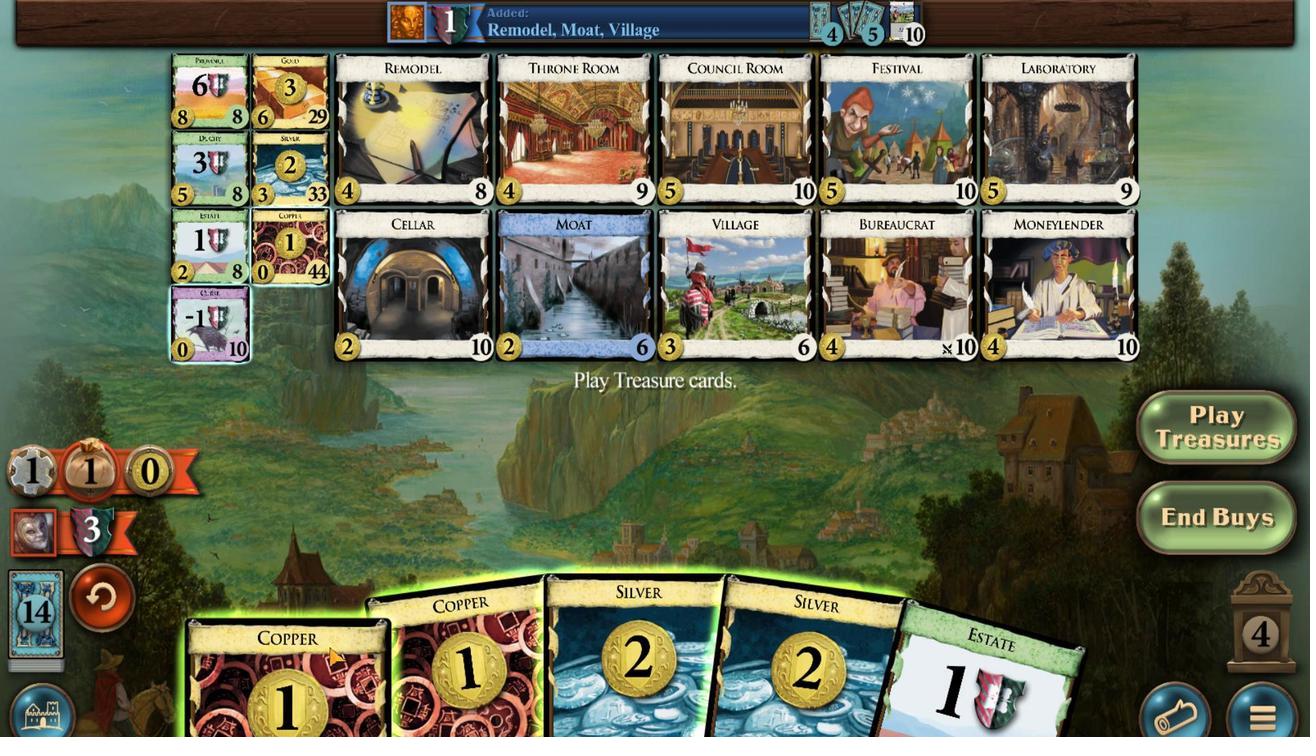 
Action: Mouse scrolled (545, 343) with delta (0, 0)
Screenshot: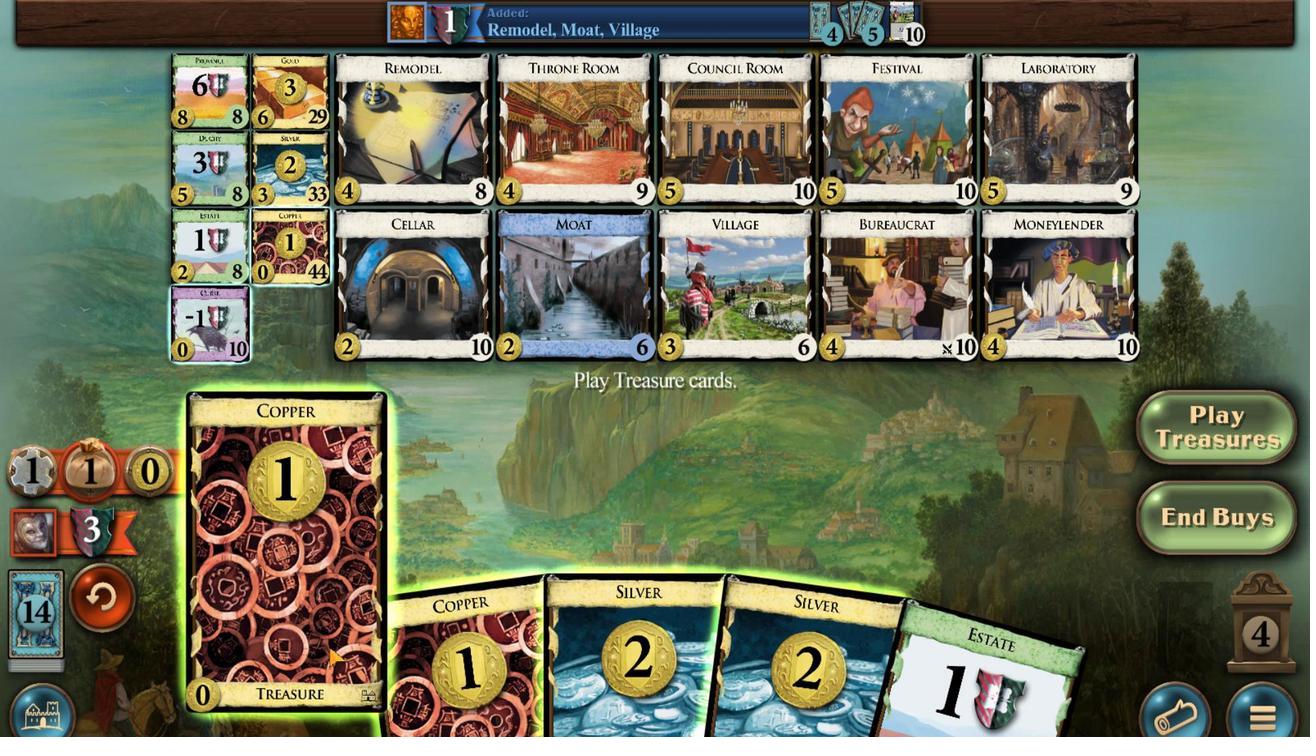 
Action: Mouse moved to (551, 340)
Screenshot: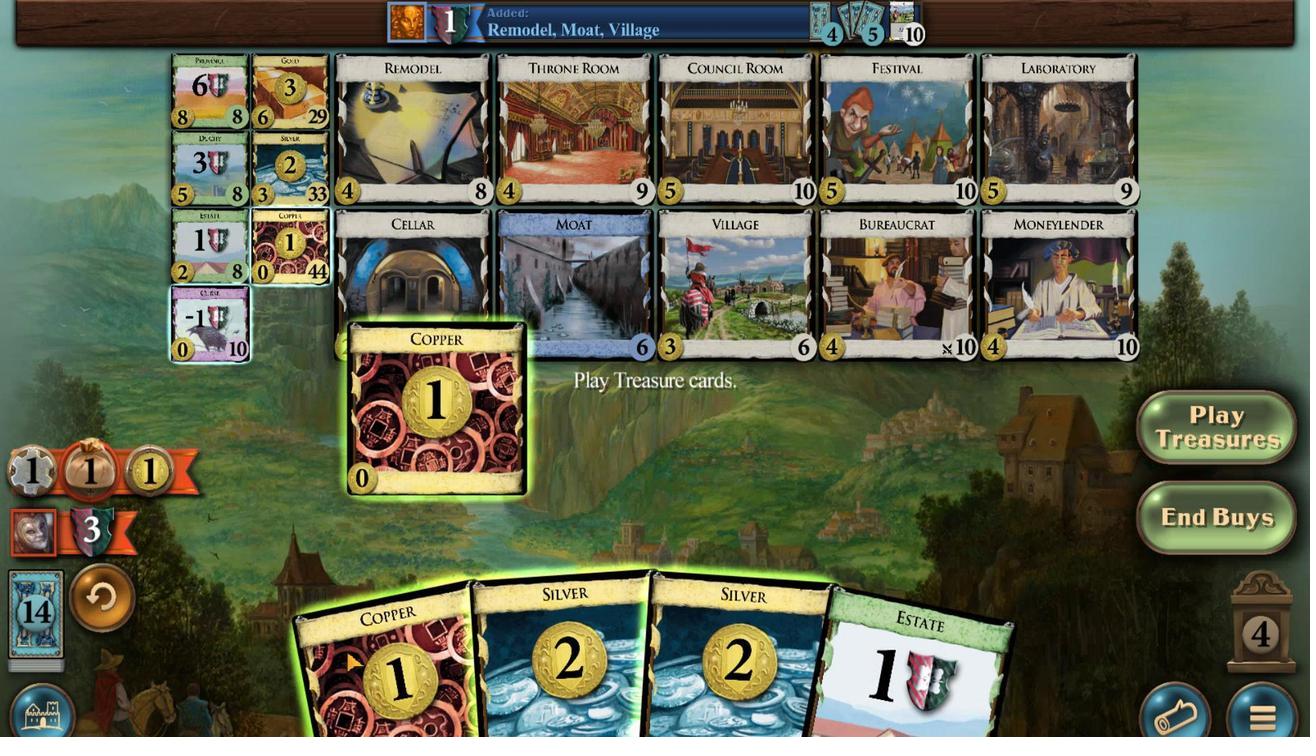 
Action: Mouse scrolled (551, 341) with delta (0, 0)
Screenshot: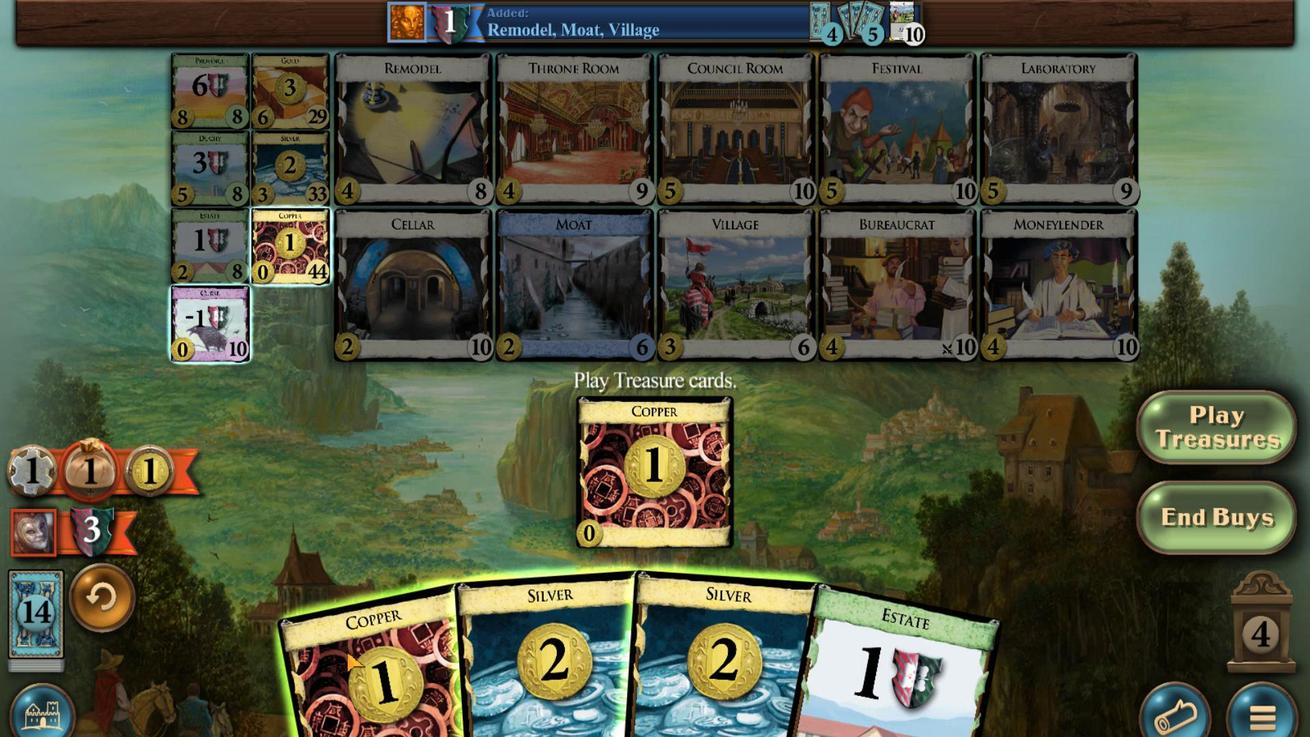 
Action: Mouse scrolled (551, 341) with delta (0, 0)
Screenshot: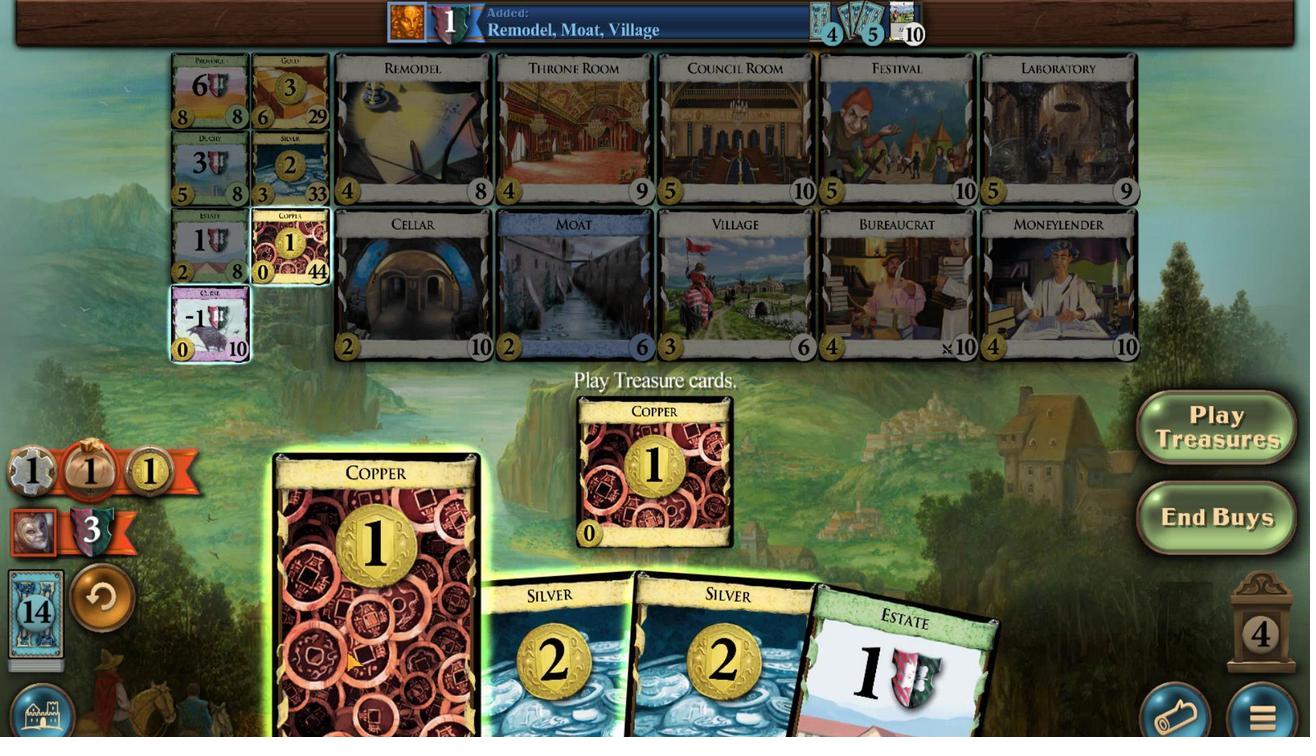 
Action: Mouse moved to (574, 346)
Screenshot: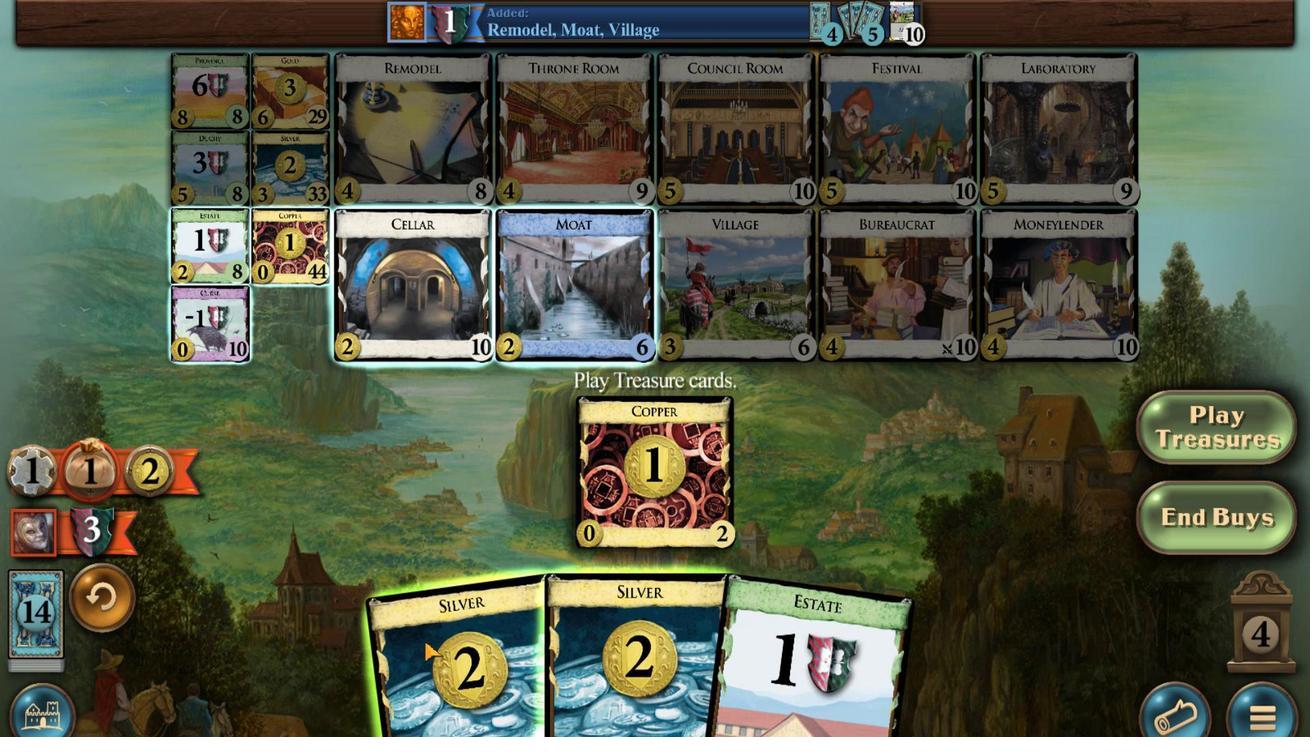 
Action: Mouse scrolled (574, 346) with delta (0, 0)
Screenshot: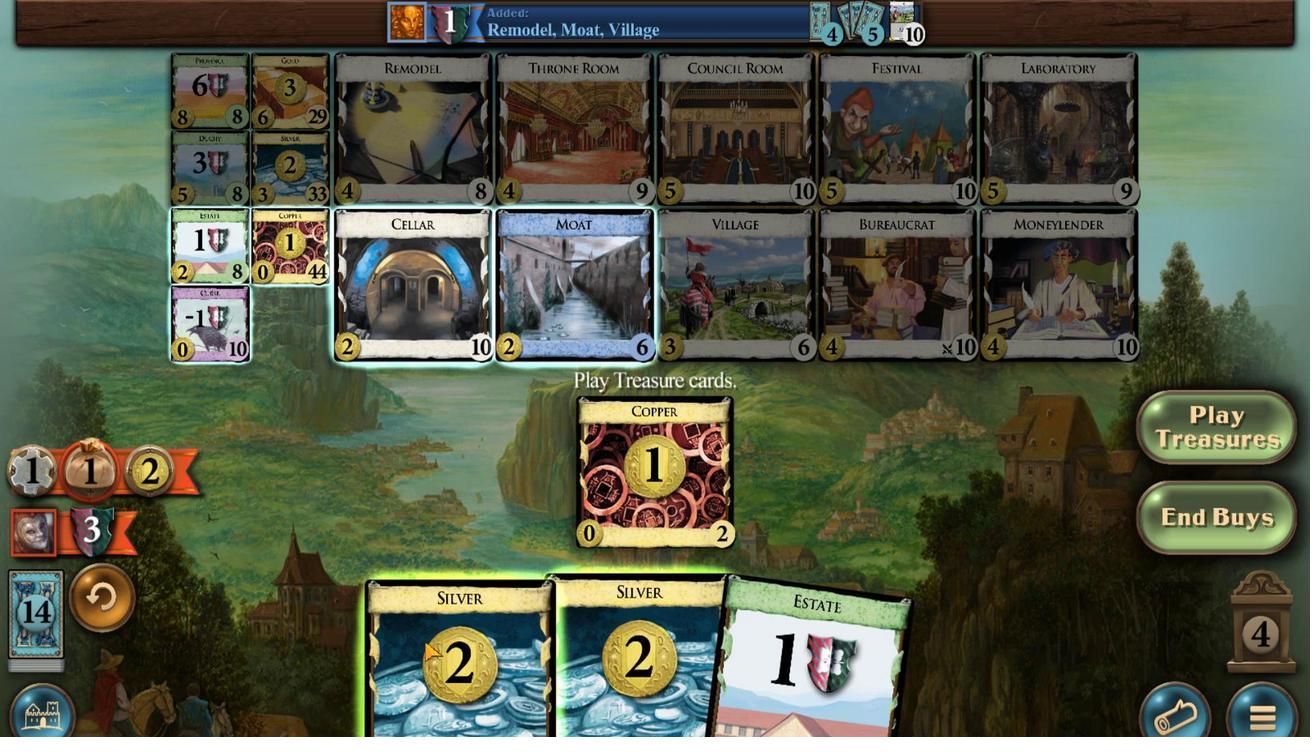 
Action: Mouse scrolled (574, 346) with delta (0, 0)
Screenshot: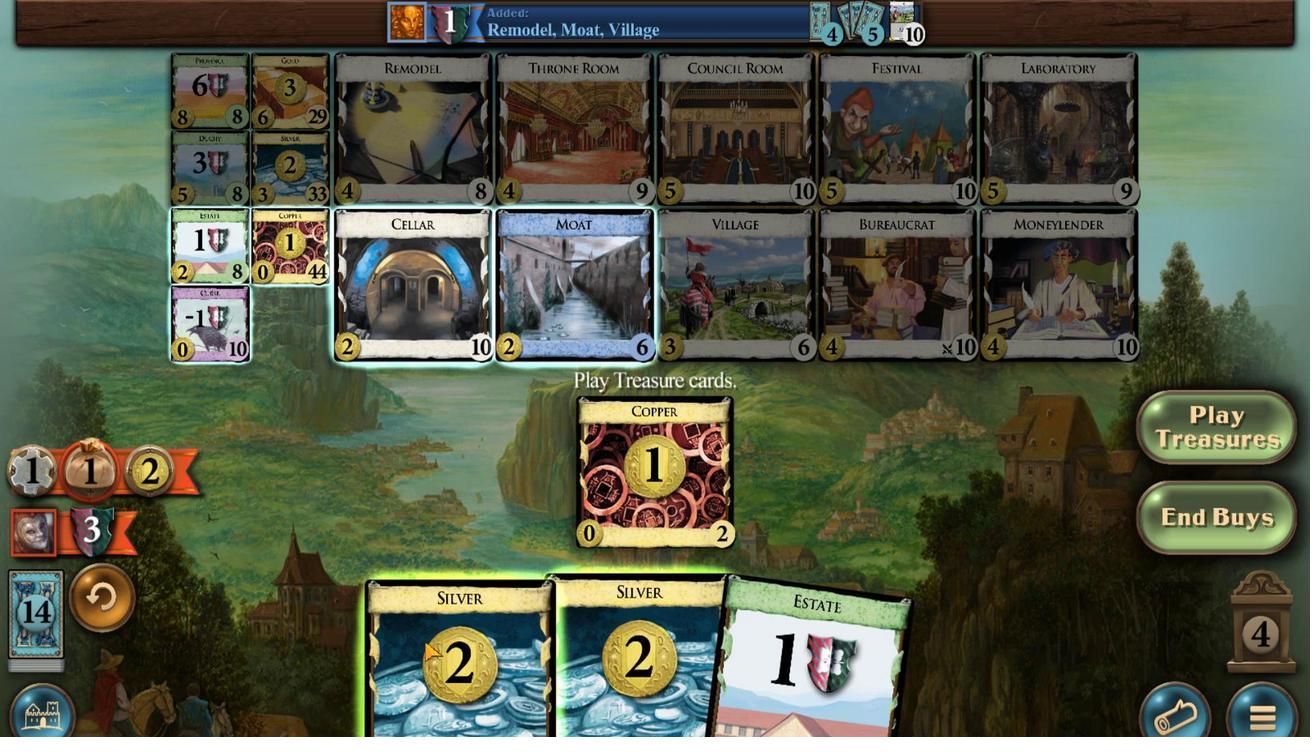 
Action: Mouse scrolled (574, 346) with delta (0, 0)
Screenshot: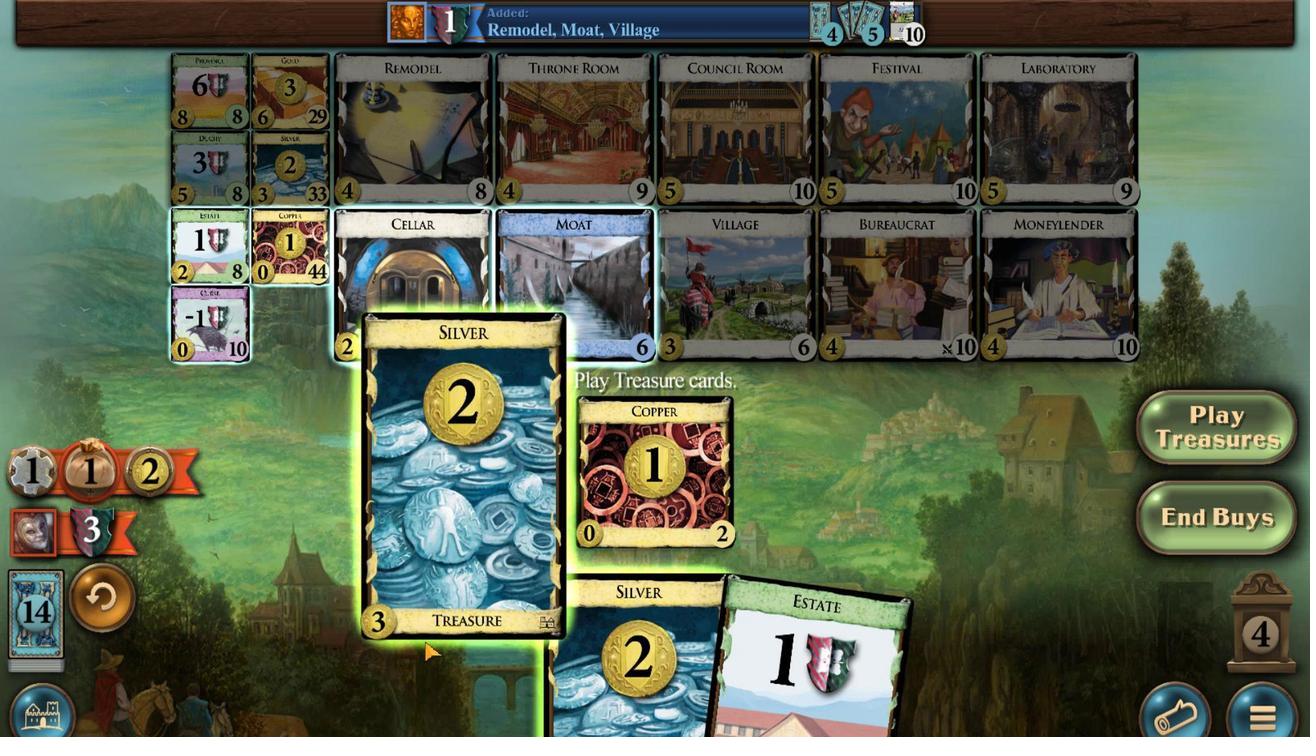 
Action: Mouse moved to (598, 348)
Screenshot: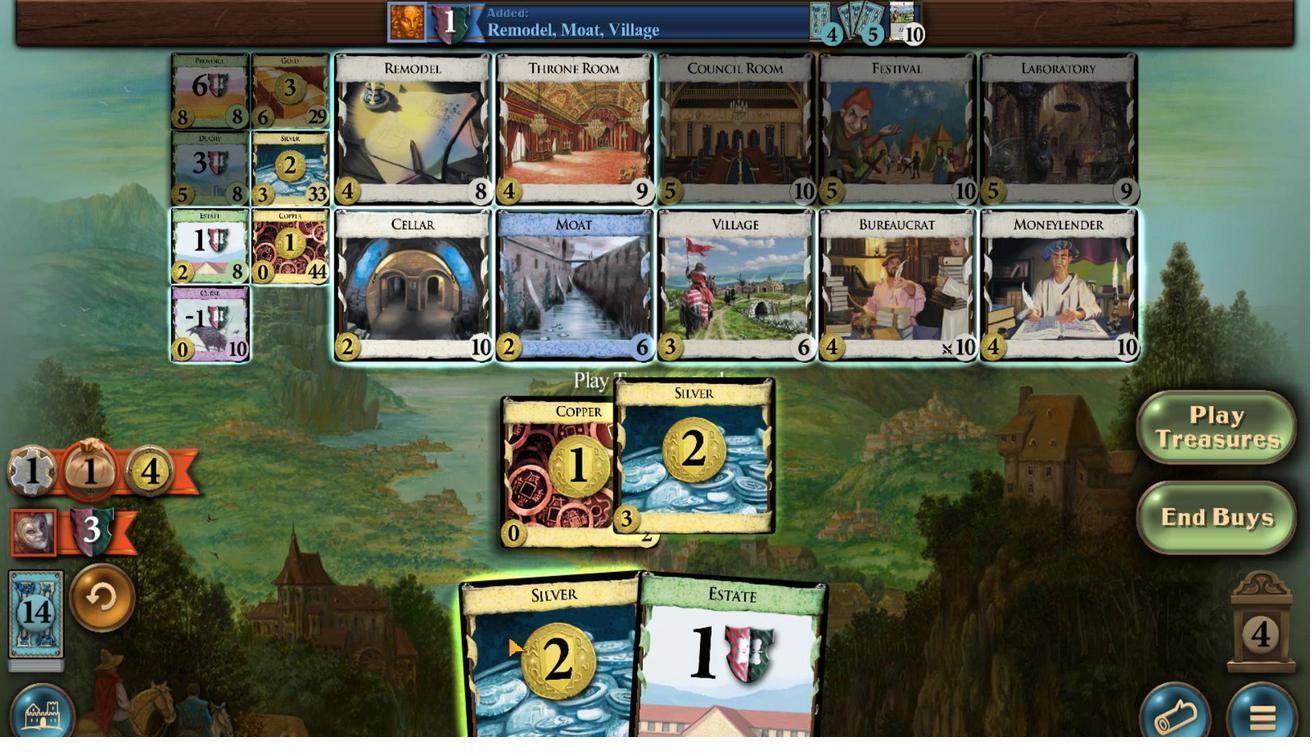 
Action: Mouse scrolled (598, 348) with delta (0, 0)
Screenshot: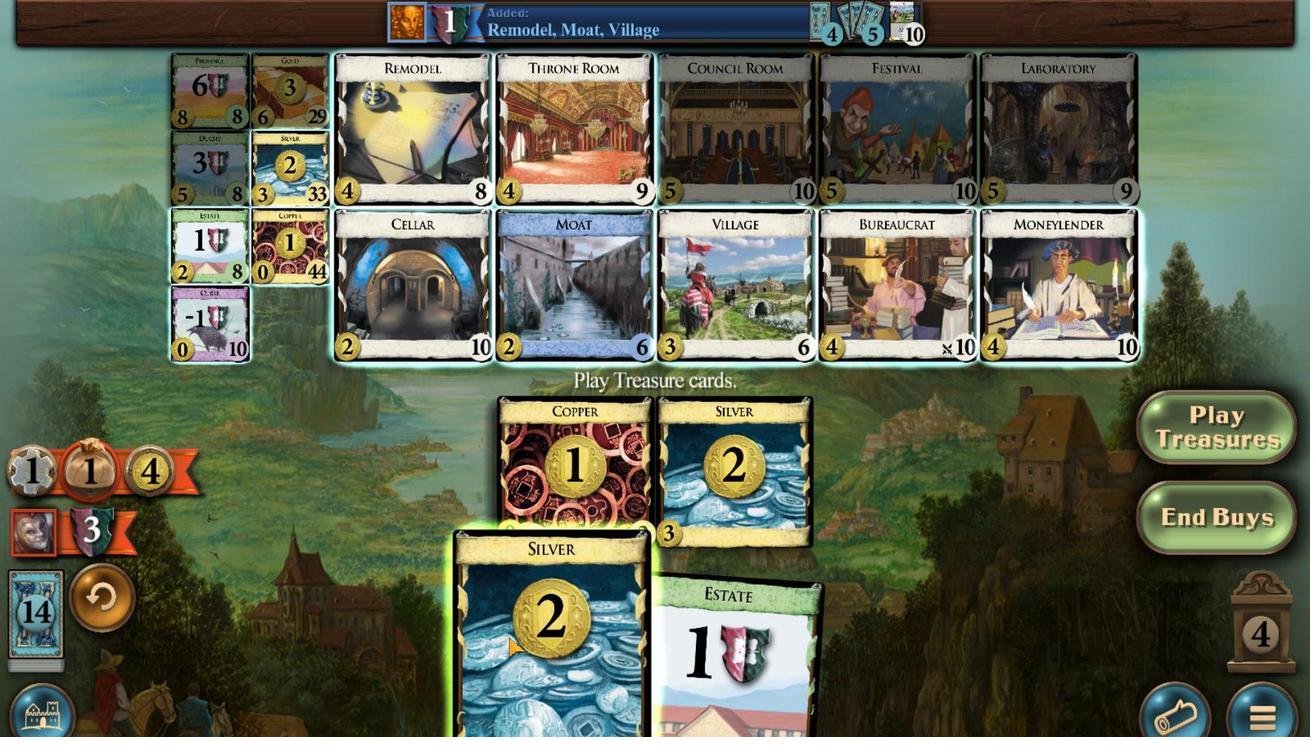 
Action: Mouse scrolled (598, 348) with delta (0, 0)
Screenshot: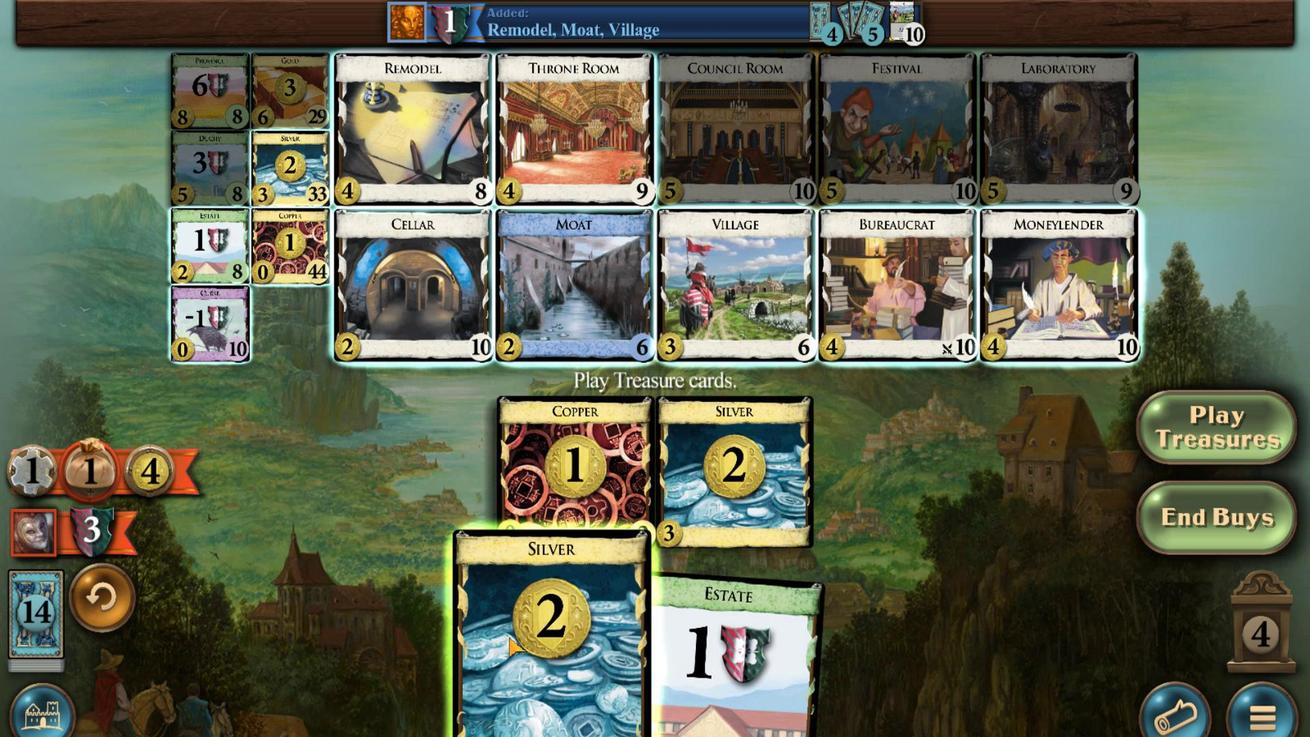 
Action: Mouse scrolled (598, 348) with delta (0, 0)
Screenshot: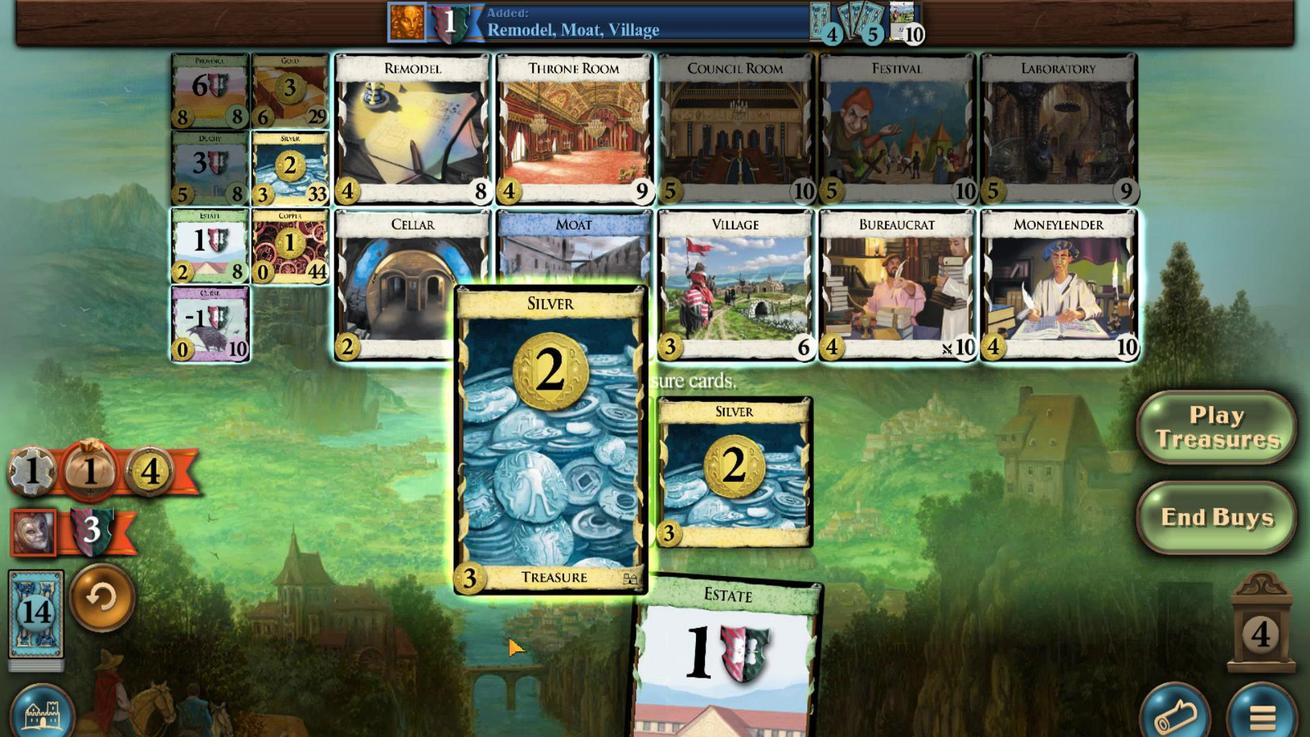 
Action: Mouse moved to (530, 621)
Screenshot: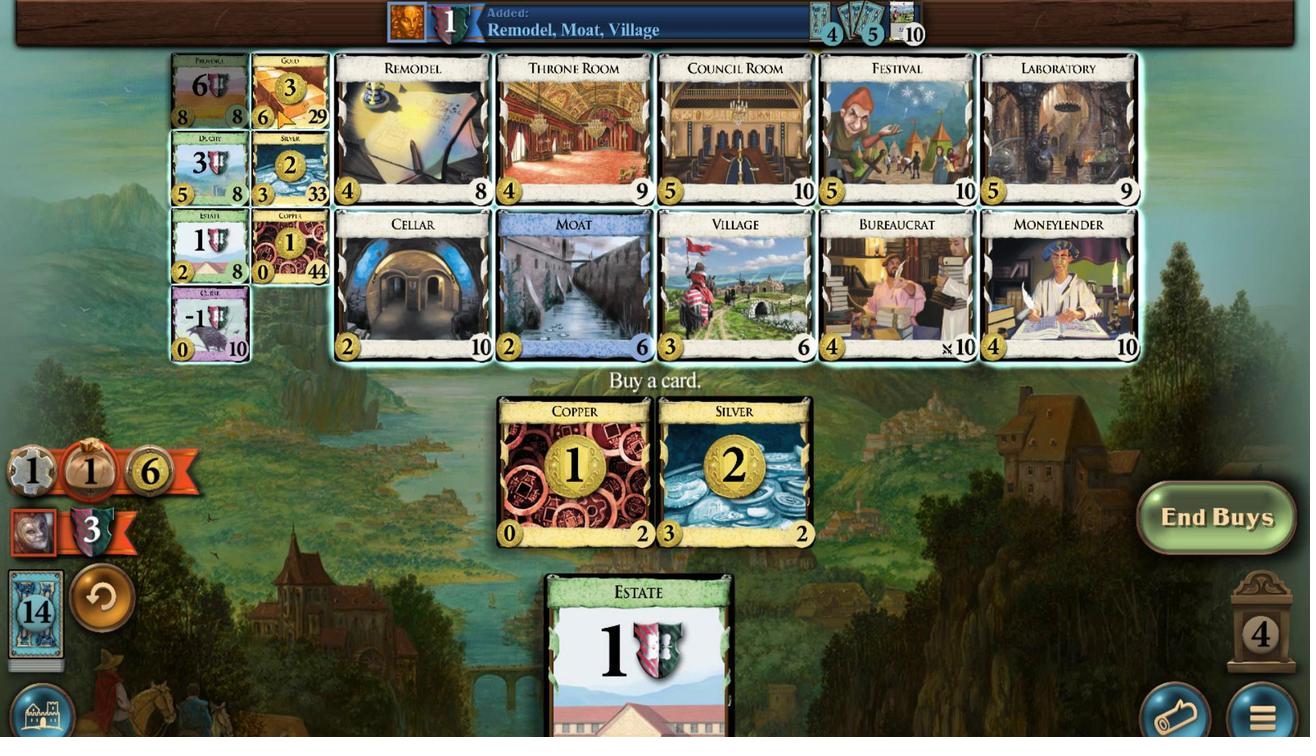 
Action: Mouse pressed left at (530, 621)
Screenshot: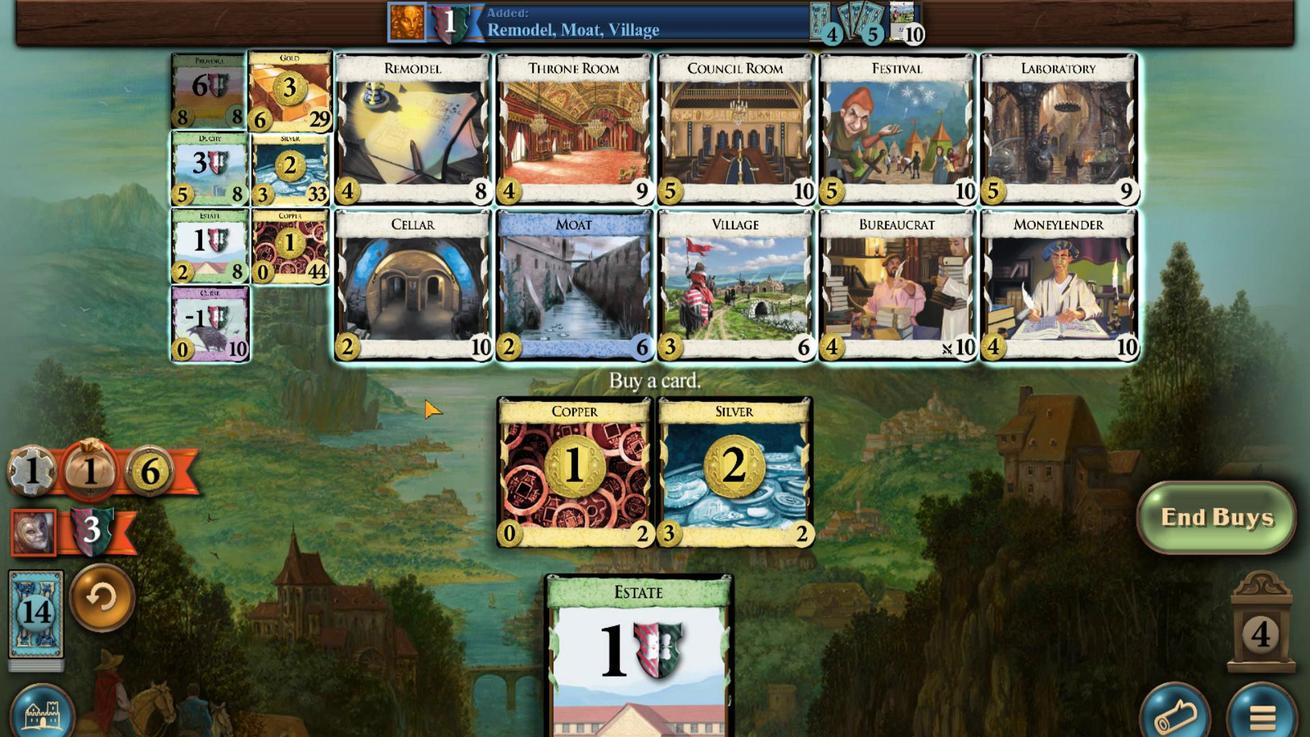 
Action: Mouse moved to (624, 298)
Screenshot: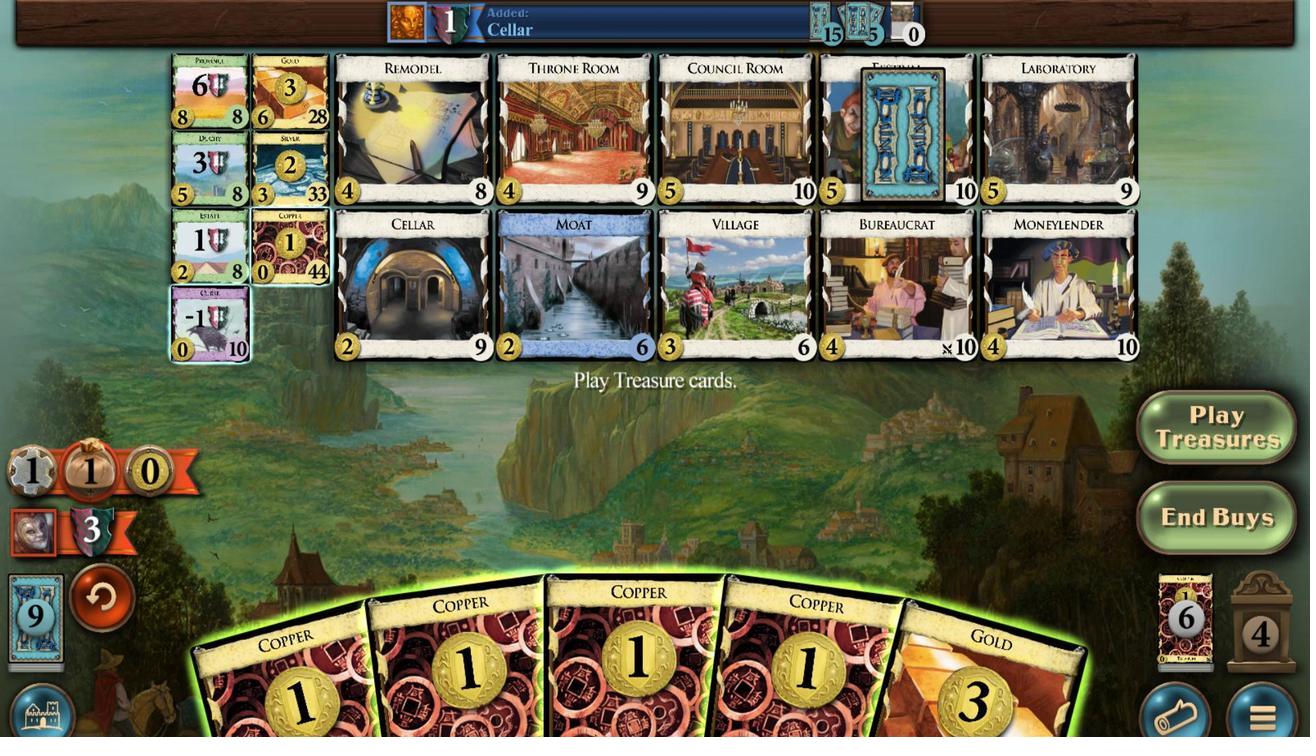 
Action: Mouse scrolled (624, 298) with delta (0, 0)
Screenshot: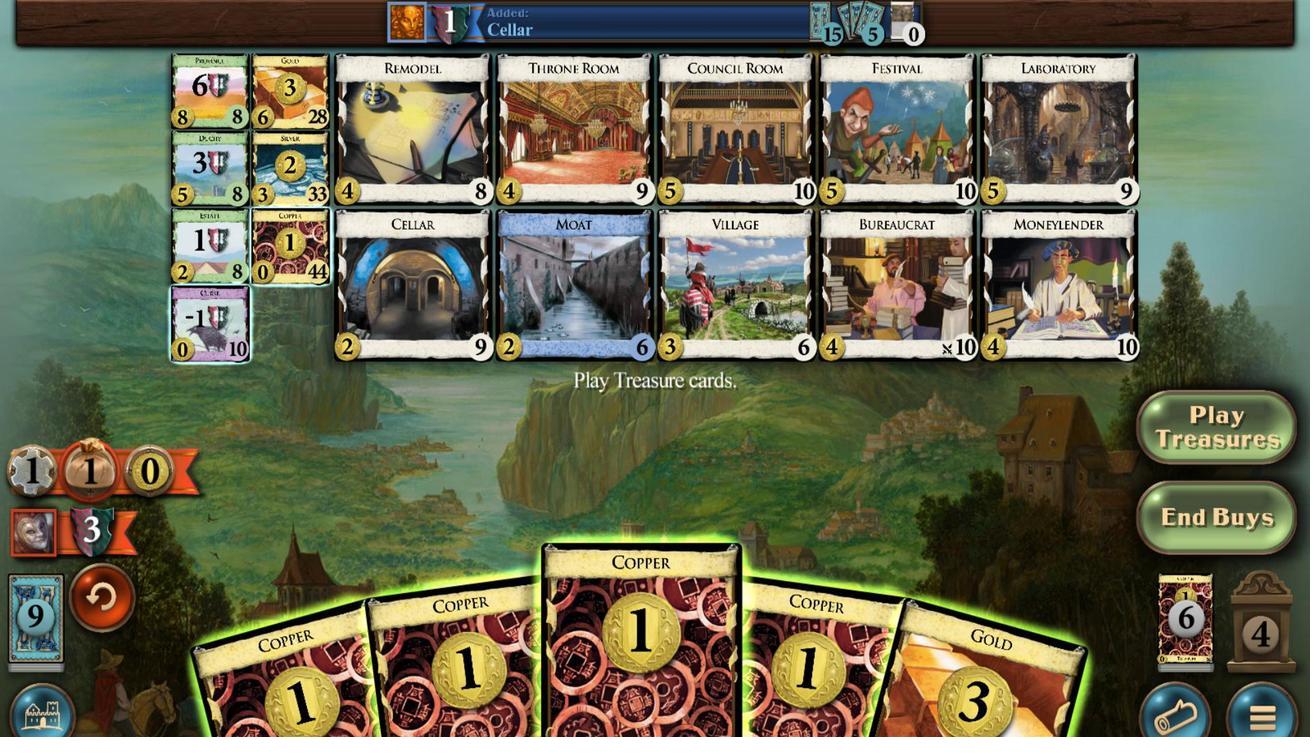 
Action: Mouse moved to (612, 301)
Screenshot: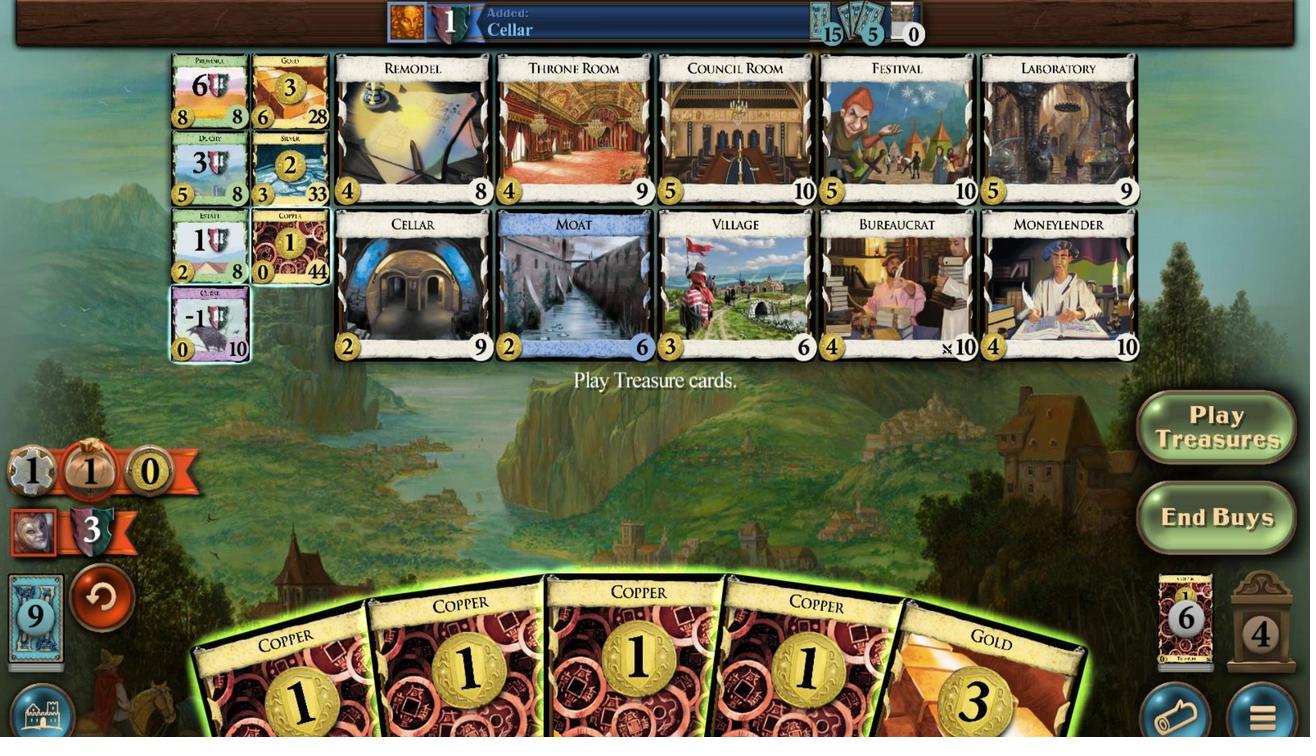 
Action: Mouse scrolled (612, 301) with delta (0, 0)
Screenshot: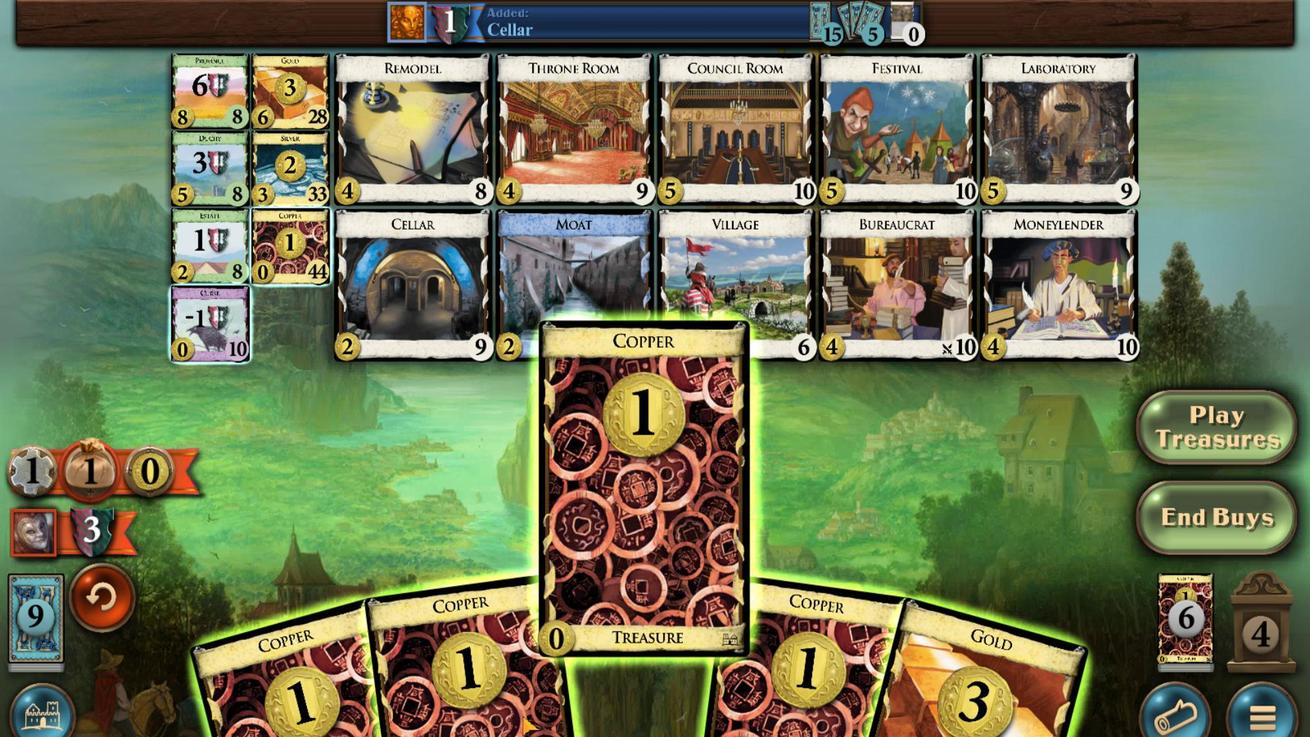 
Action: Mouse scrolled (612, 301) with delta (0, 0)
Screenshot: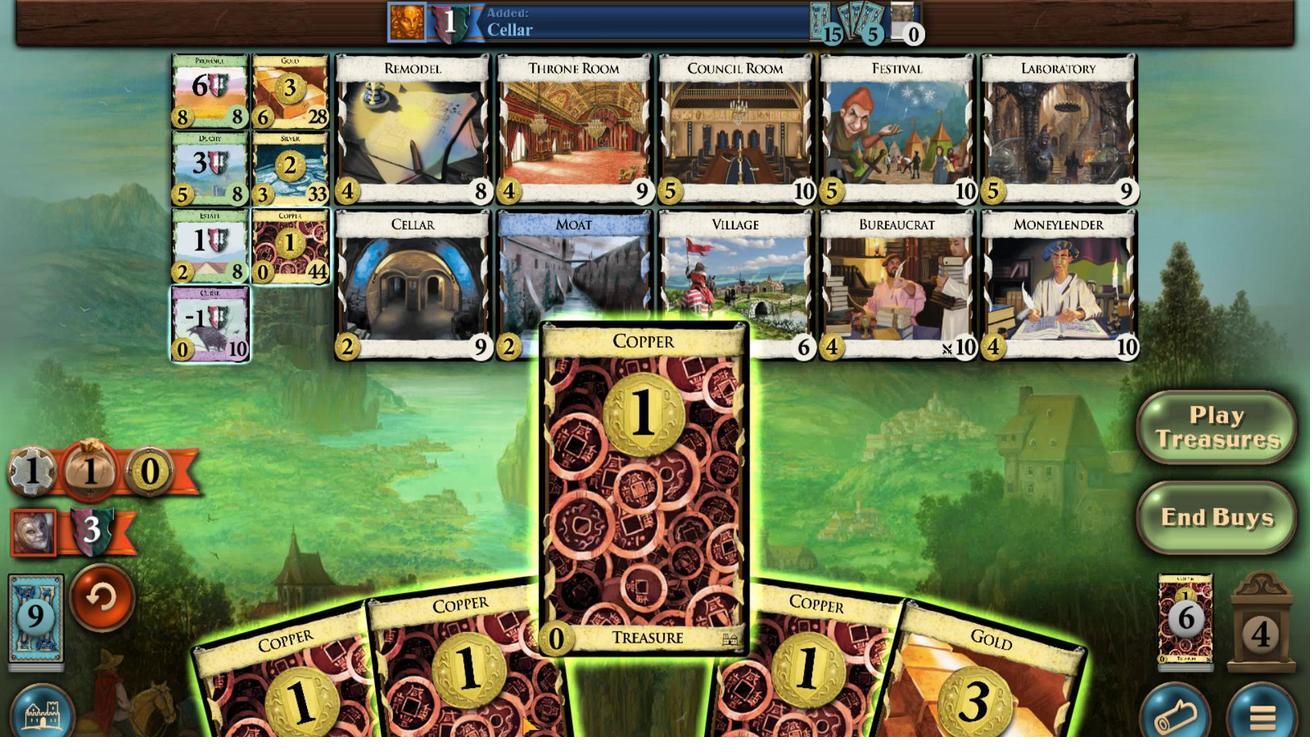 
Action: Mouse scrolled (612, 301) with delta (0, 0)
Screenshot: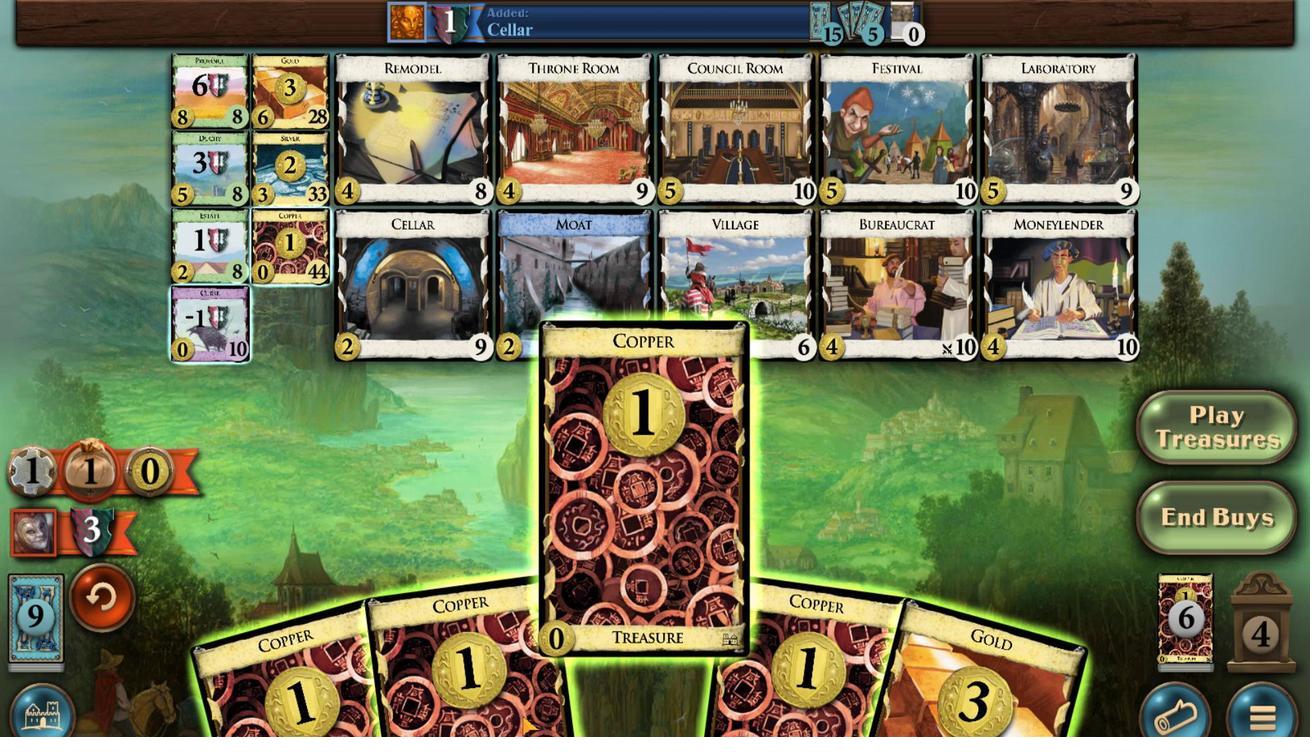 
Action: Mouse moved to (601, 308)
Screenshot: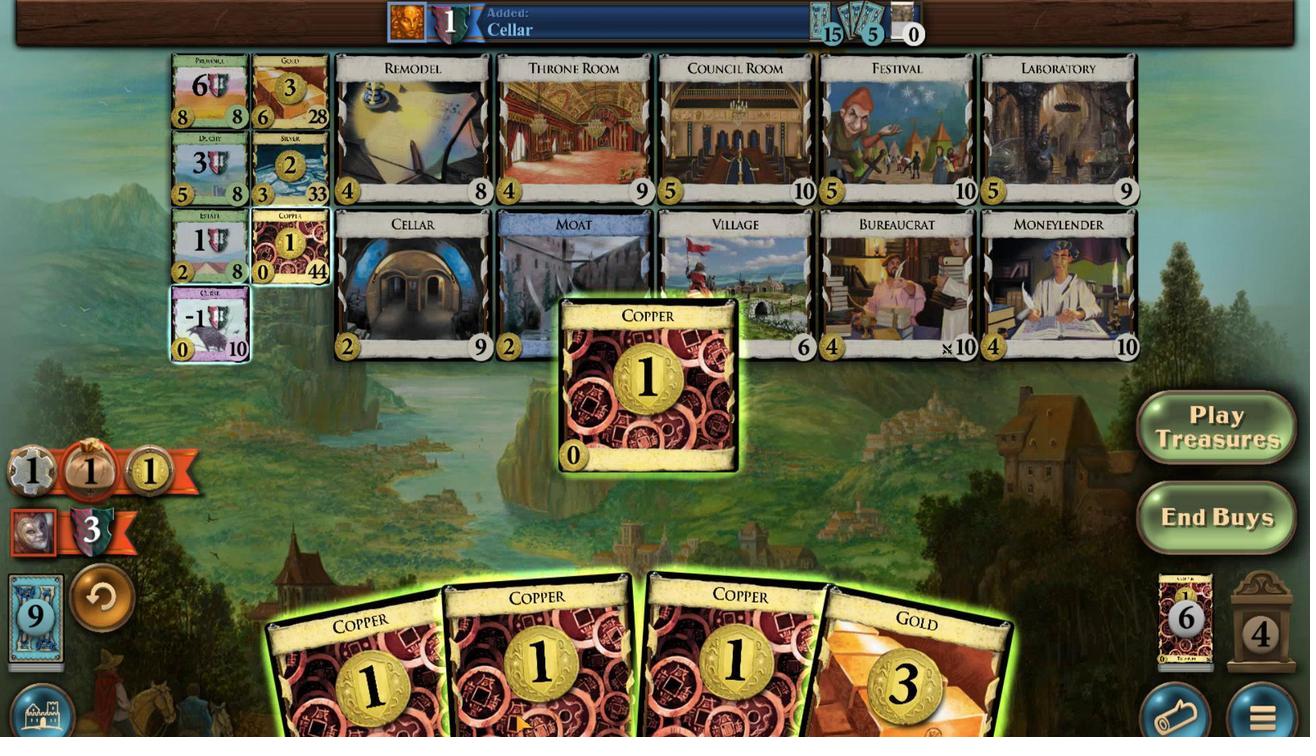 
Action: Mouse scrolled (601, 309) with delta (0, 0)
Screenshot: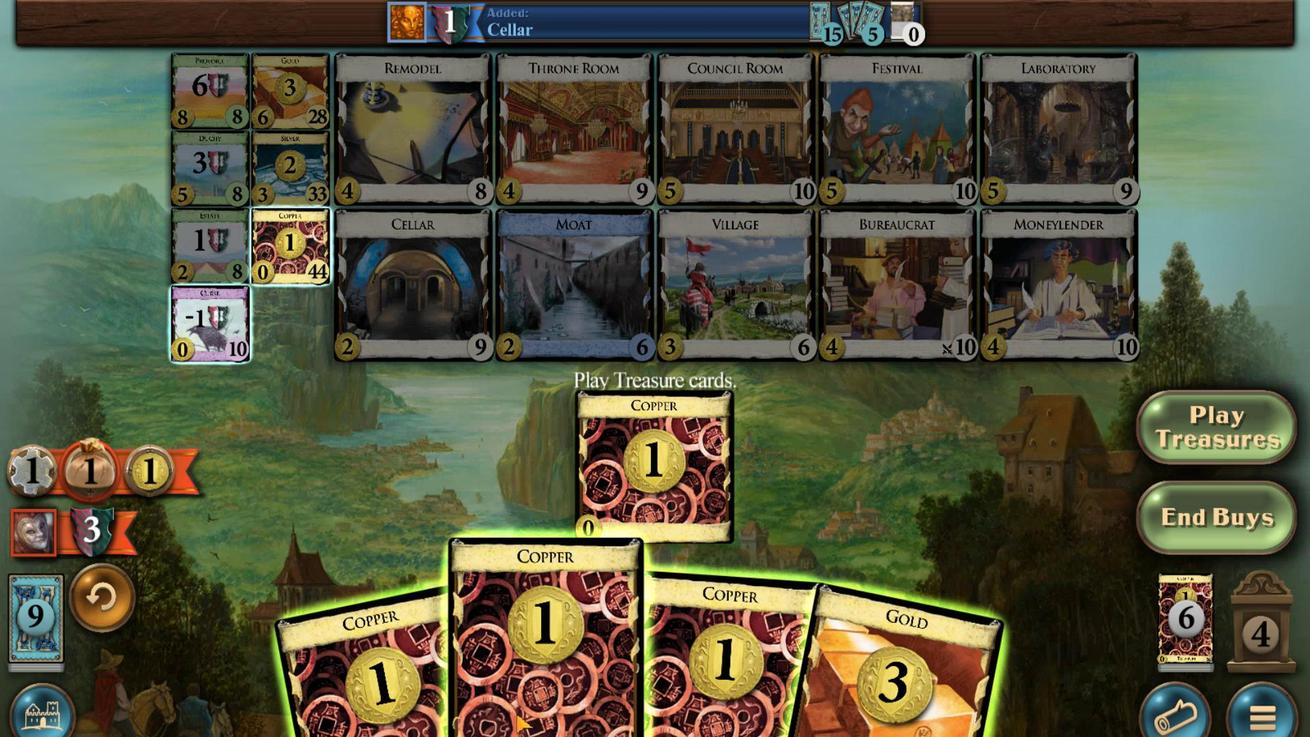 
Action: Mouse scrolled (601, 309) with delta (0, 0)
Screenshot: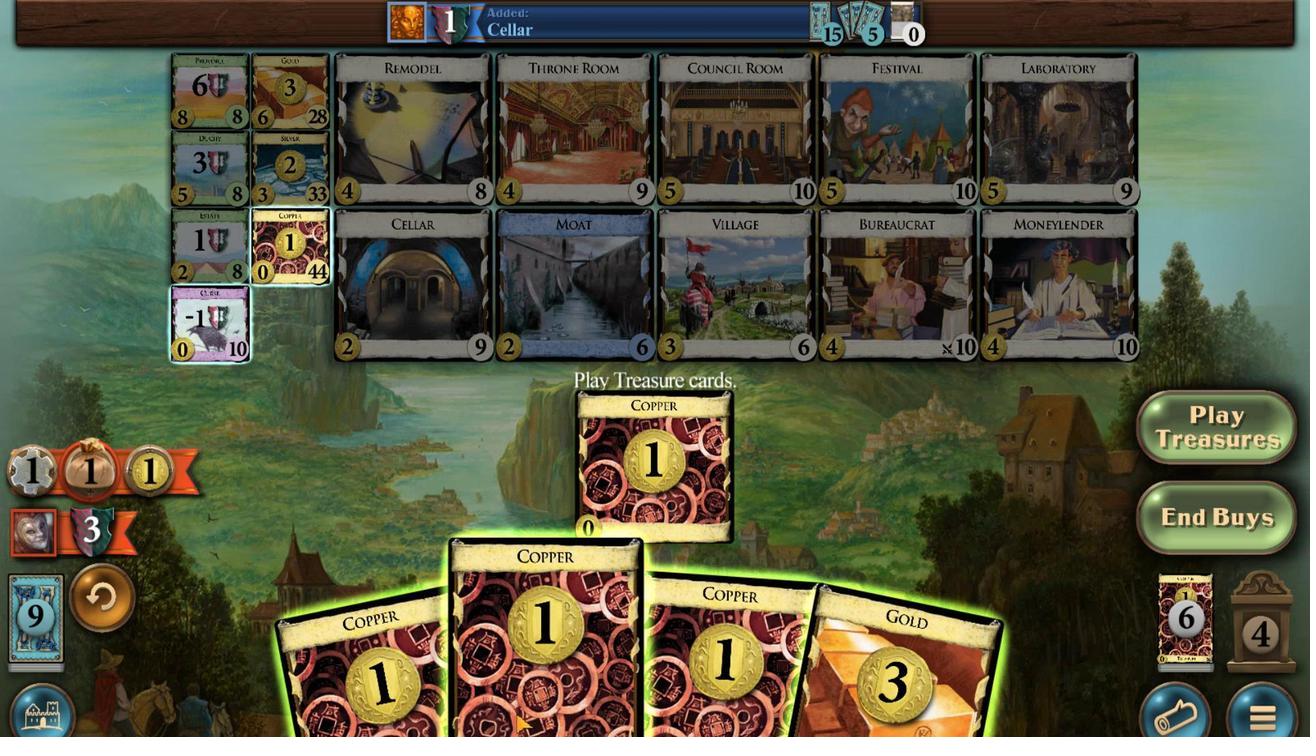 
Action: Mouse scrolled (601, 309) with delta (0, 0)
Screenshot: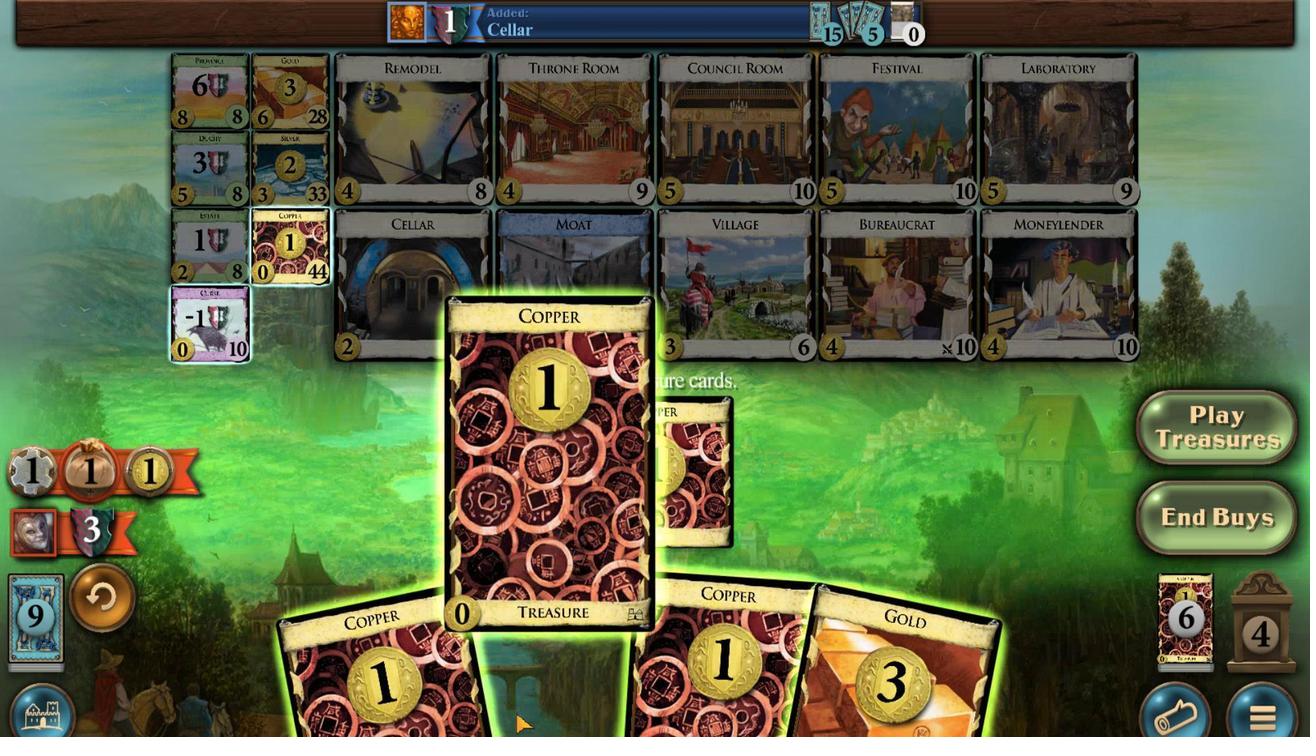 
Action: Mouse moved to (572, 309)
Screenshot: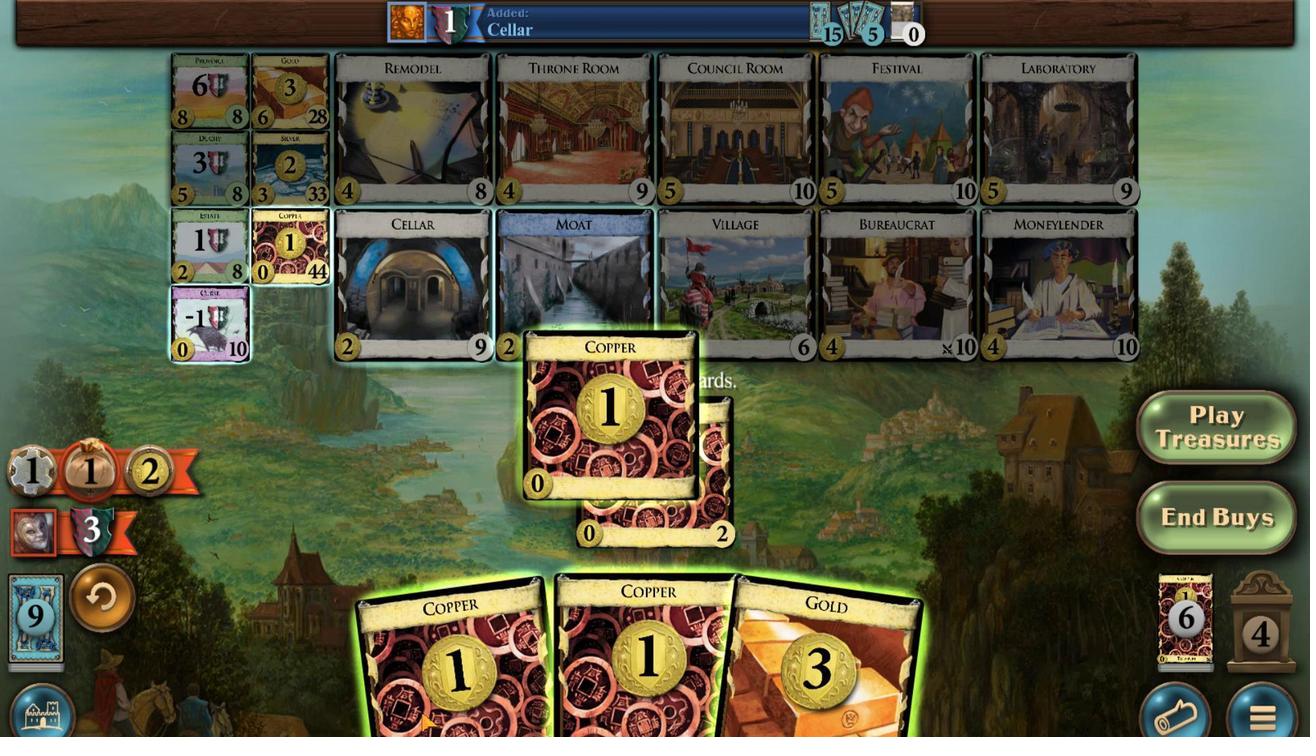 
Action: Mouse scrolled (572, 309) with delta (0, 0)
Screenshot: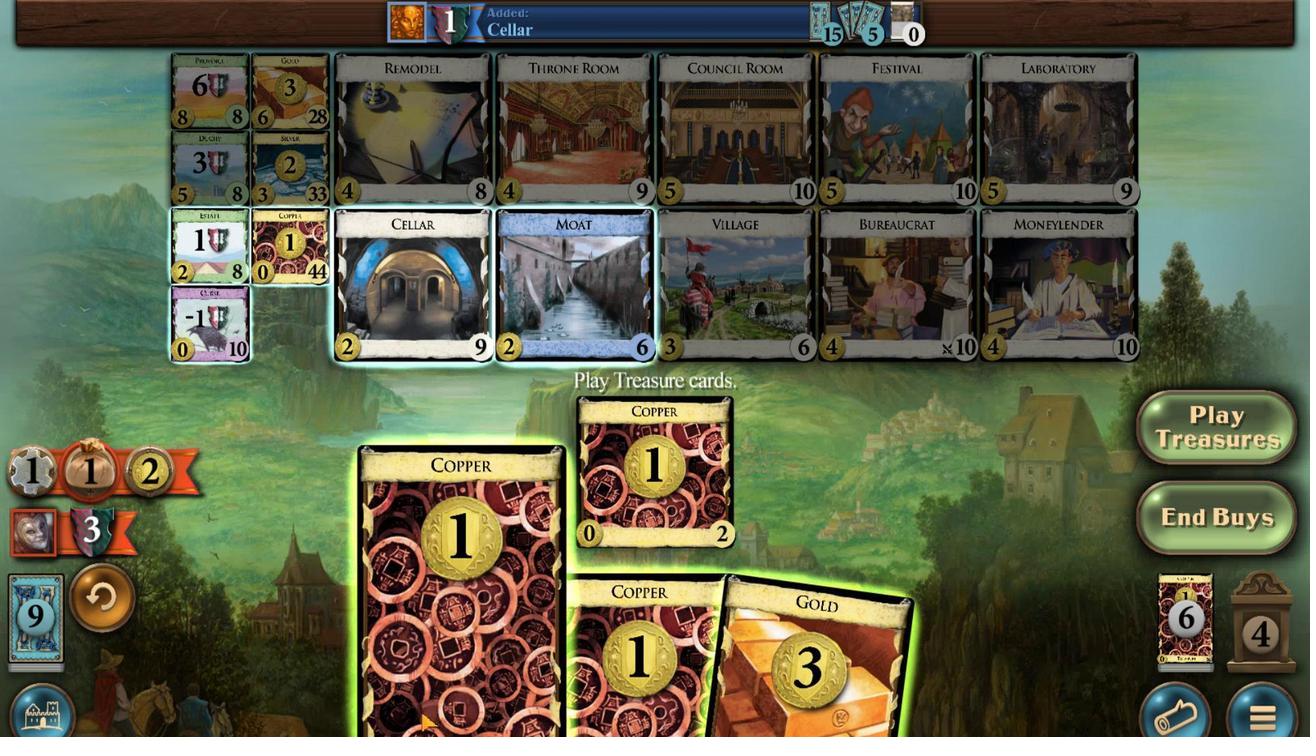 
Action: Mouse scrolled (572, 309) with delta (0, 0)
Screenshot: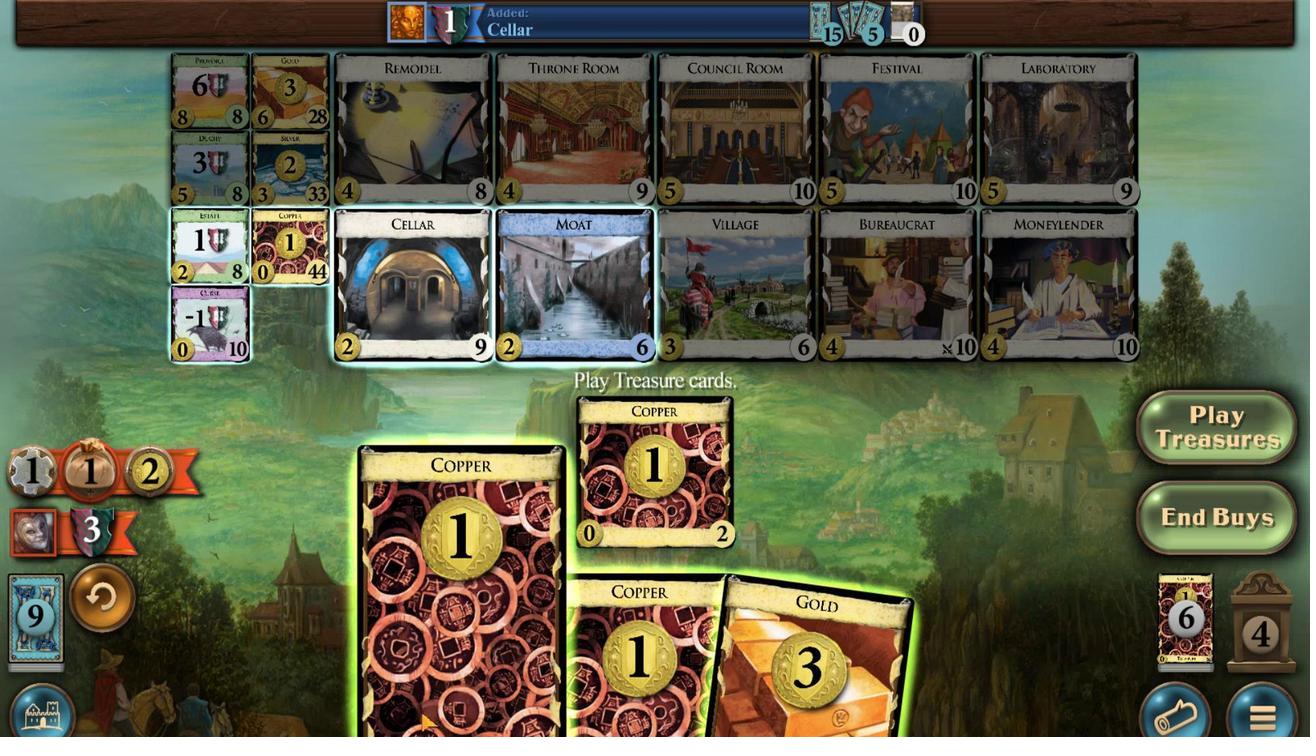 
Action: Mouse scrolled (572, 309) with delta (0, 0)
Screenshot: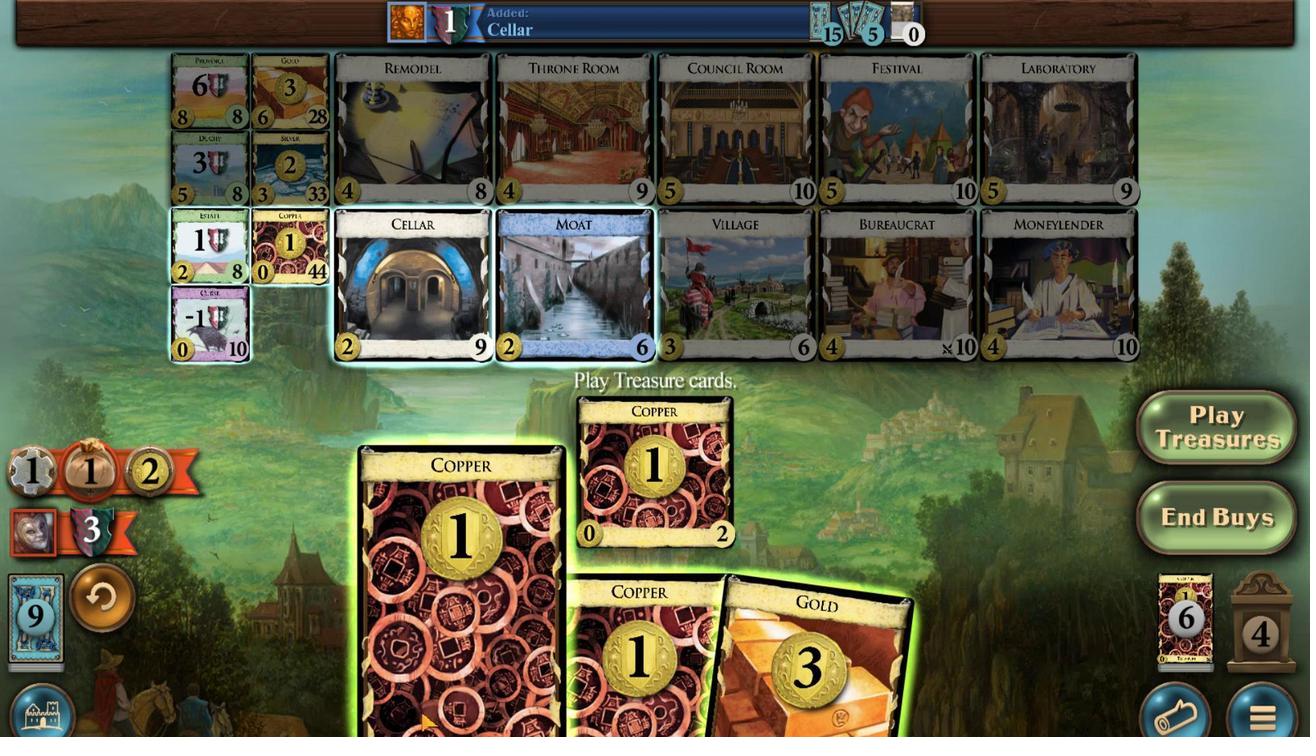 
Action: Mouse moved to (615, 320)
Screenshot: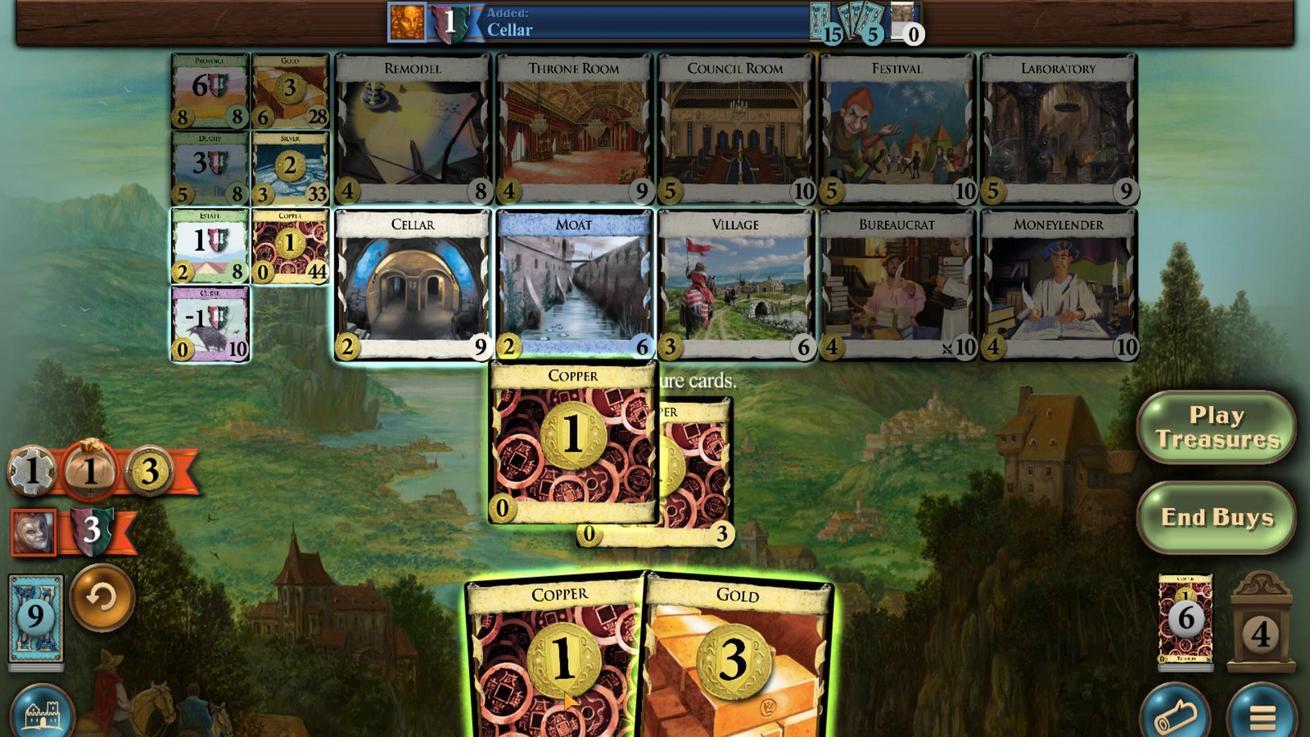 
Action: Mouse scrolled (615, 320) with delta (0, 0)
Screenshot: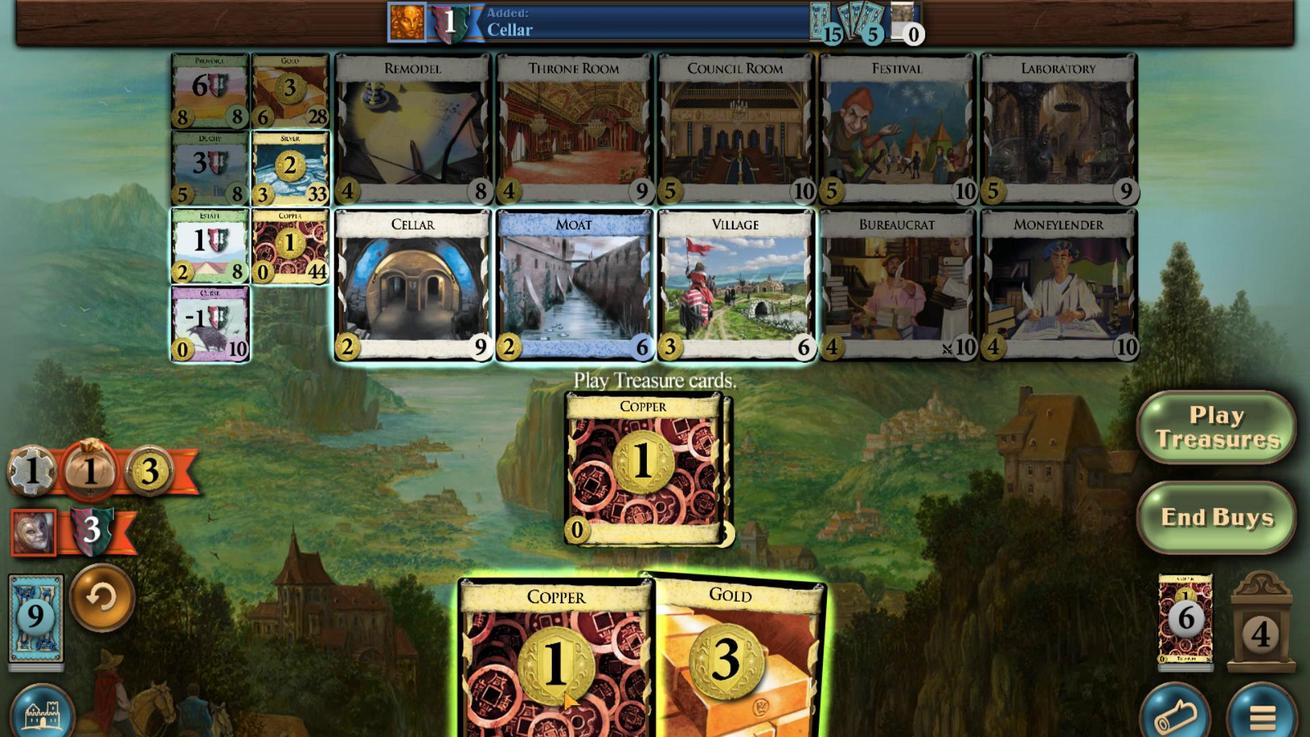 
Action: Mouse scrolled (615, 320) with delta (0, 0)
Screenshot: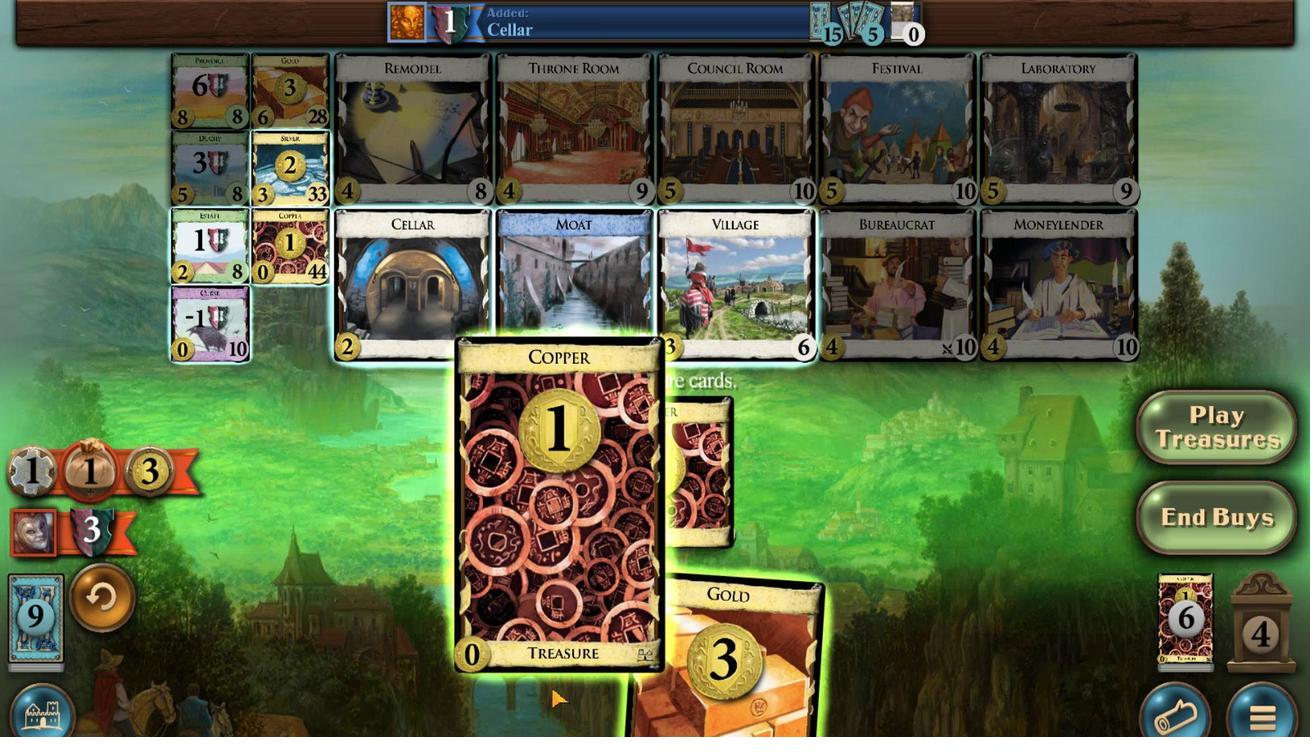 
Action: Mouse scrolled (615, 320) with delta (0, 0)
Screenshot: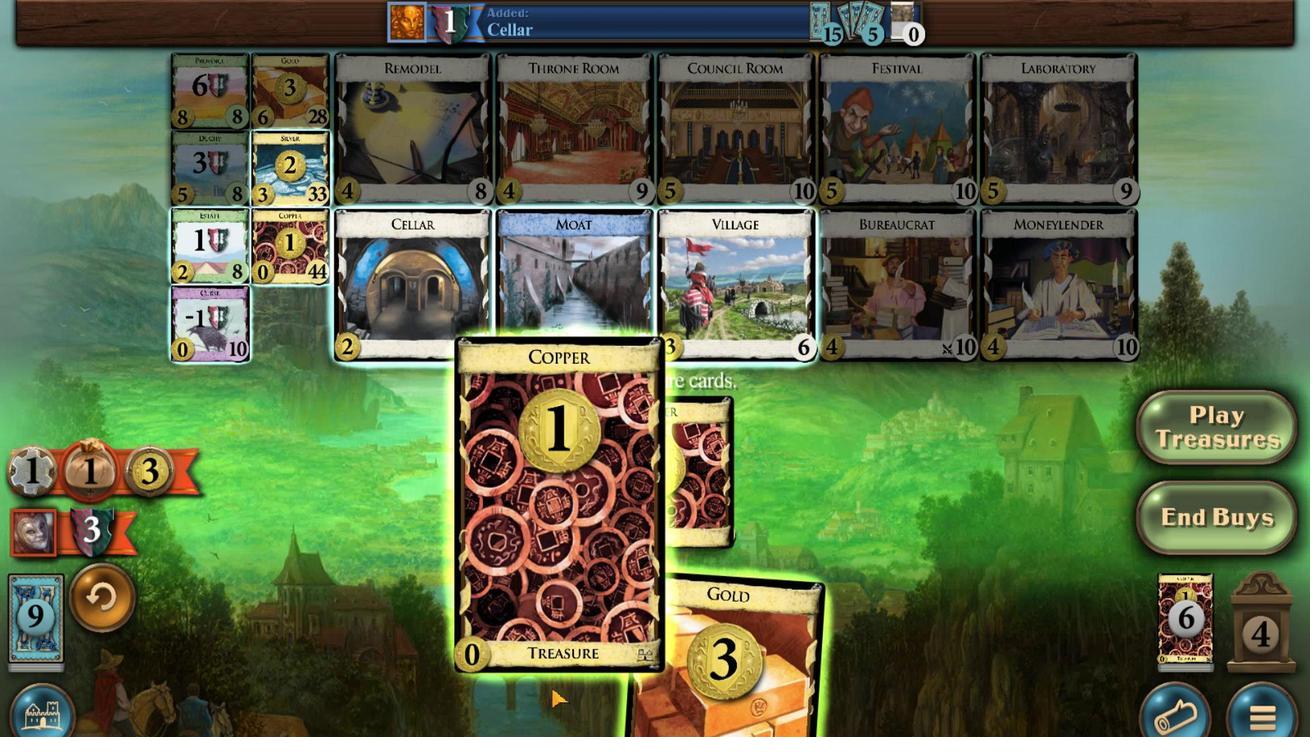 
Action: Mouse moved to (632, 329)
Screenshot: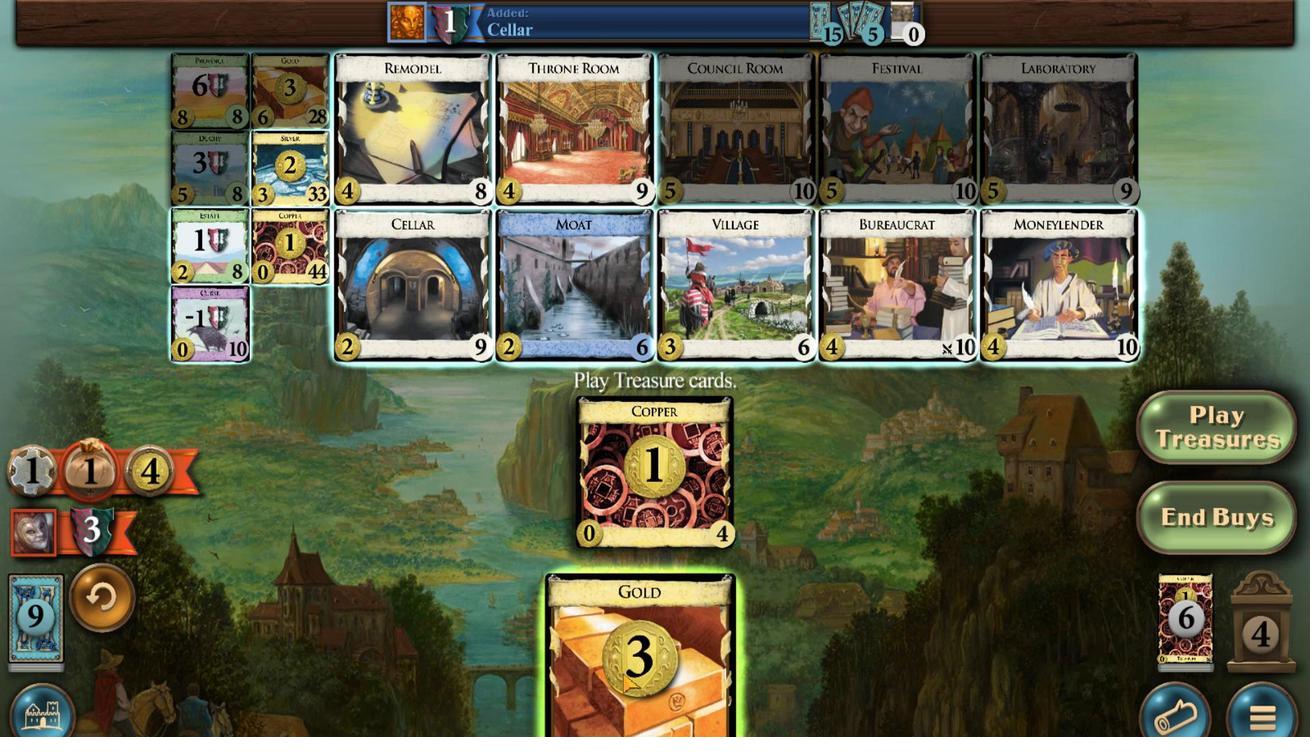 
Action: Mouse scrolled (632, 330) with delta (0, 0)
Screenshot: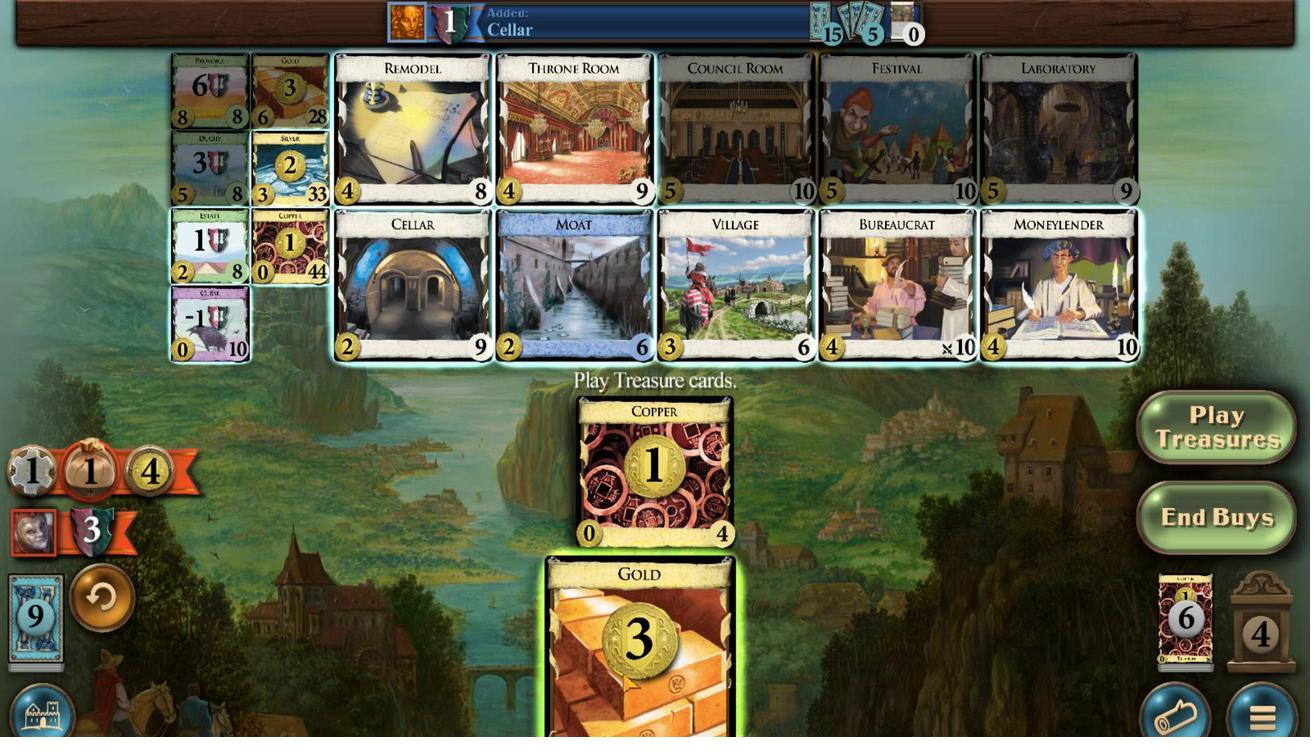 
Action: Mouse scrolled (632, 330) with delta (0, 0)
Screenshot: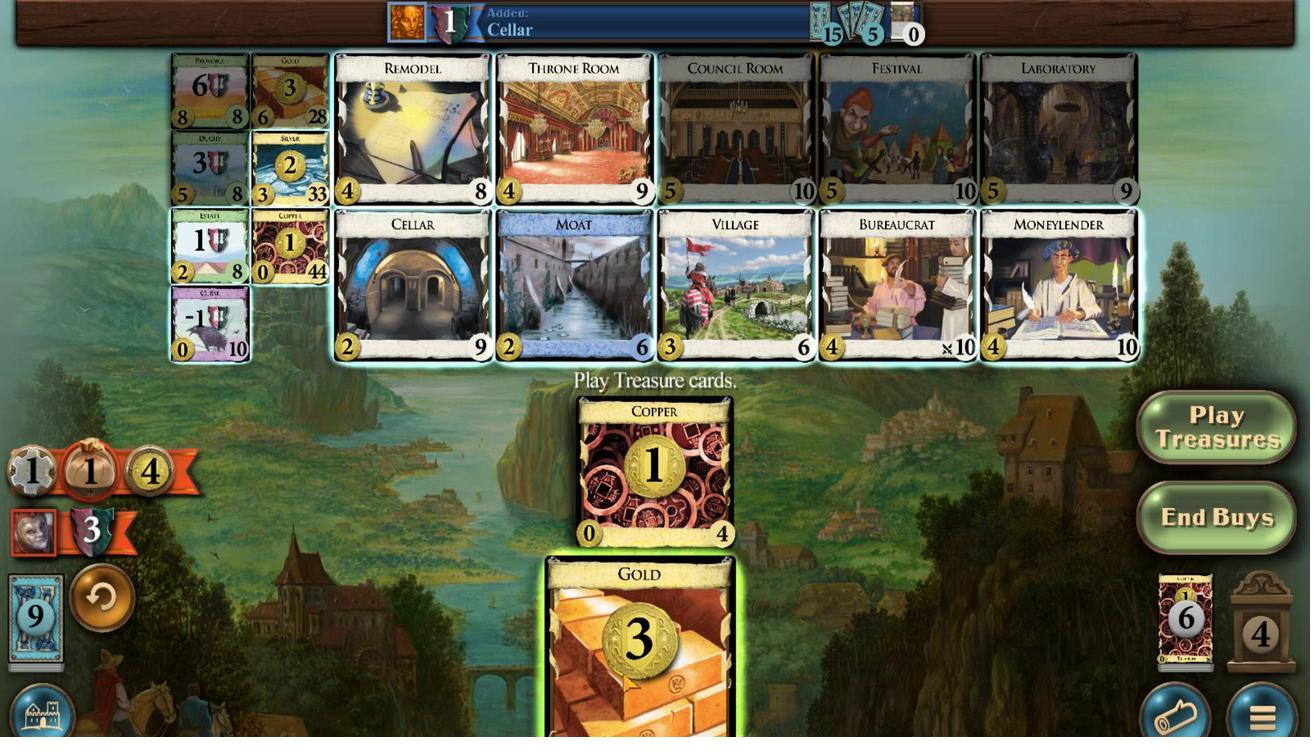 
Action: Mouse scrolled (632, 330) with delta (0, 0)
Screenshot: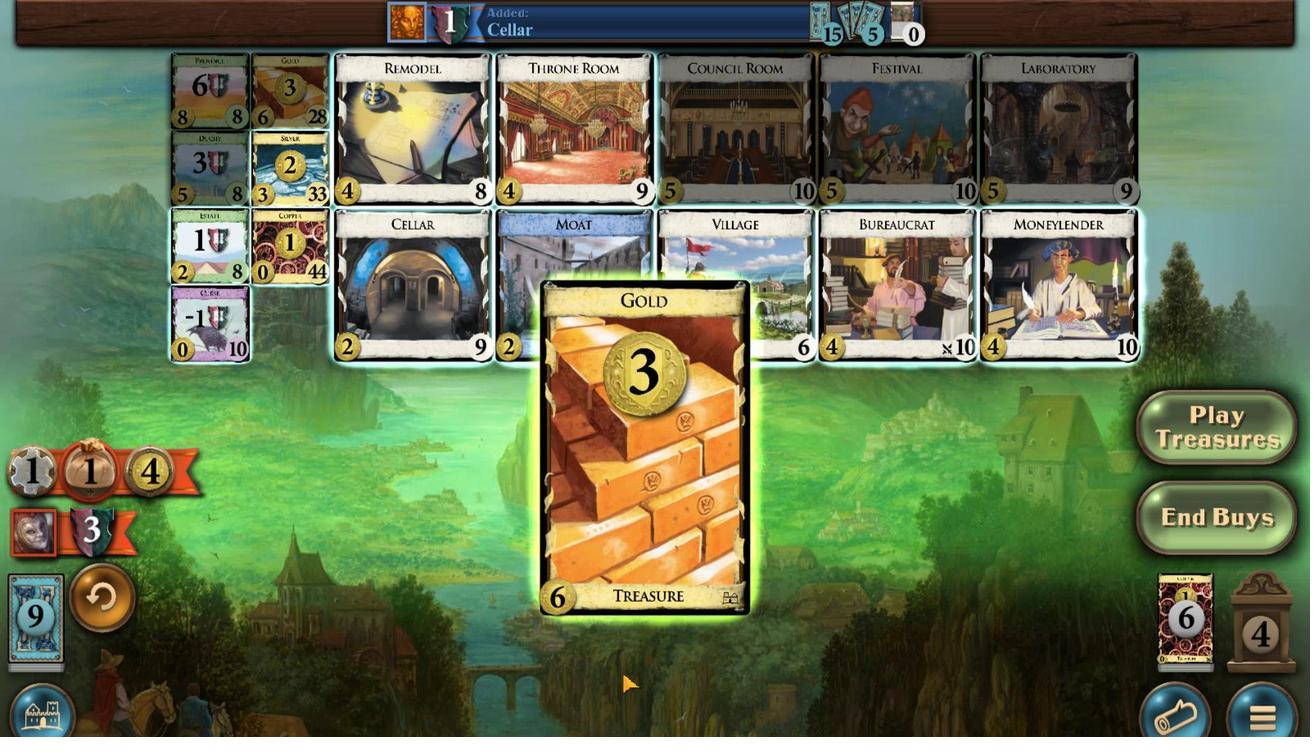 
Action: Mouse moved to (532, 626)
Screenshot: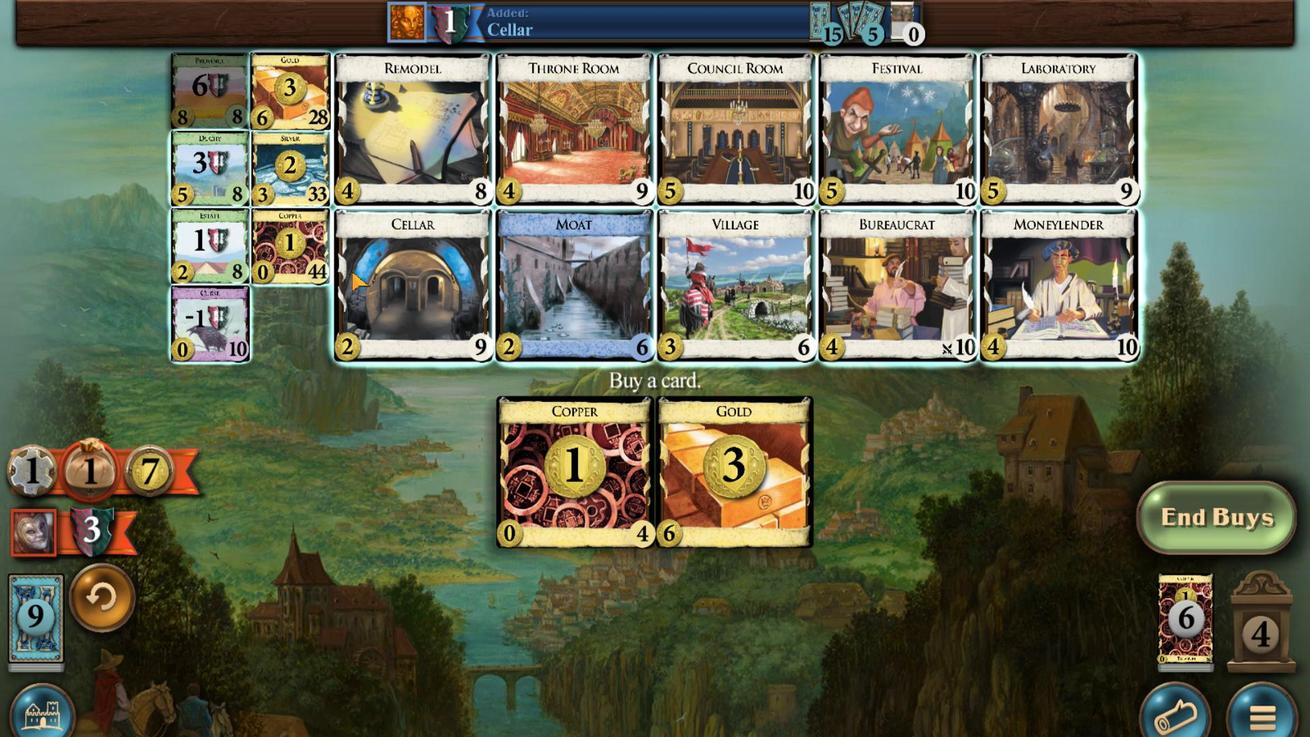 
Action: Mouse pressed left at (532, 626)
Screenshot: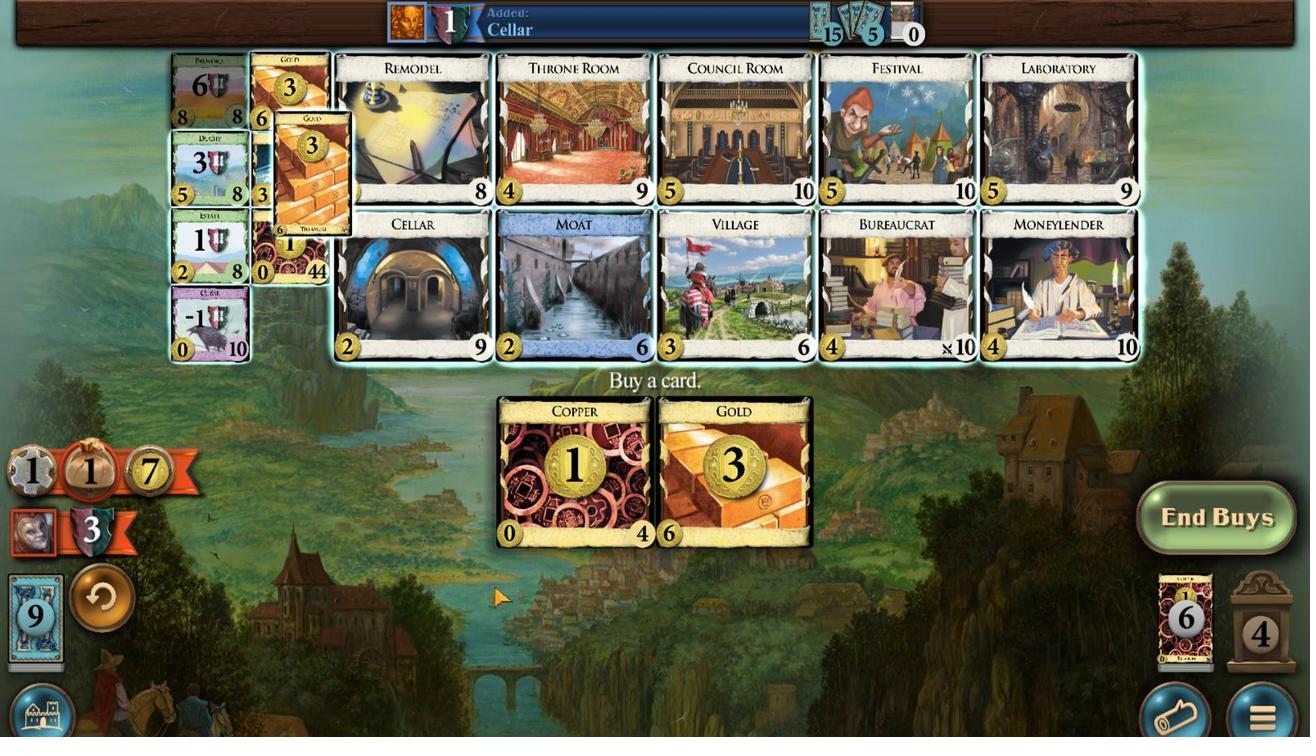 
Action: Mouse moved to (632, 337)
Screenshot: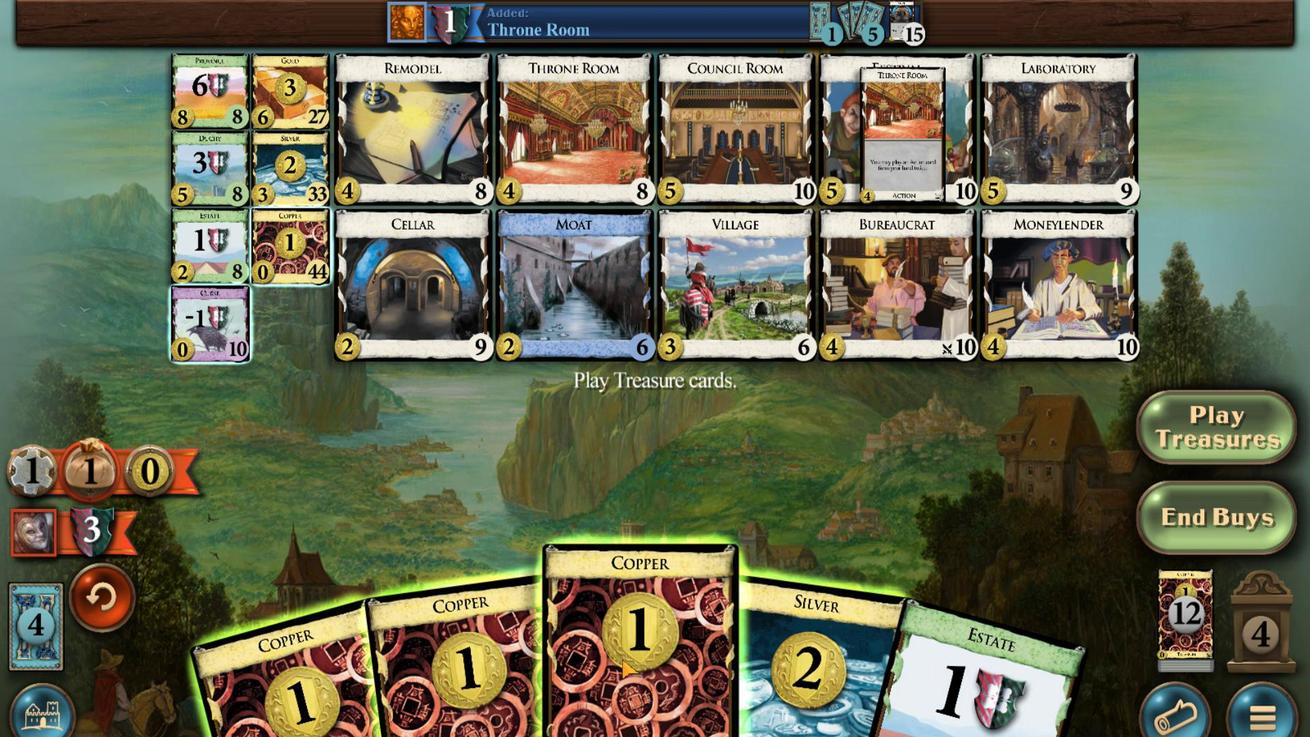 
Action: Mouse scrolled (632, 337) with delta (0, 0)
Screenshot: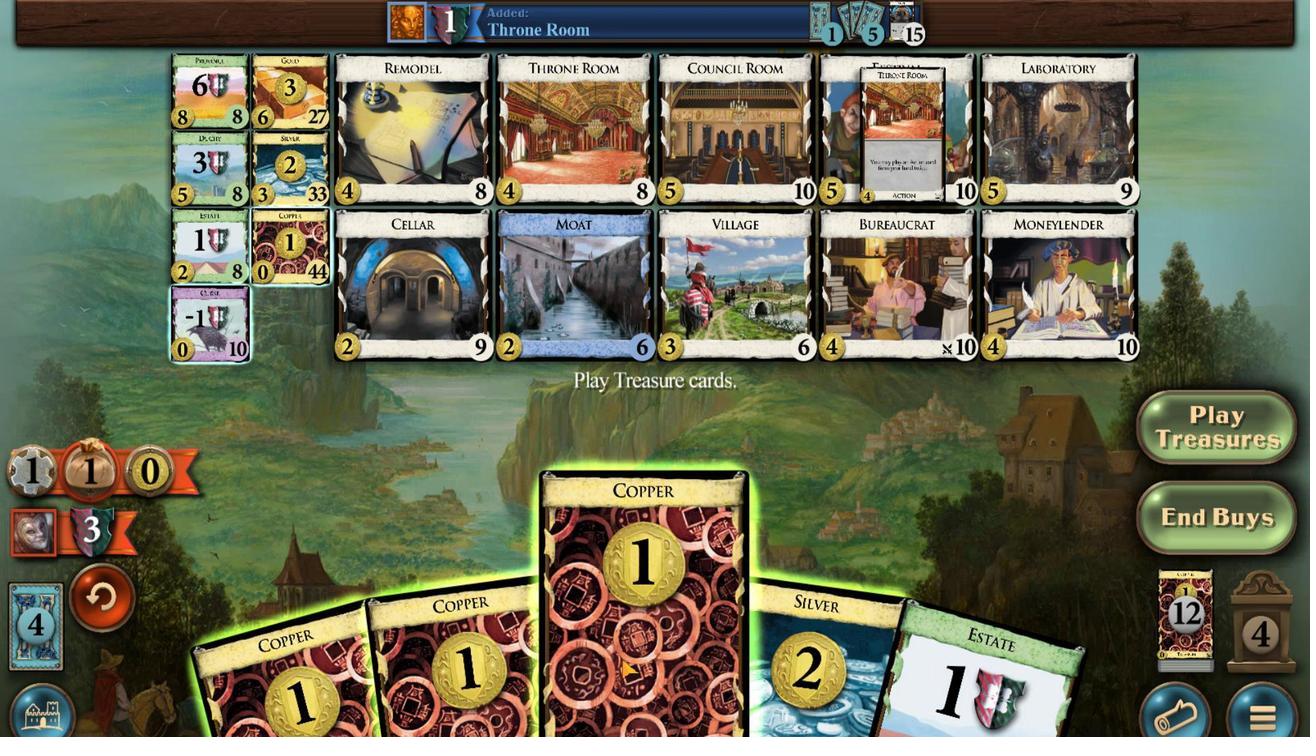 
Action: Mouse scrolled (632, 337) with delta (0, 0)
Screenshot: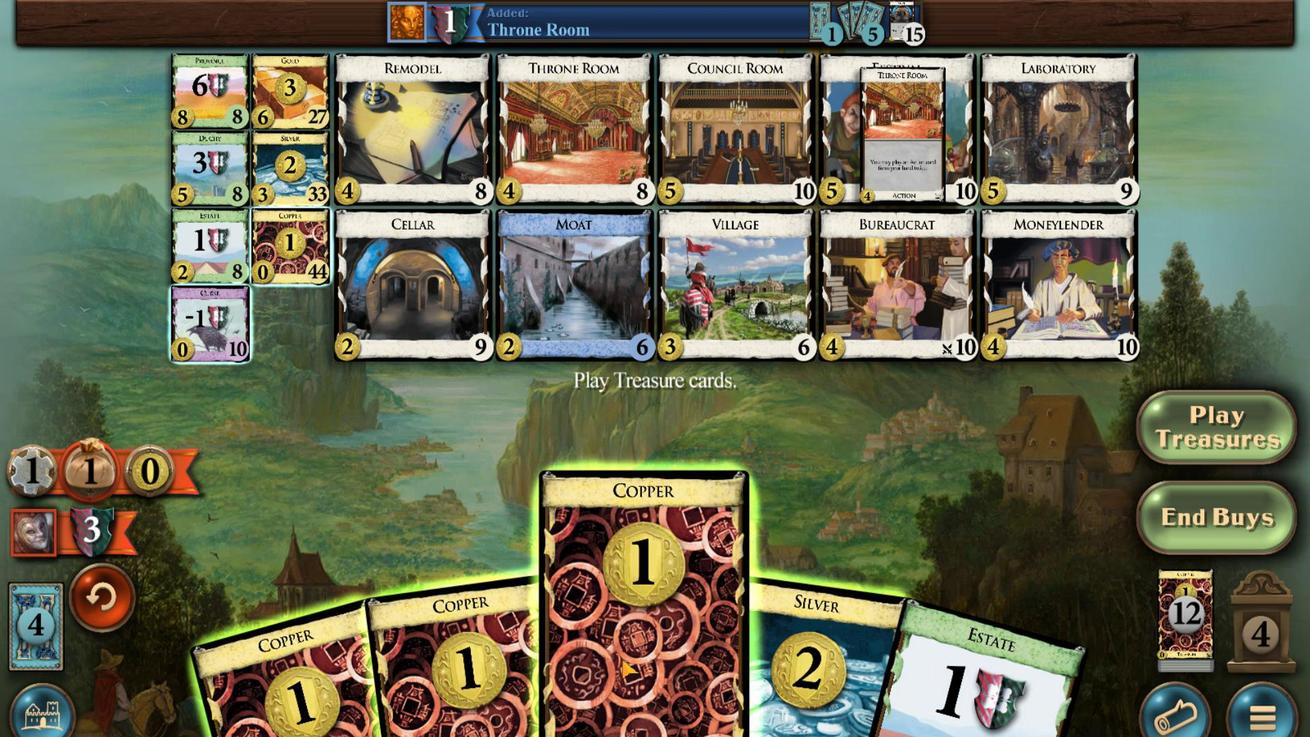 
Action: Mouse scrolled (632, 337) with delta (0, 0)
Screenshot: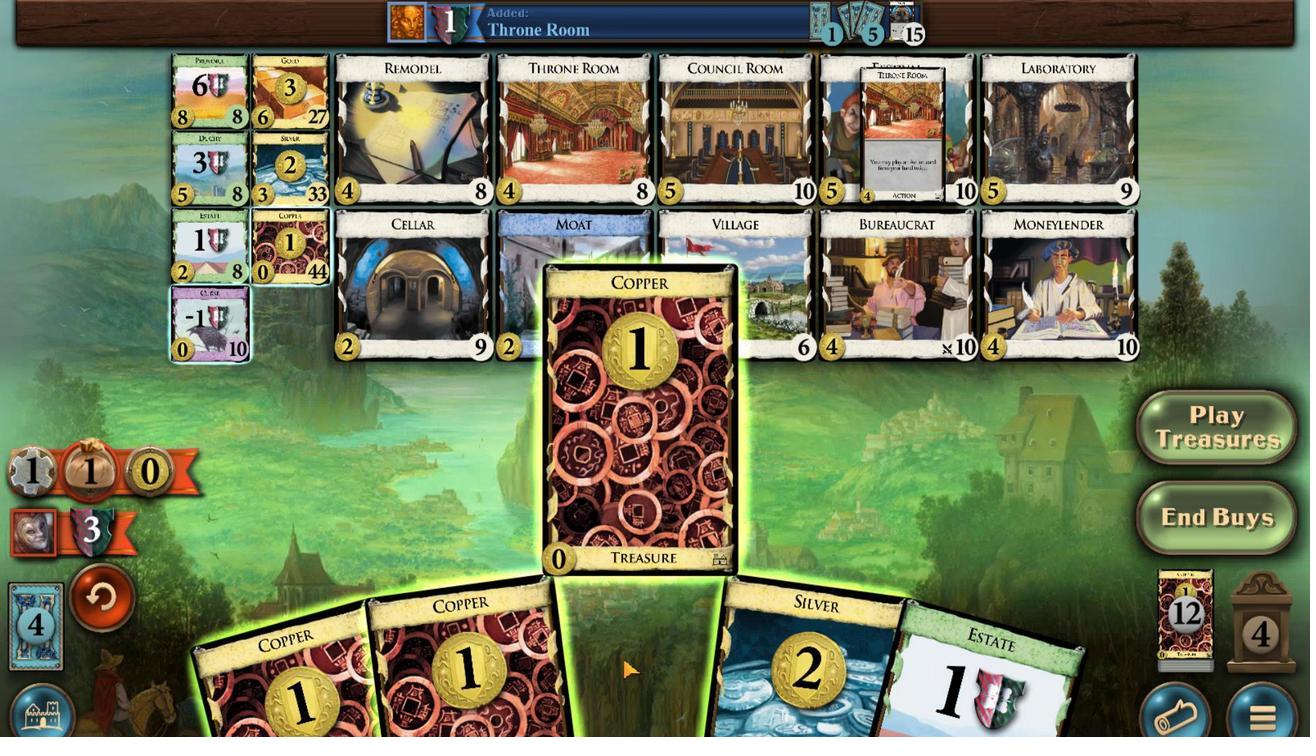 
Action: Mouse moved to (661, 332)
Screenshot: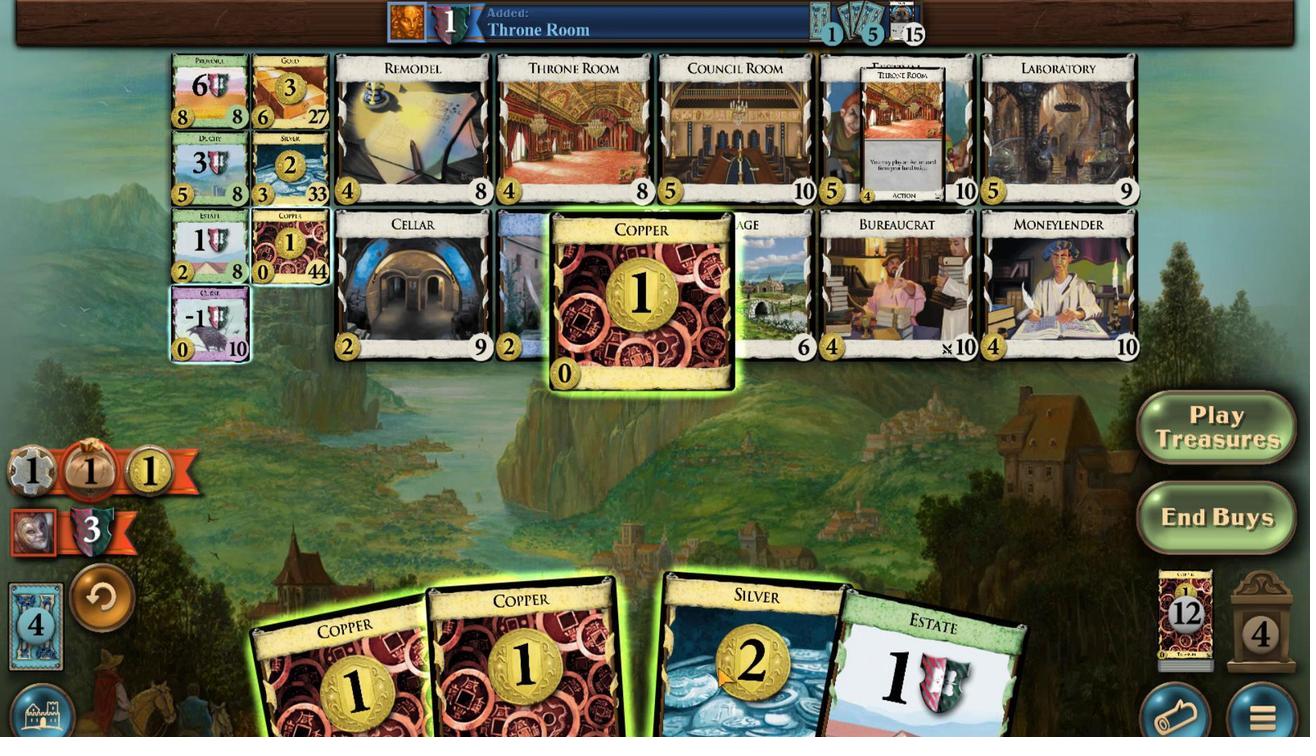 
Action: Mouse scrolled (661, 333) with delta (0, 0)
Screenshot: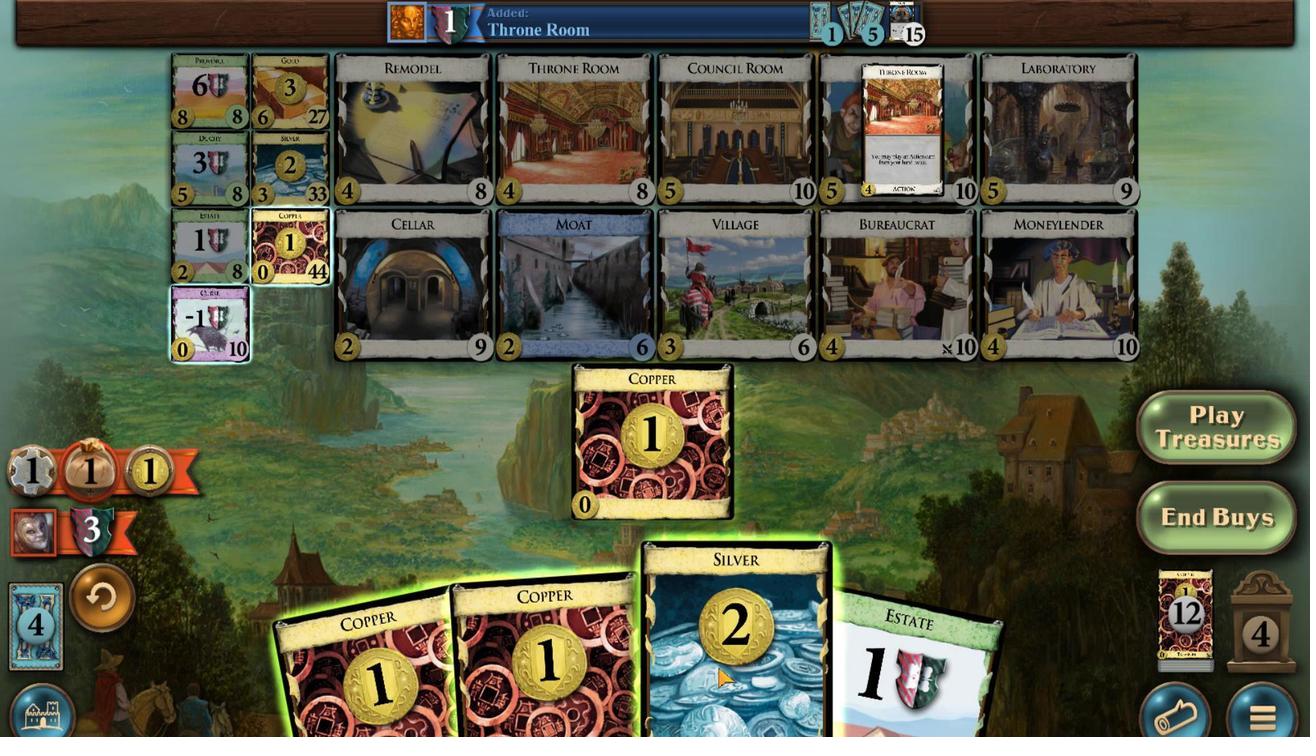 
Action: Mouse scrolled (661, 333) with delta (0, 0)
Screenshot: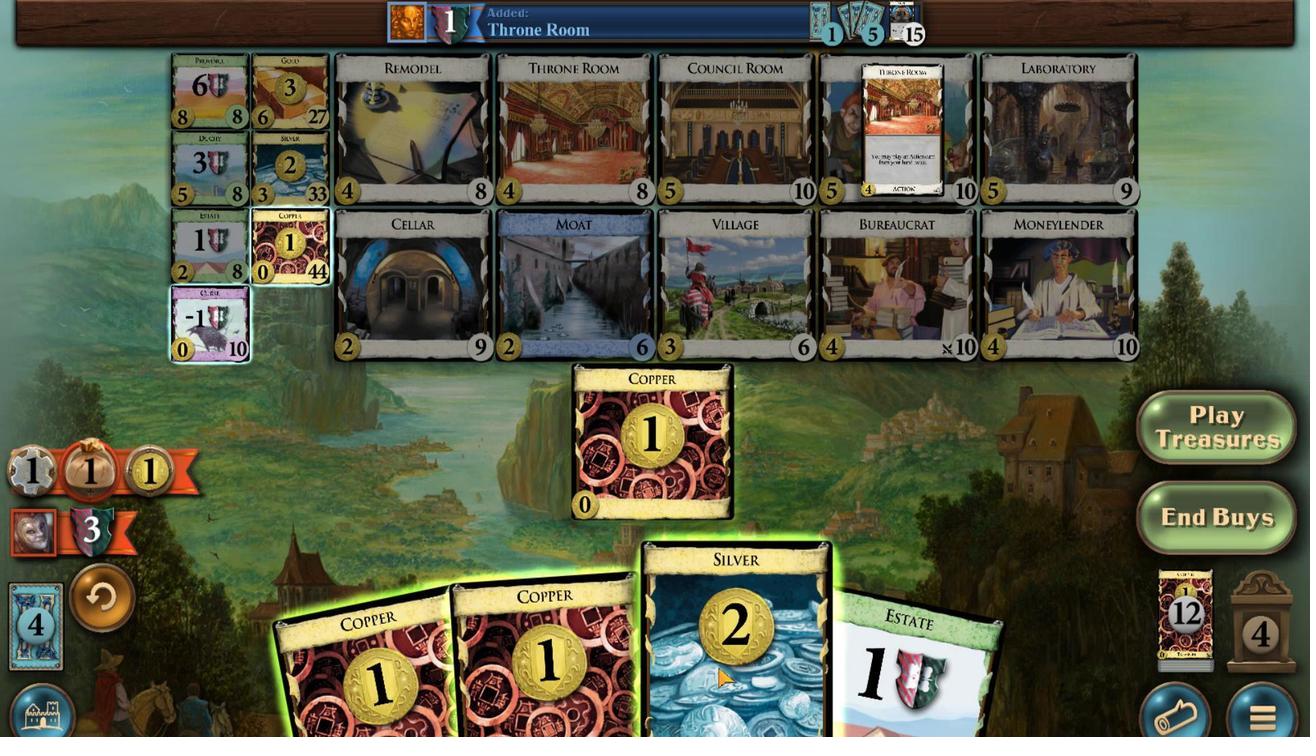 
Action: Mouse moved to (626, 337)
Screenshot: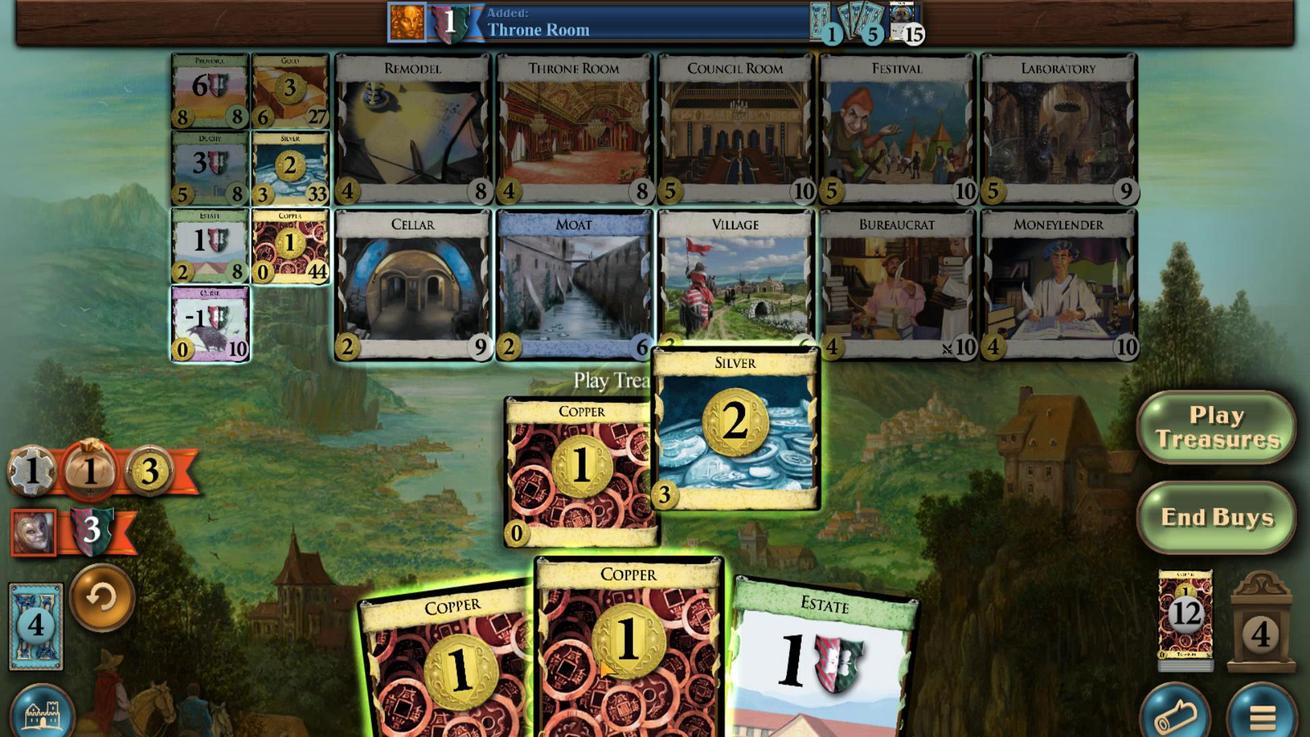 
Action: Mouse scrolled (626, 337) with delta (0, 0)
Screenshot: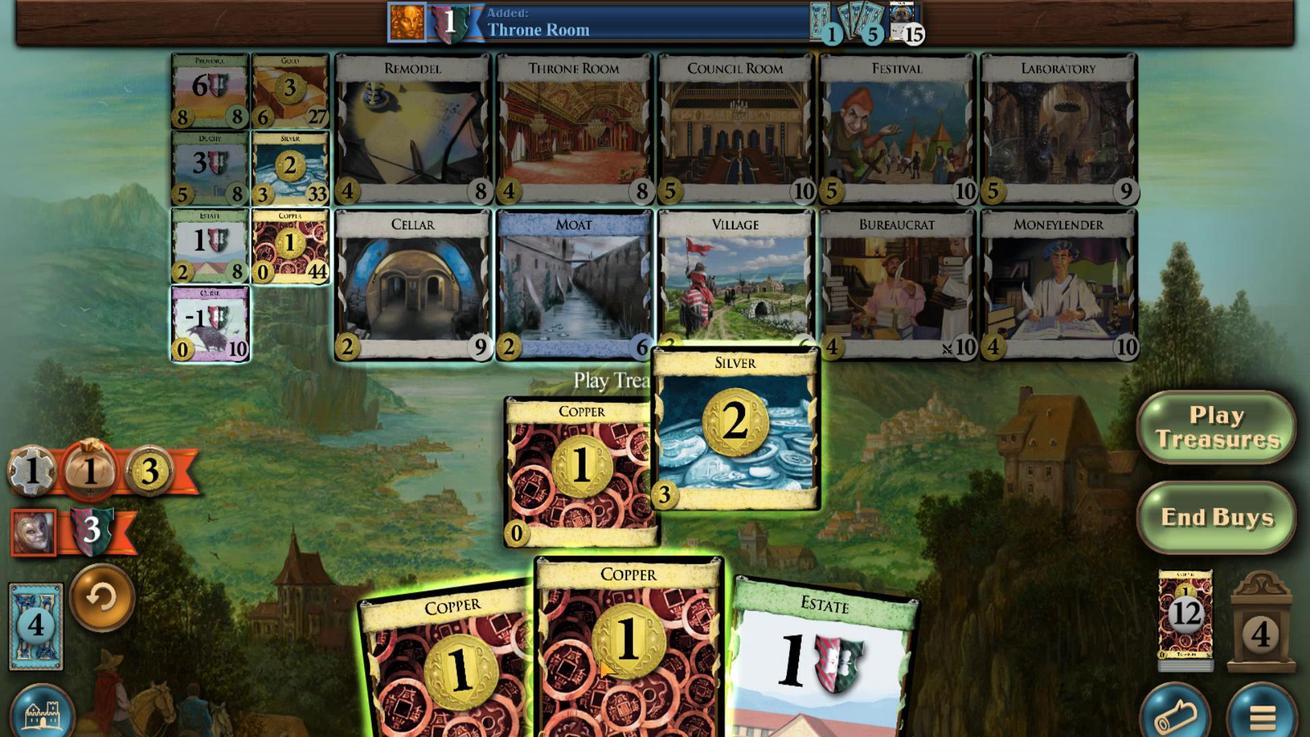 
Action: Mouse scrolled (626, 337) with delta (0, 0)
Screenshot: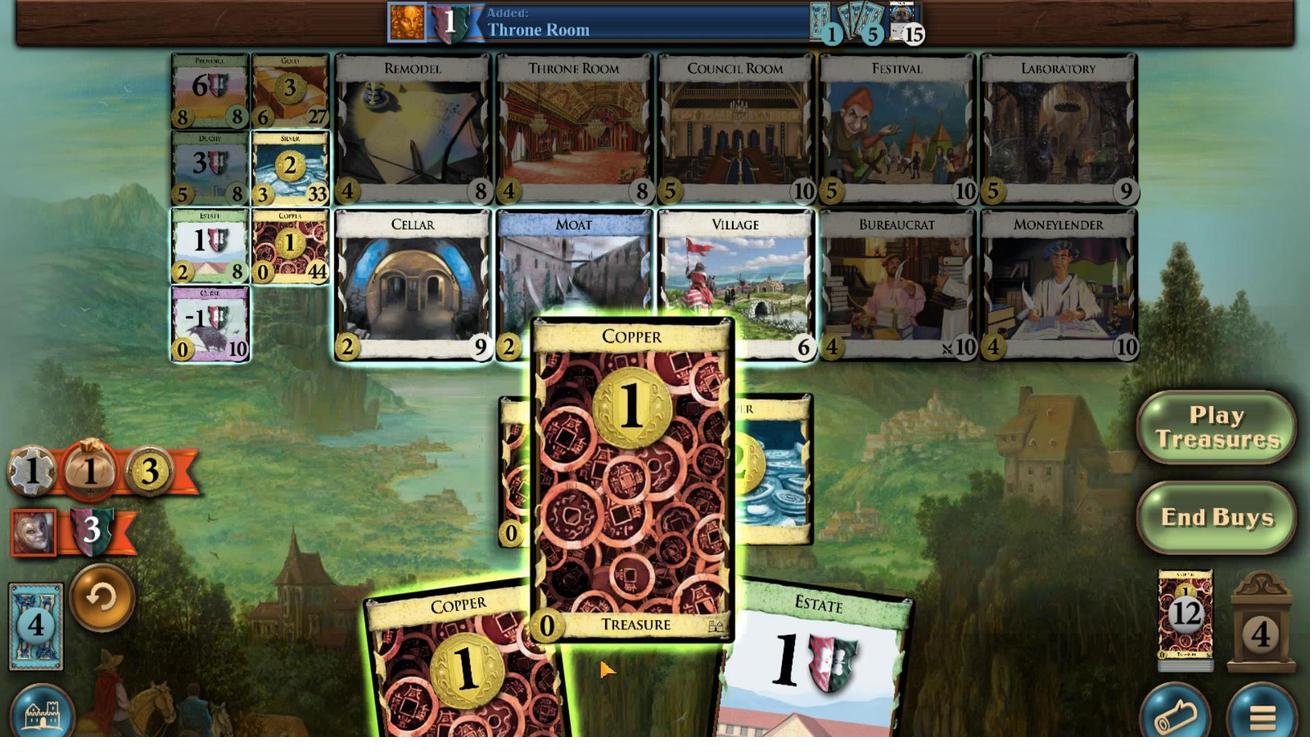 
Action: Mouse scrolled (626, 337) with delta (0, 0)
Screenshot: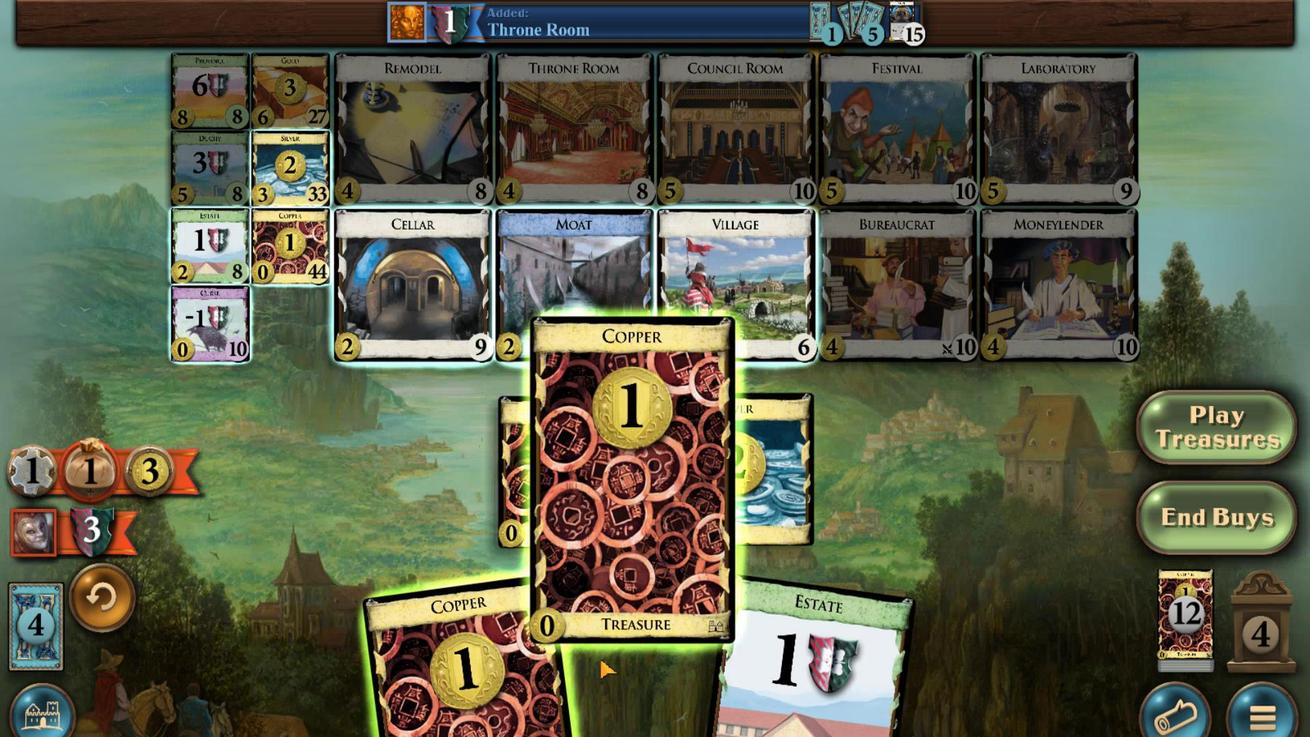 
Action: Mouse moved to (609, 337)
Screenshot: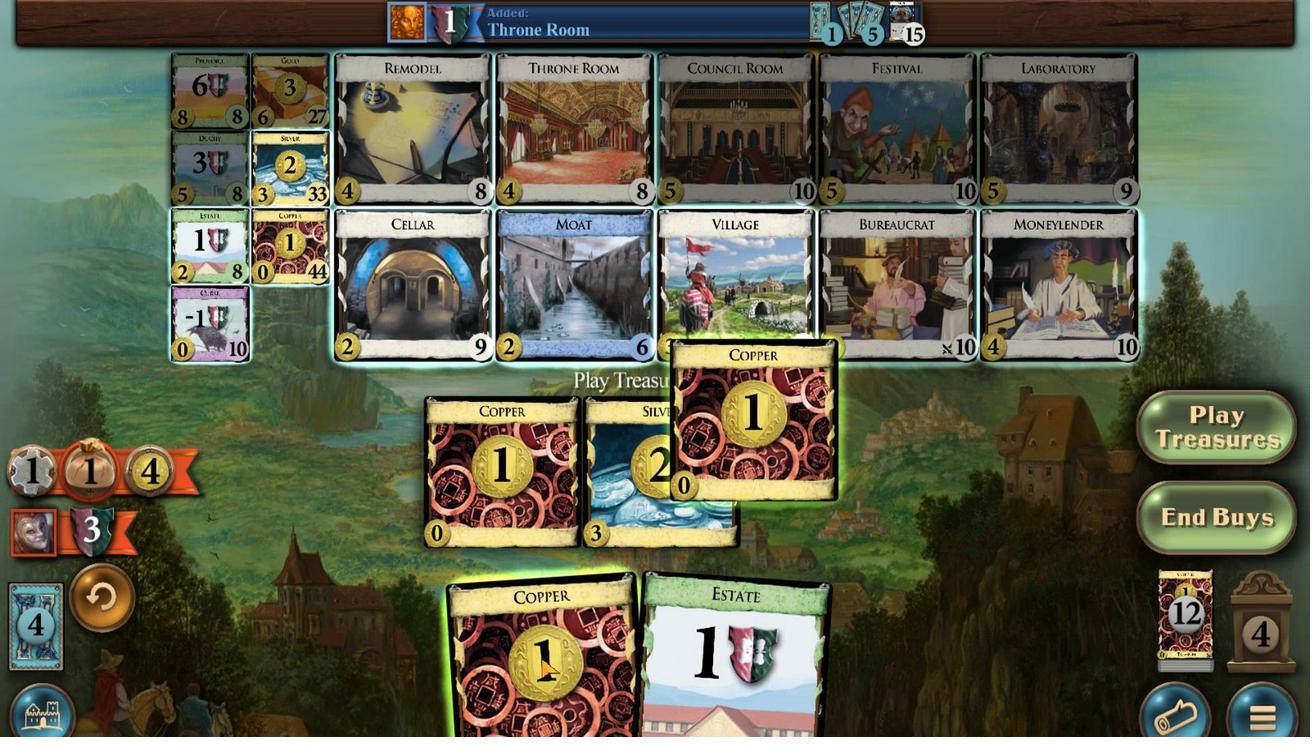 
Action: Mouse scrolled (609, 337) with delta (0, 0)
Screenshot: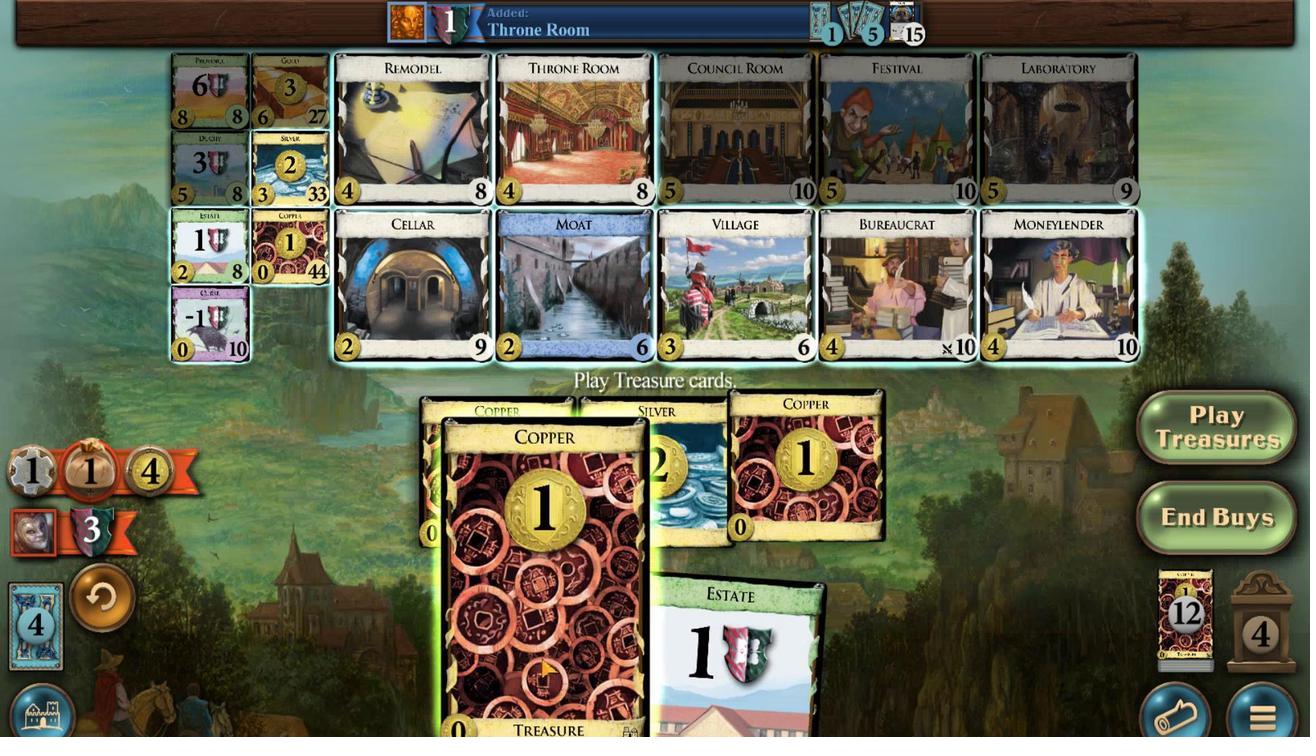 
Action: Mouse scrolled (609, 337) with delta (0, 0)
Screenshot: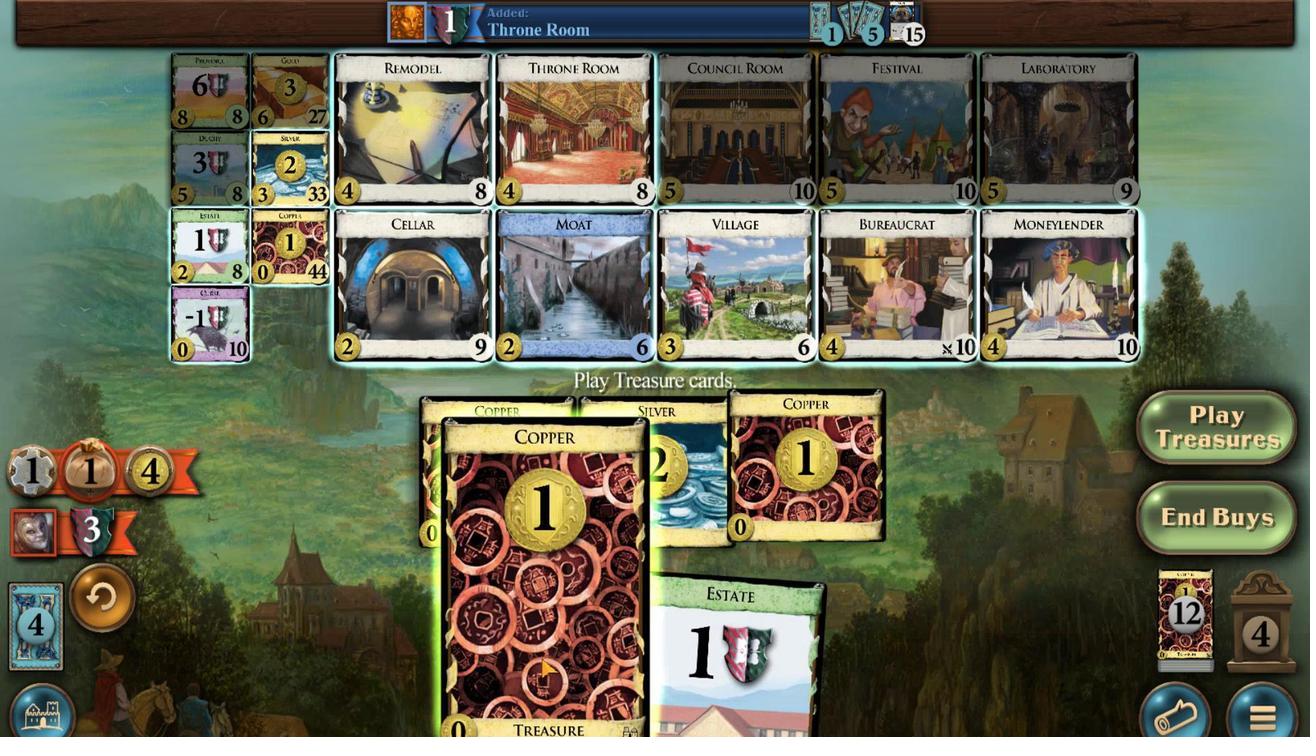 
Action: Mouse scrolled (609, 337) with delta (0, 0)
Screenshot: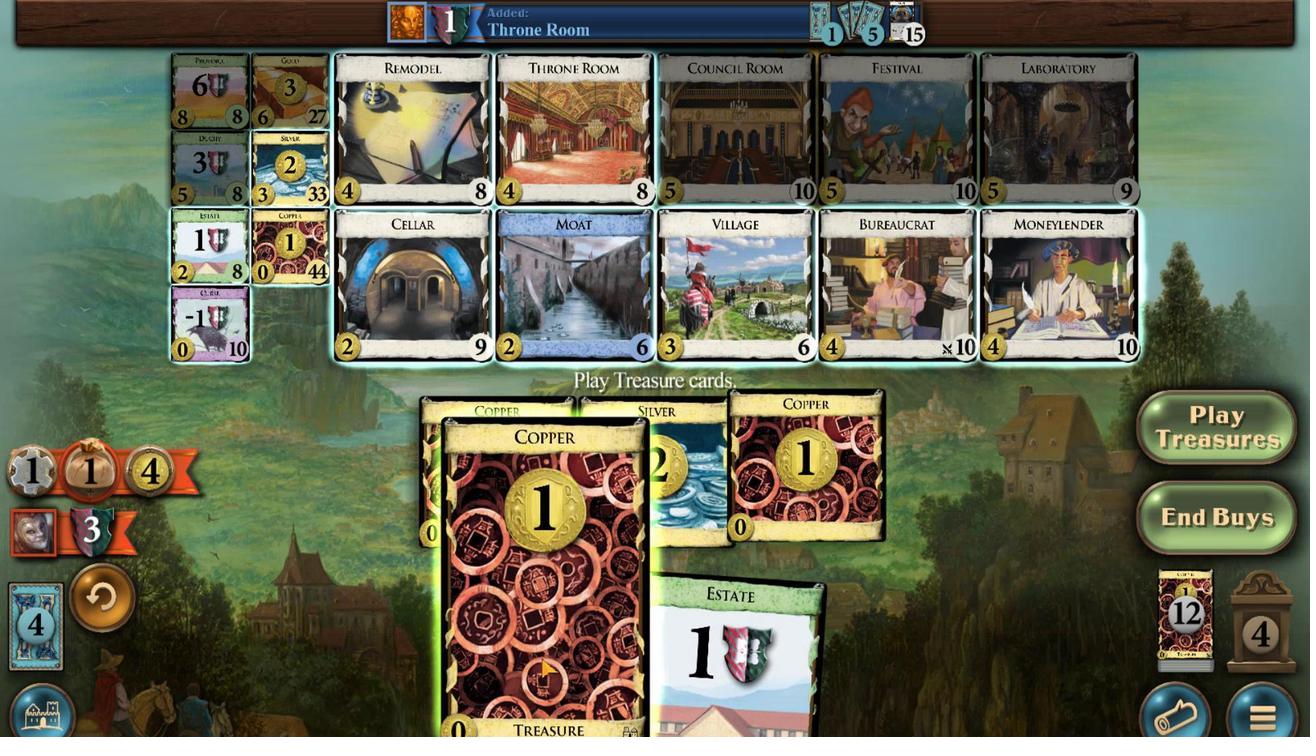
Action: Mouse moved to (518, 588)
Screenshot: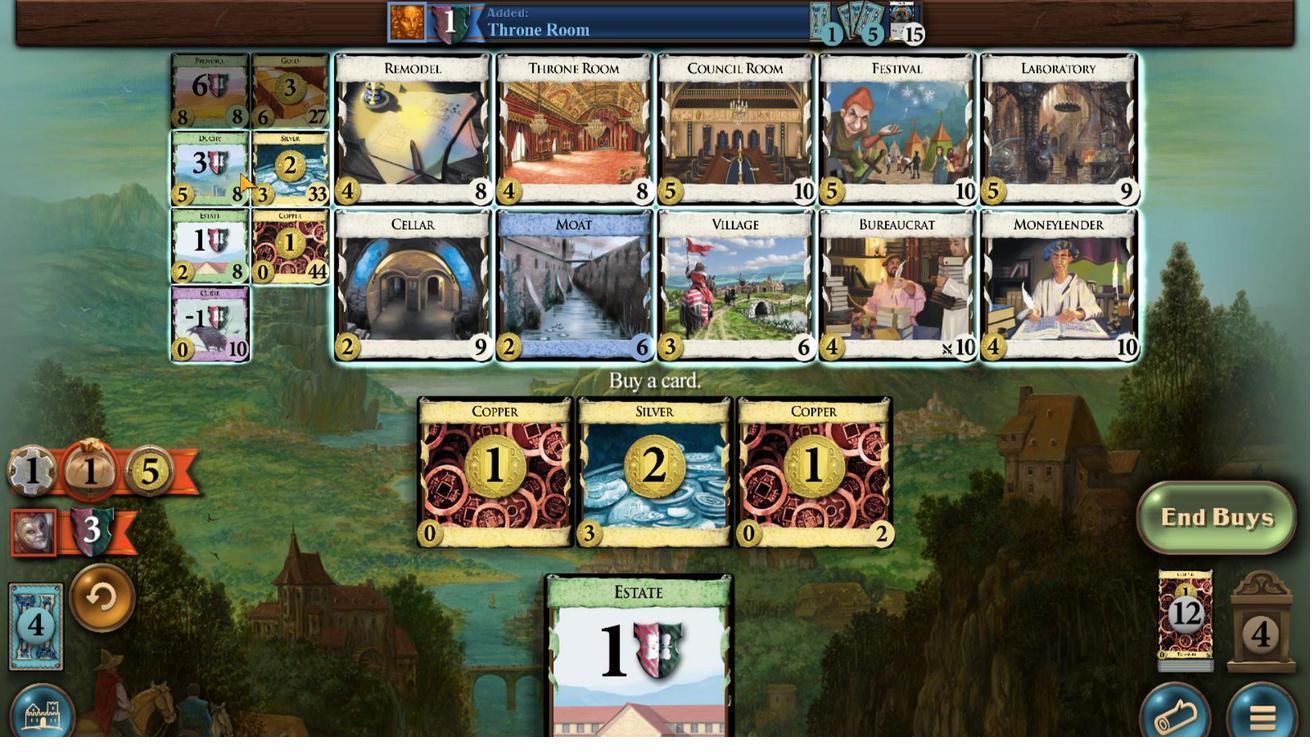 
Action: Mouse pressed left at (518, 588)
Screenshot: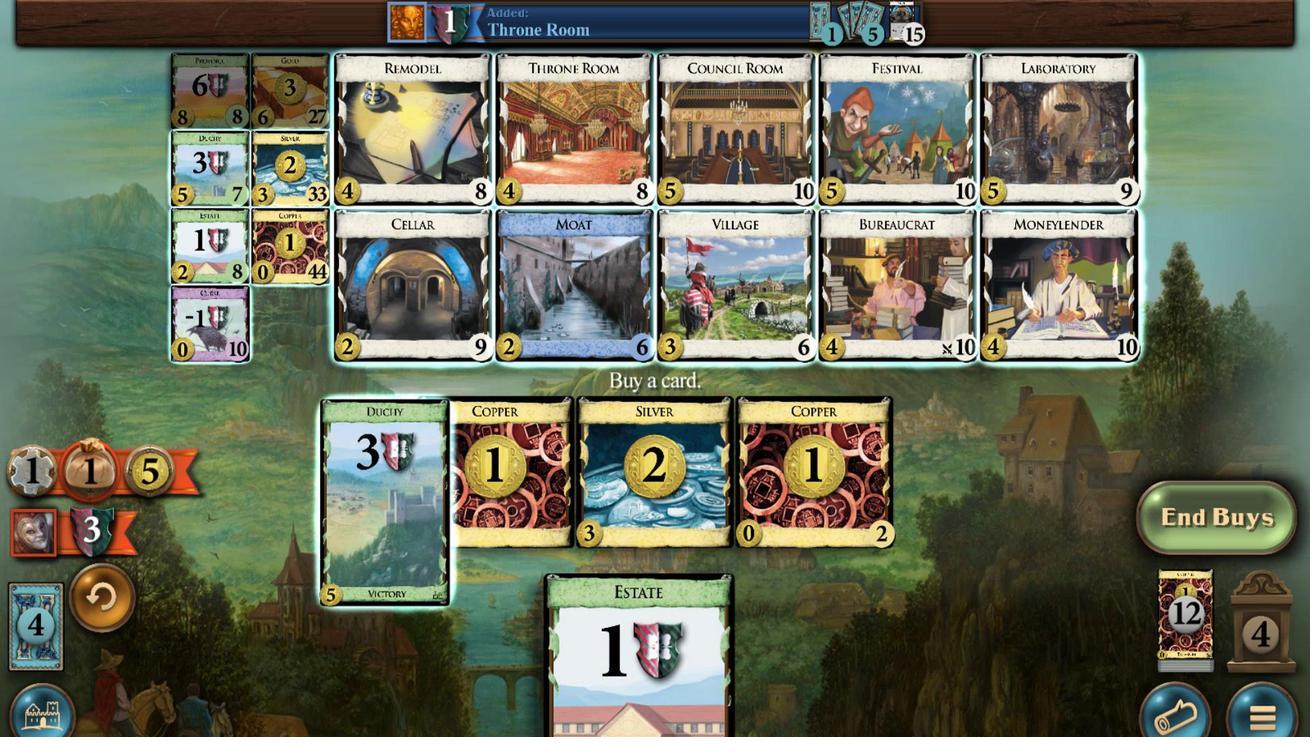 
Action: Mouse moved to (534, 335)
Screenshot: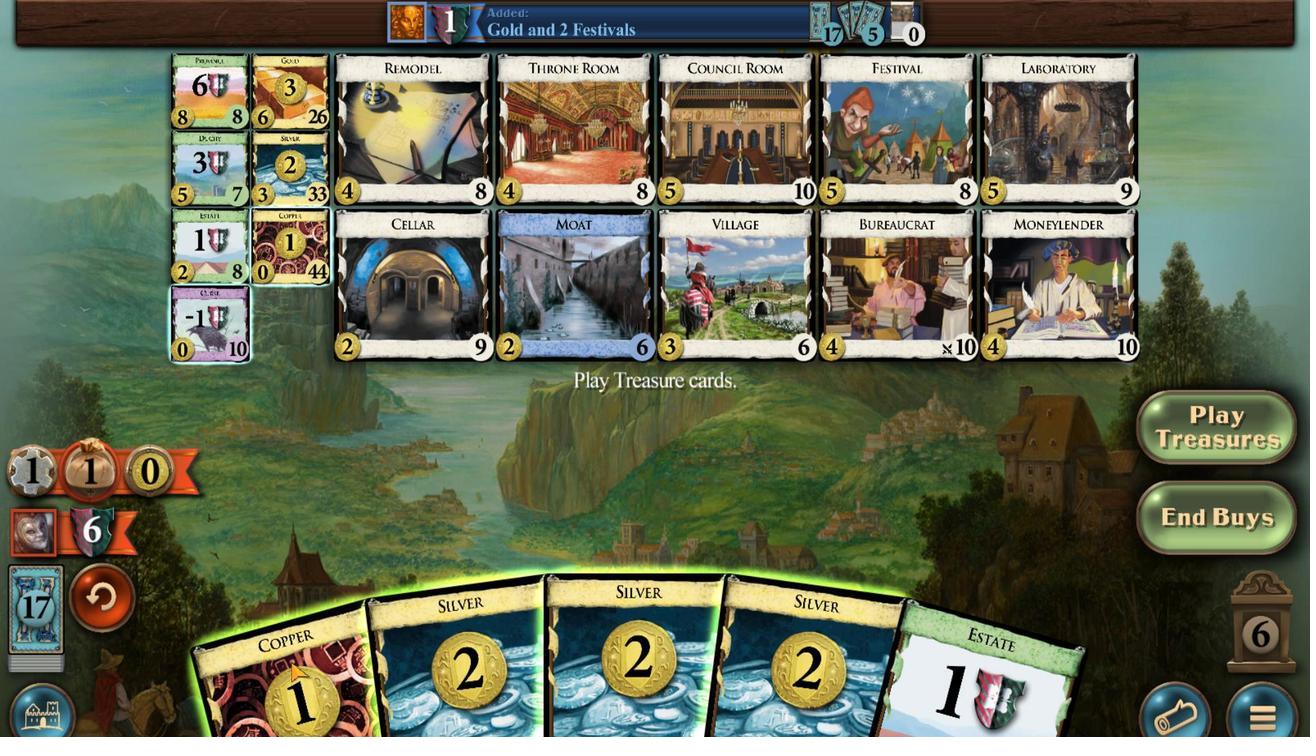 
Action: Mouse scrolled (534, 335) with delta (0, 0)
Screenshot: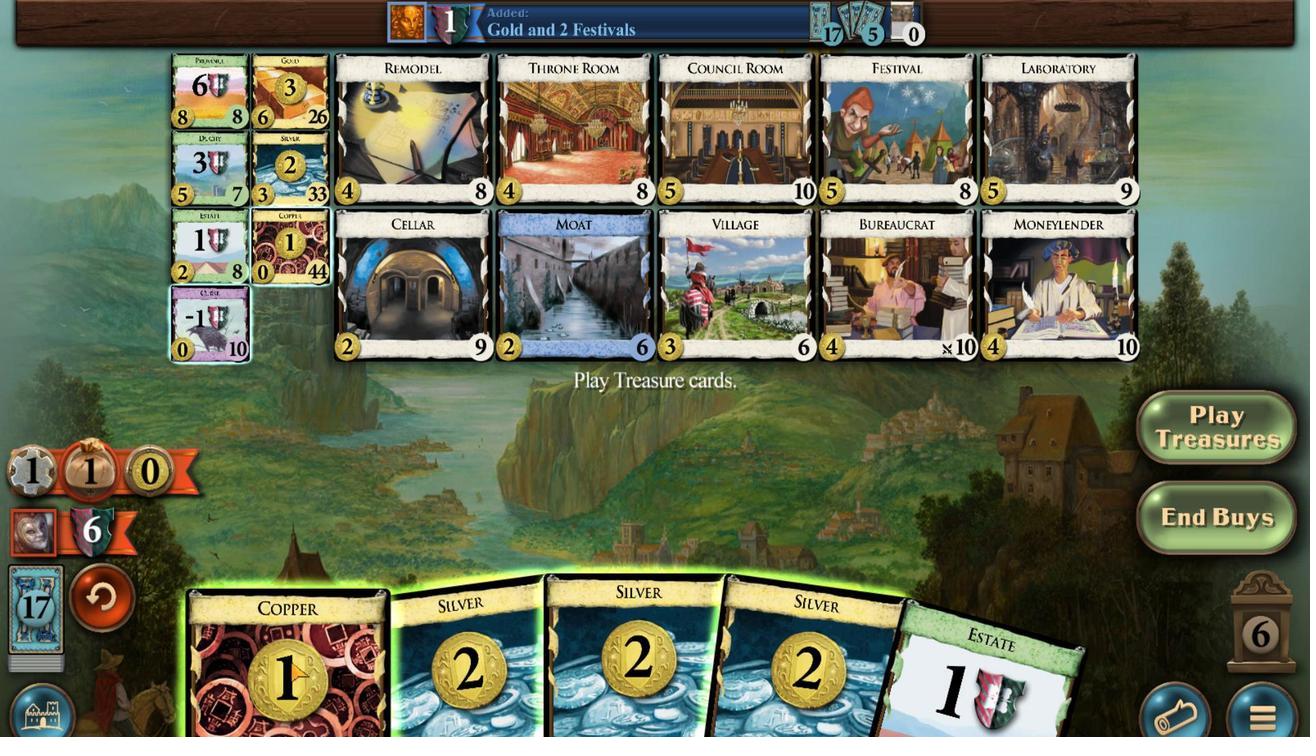 
Action: Mouse scrolled (534, 335) with delta (0, 0)
Screenshot: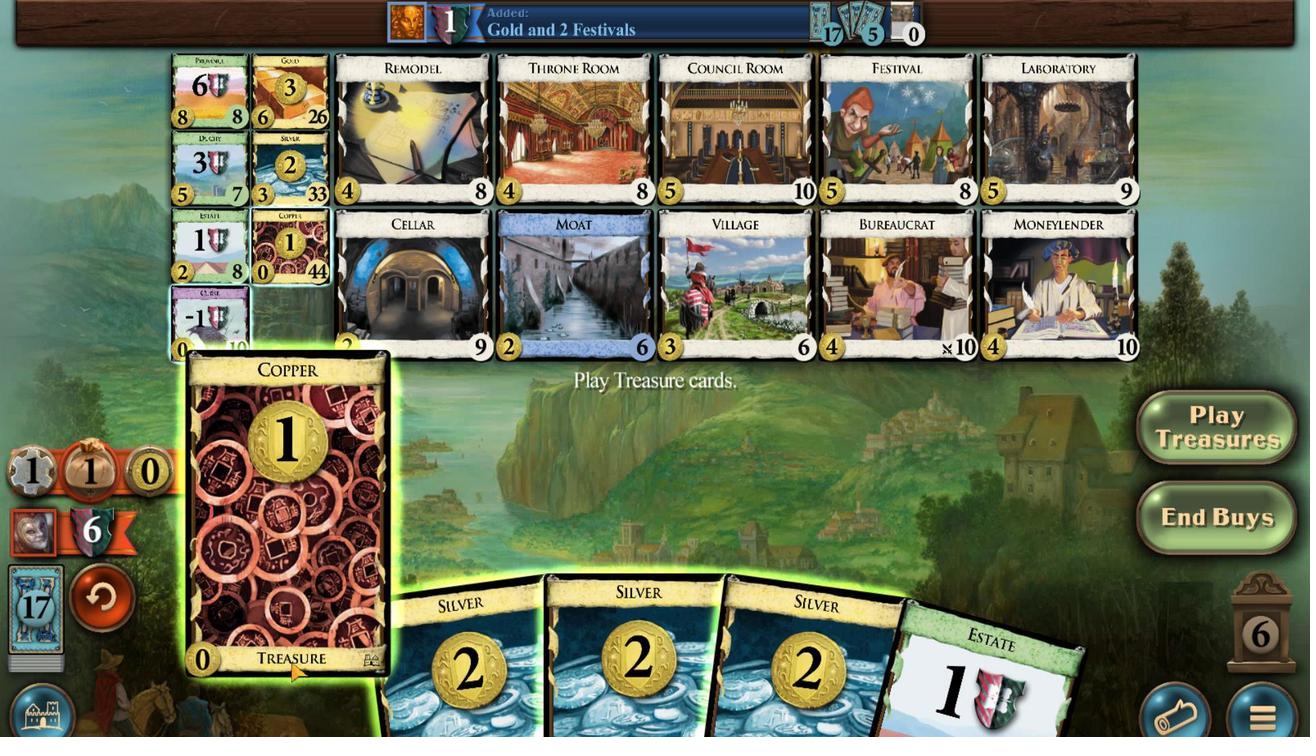
Action: Mouse scrolled (534, 335) with delta (0, 0)
Screenshot: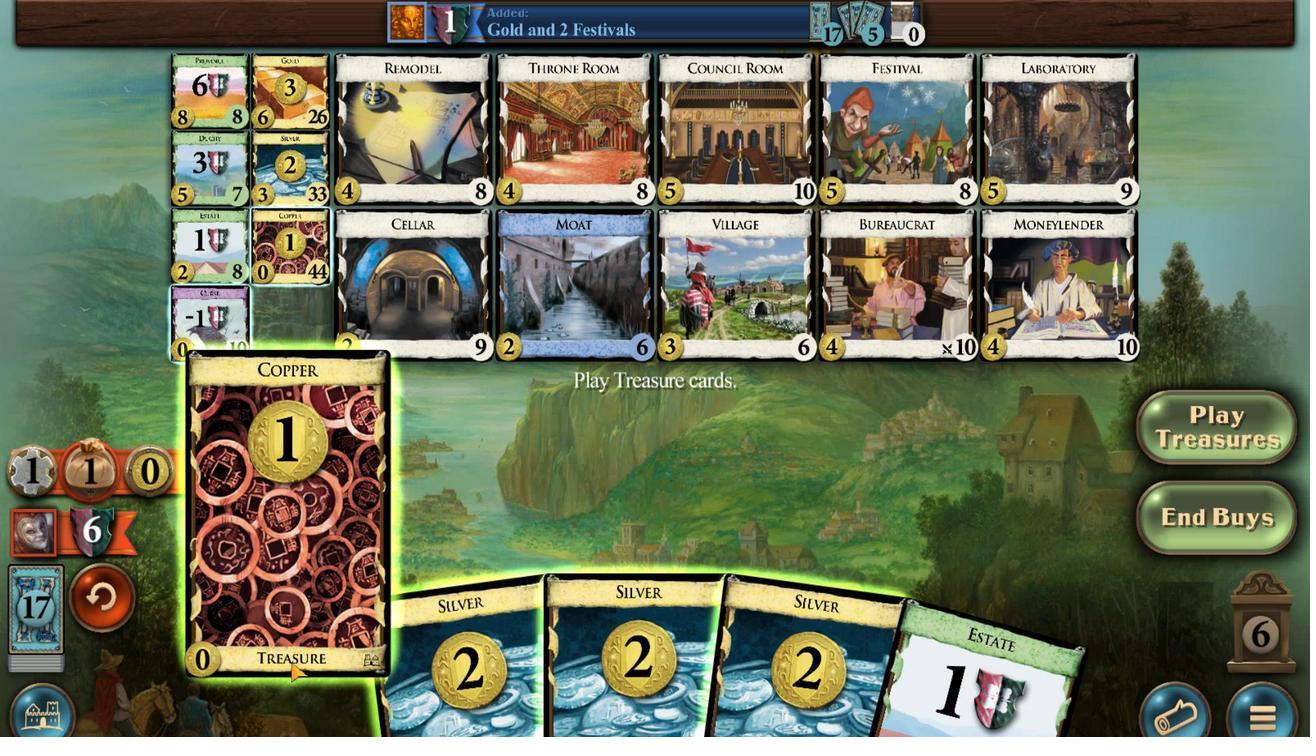 
Action: Mouse moved to (544, 334)
Screenshot: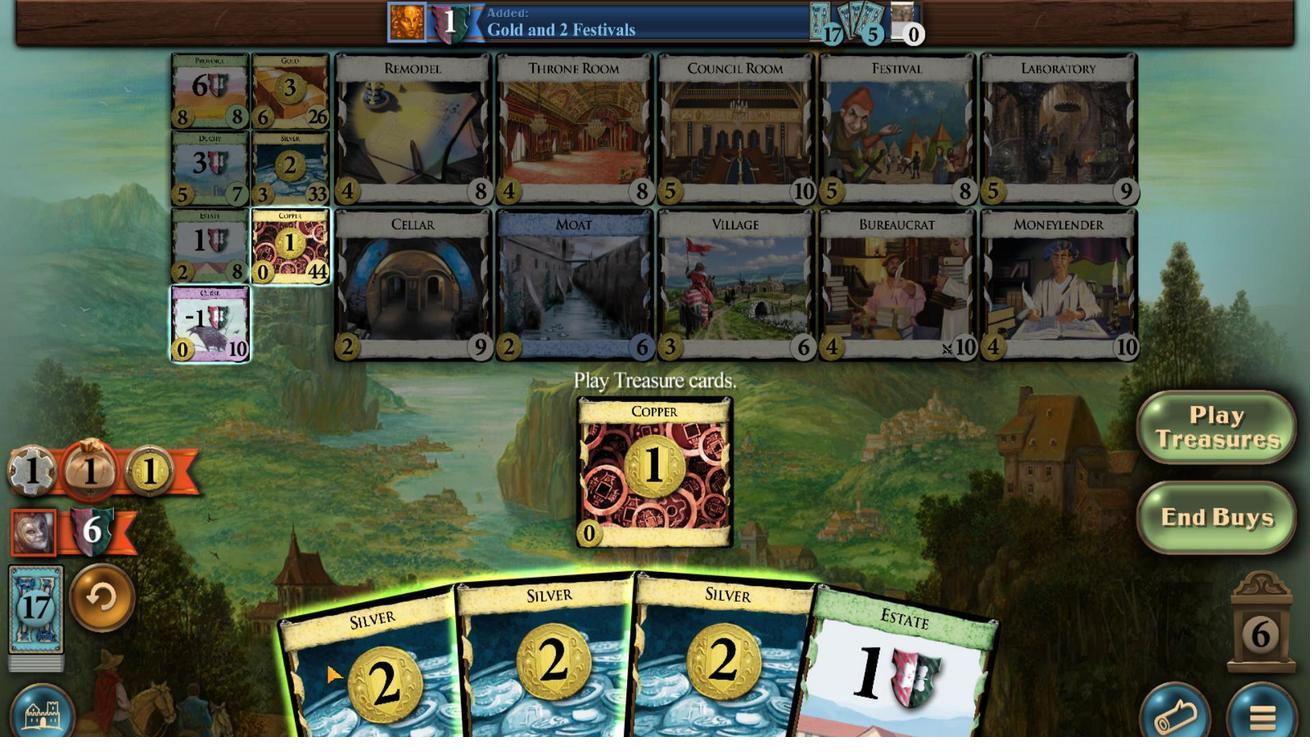 
Action: Mouse scrolled (544, 335) with delta (0, 0)
Screenshot: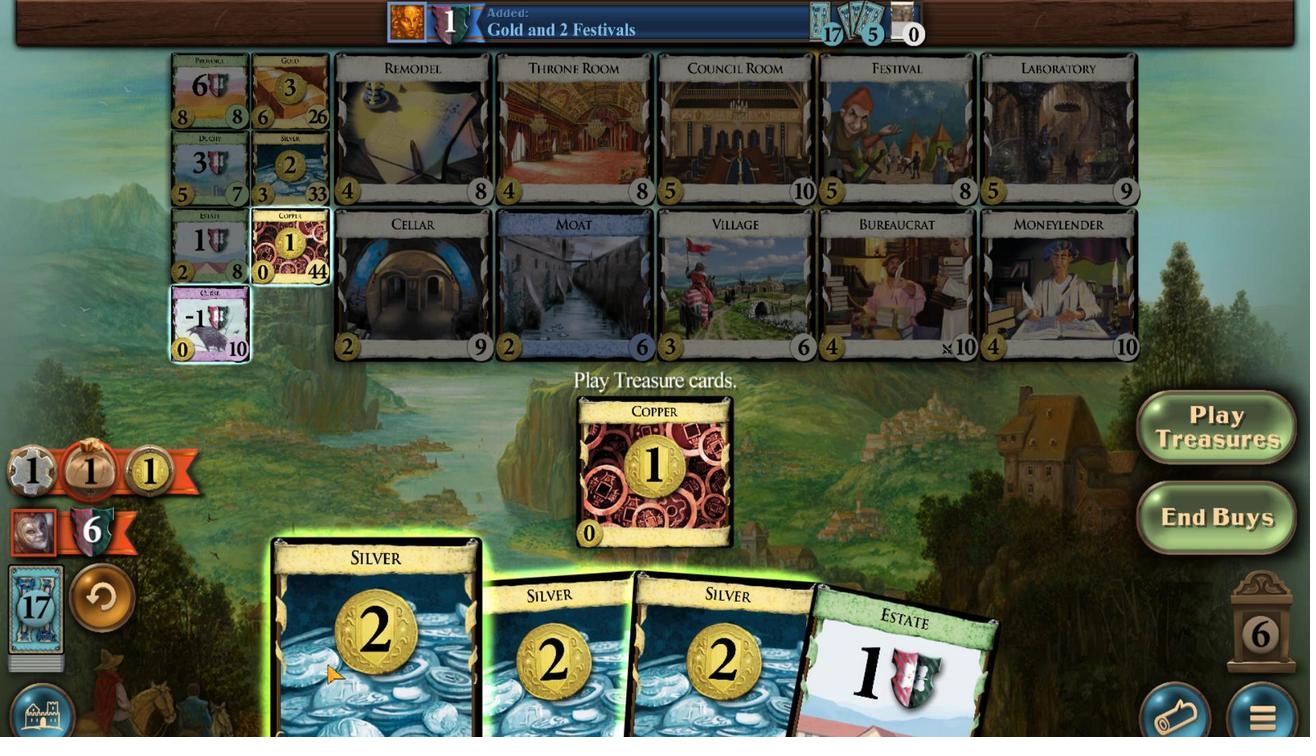 
Action: Mouse scrolled (544, 335) with delta (0, 0)
Screenshot: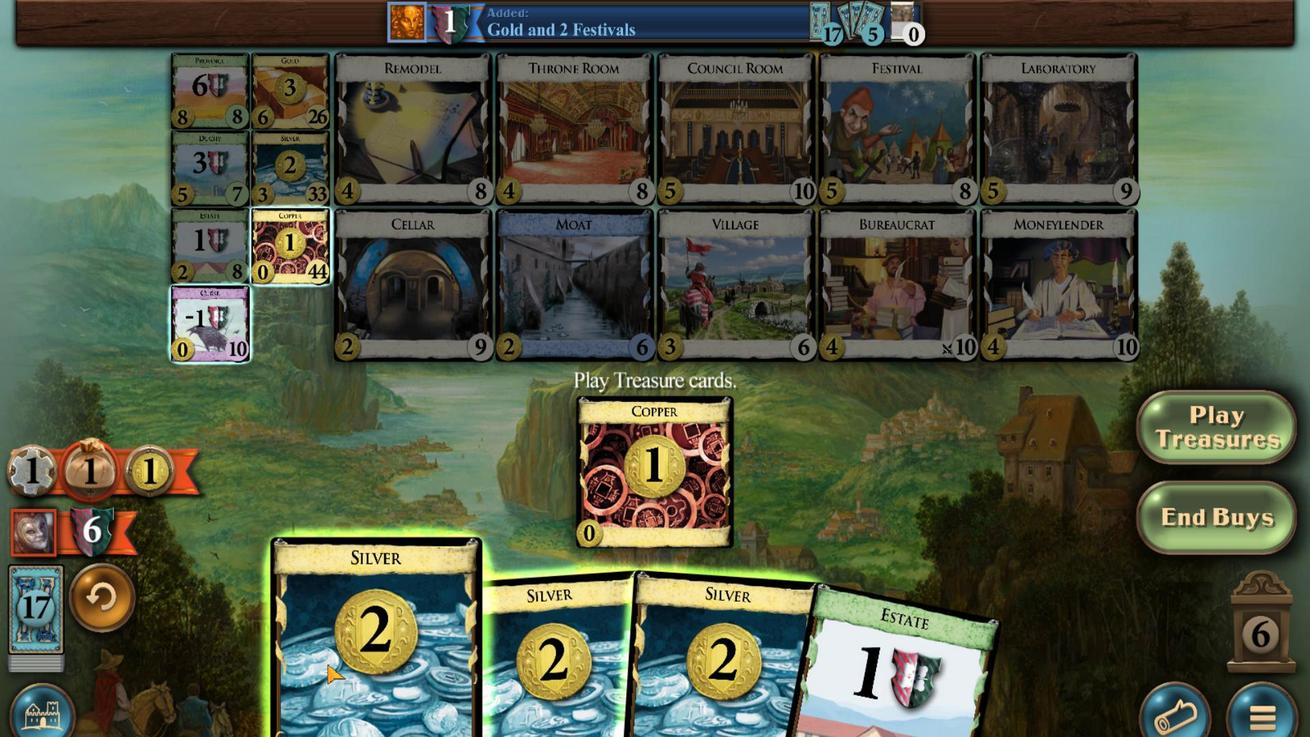 
Action: Mouse moved to (566, 333)
Screenshot: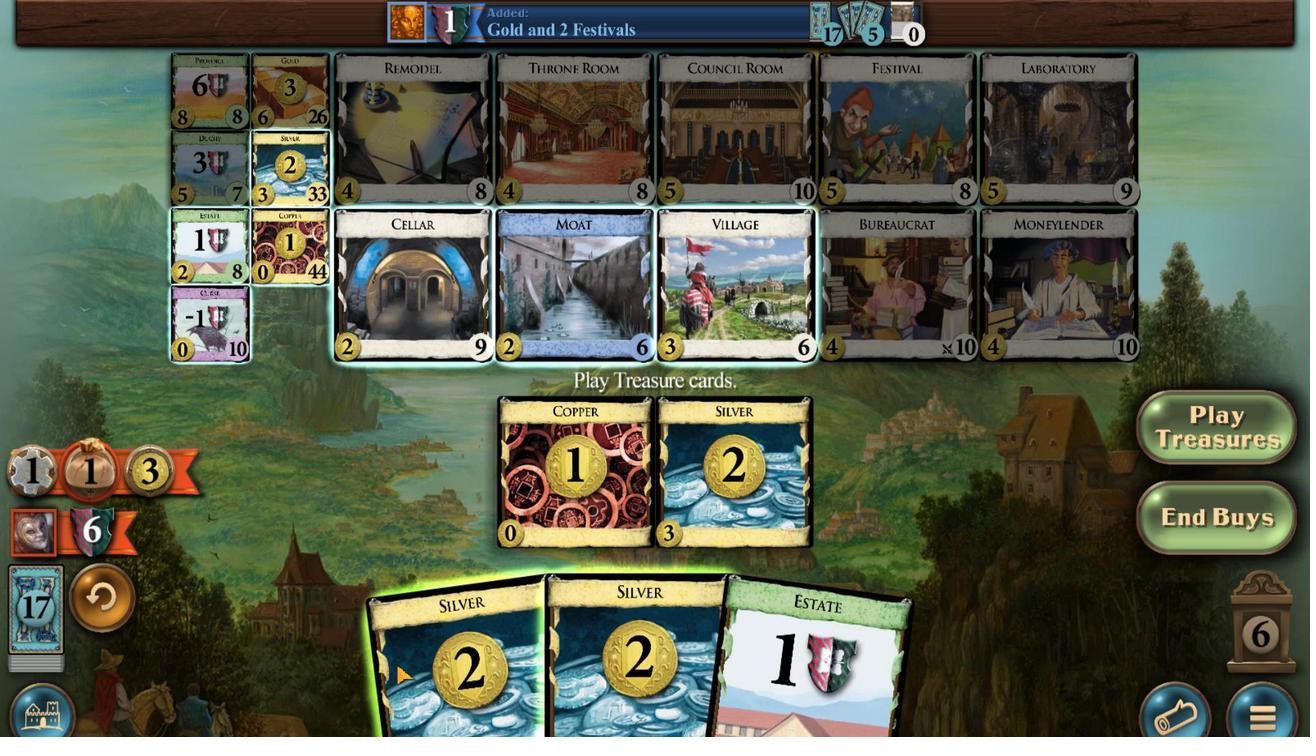 
Action: Mouse scrolled (566, 334) with delta (0, 0)
Screenshot: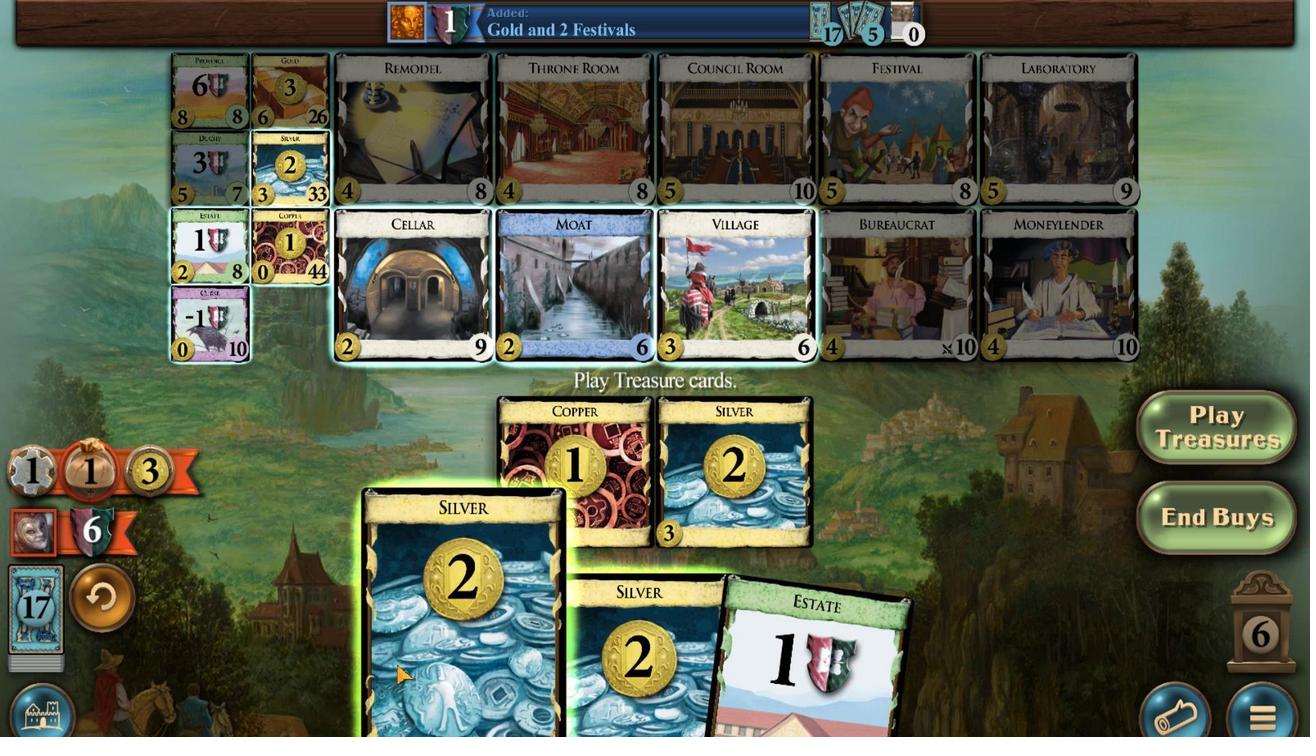 
Action: Mouse scrolled (566, 334) with delta (0, 0)
Screenshot: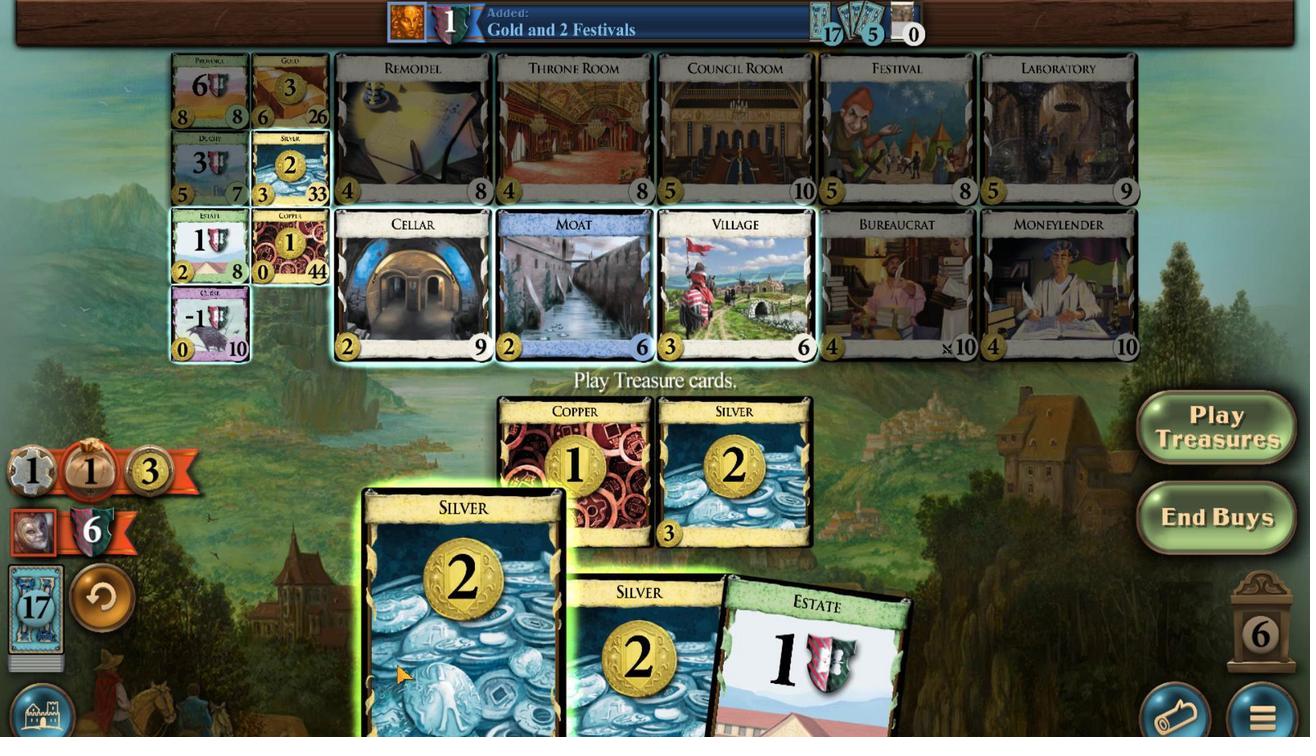 
Action: Mouse moved to (598, 342)
Screenshot: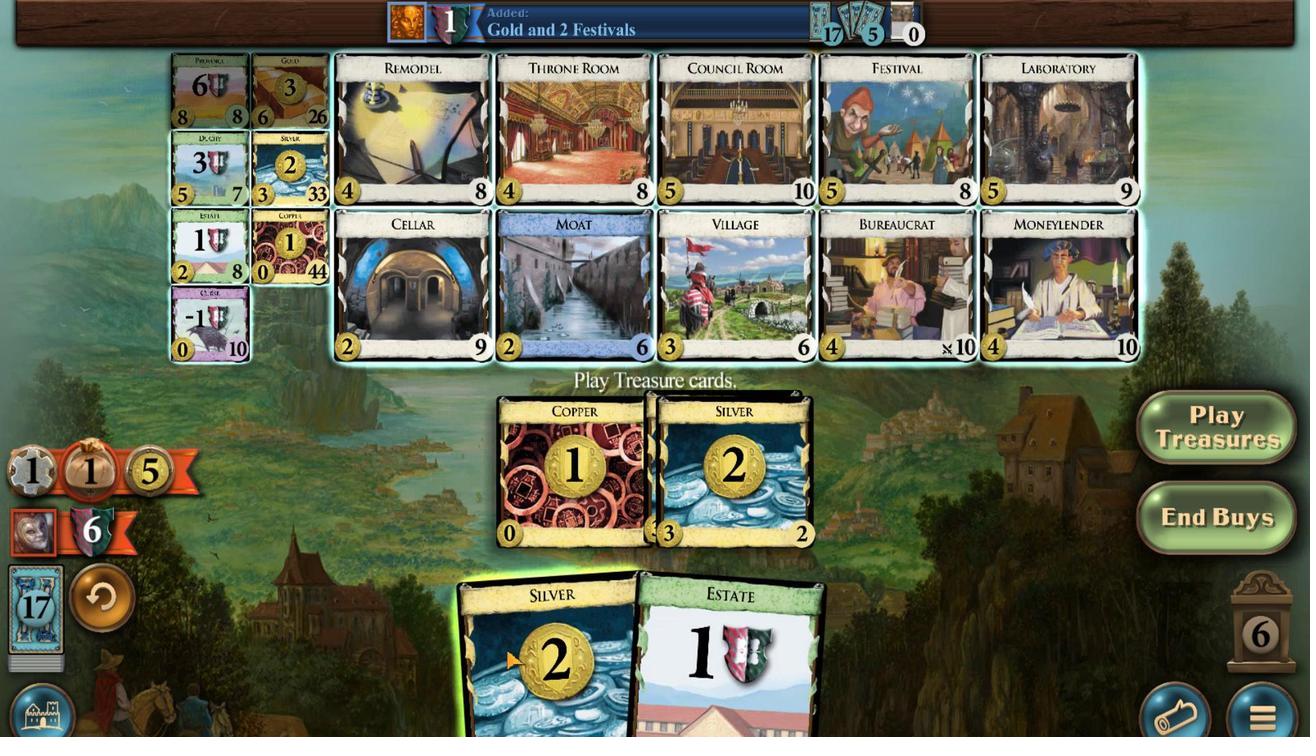
Action: Mouse scrolled (598, 342) with delta (0, 0)
Screenshot: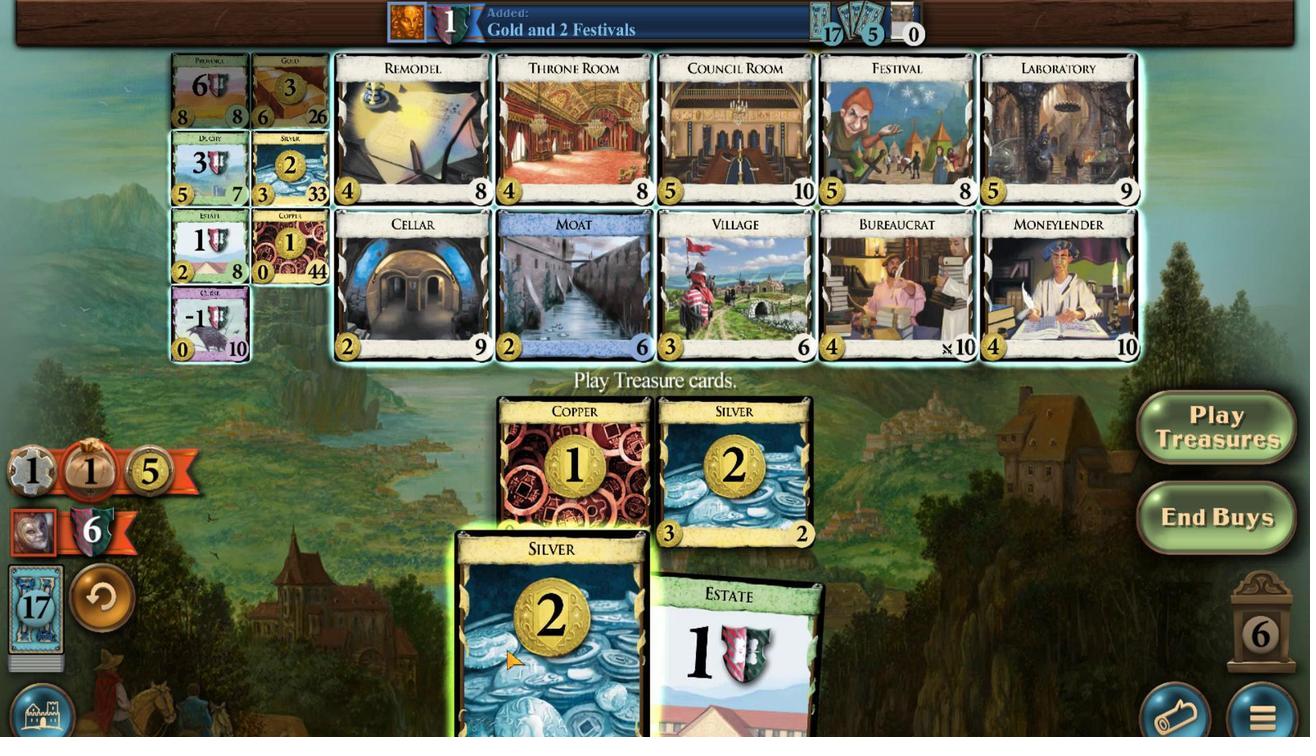 
Action: Mouse scrolled (598, 342) with delta (0, 0)
Screenshot: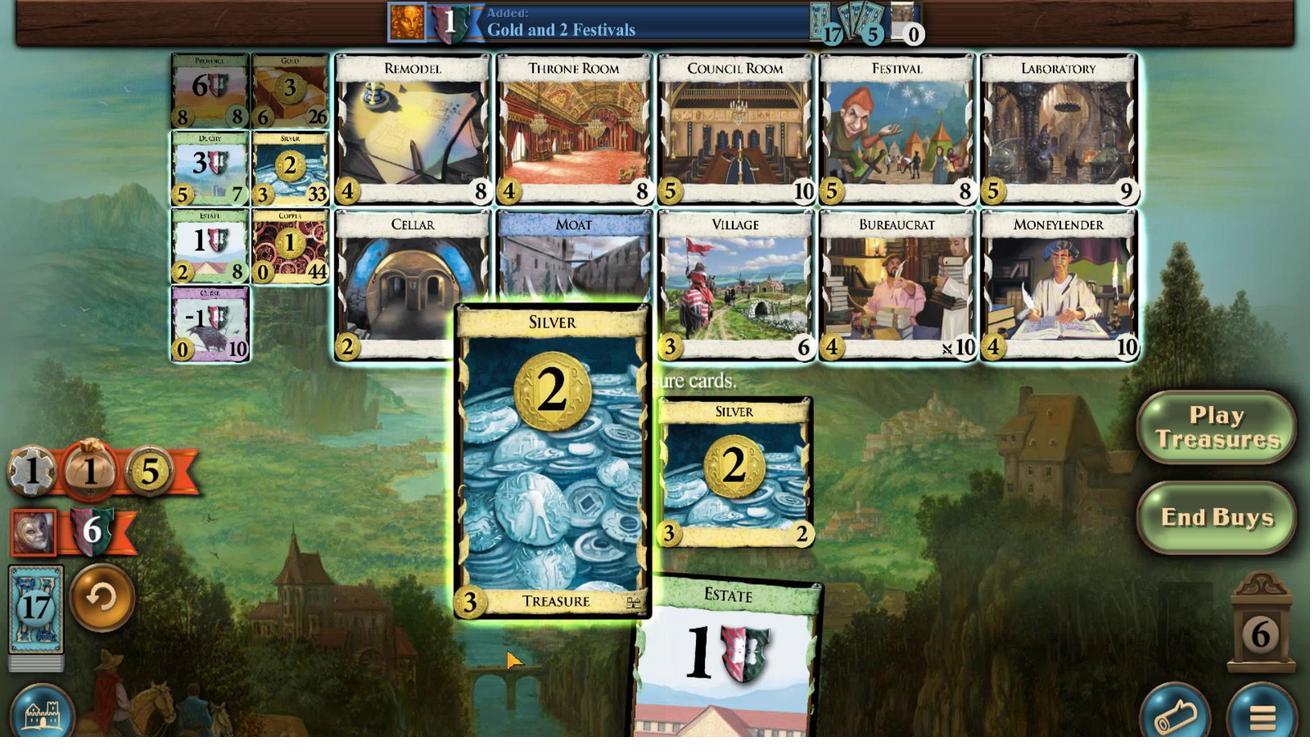 
Action: Mouse moved to (529, 634)
Screenshot: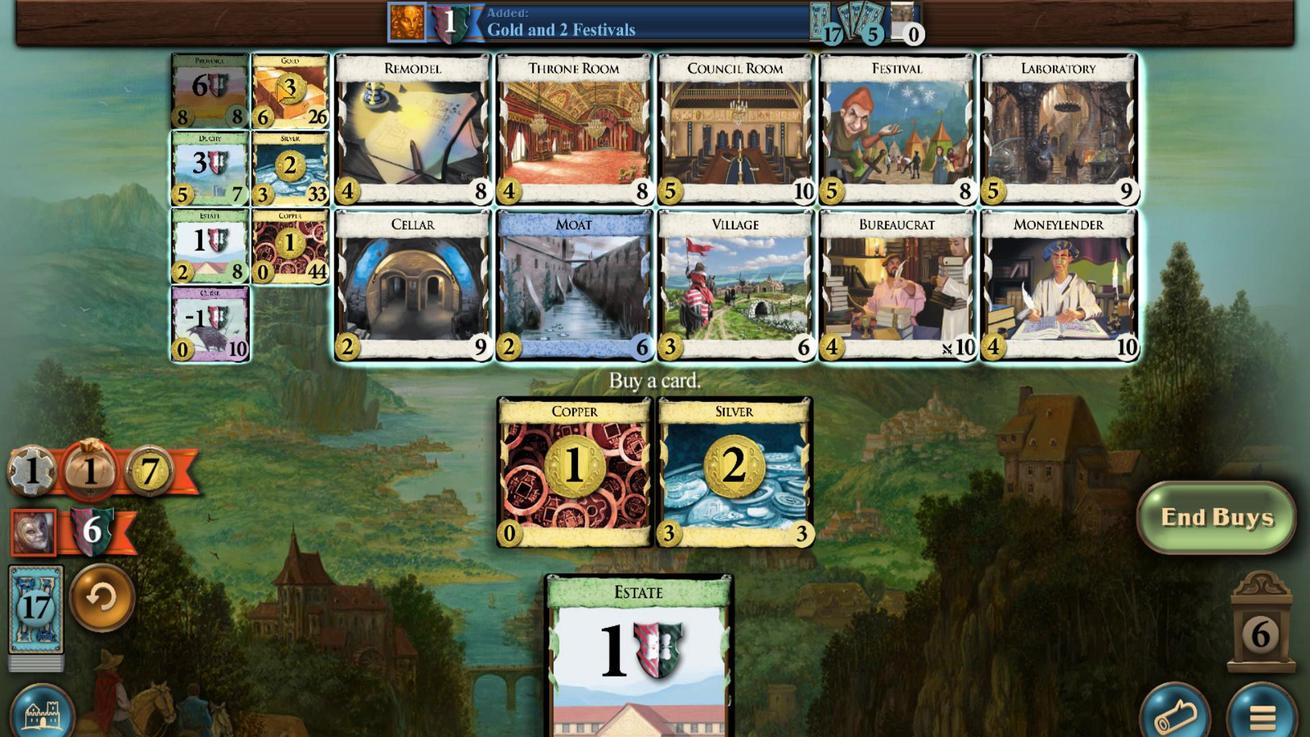 
Action: Mouse pressed left at (529, 634)
Screenshot: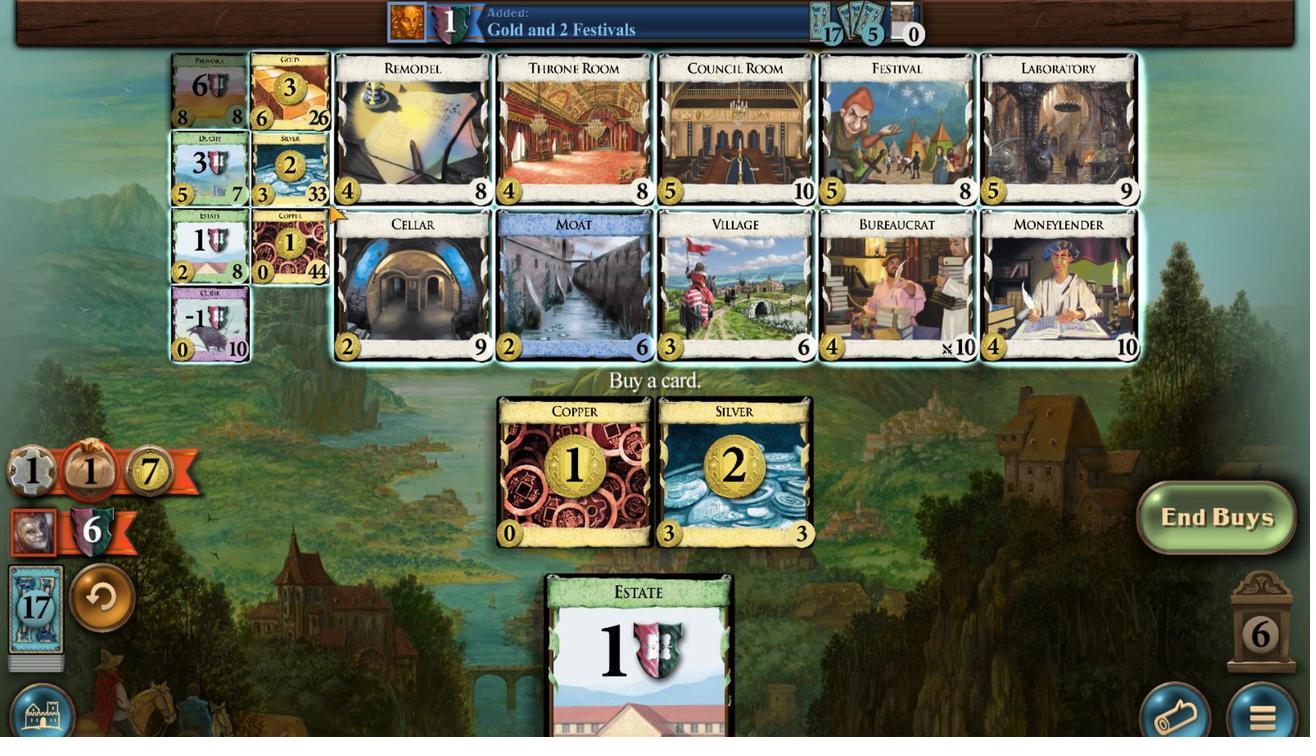 
Action: Mouse moved to (612, 353)
Screenshot: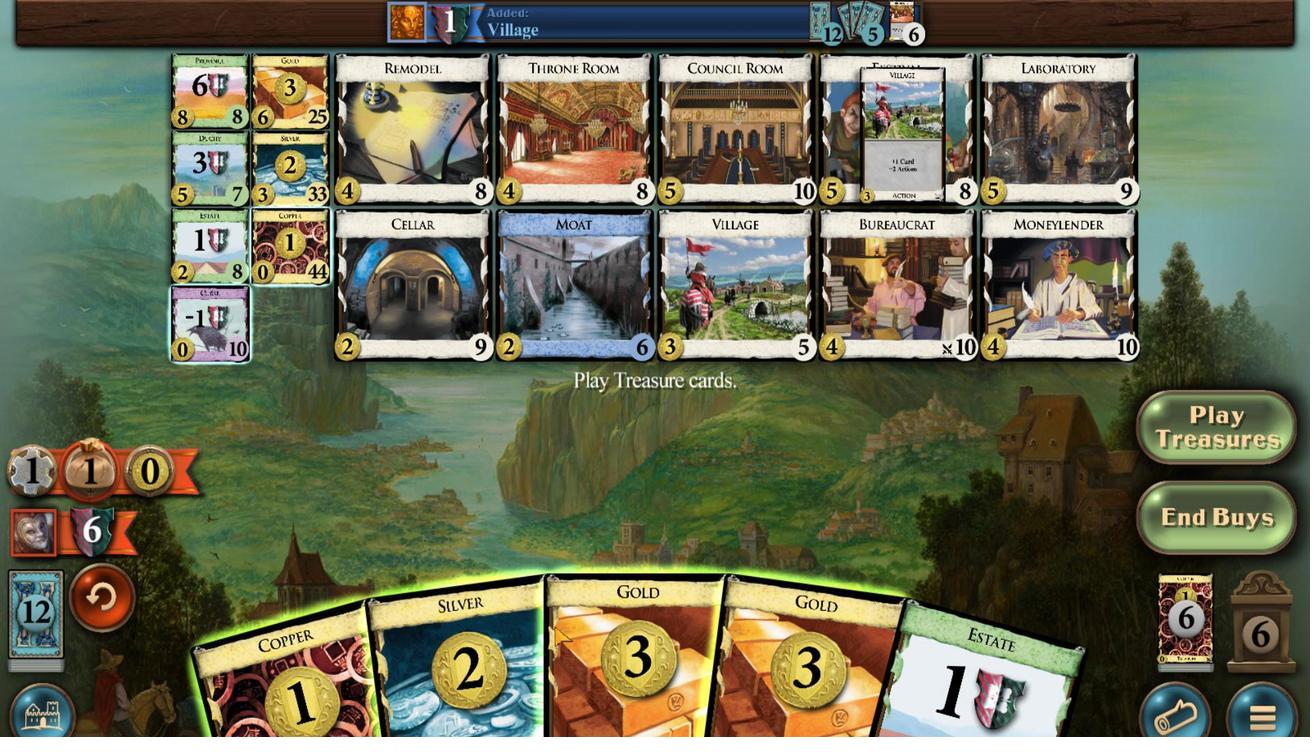 
Action: Mouse scrolled (612, 354) with delta (0, 0)
Screenshot: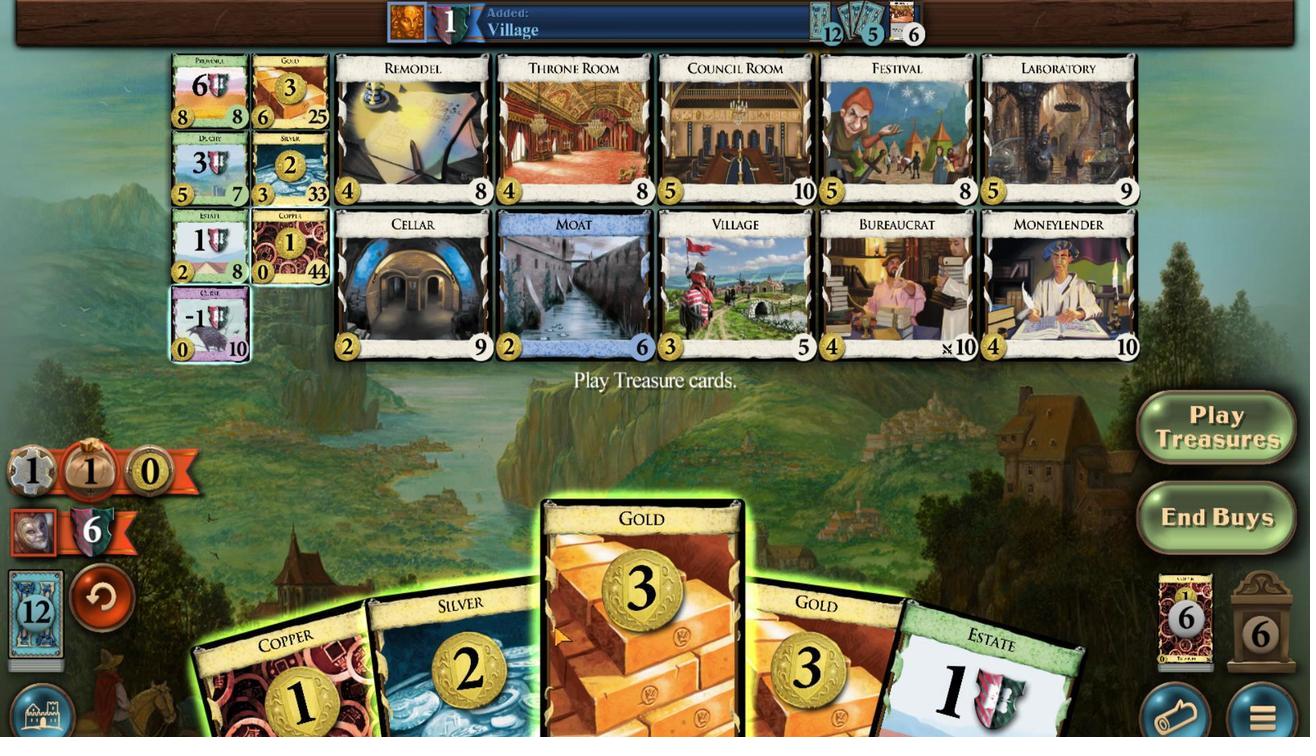 
Action: Mouse scrolled (612, 354) with delta (0, 0)
Screenshot: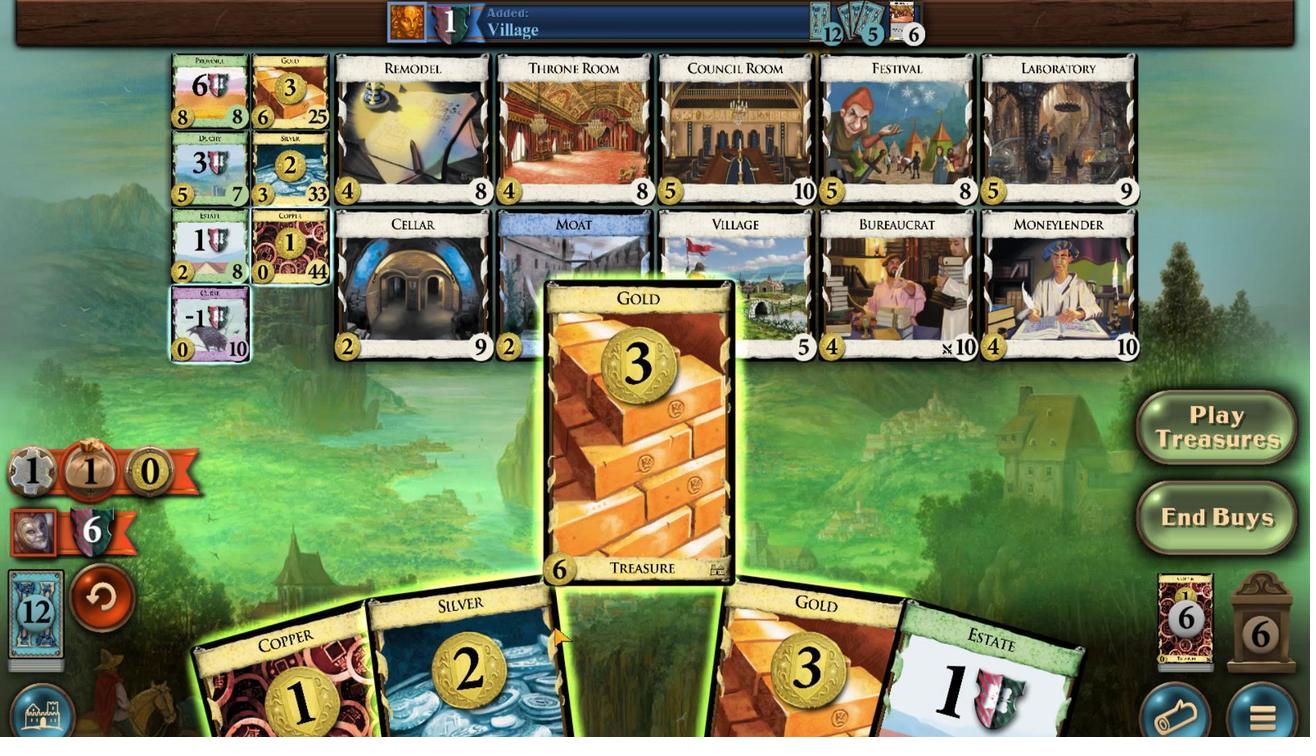 
Action: Mouse moved to (598, 353)
Screenshot: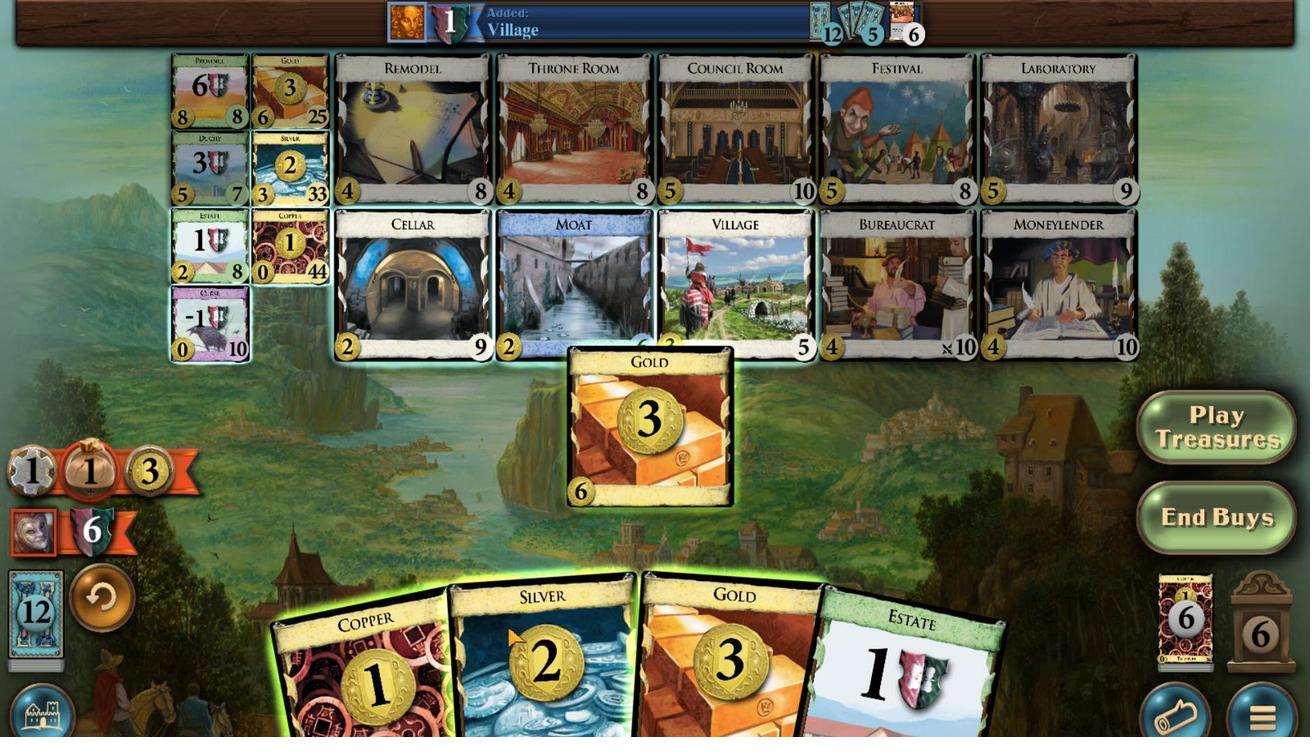 
Action: Mouse scrolled (598, 353) with delta (0, 0)
Screenshot: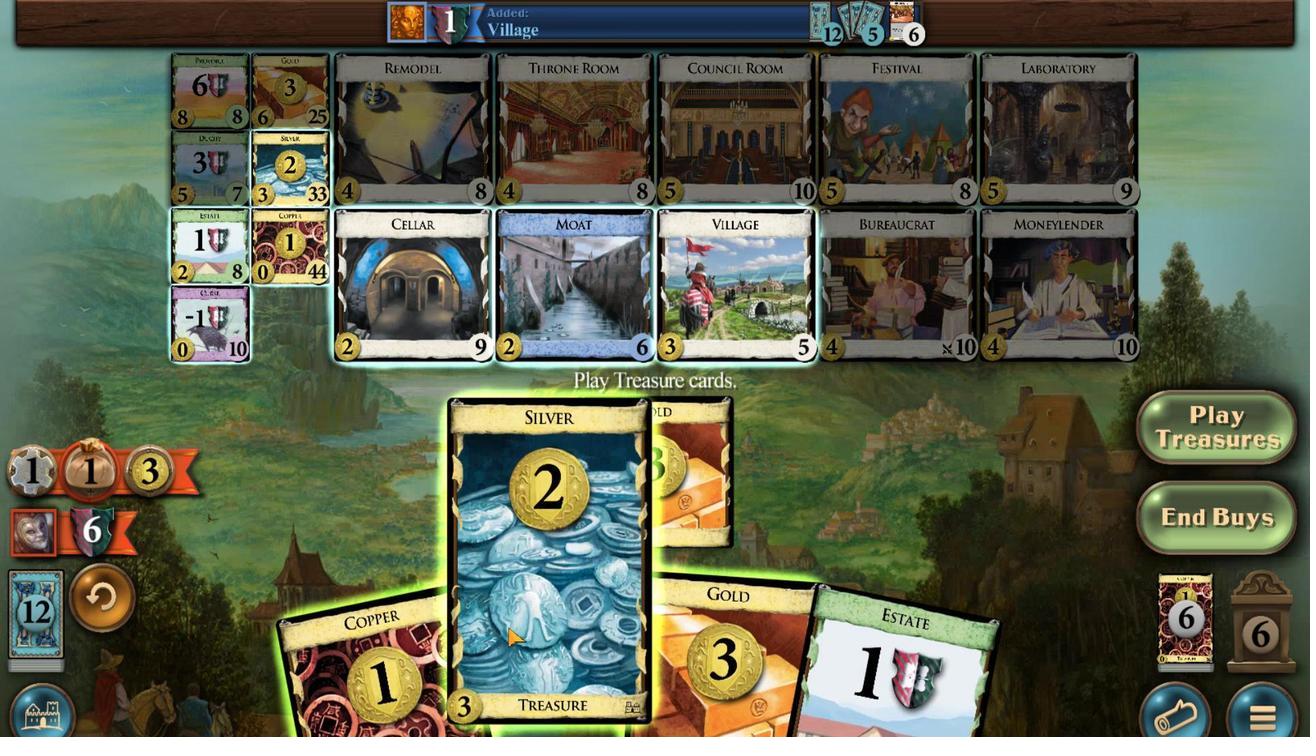 
Action: Mouse scrolled (598, 353) with delta (0, 0)
Screenshot: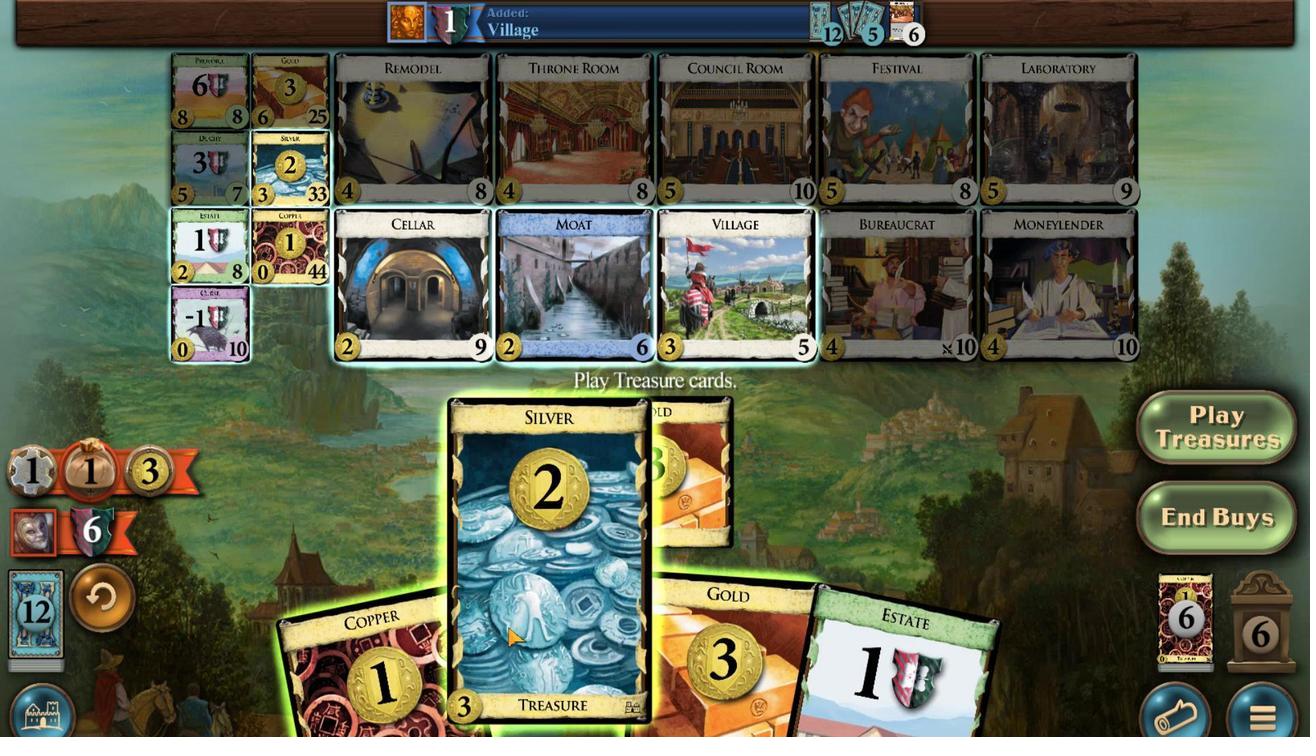 
Action: Mouse scrolled (598, 353) with delta (0, 0)
Screenshot: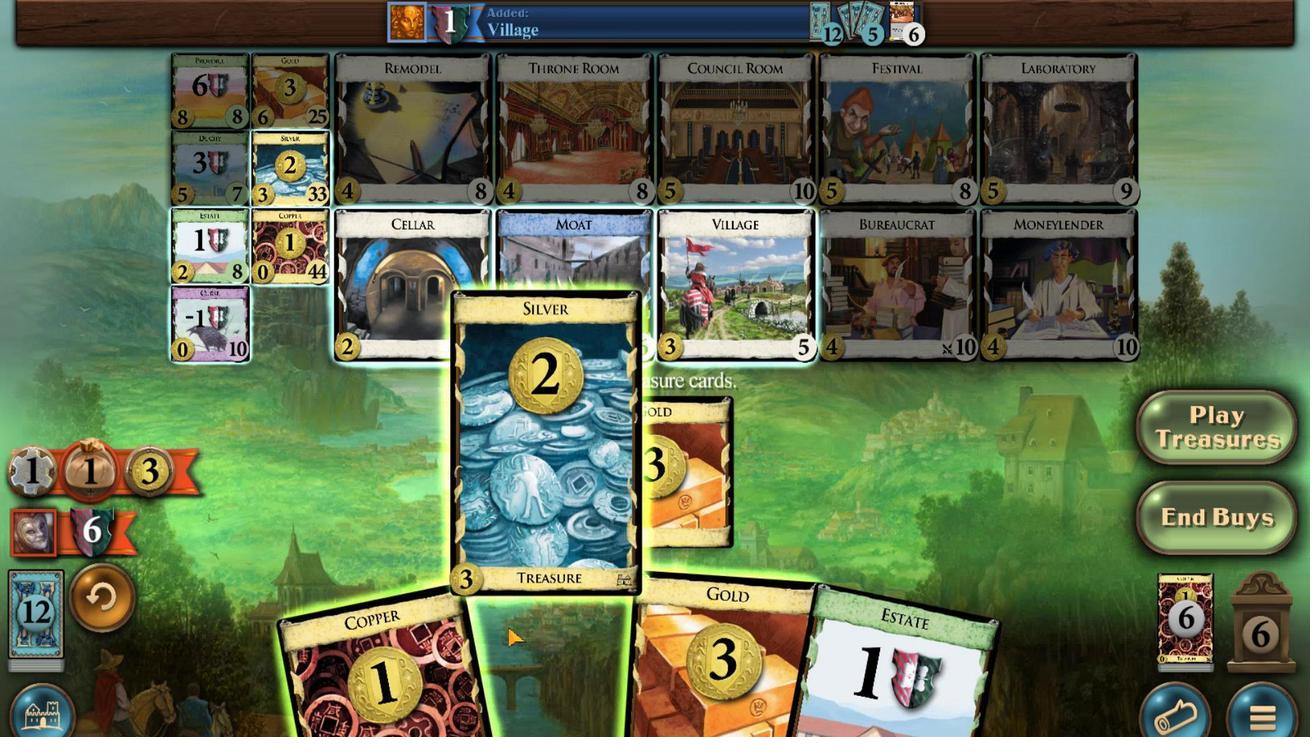 
Action: Mouse moved to (567, 350)
Screenshot: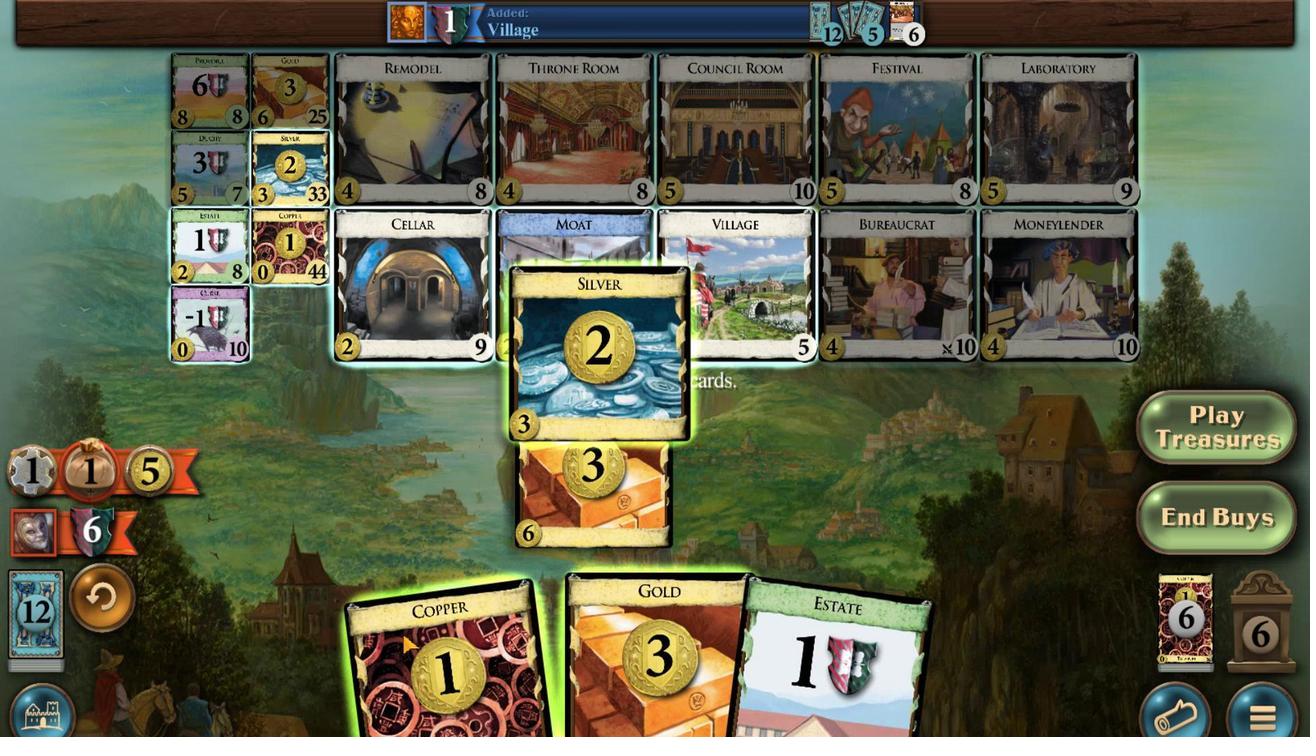
Action: Mouse scrolled (567, 350) with delta (0, 0)
Screenshot: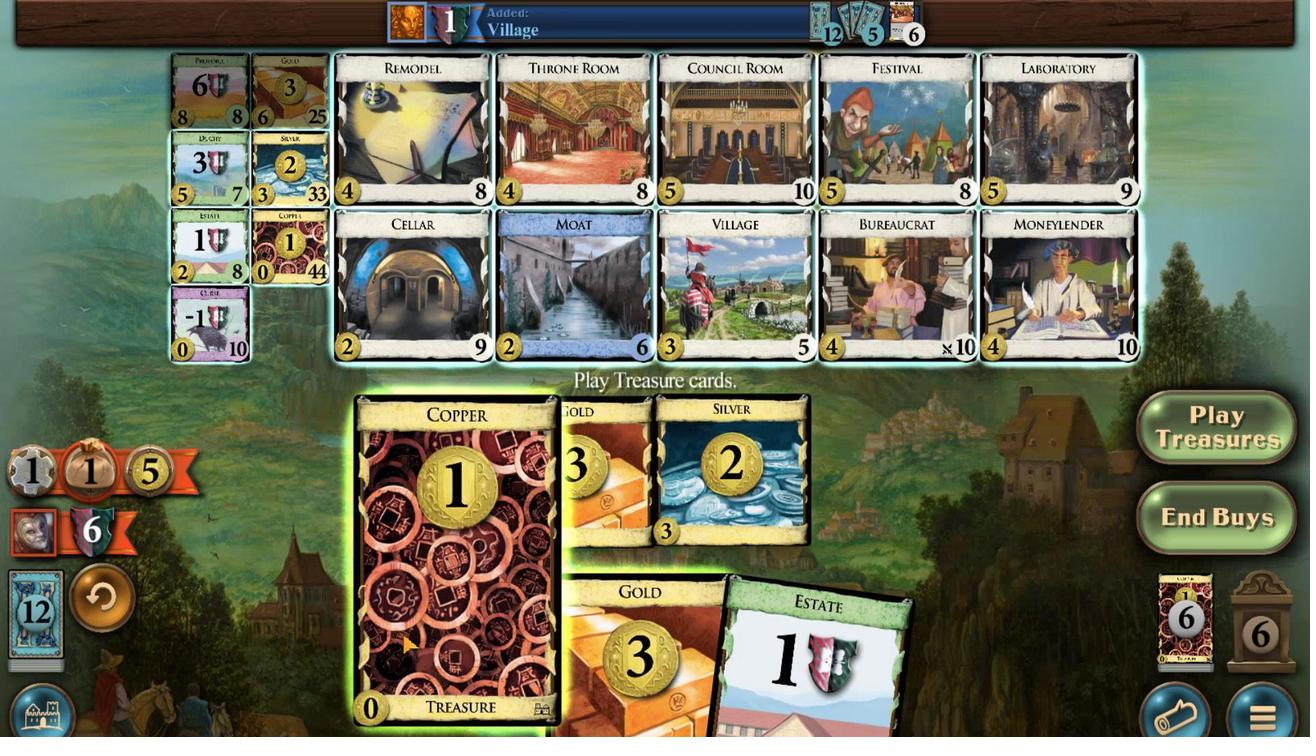 
Action: Mouse scrolled (567, 350) with delta (0, 0)
Screenshot: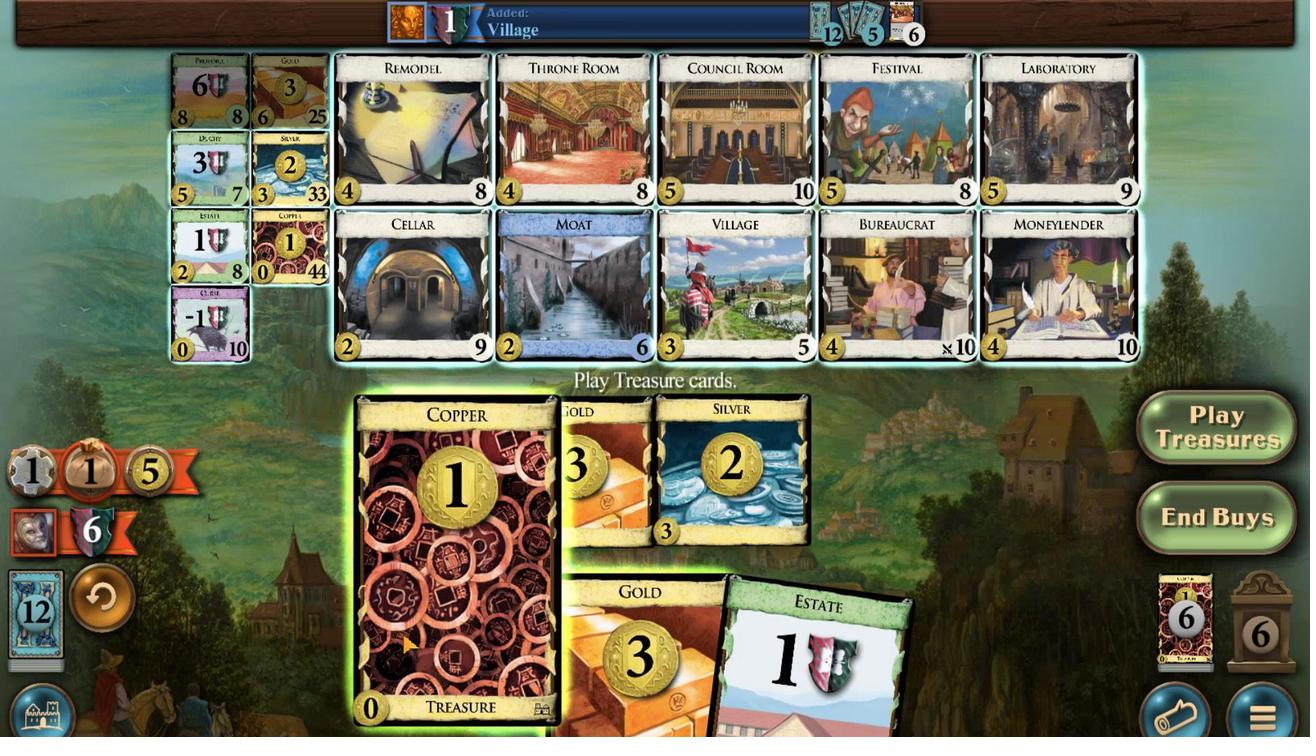 
Action: Mouse scrolled (567, 350) with delta (0, 0)
Screenshot: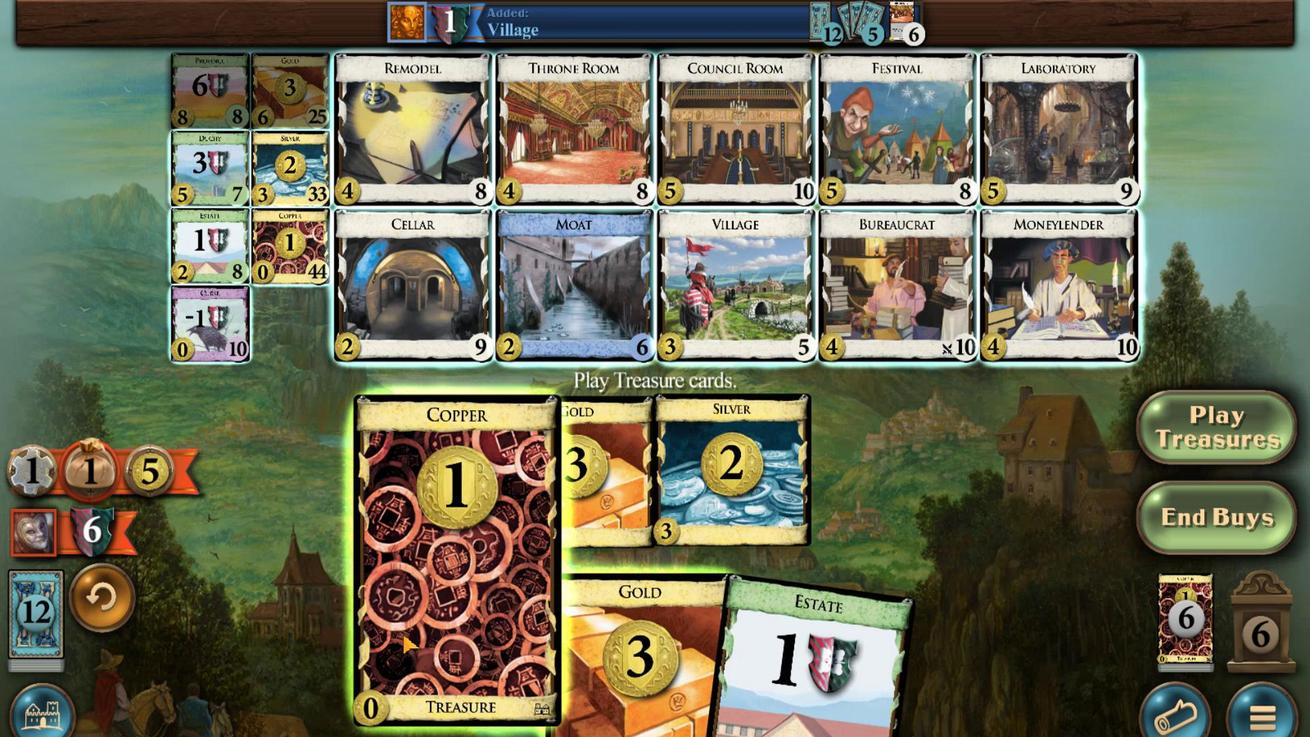 
Action: Mouse moved to (525, 630)
Screenshot: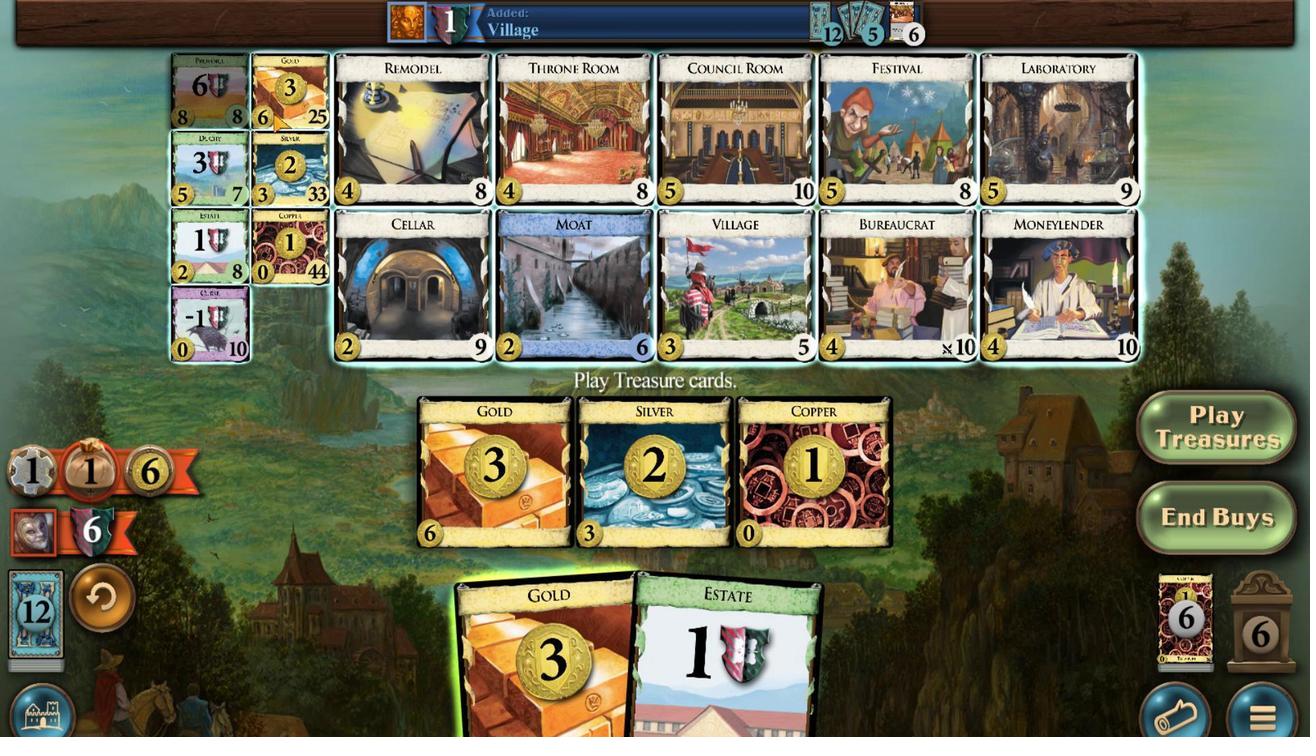 
Action: Mouse pressed left at (525, 630)
Screenshot: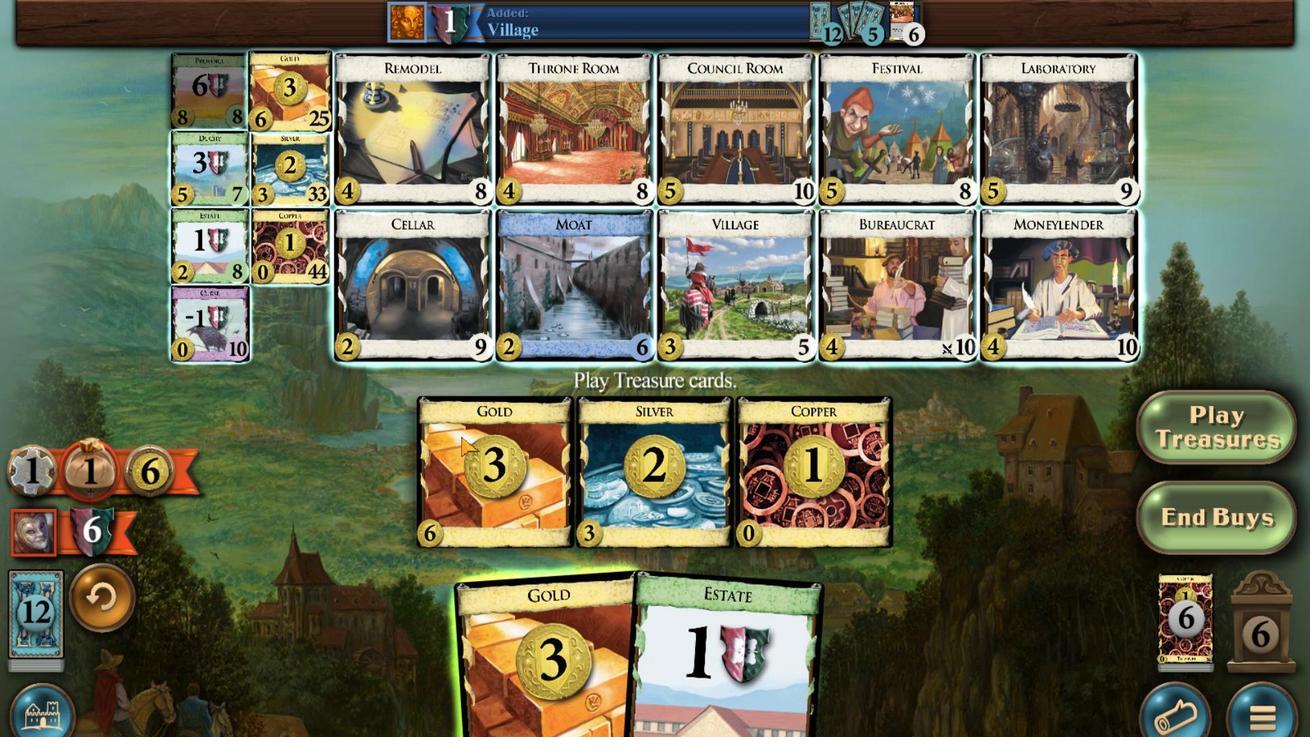 
Action: Mouse moved to (569, 355)
Screenshot: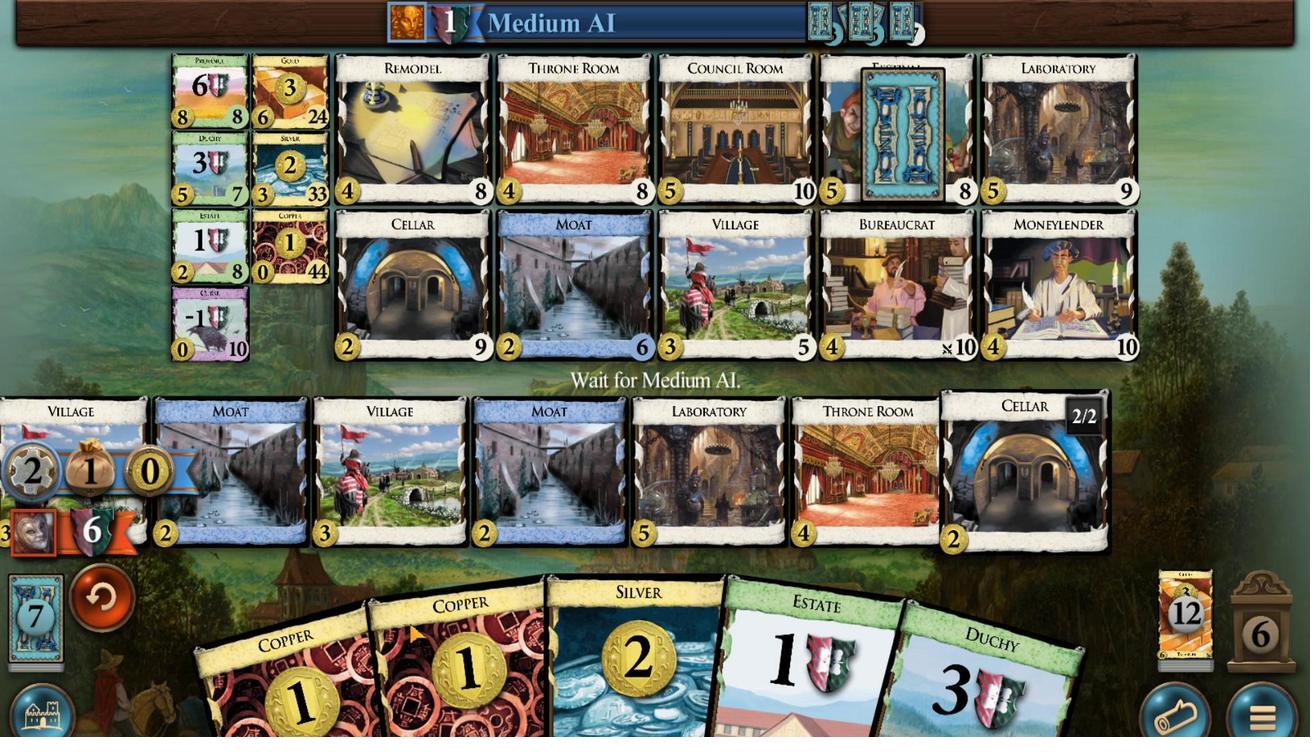 
Action: Mouse scrolled (569, 355) with delta (0, 0)
Screenshot: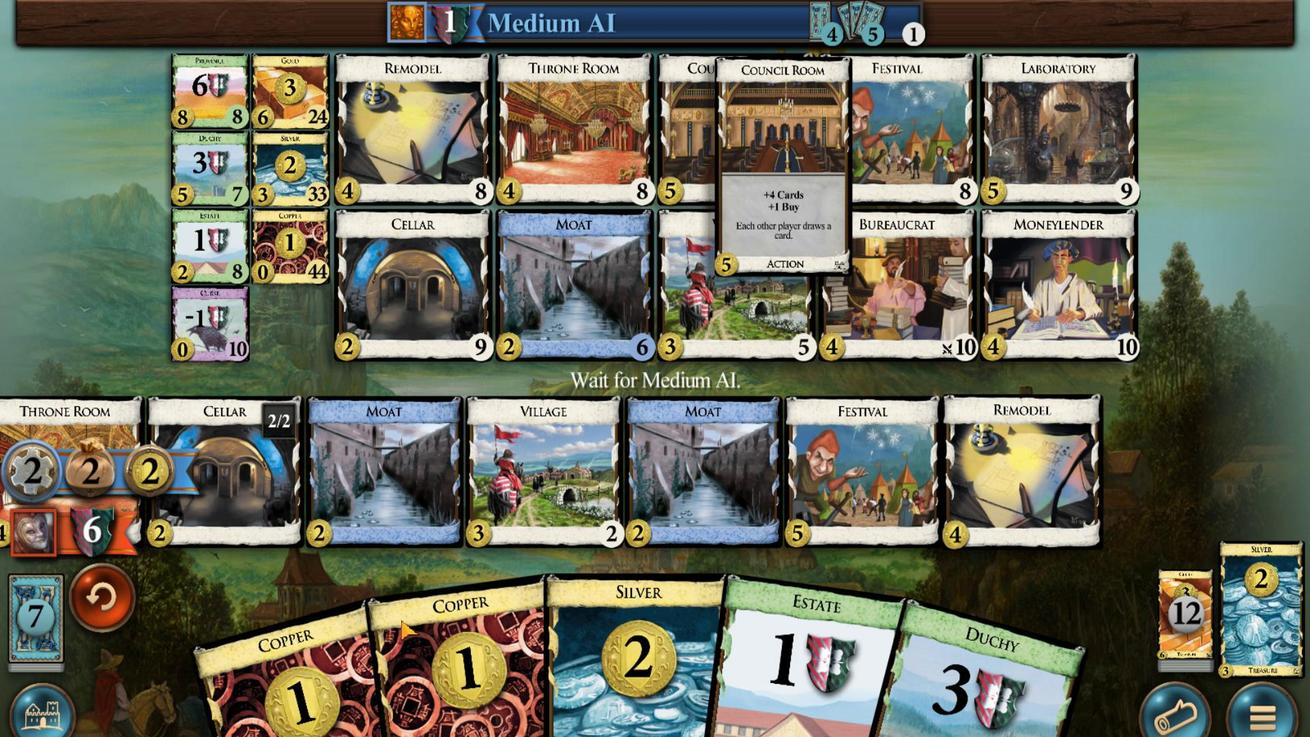 
Action: Mouse moved to (771, 393)
Screenshot: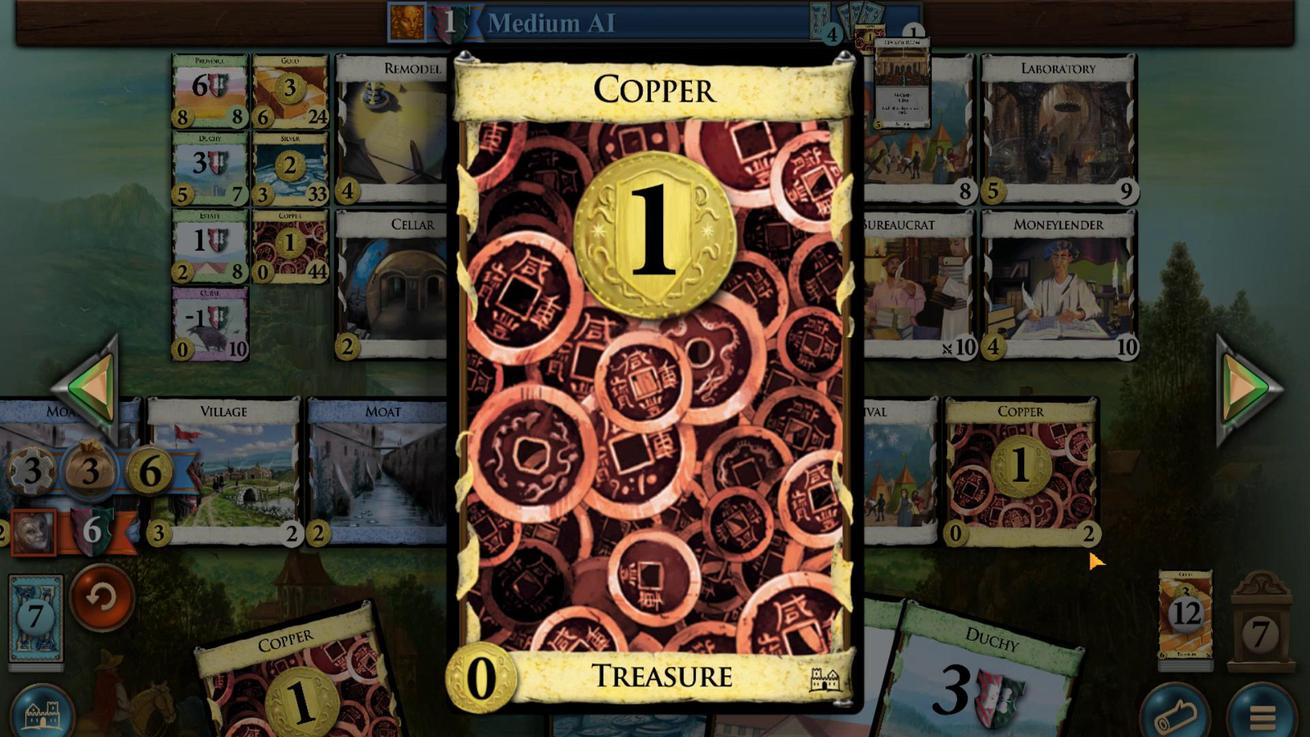 
Action: Mouse pressed left at (771, 393)
Screenshot: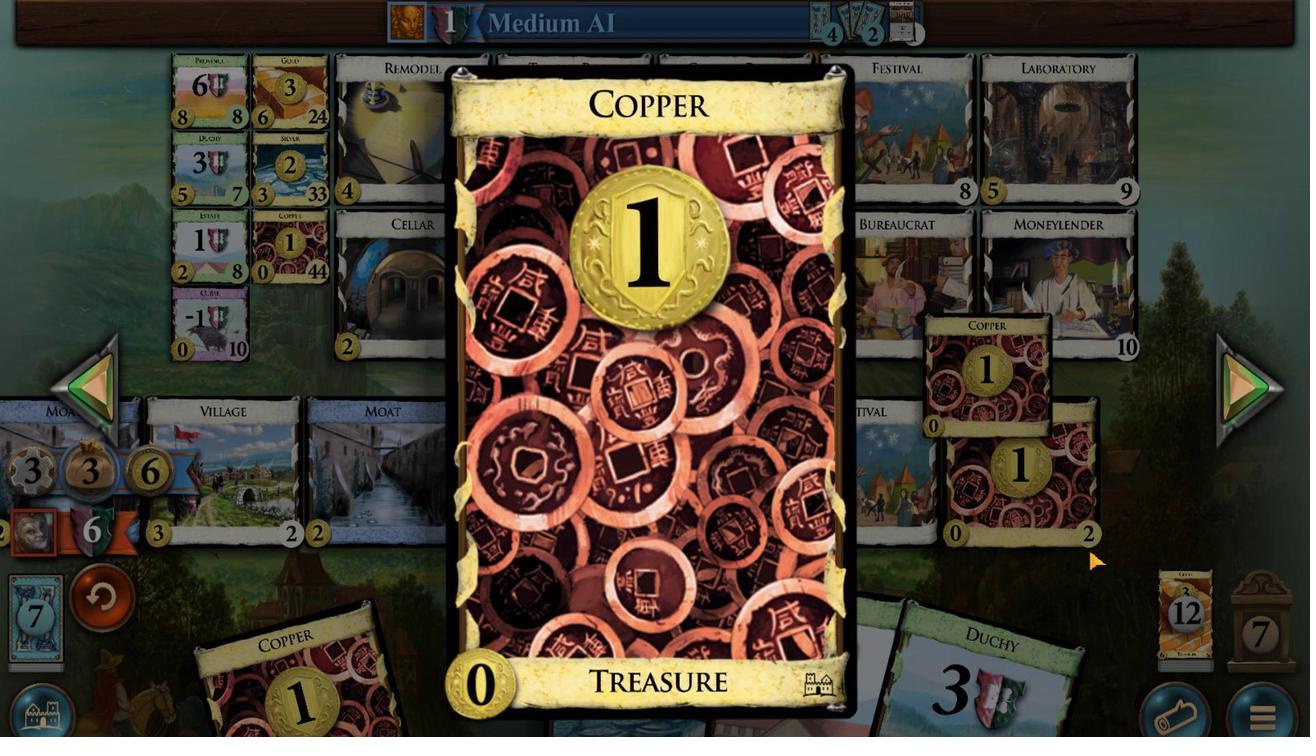 
Action: Mouse moved to (618, 357)
Screenshot: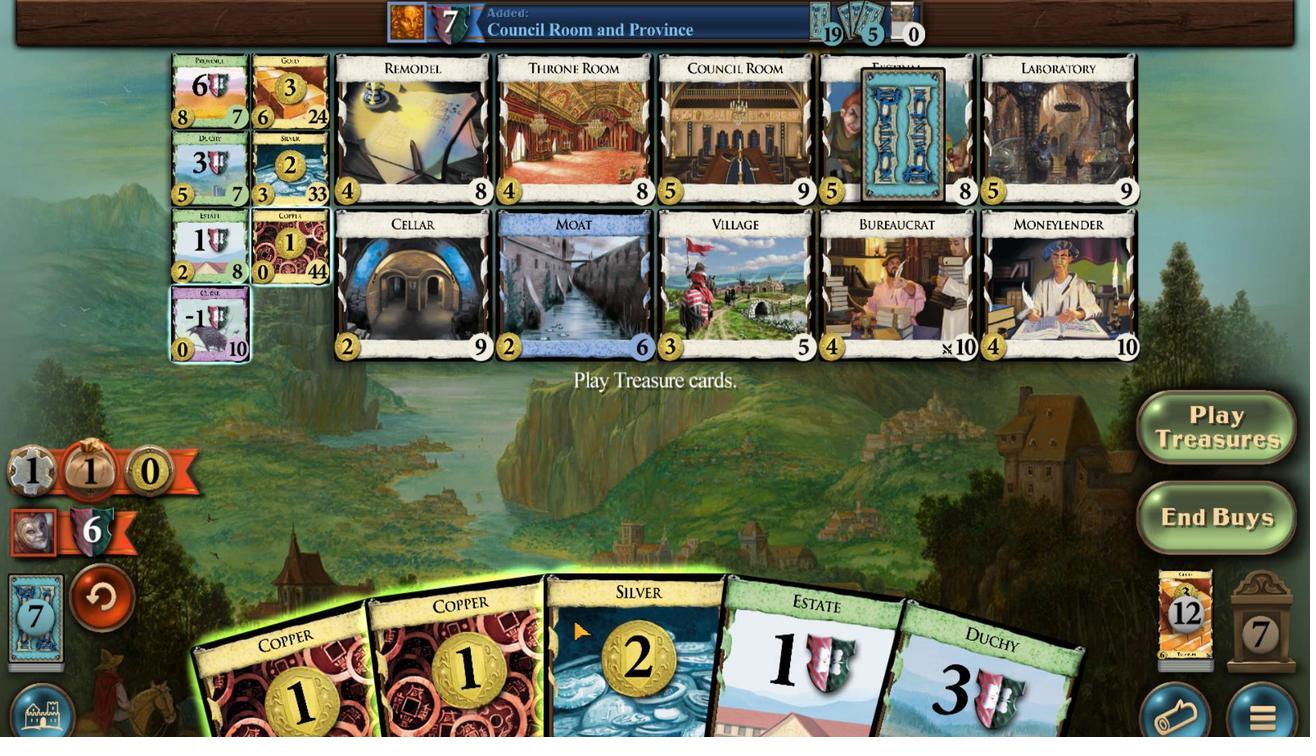 
Action: Mouse scrolled (618, 357) with delta (0, 0)
Screenshot: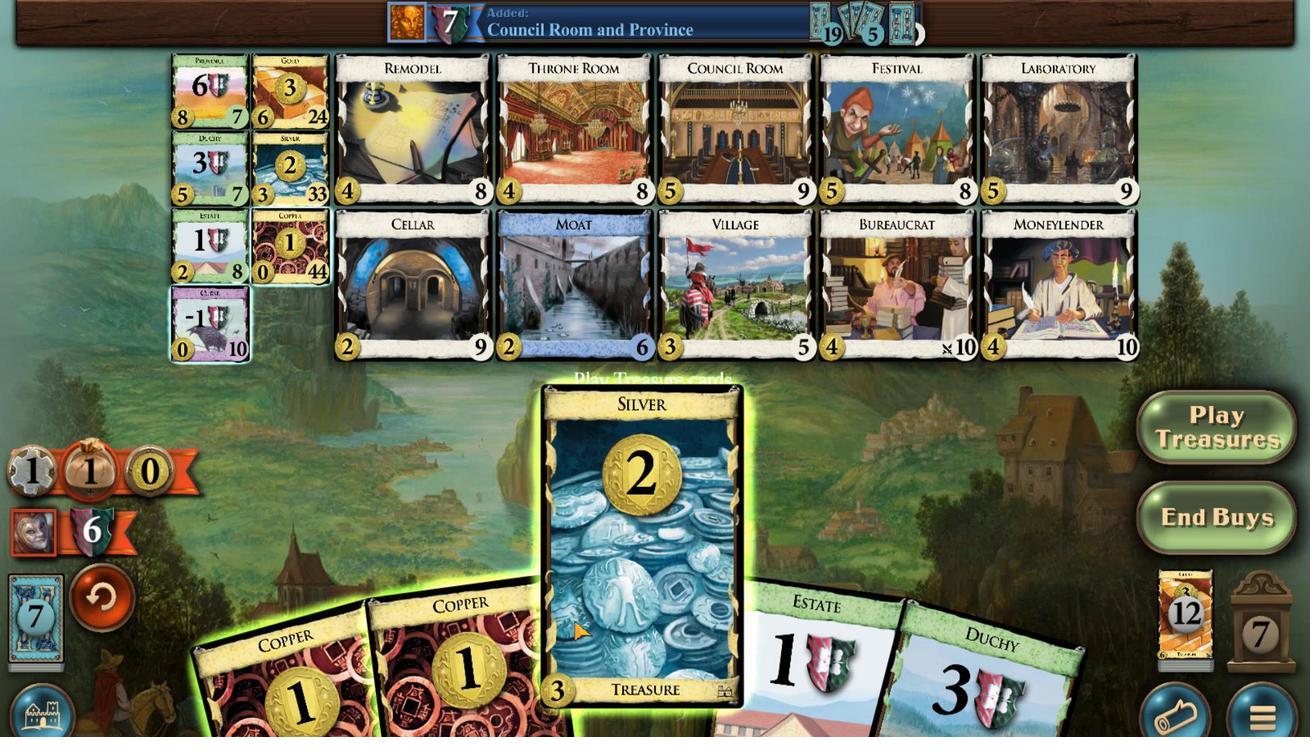 
Action: Mouse scrolled (618, 357) with delta (0, 0)
Screenshot: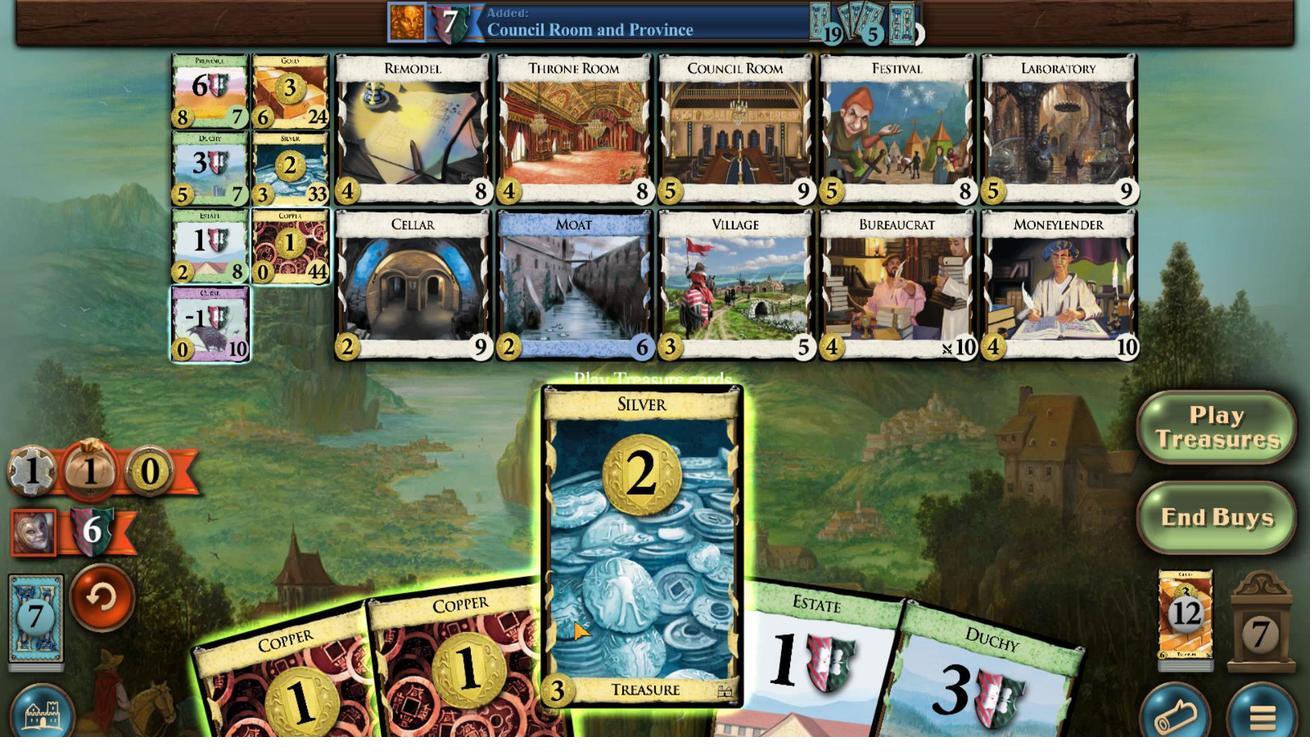 
Action: Mouse scrolled (618, 357) with delta (0, 0)
Screenshot: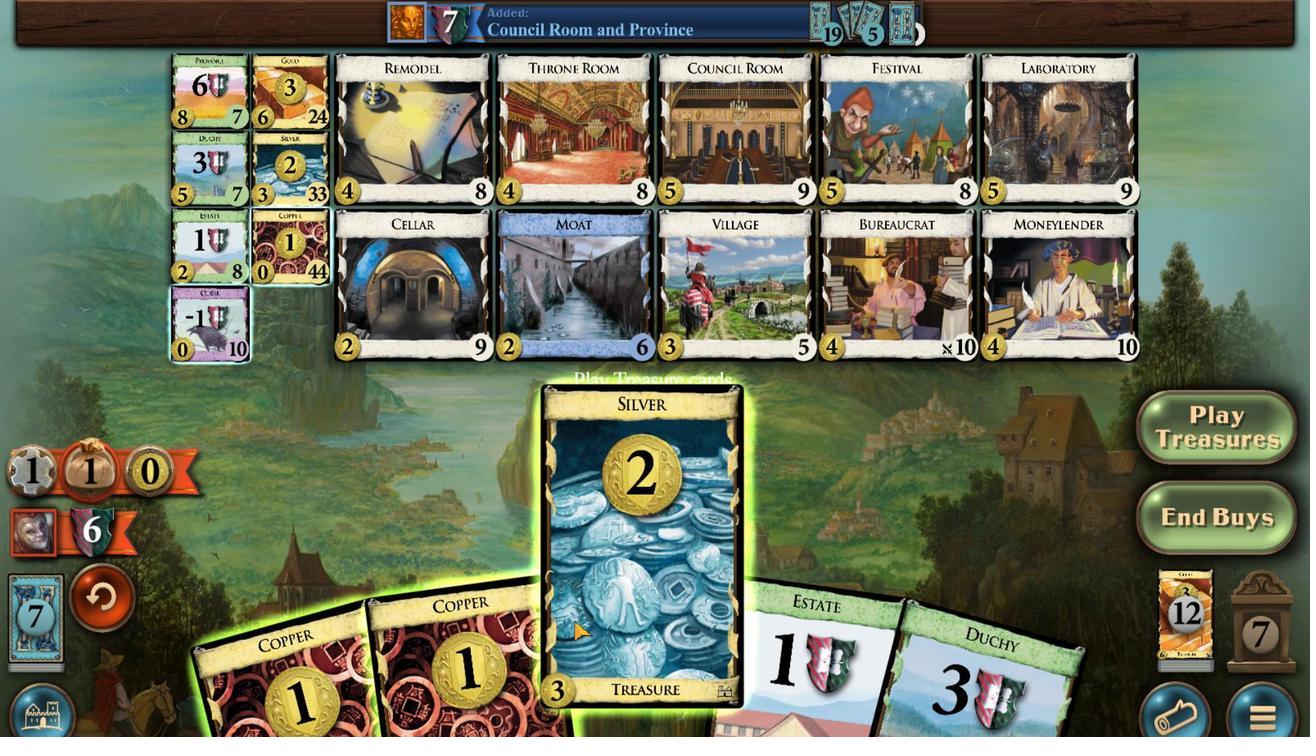 
Action: Mouse moved to (605, 347)
Screenshot: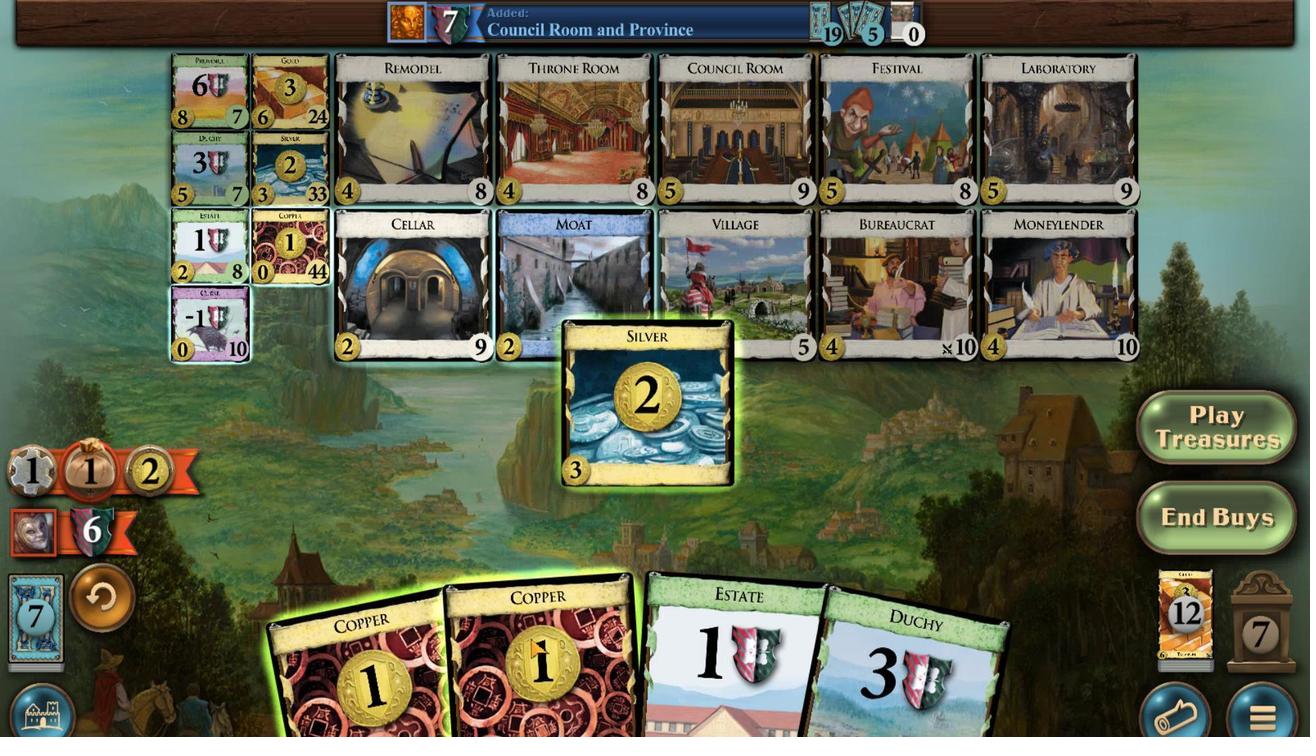 
Action: Mouse scrolled (605, 348) with delta (0, 0)
Screenshot: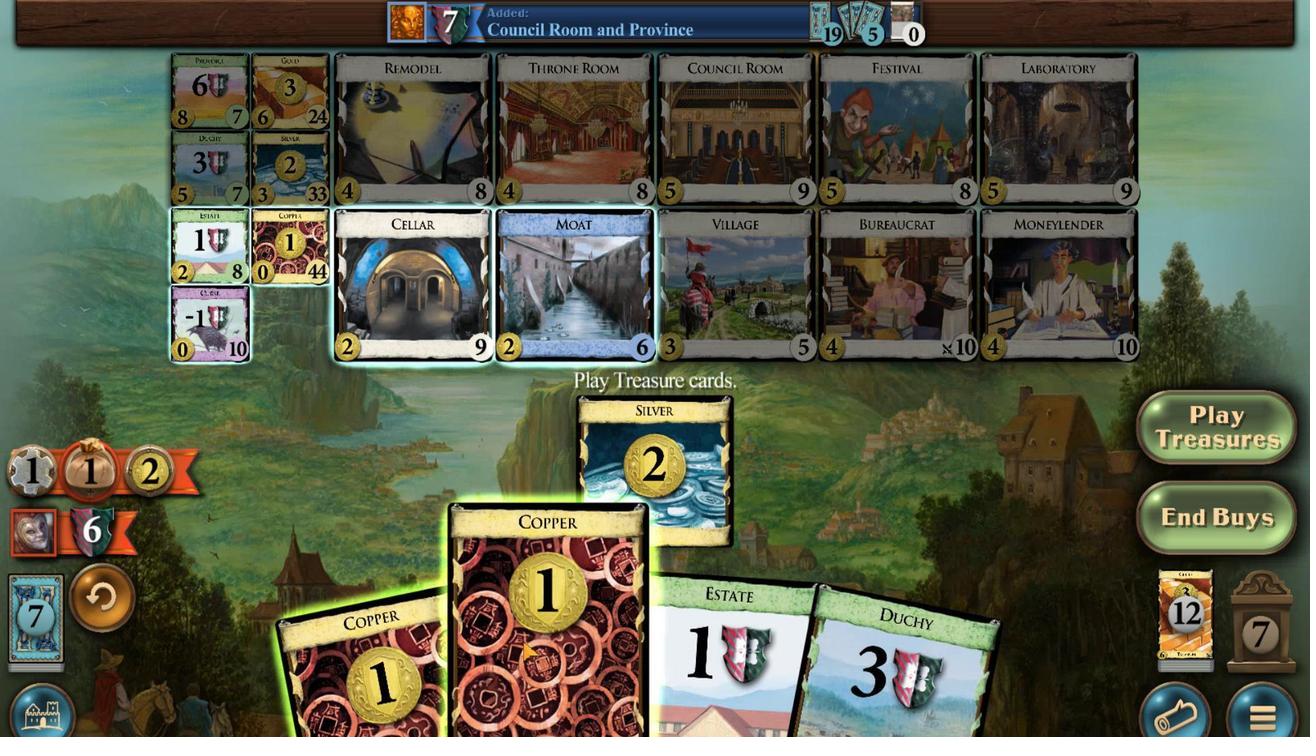 
Action: Mouse scrolled (605, 348) with delta (0, 0)
Screenshot: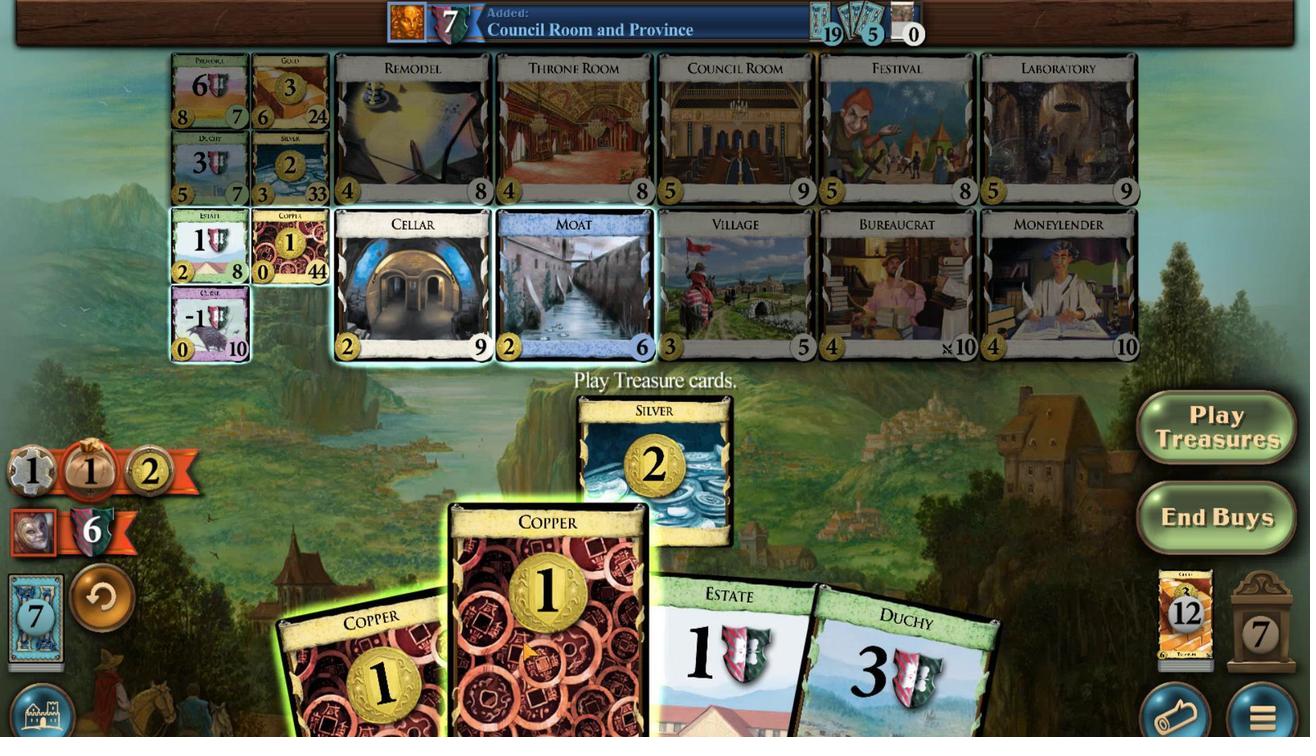 
Action: Mouse scrolled (605, 348) with delta (0, 0)
Screenshot: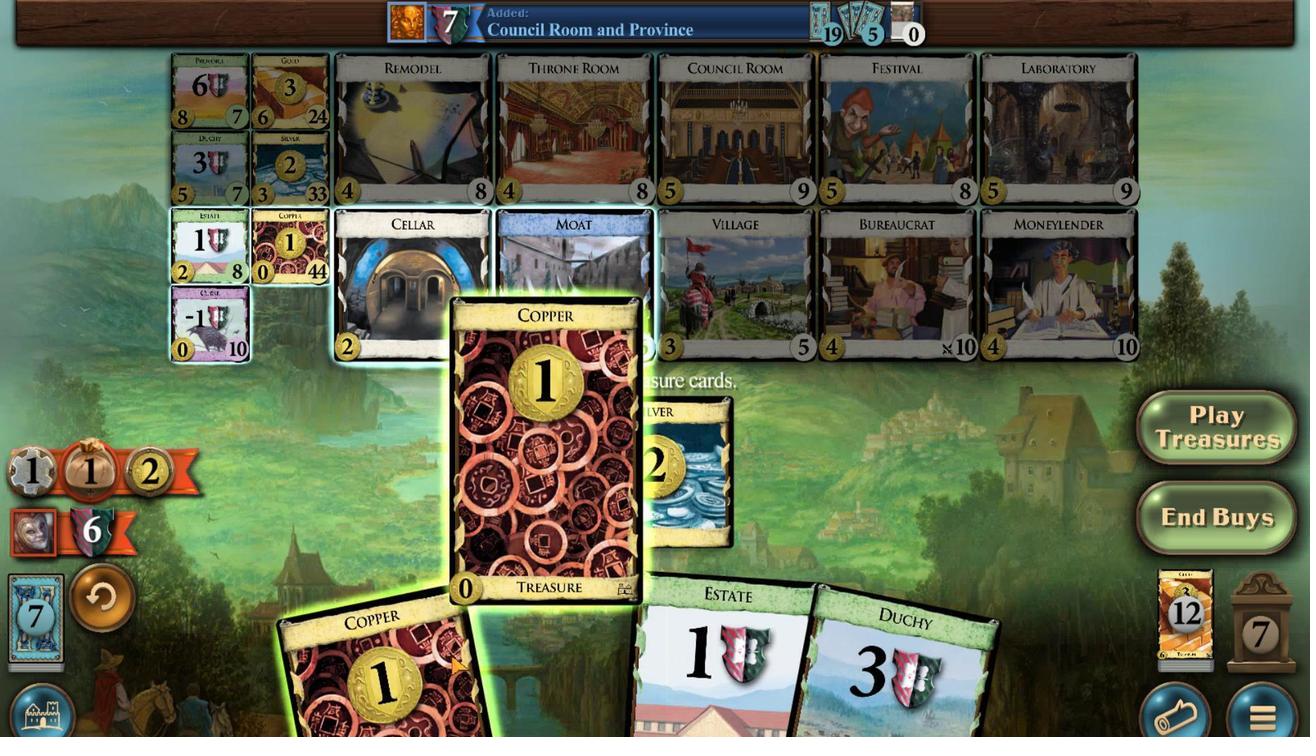 
Action: Mouse moved to (581, 338)
Screenshot: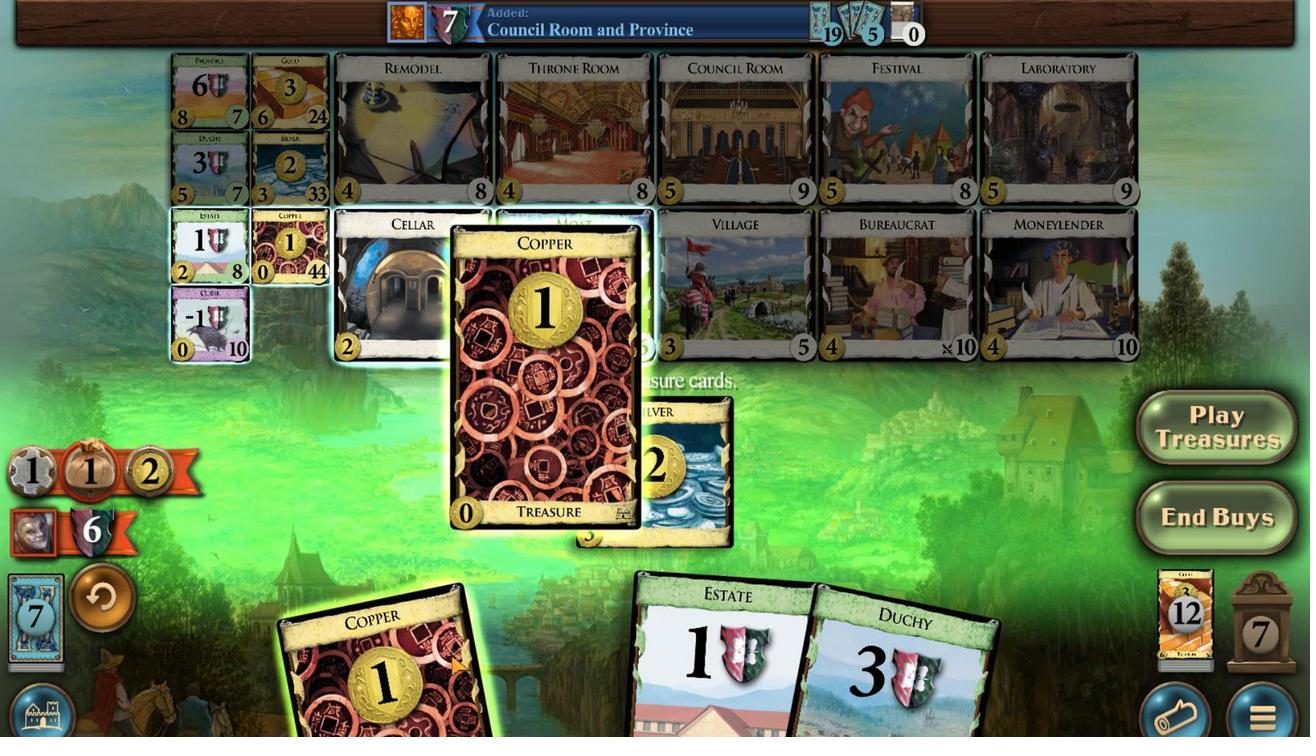 
Action: Mouse scrolled (581, 339) with delta (0, 0)
Screenshot: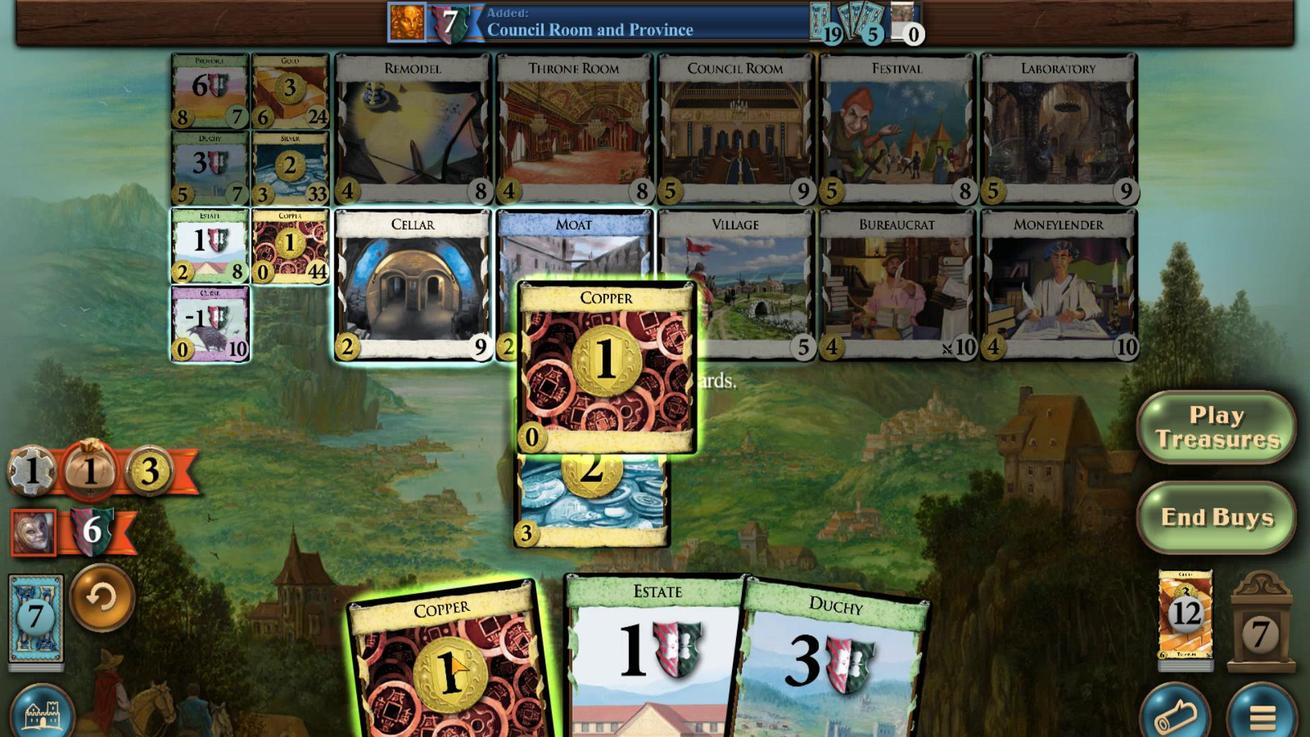 
Action: Mouse scrolled (581, 339) with delta (0, 0)
Screenshot: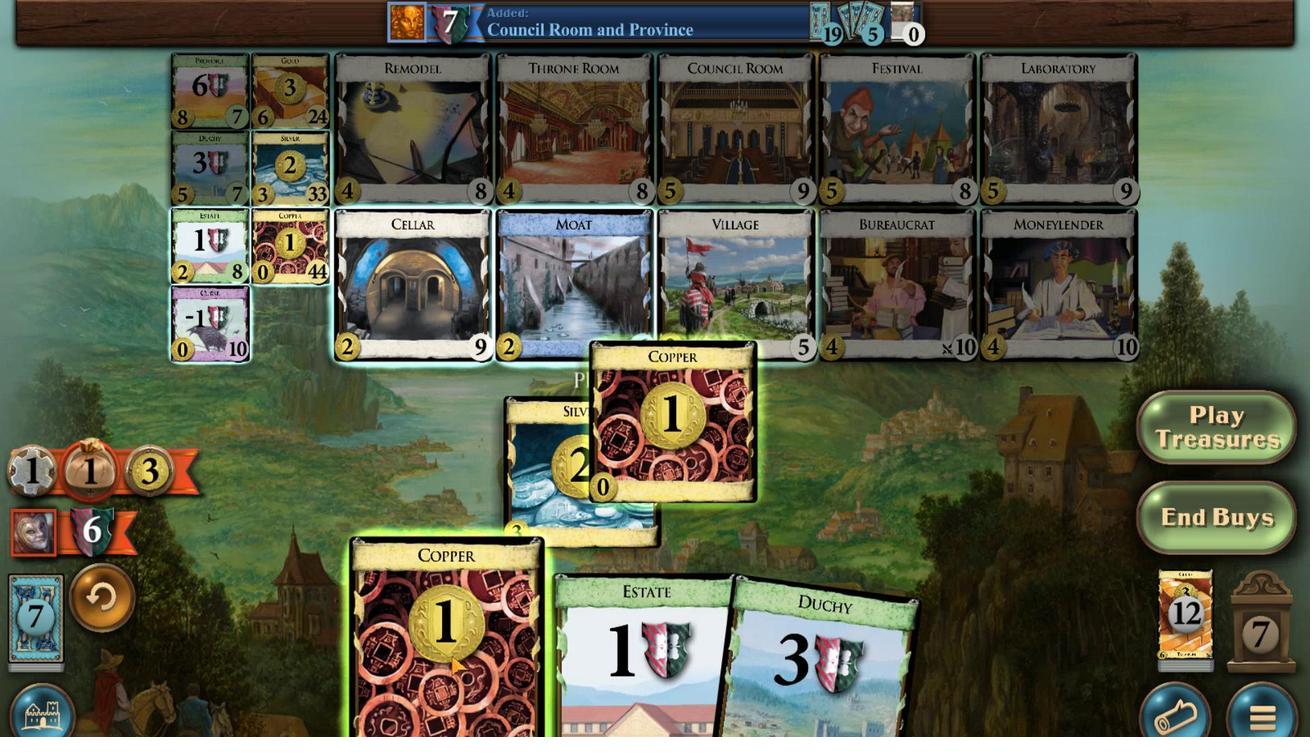 
Action: Mouse scrolled (581, 339) with delta (0, 0)
Screenshot: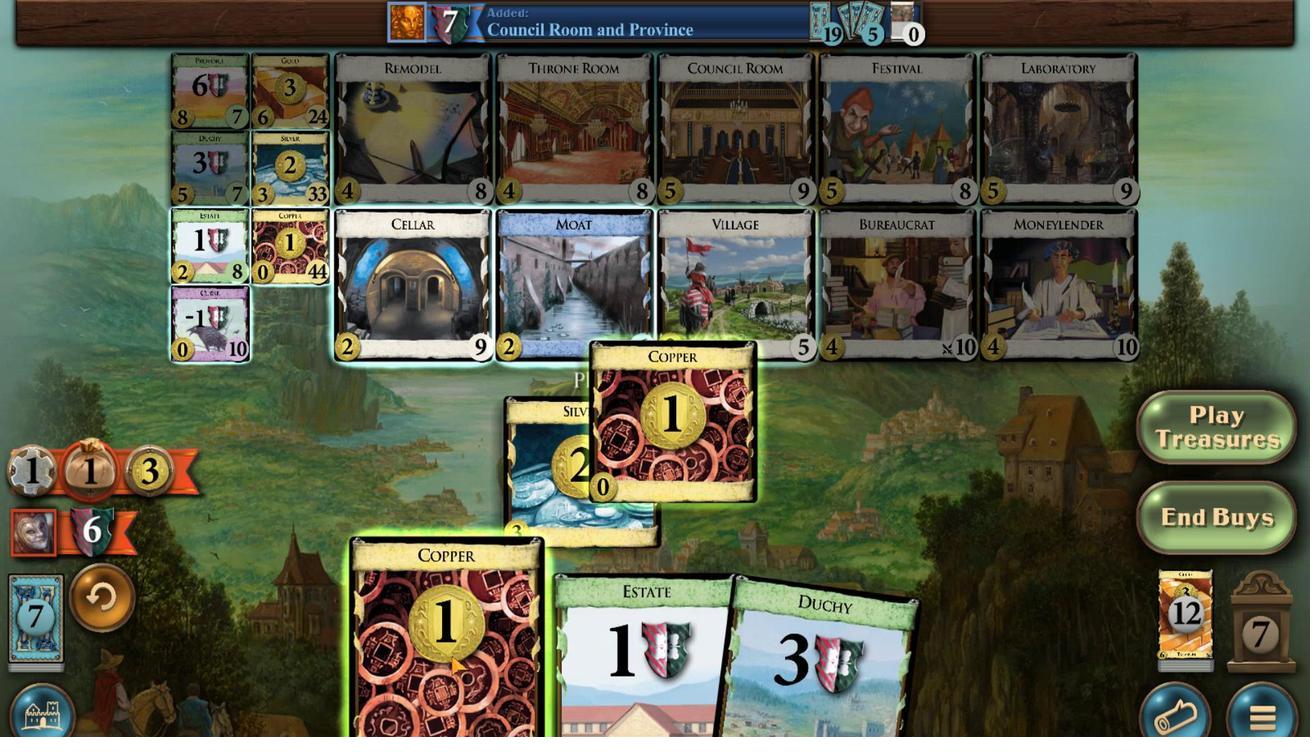 
Action: Mouse moved to (537, 590)
Screenshot: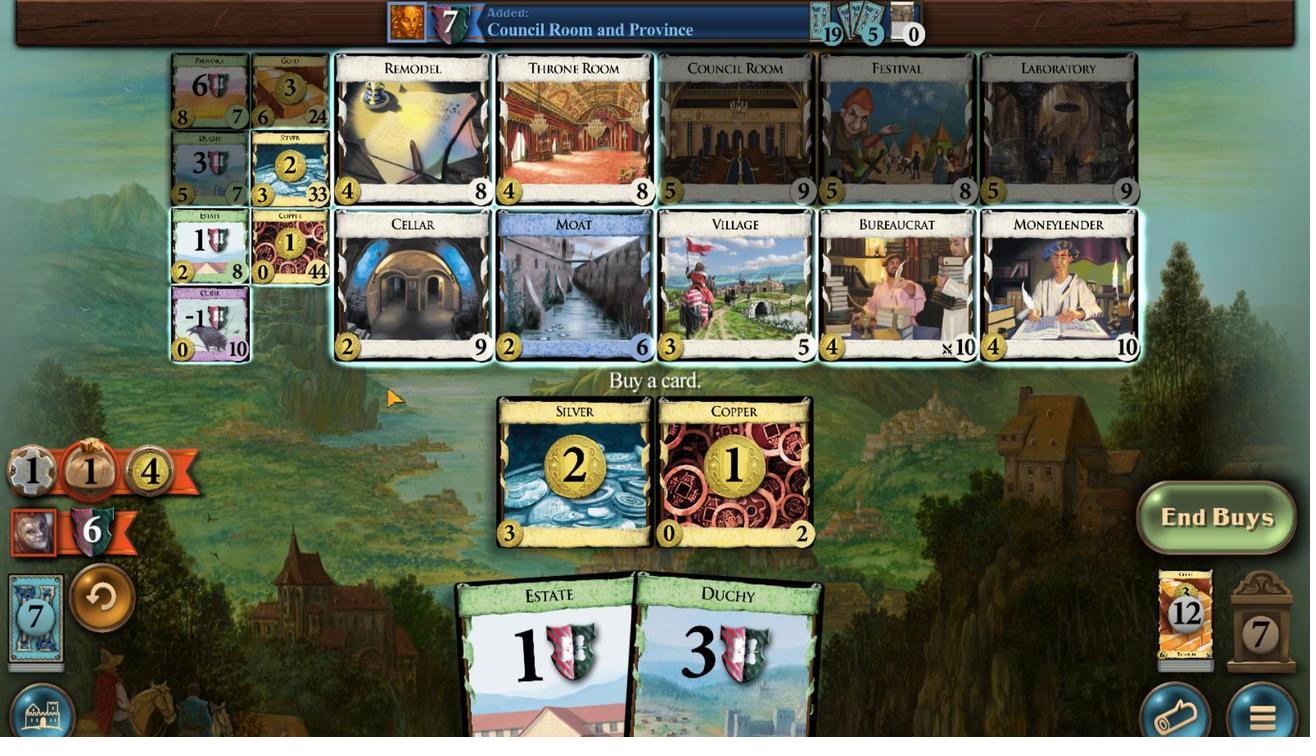 
Action: Mouse pressed left at (537, 590)
Screenshot: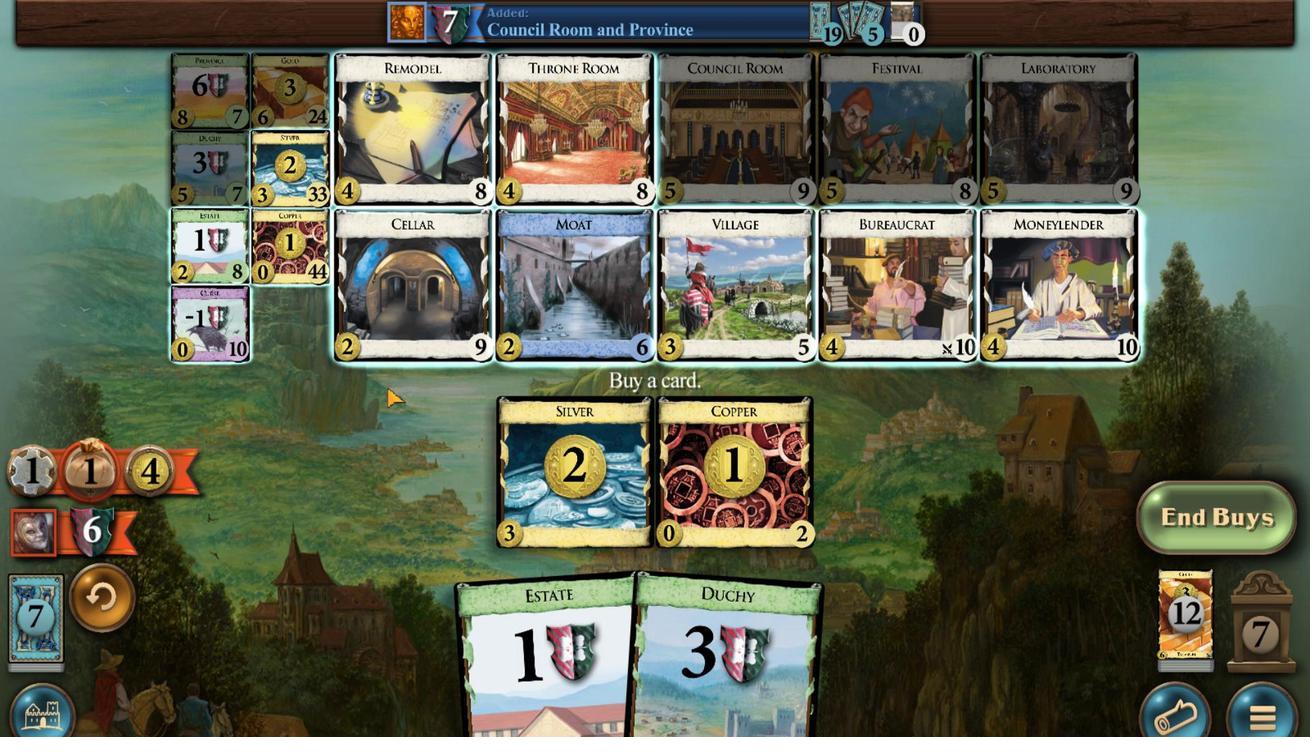 
Action: Mouse moved to (540, 327)
Screenshot: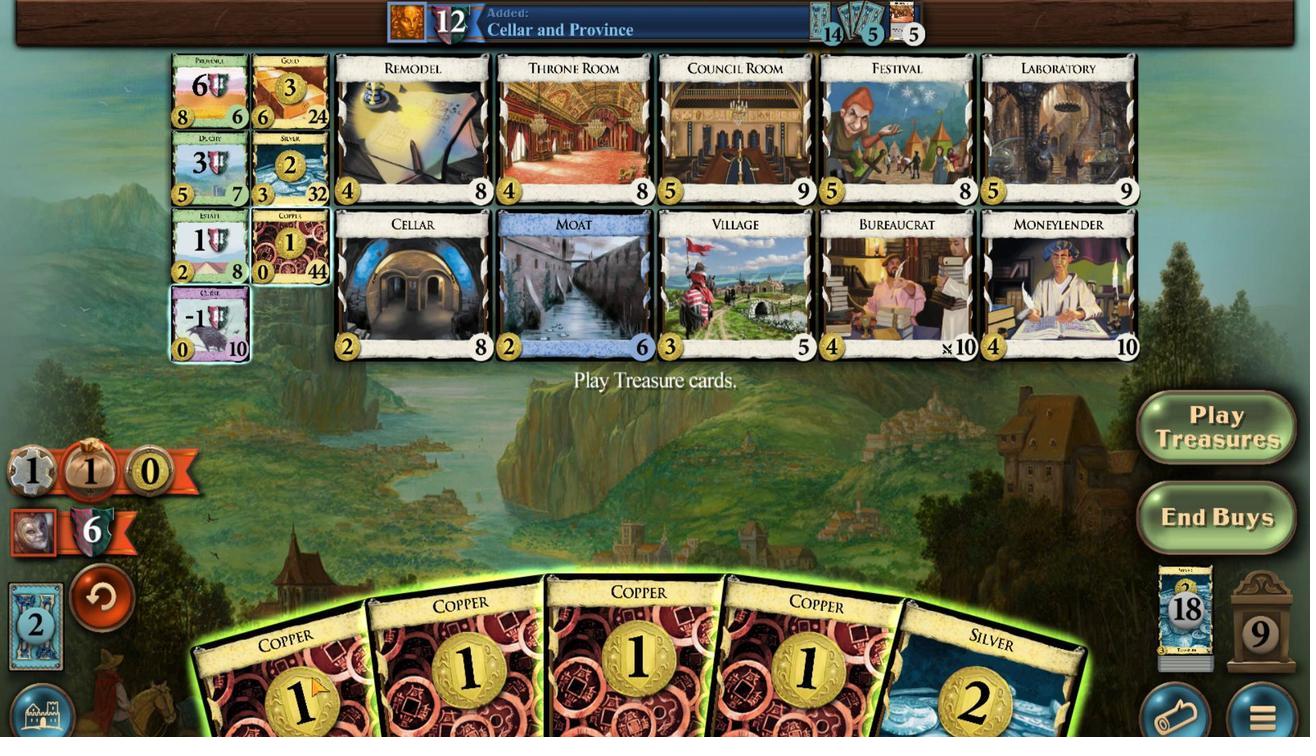 
Action: Mouse scrolled (540, 328) with delta (0, 0)
Screenshot: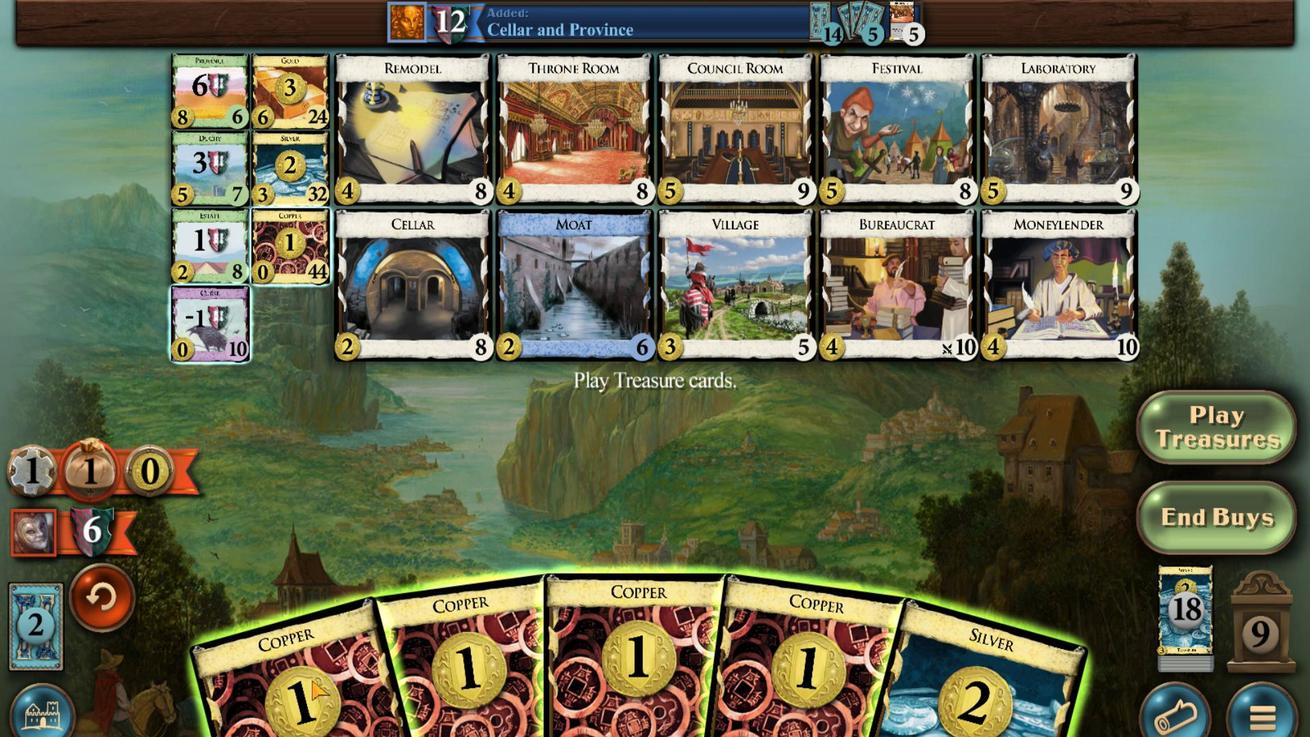 
Action: Mouse scrolled (540, 328) with delta (0, 0)
Screenshot: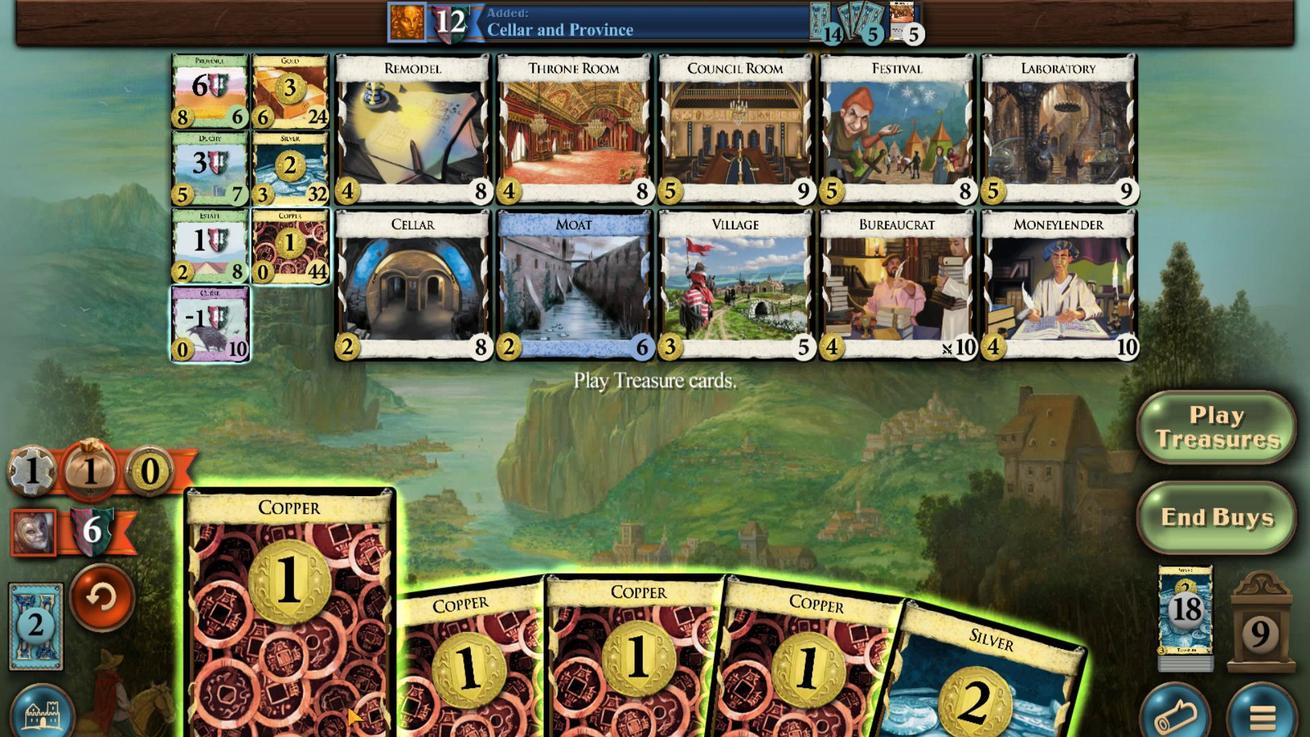 
Action: Mouse moved to (559, 319)
Screenshot: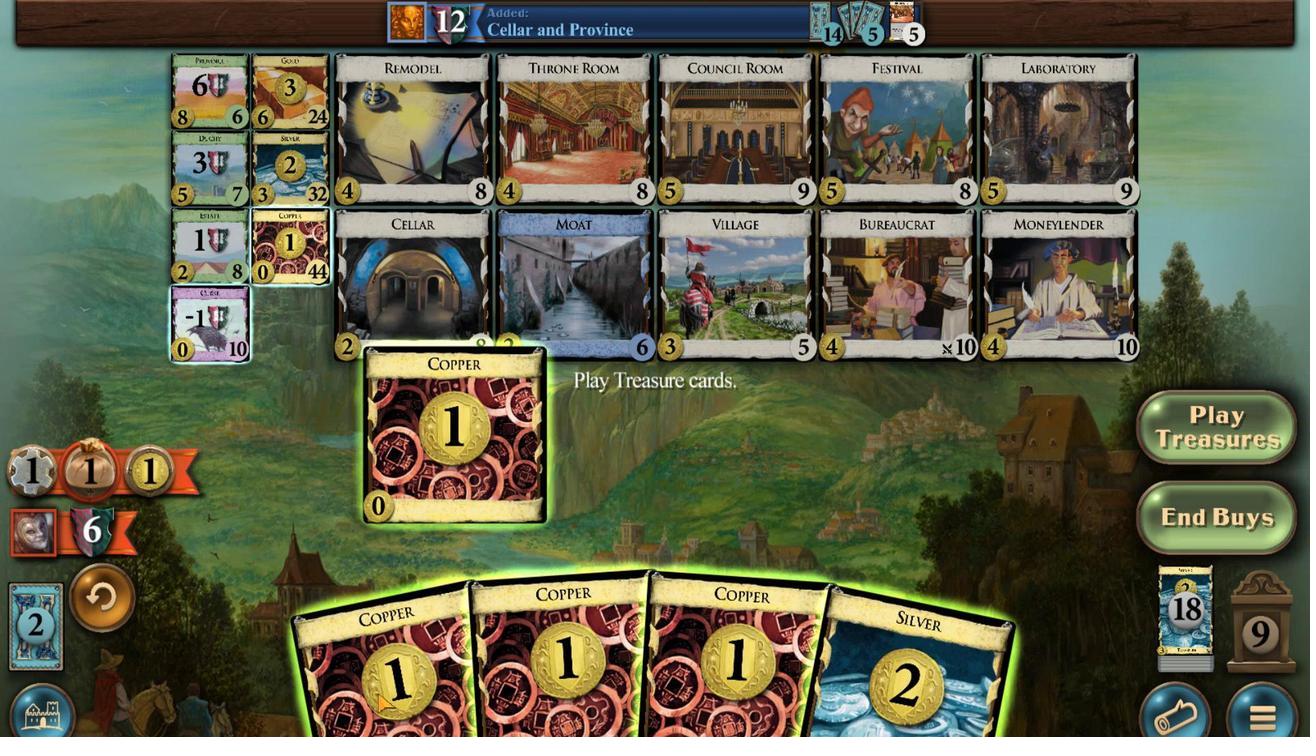 
Action: Mouse scrolled (559, 320) with delta (0, 0)
Screenshot: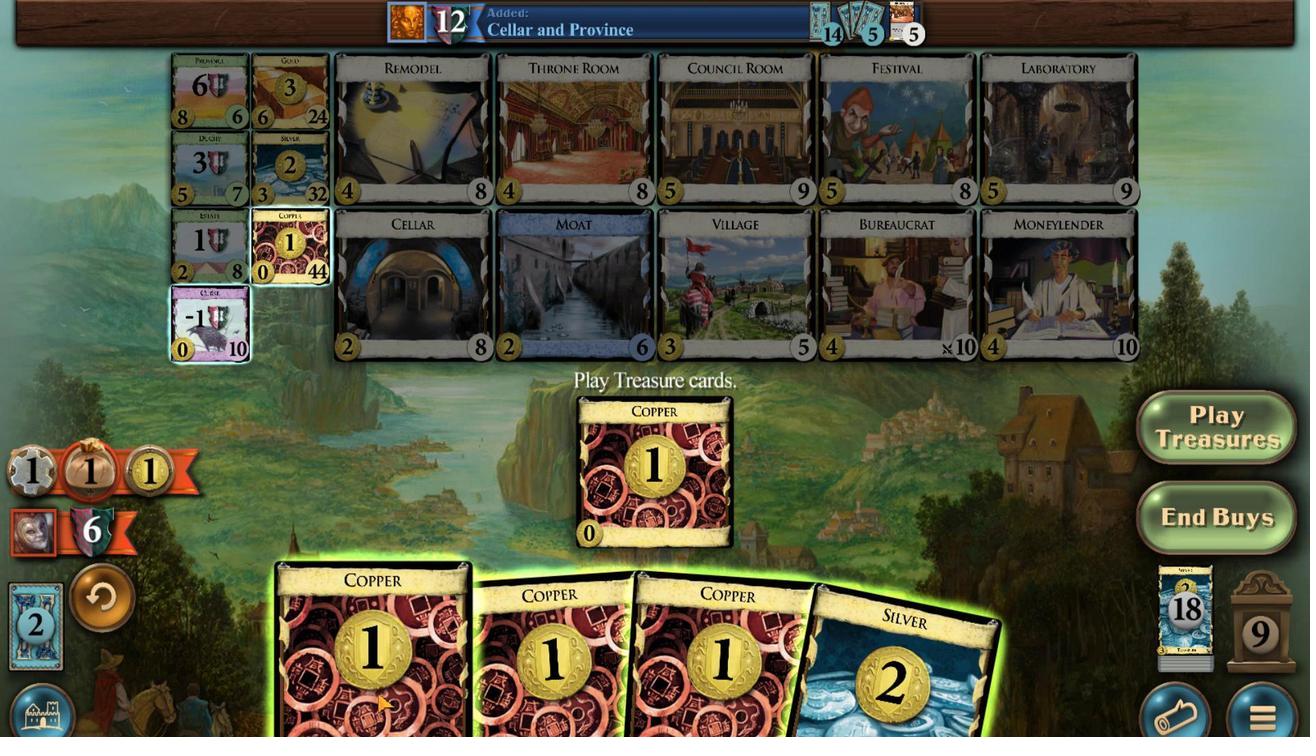 
Action: Mouse scrolled (559, 320) with delta (0, 0)
Screenshot: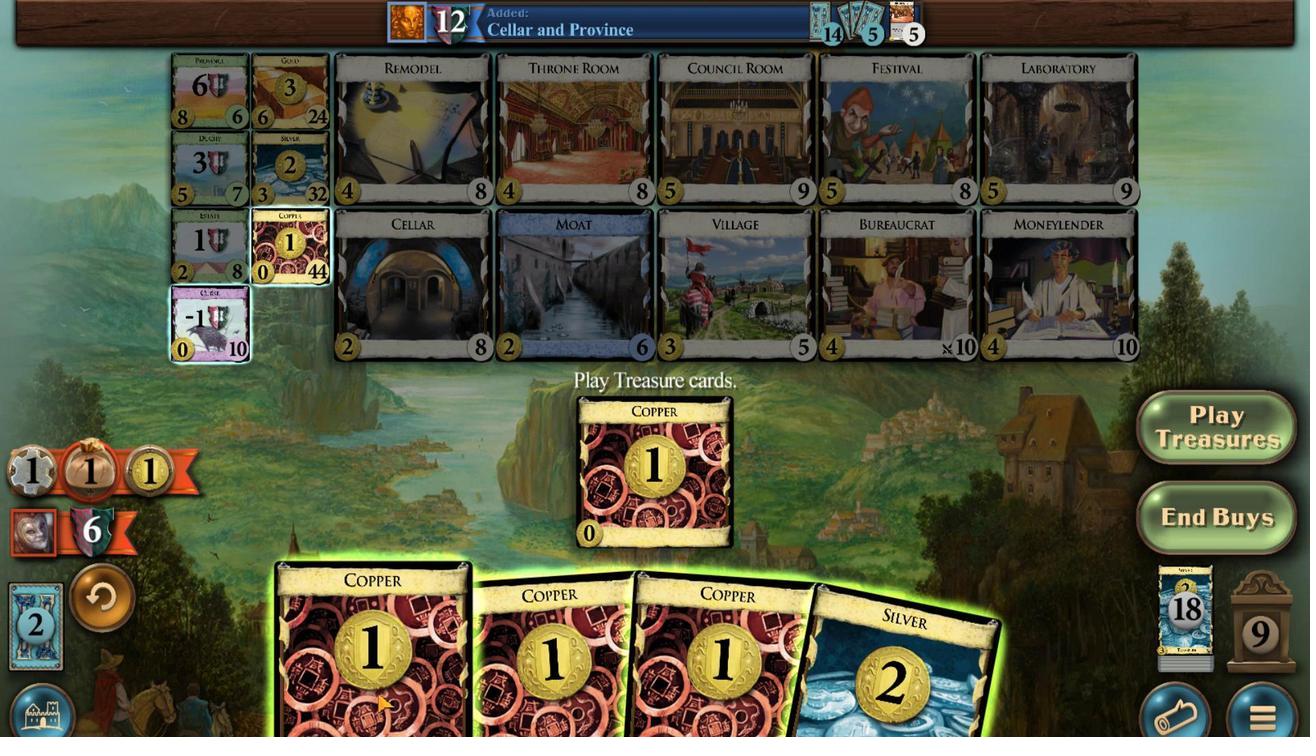 
Action: Mouse moved to (574, 324)
Screenshot: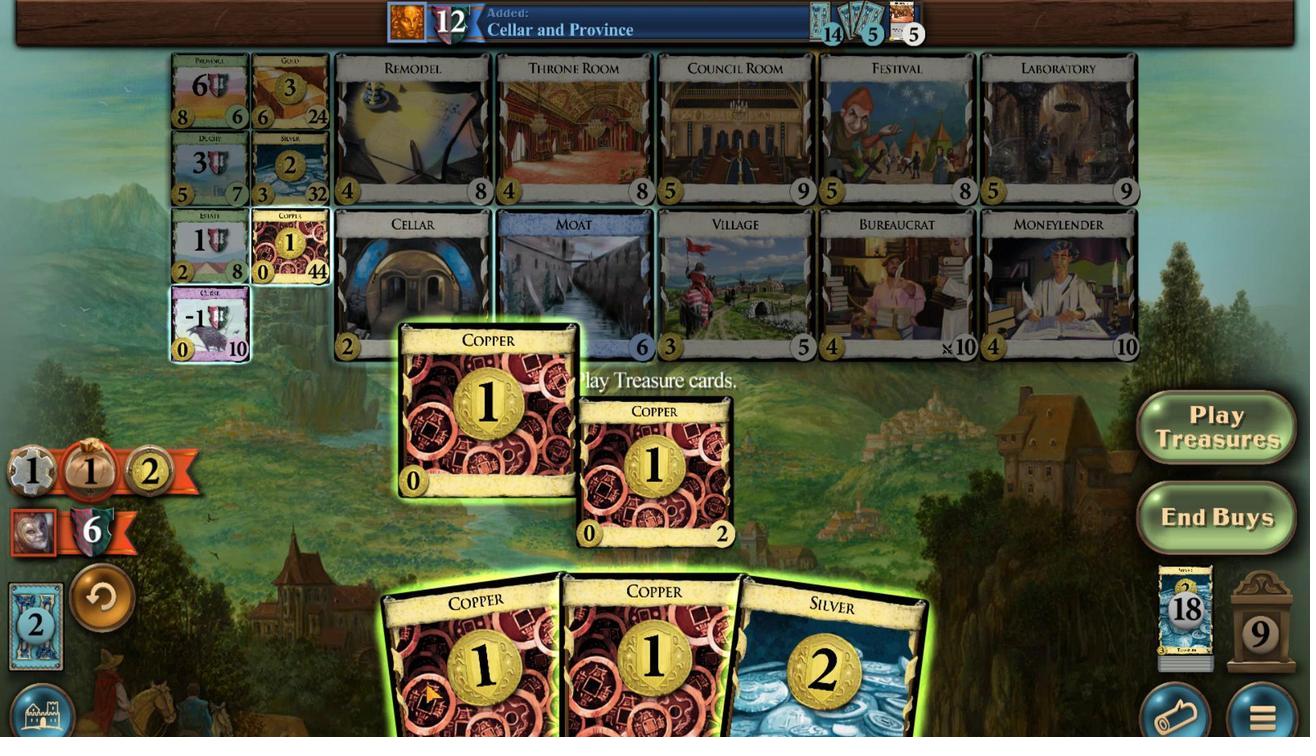 
Action: Mouse scrolled (574, 325) with delta (0, 0)
